 Task: Explor Airbnb listing  in Sonoma County, California, with a focus on Airbnb accommodations.
Action: Mouse pressed left at (586, 84)
Screenshot: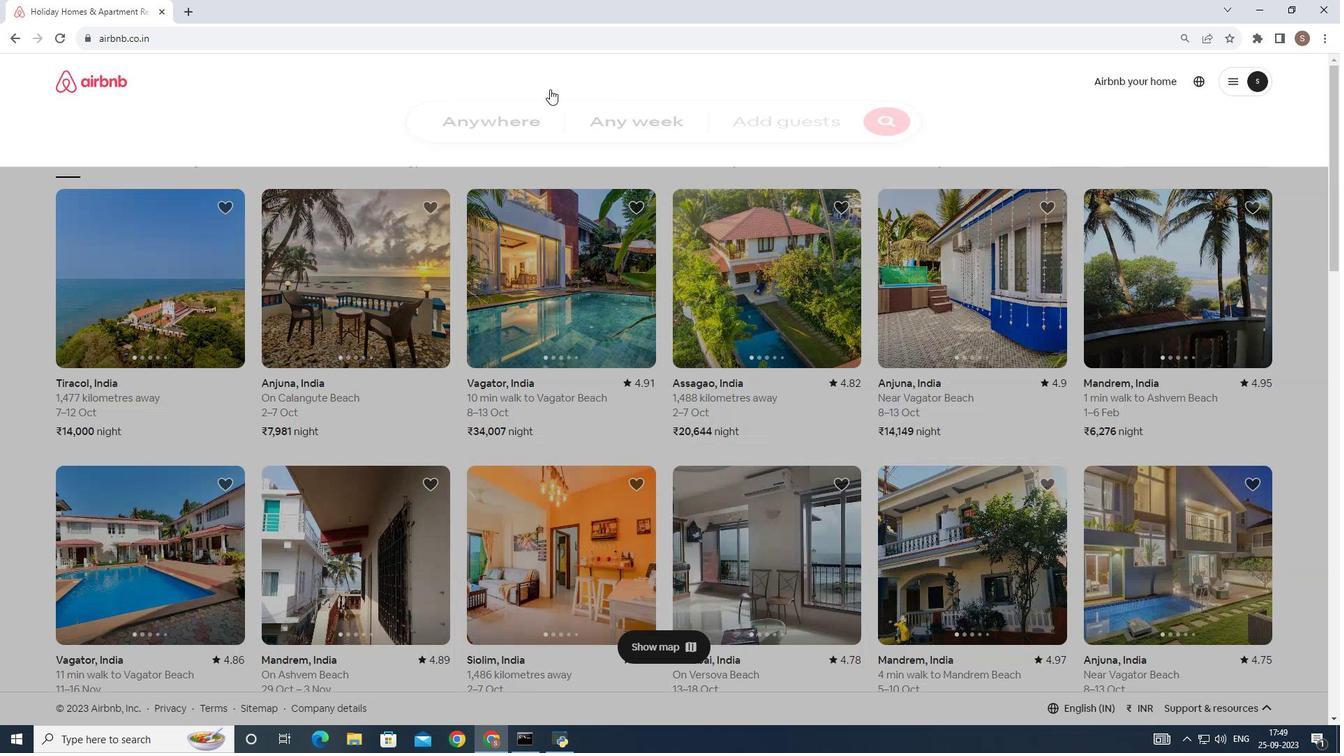 
Action: Mouse moved to (415, 128)
Screenshot: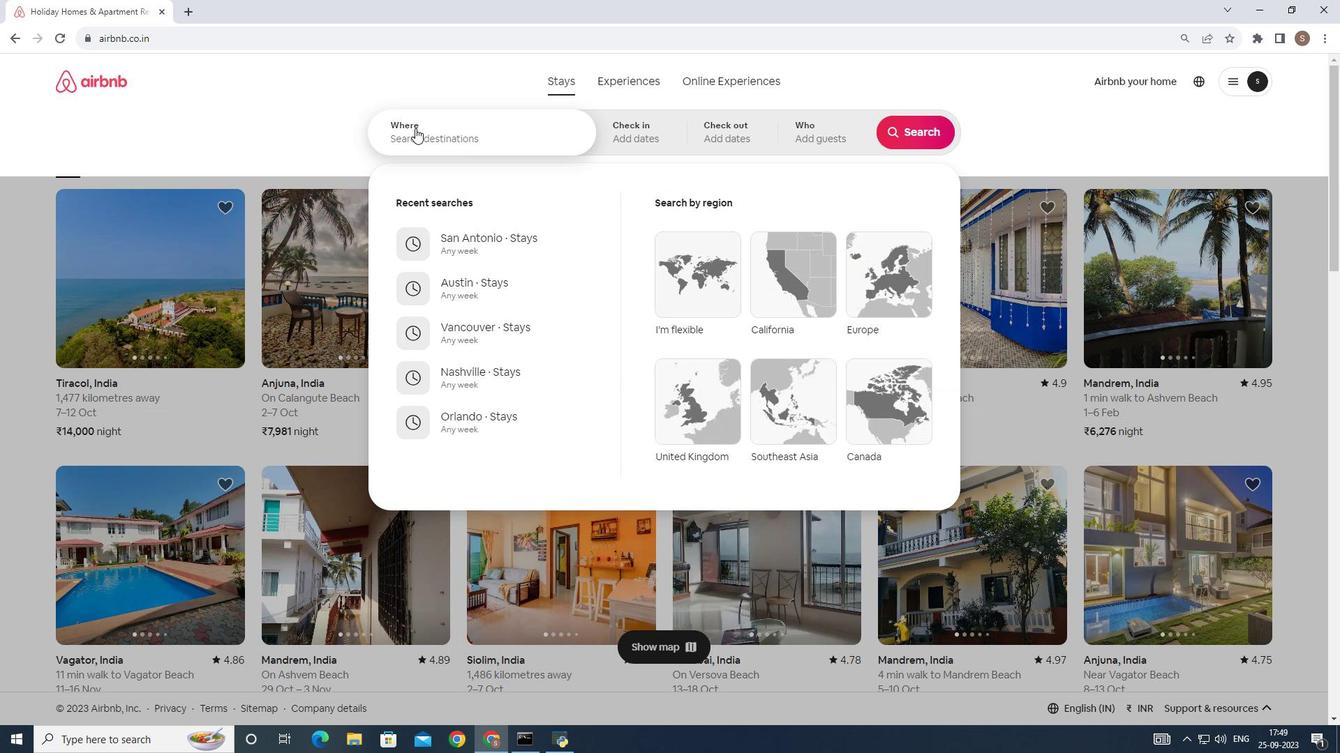 
Action: Mouse pressed left at (415, 128)
Screenshot: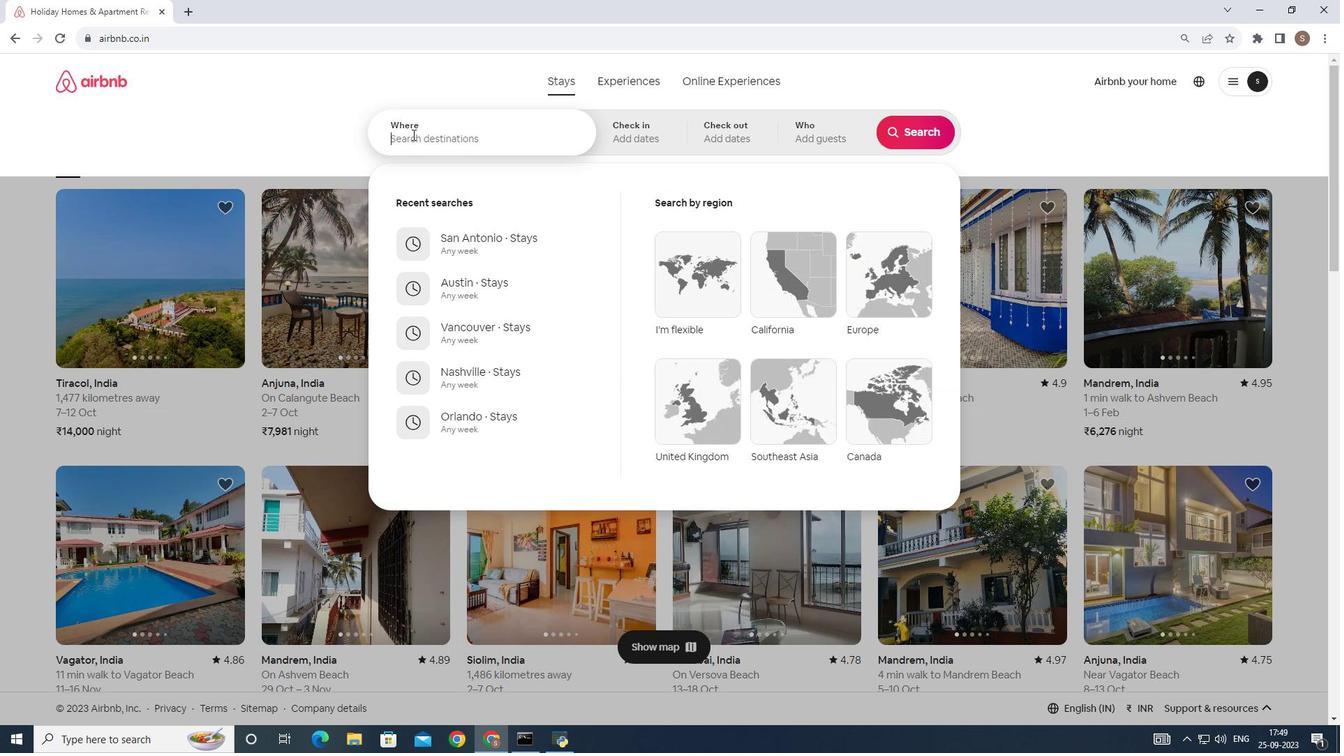 
Action: Mouse moved to (411, 136)
Screenshot: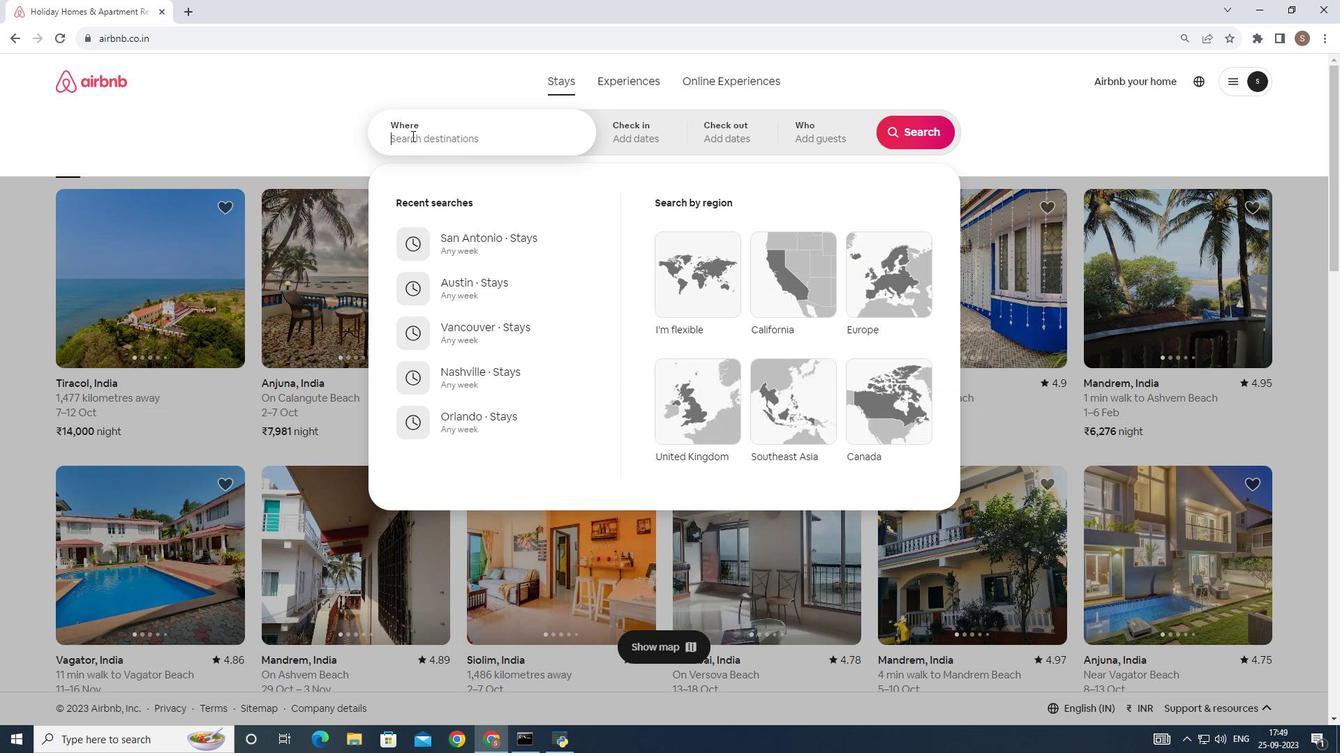 
Action: Mouse pressed left at (411, 136)
Screenshot: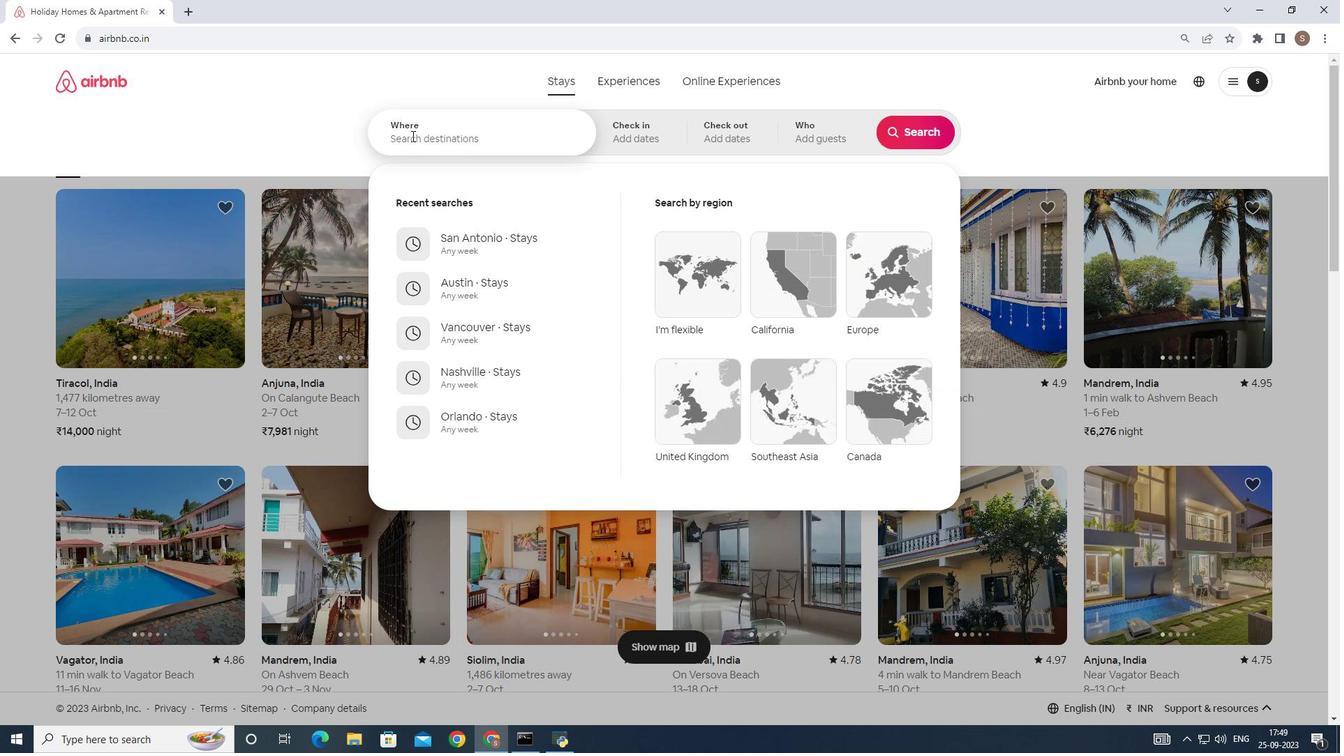 
Action: Key pressed sonoma<Key.space>county
Screenshot: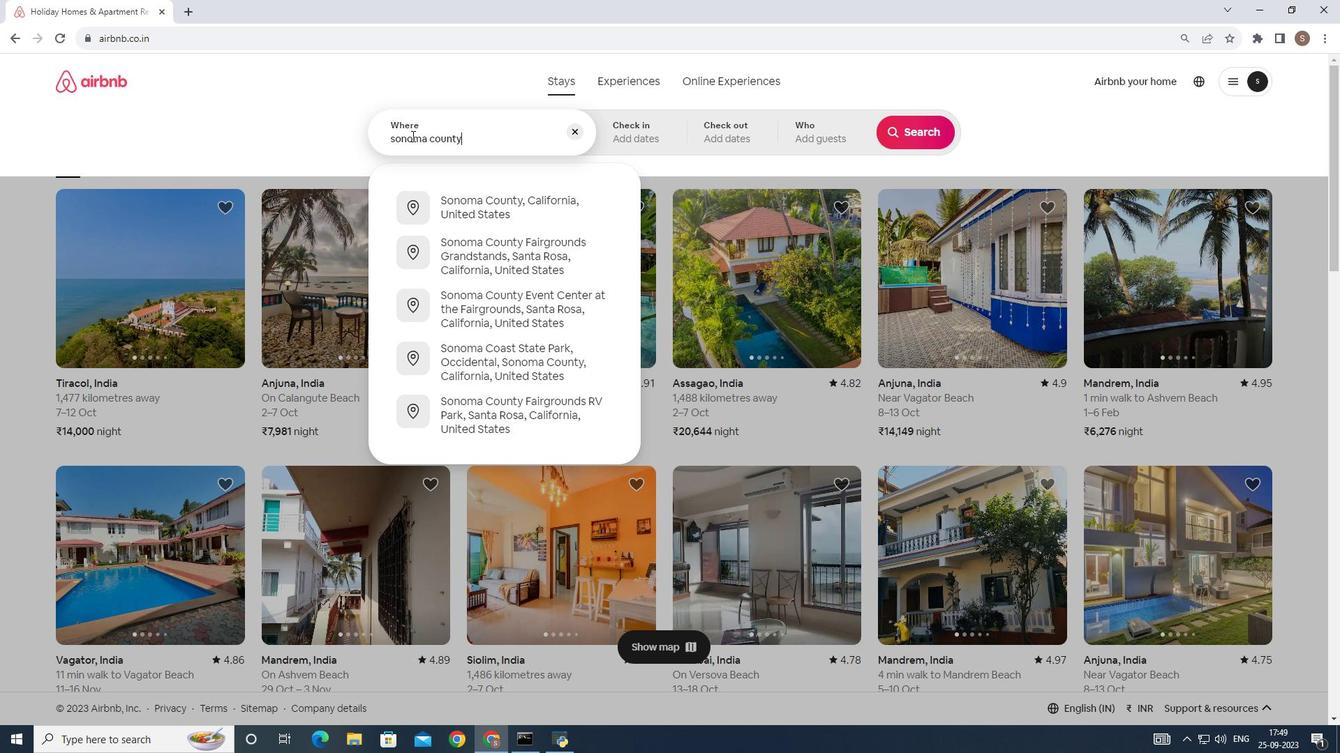 
Action: Mouse moved to (494, 220)
Screenshot: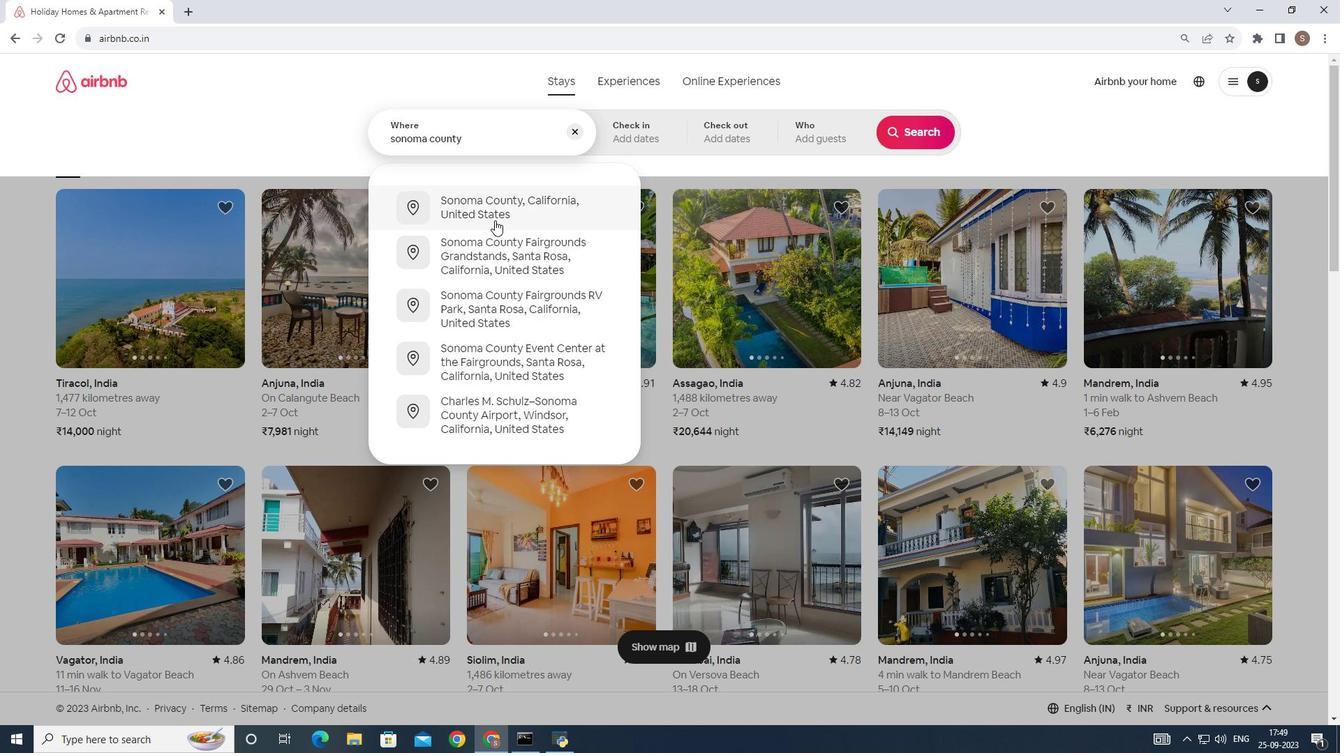 
Action: Mouse pressed left at (494, 220)
Screenshot: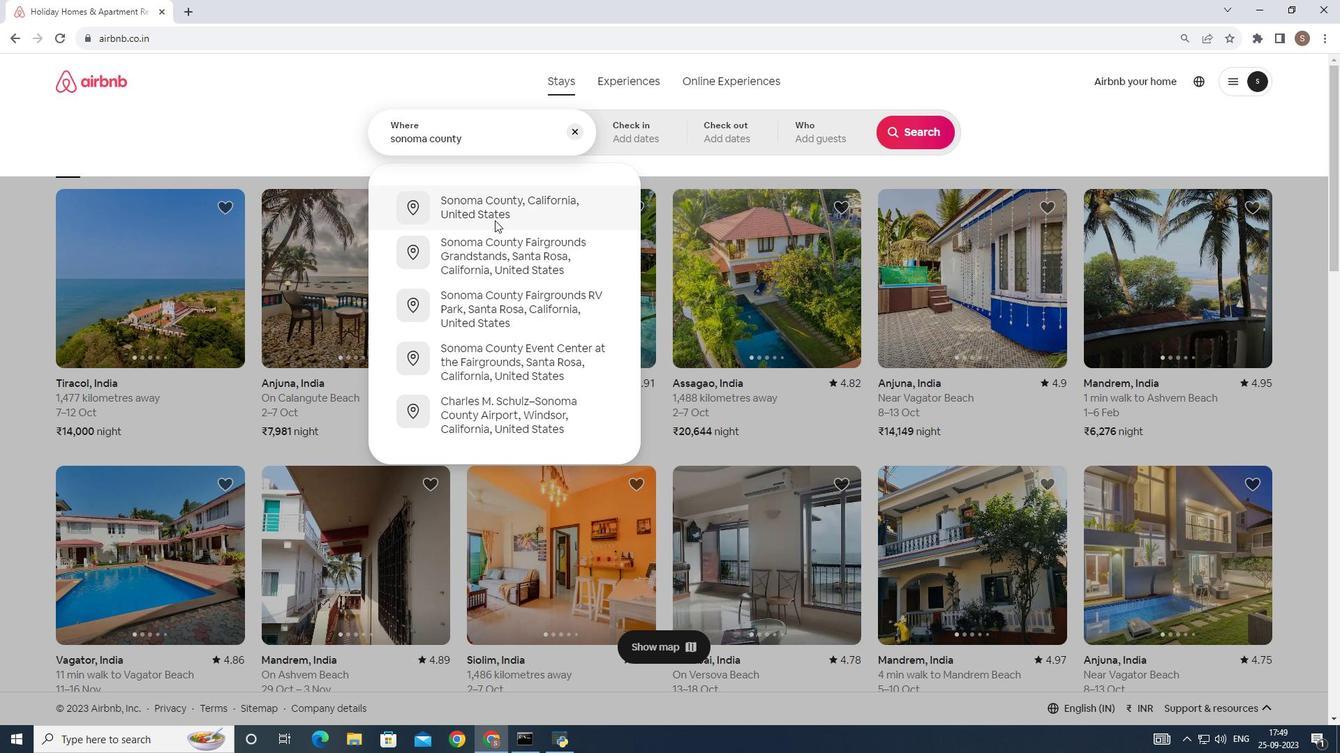 
Action: Mouse moved to (920, 131)
Screenshot: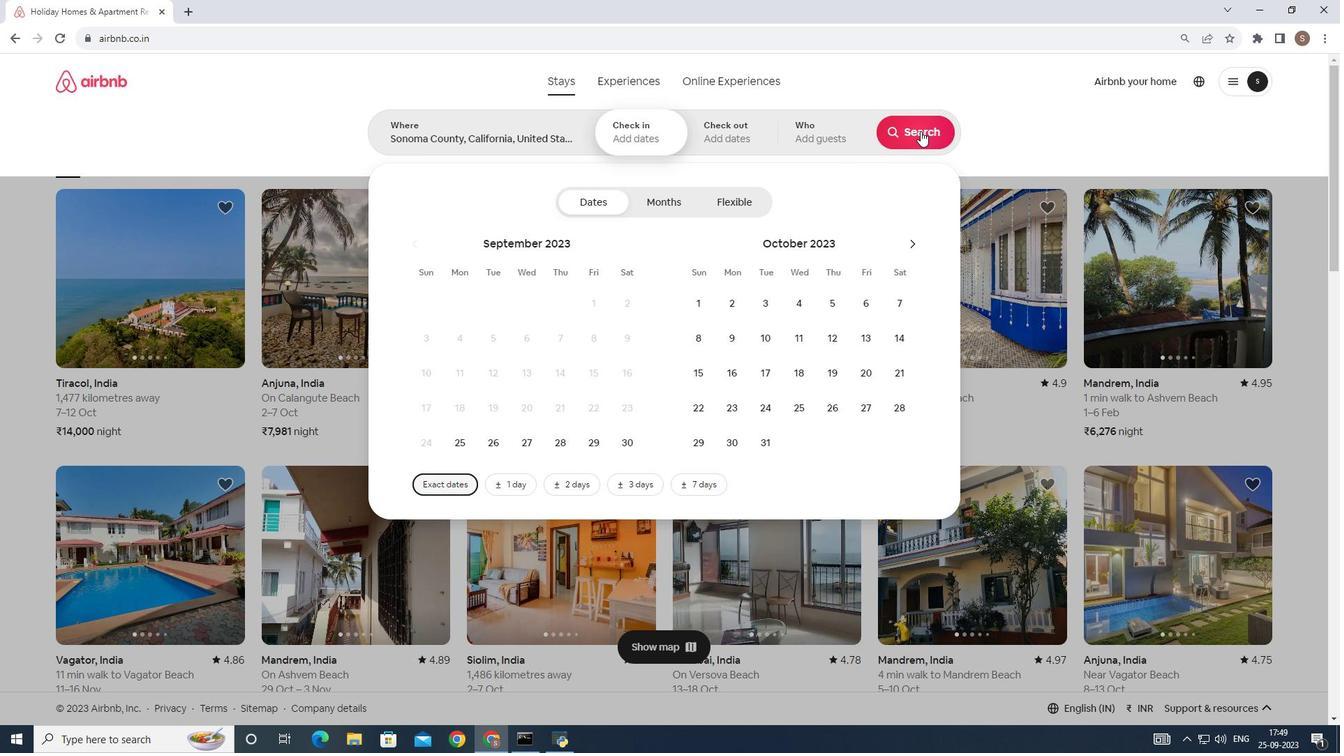 
Action: Mouse pressed left at (920, 131)
Screenshot: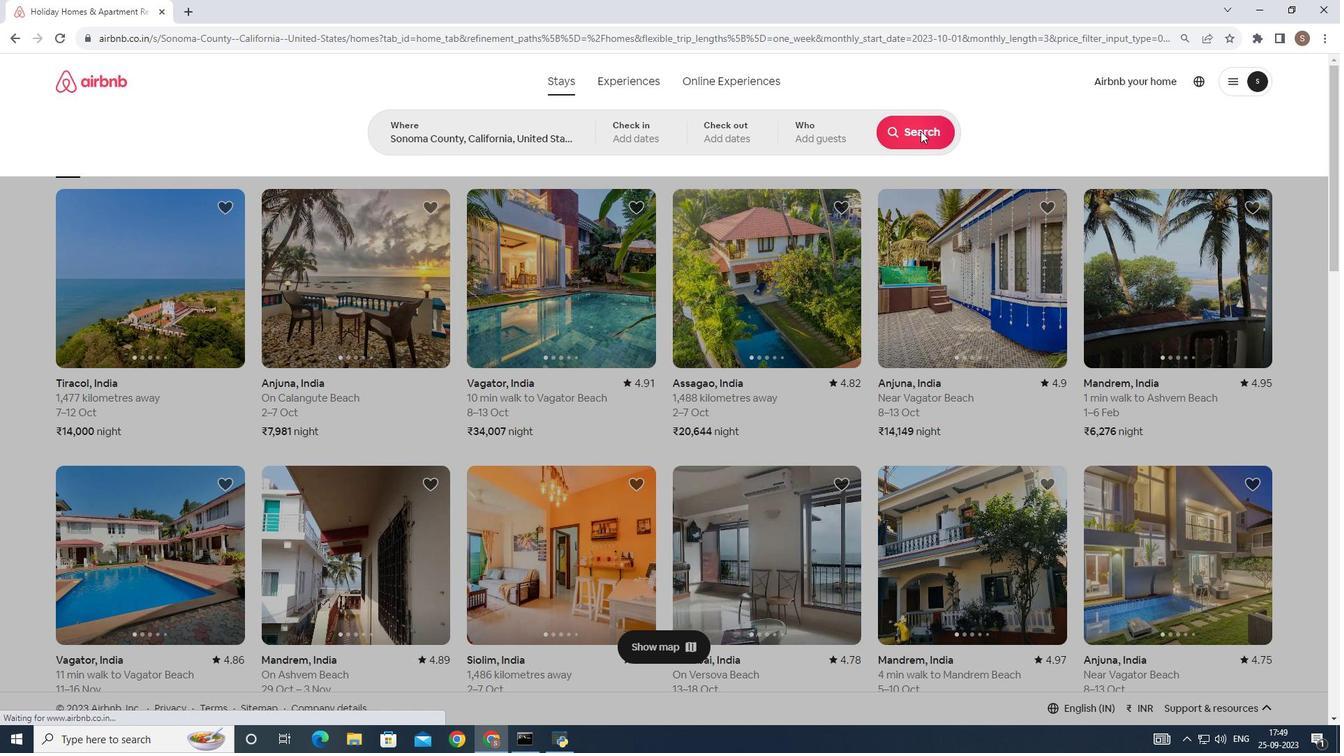 
Action: Mouse moved to (1132, 145)
Screenshot: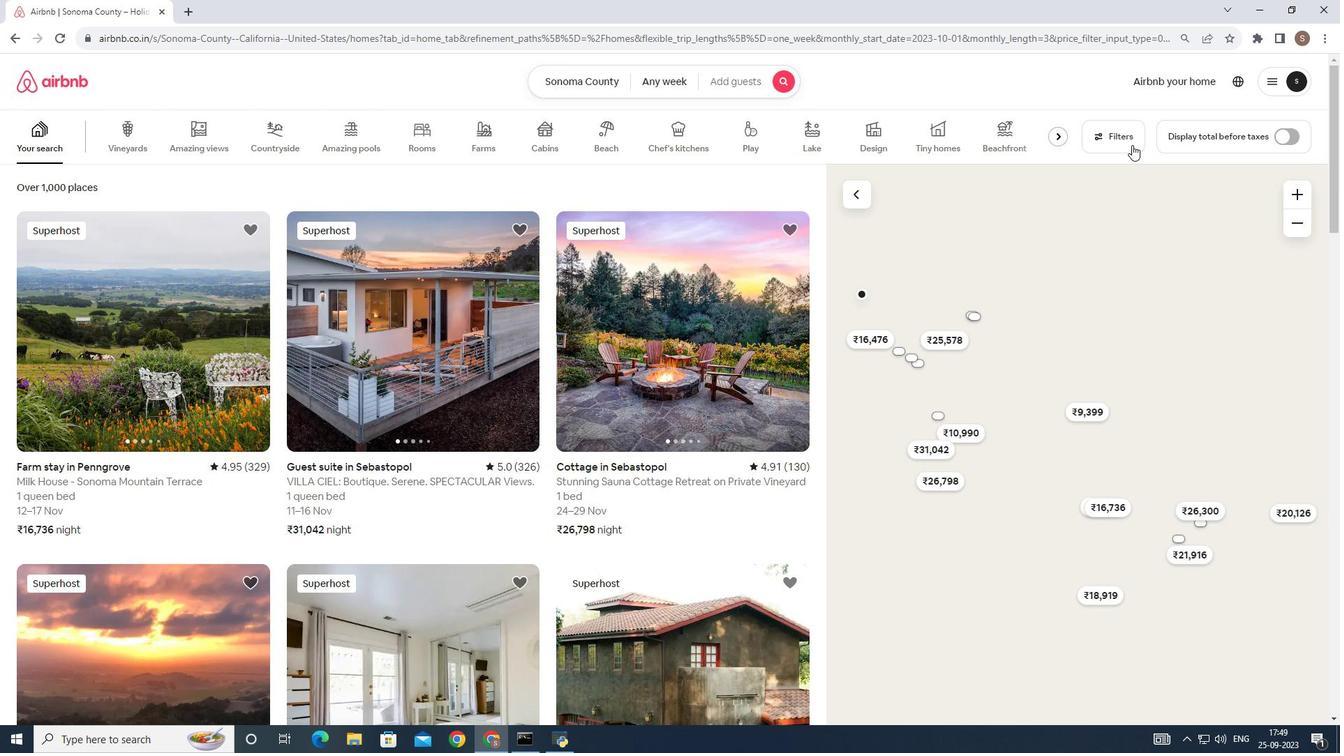 
Action: Mouse pressed left at (1132, 145)
Screenshot: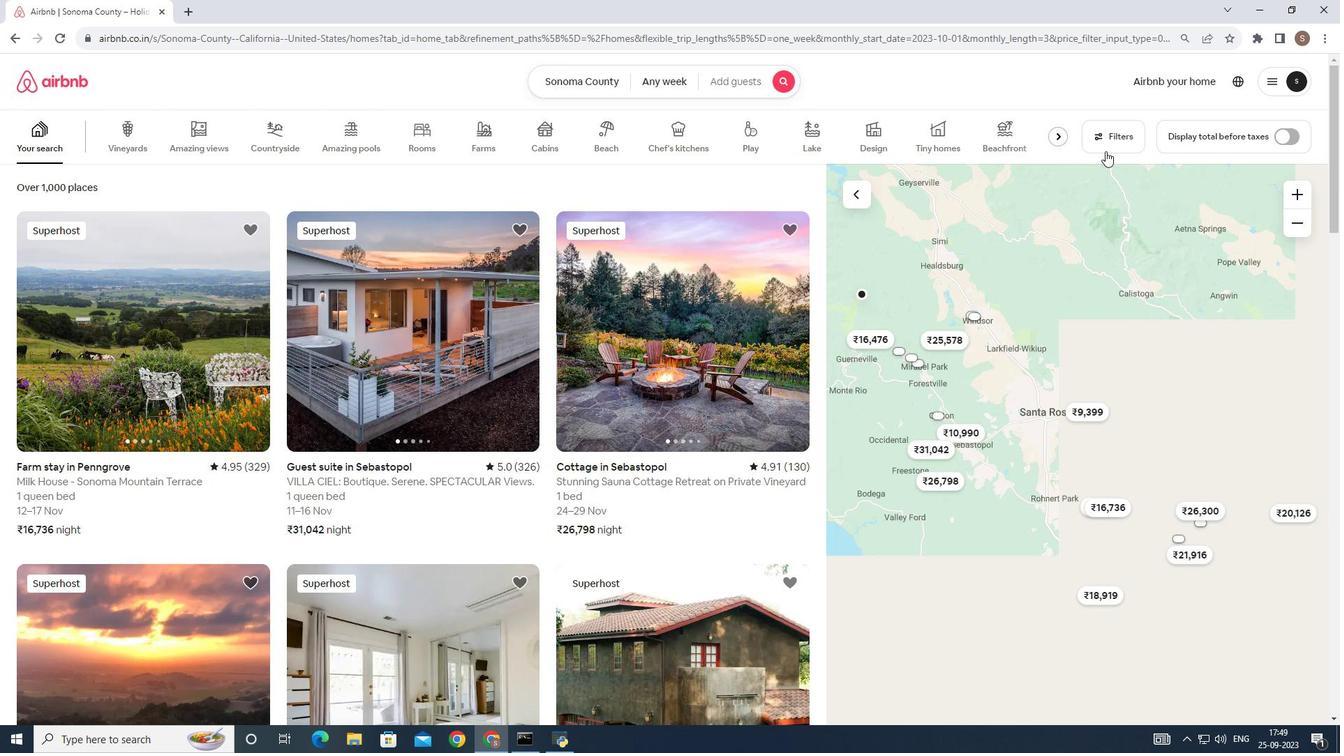 
Action: Mouse moved to (521, 372)
Screenshot: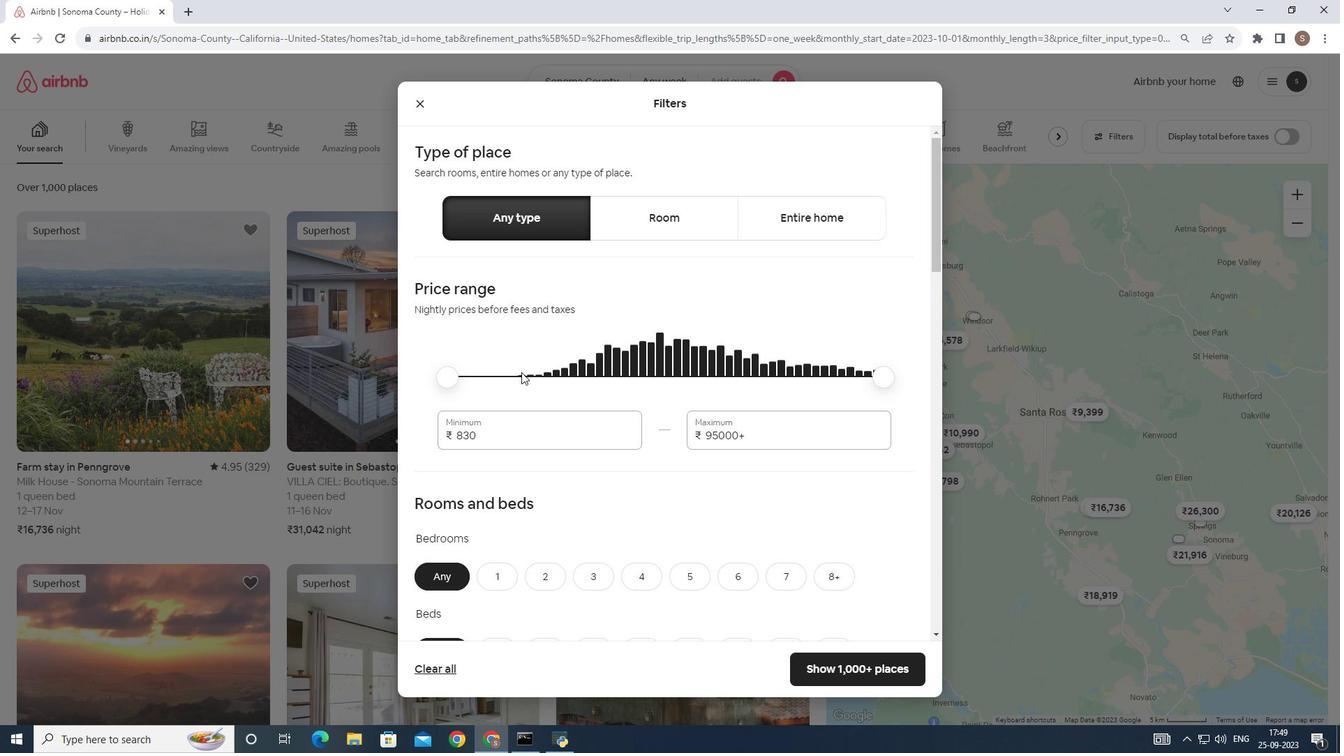 
Action: Mouse pressed left at (521, 372)
Screenshot: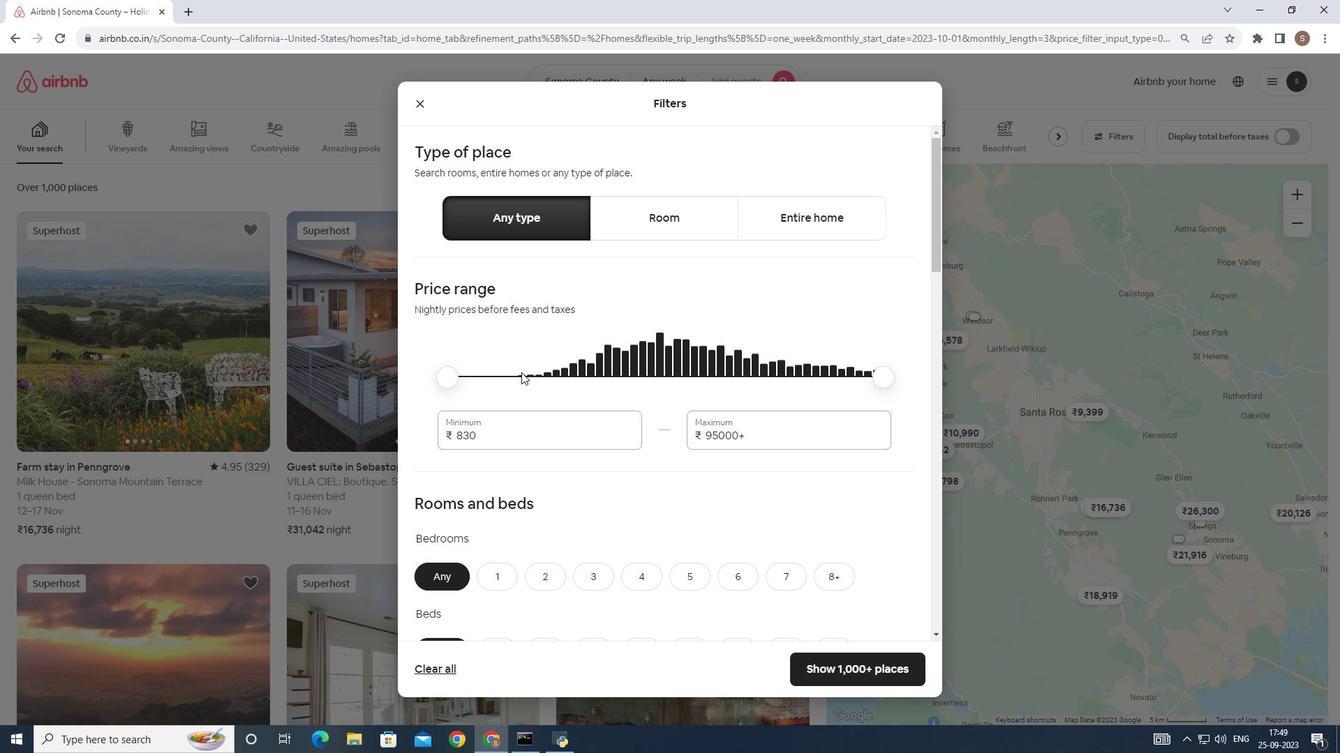 
Action: Mouse pressed left at (521, 372)
Screenshot: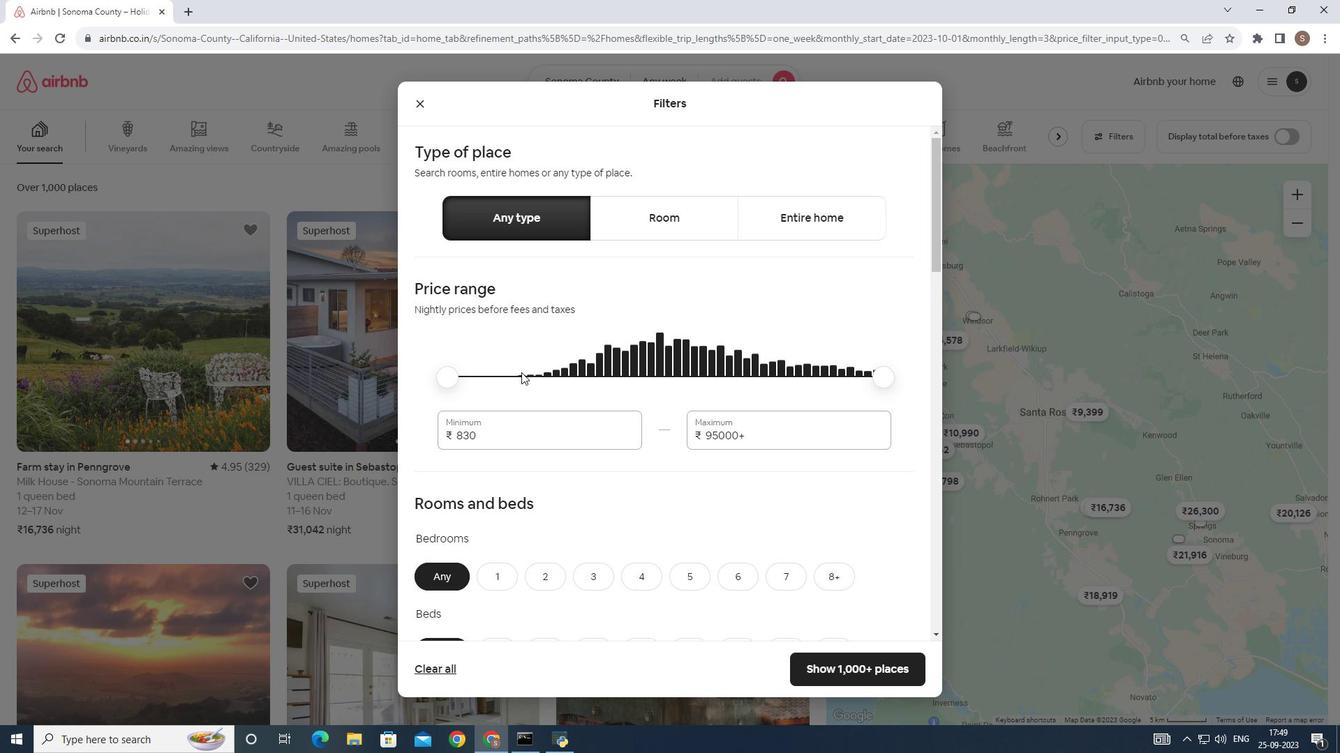 
Action: Mouse moved to (521, 378)
Screenshot: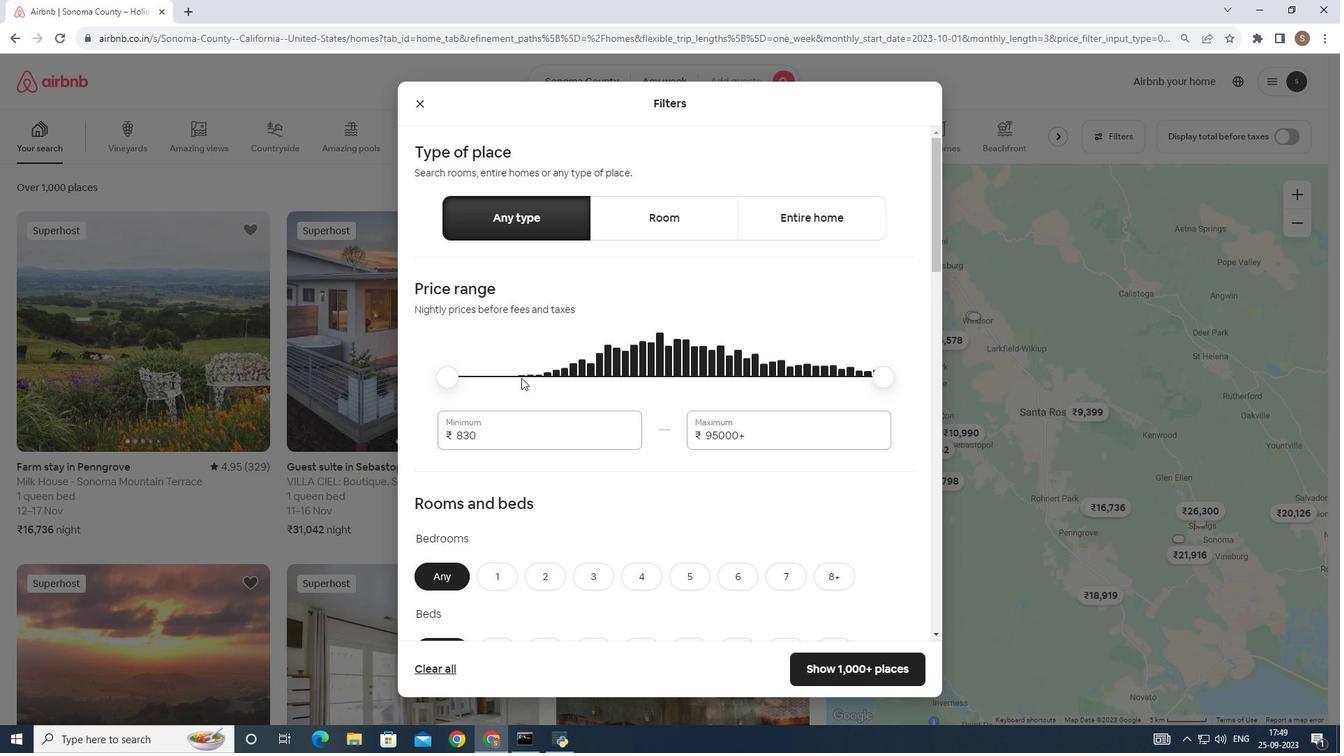 
Action: Mouse pressed left at (521, 378)
Screenshot: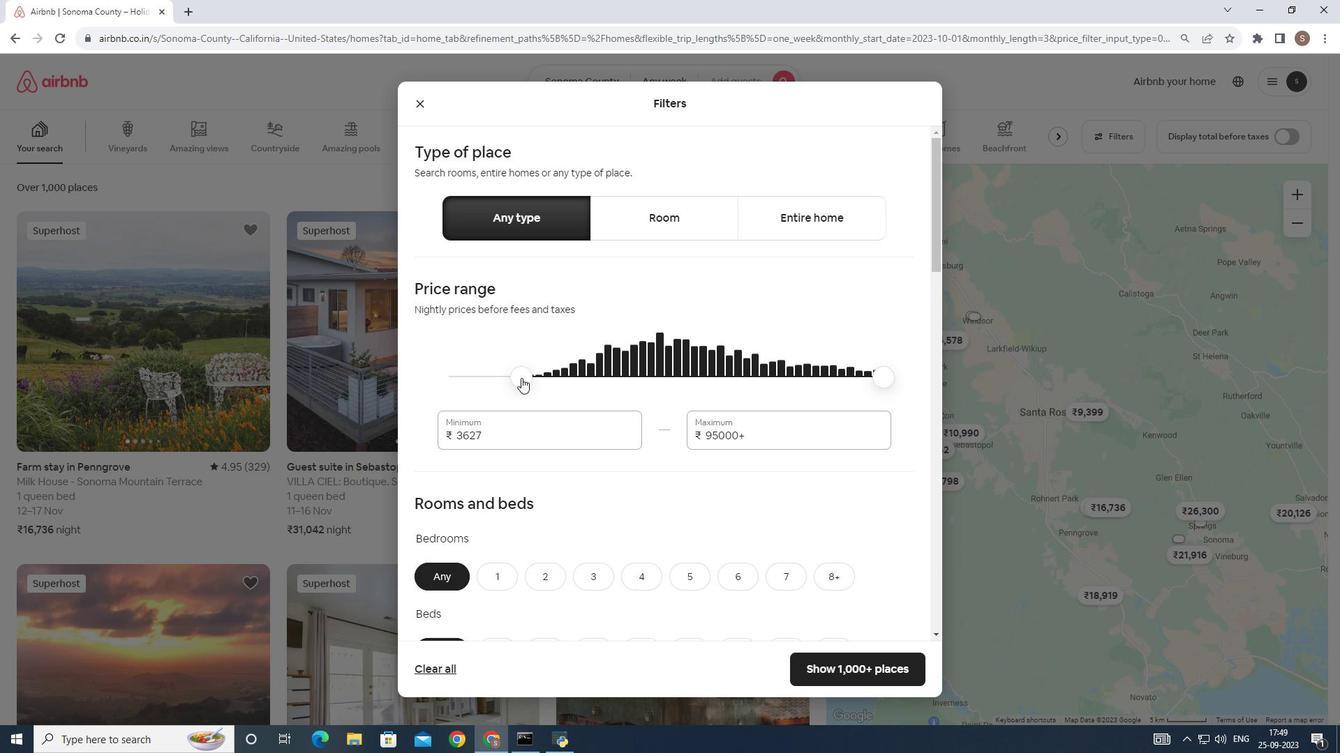 
Action: Mouse moved to (841, 370)
Screenshot: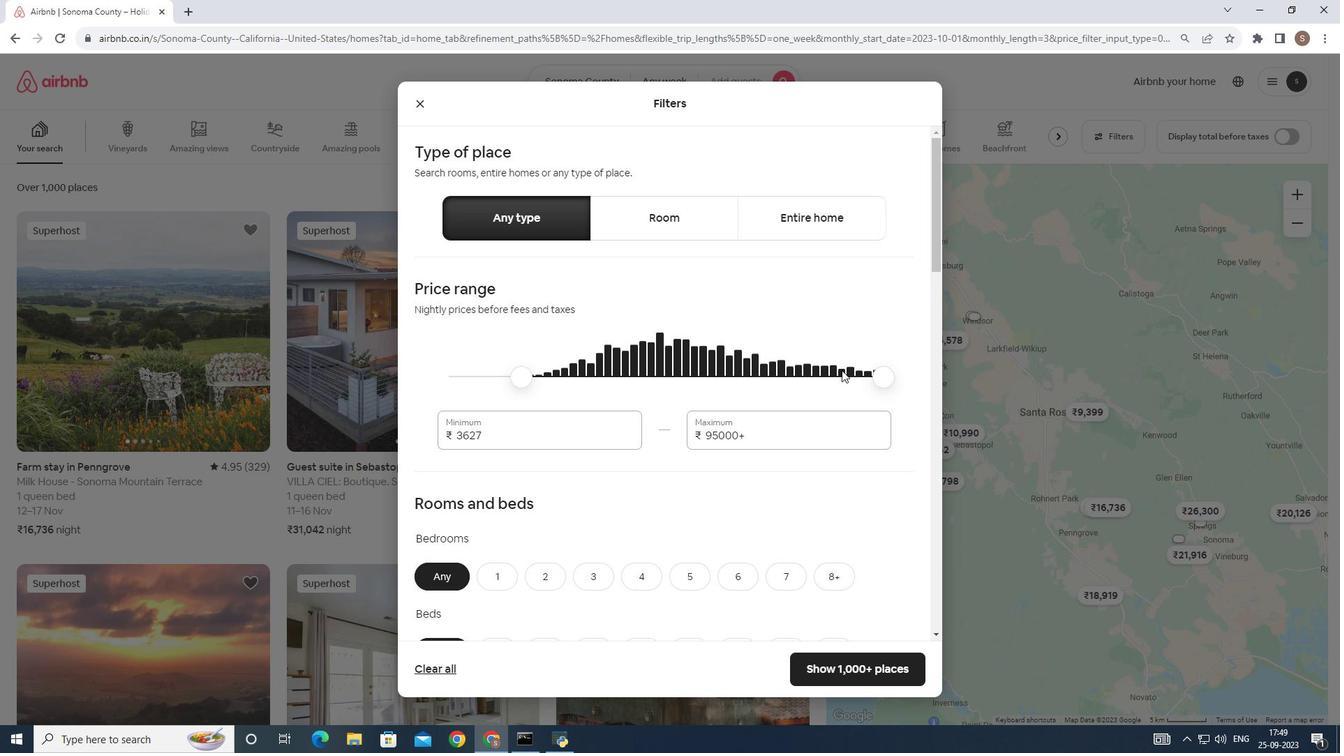 
Action: Mouse pressed left at (841, 370)
Screenshot: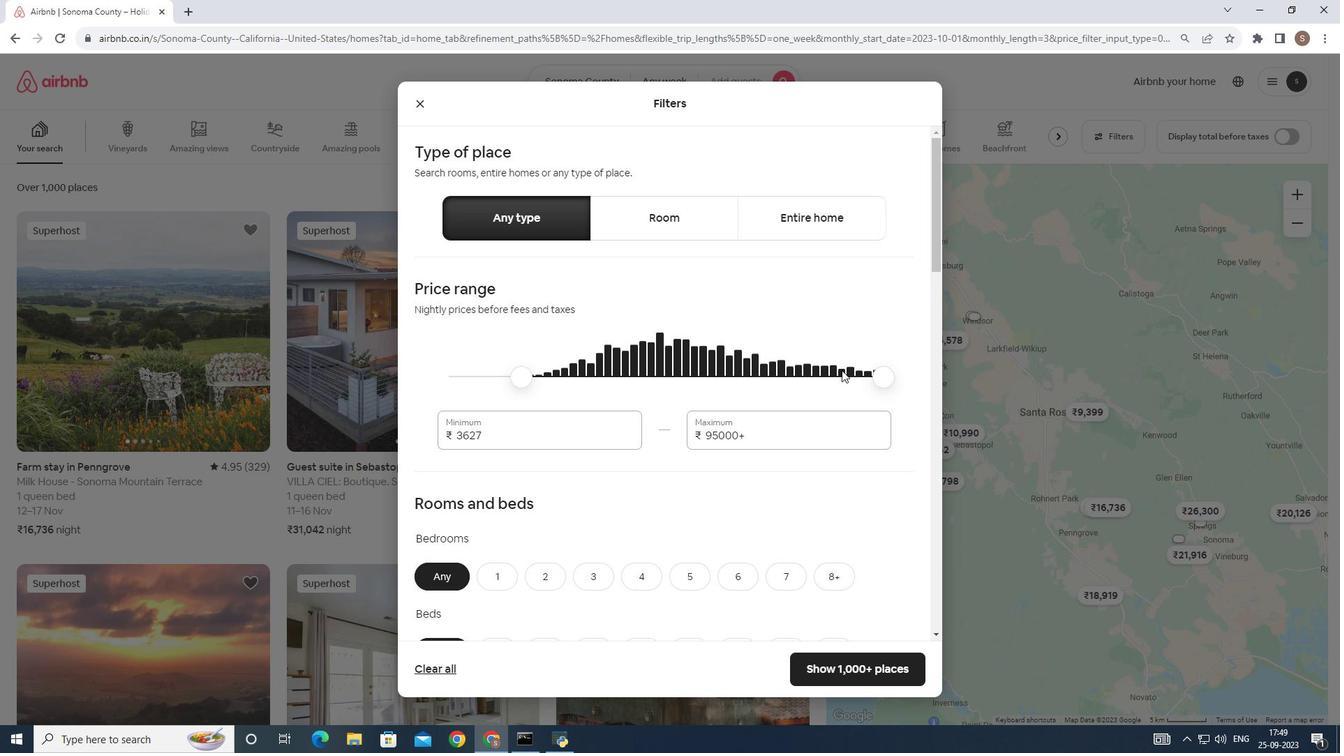 
Action: Mouse moved to (822, 378)
Screenshot: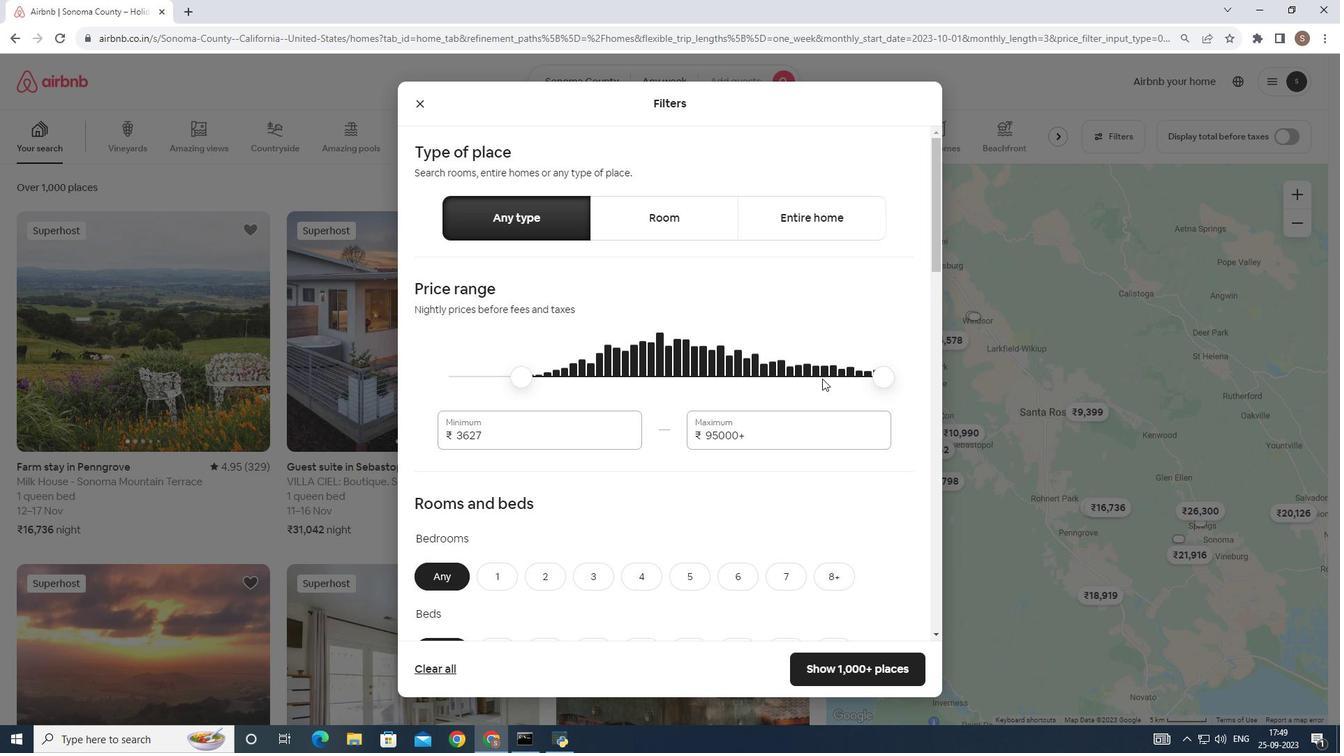 
Action: Mouse pressed left at (822, 378)
Screenshot: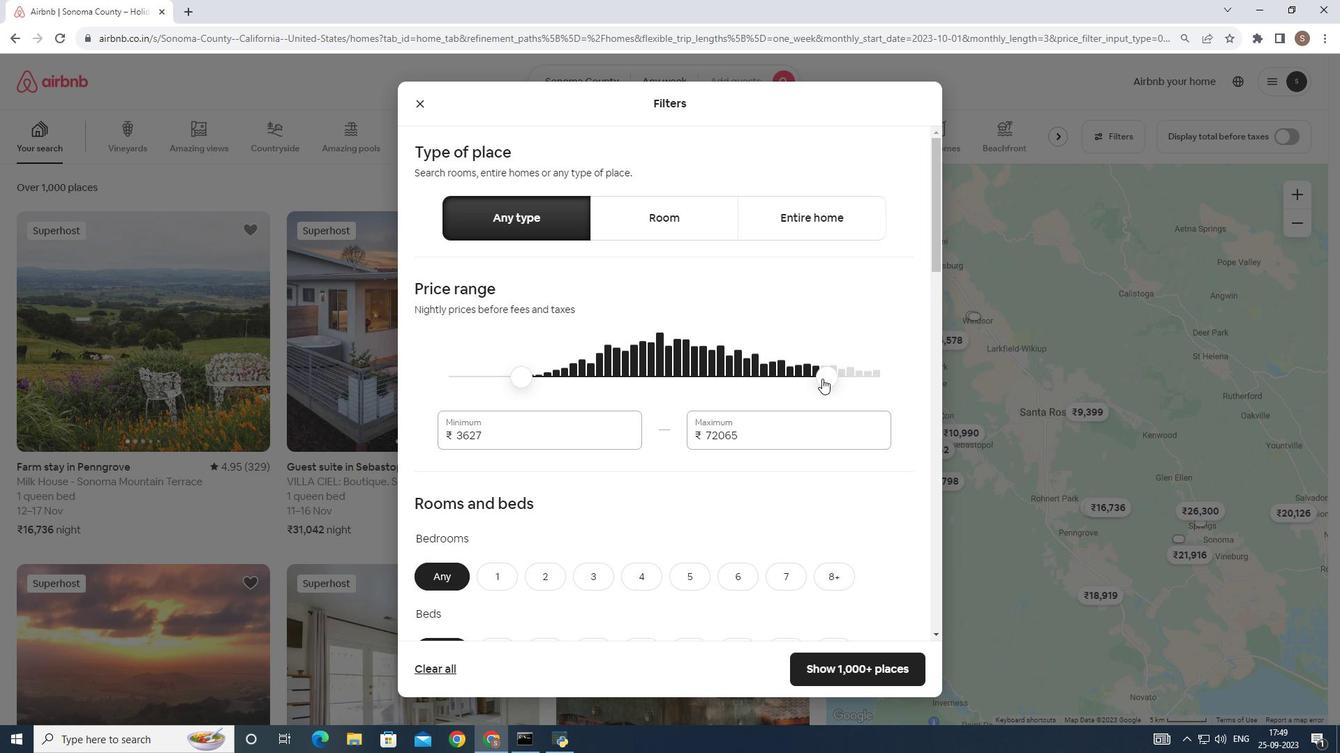
Action: Mouse moved to (794, 375)
Screenshot: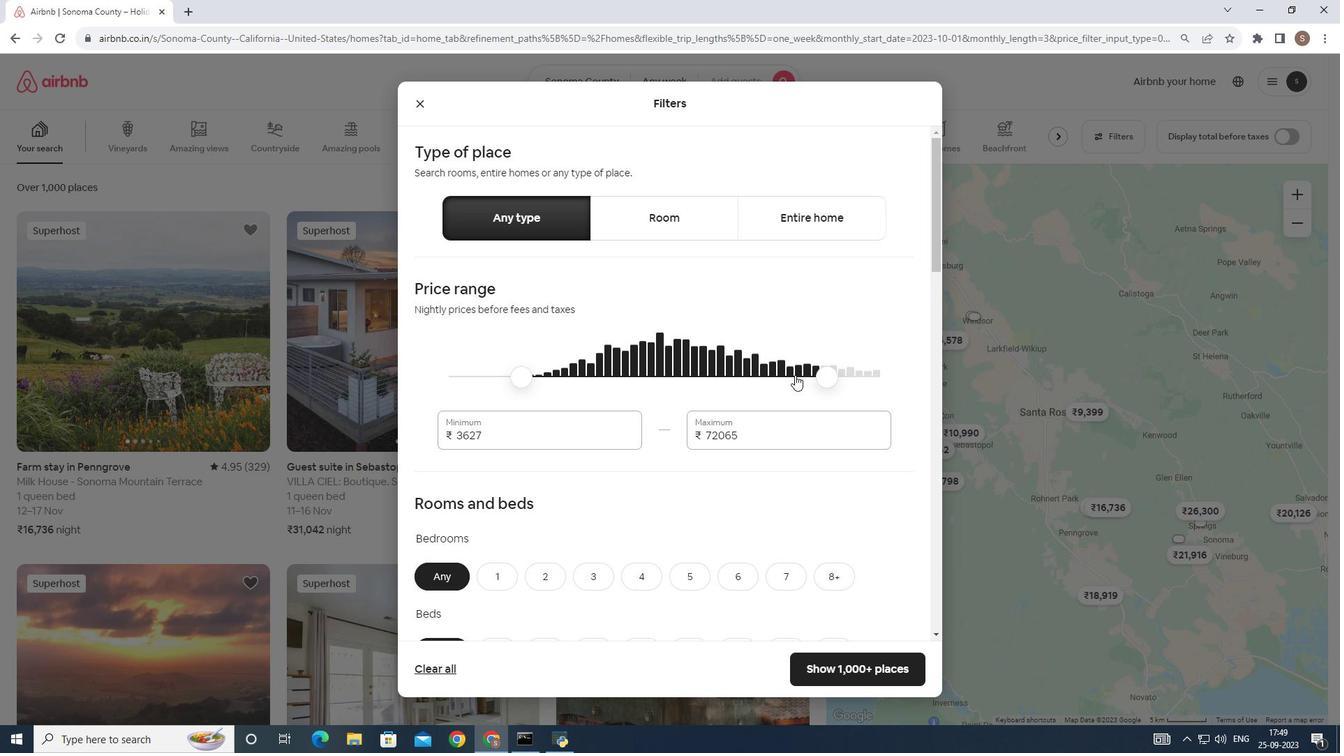 
Action: Mouse pressed left at (794, 375)
Screenshot: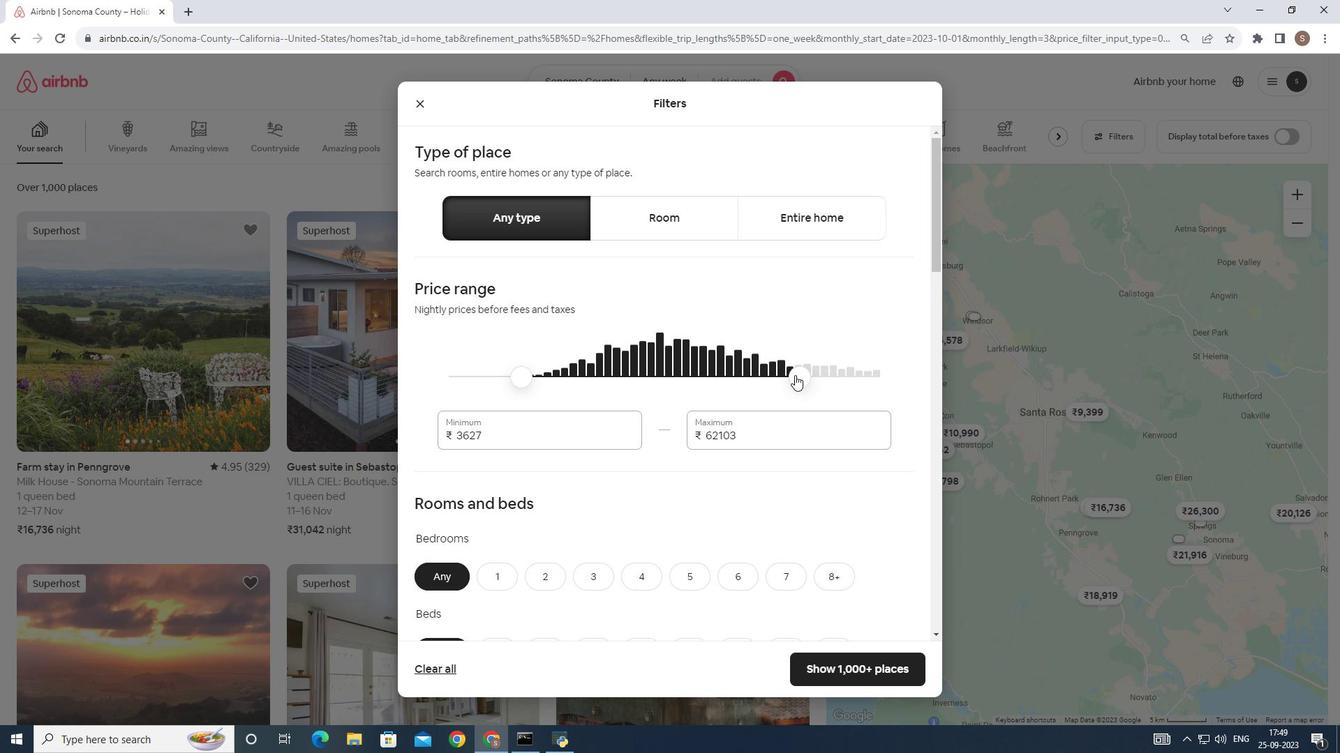 
Action: Mouse moved to (762, 378)
Screenshot: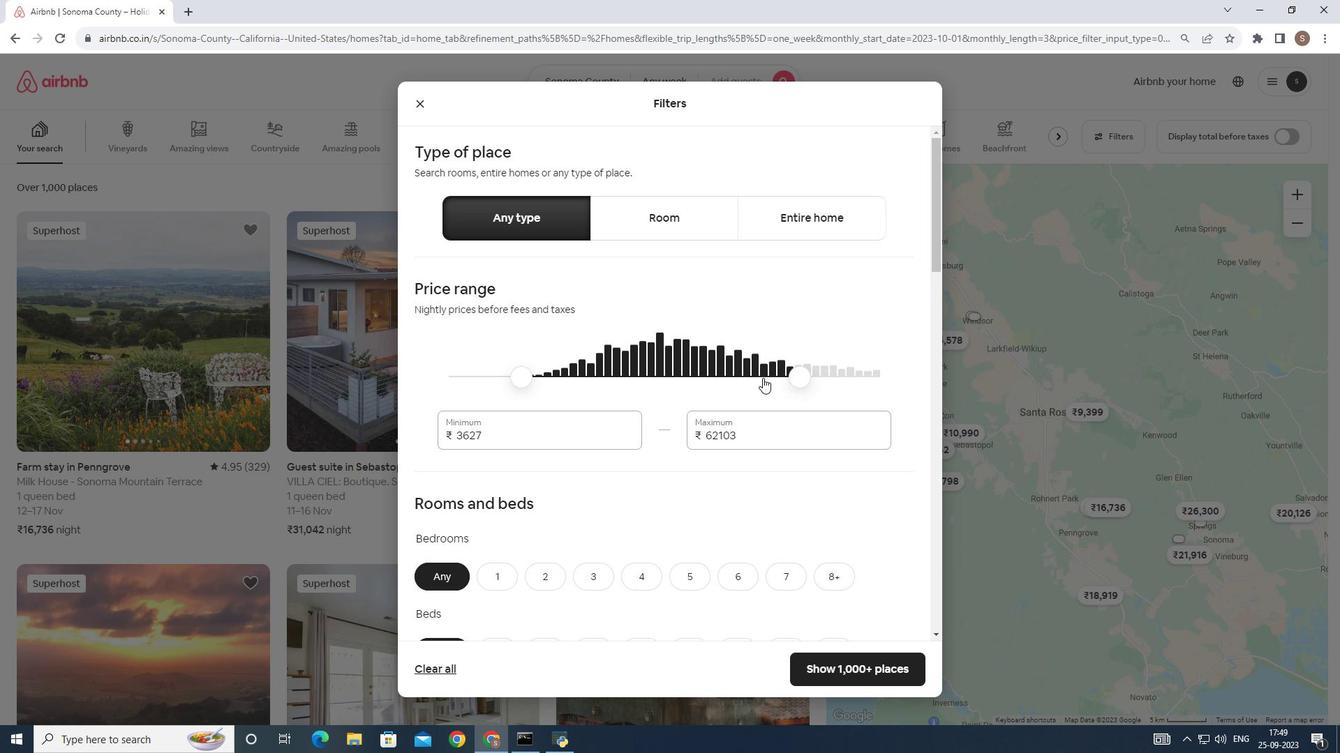 
Action: Mouse pressed left at (762, 378)
Screenshot: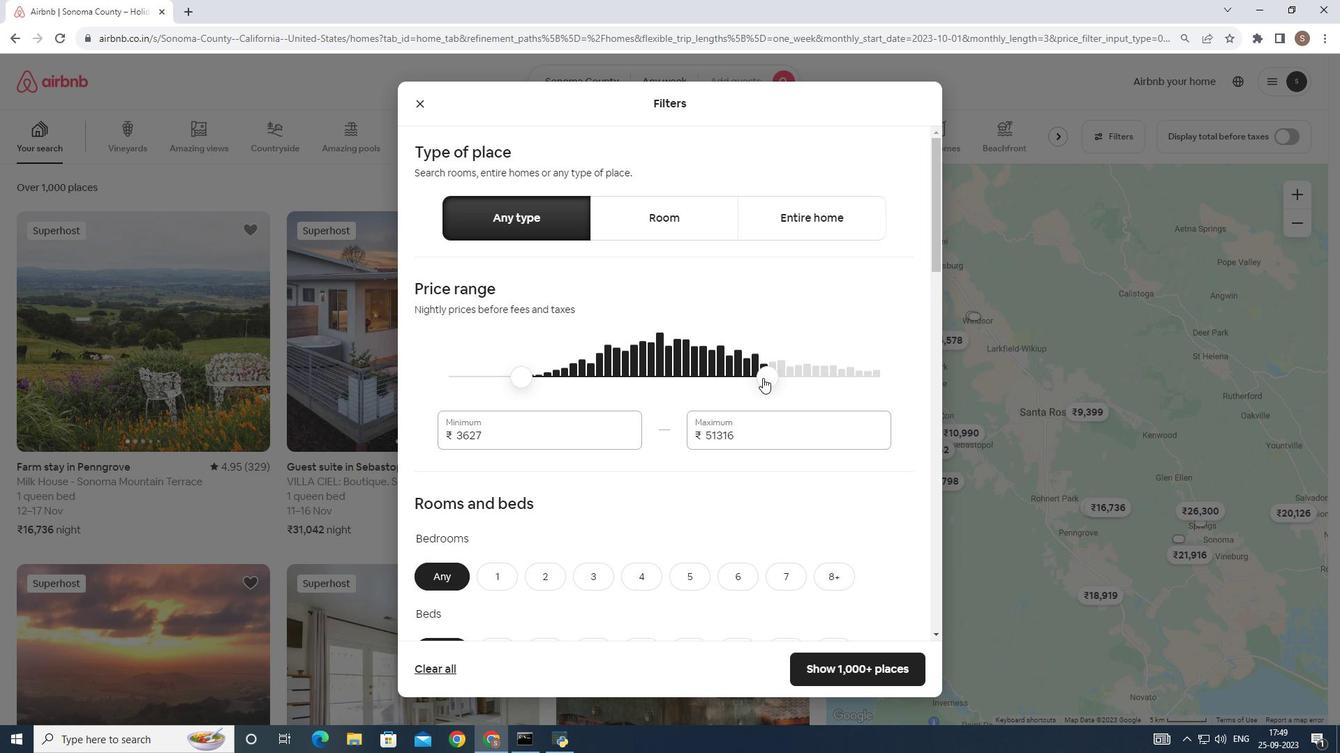 
Action: Mouse moved to (759, 371)
Screenshot: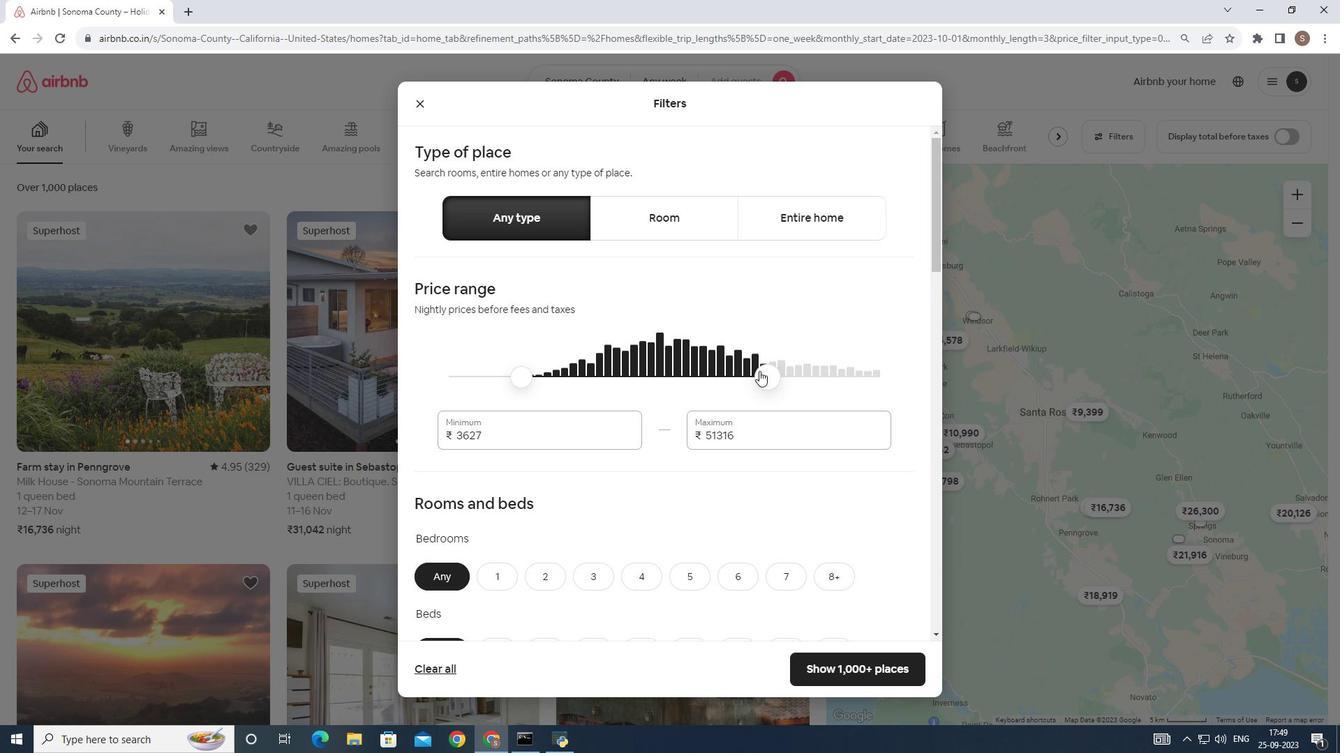 
Action: Mouse pressed left at (759, 371)
Screenshot: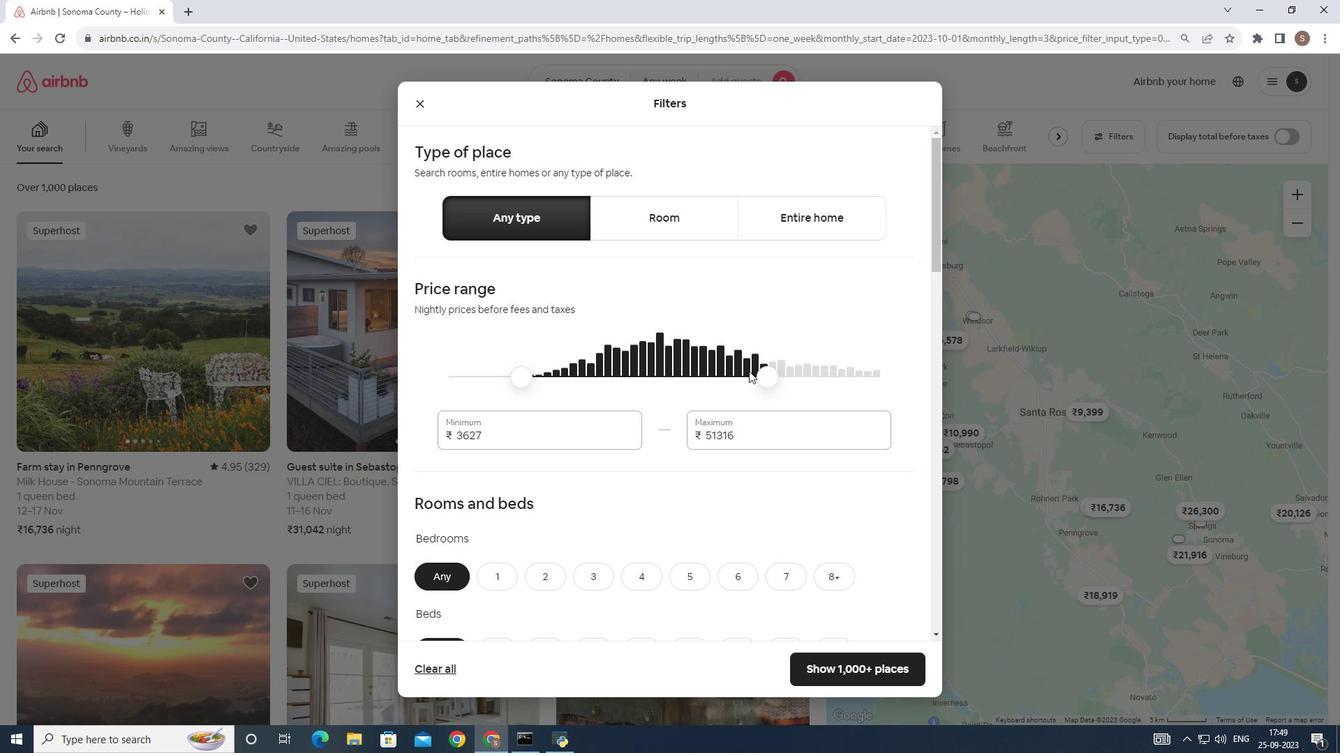 
Action: Mouse moved to (709, 366)
Screenshot: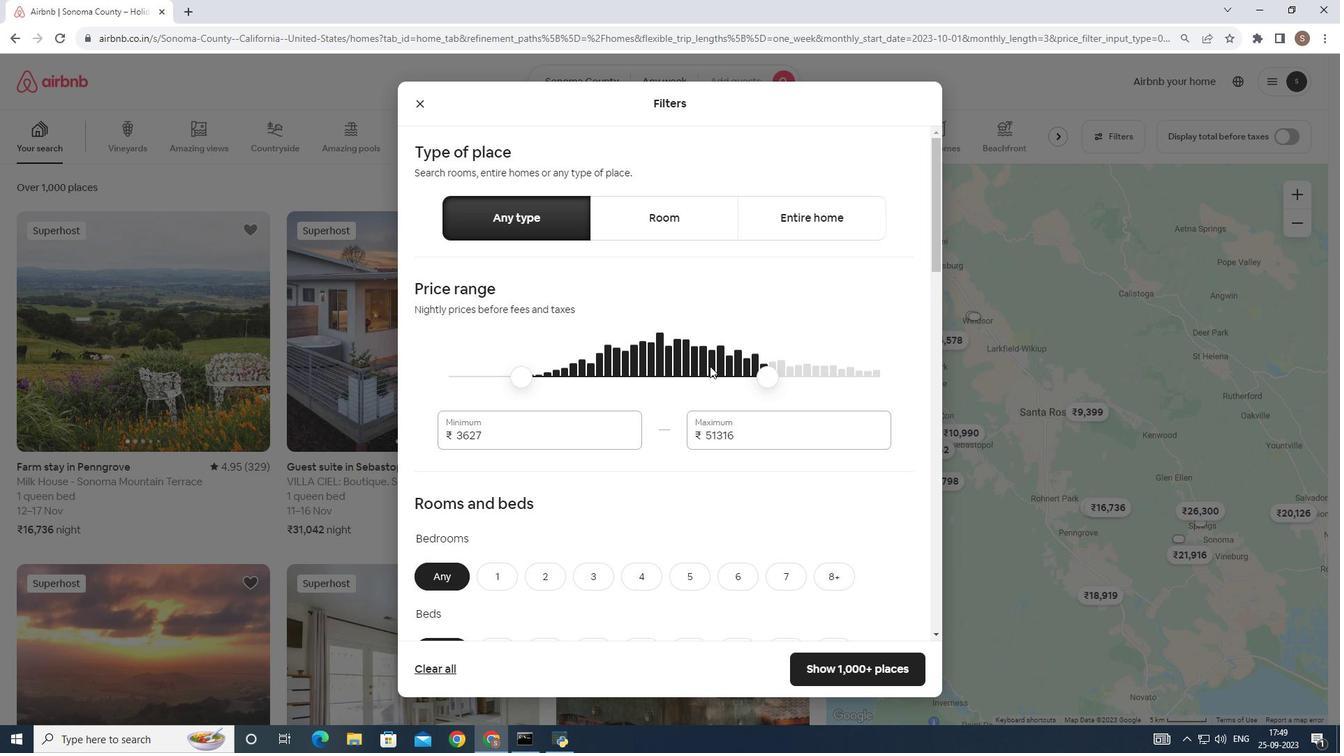 
Action: Mouse pressed left at (709, 366)
Screenshot: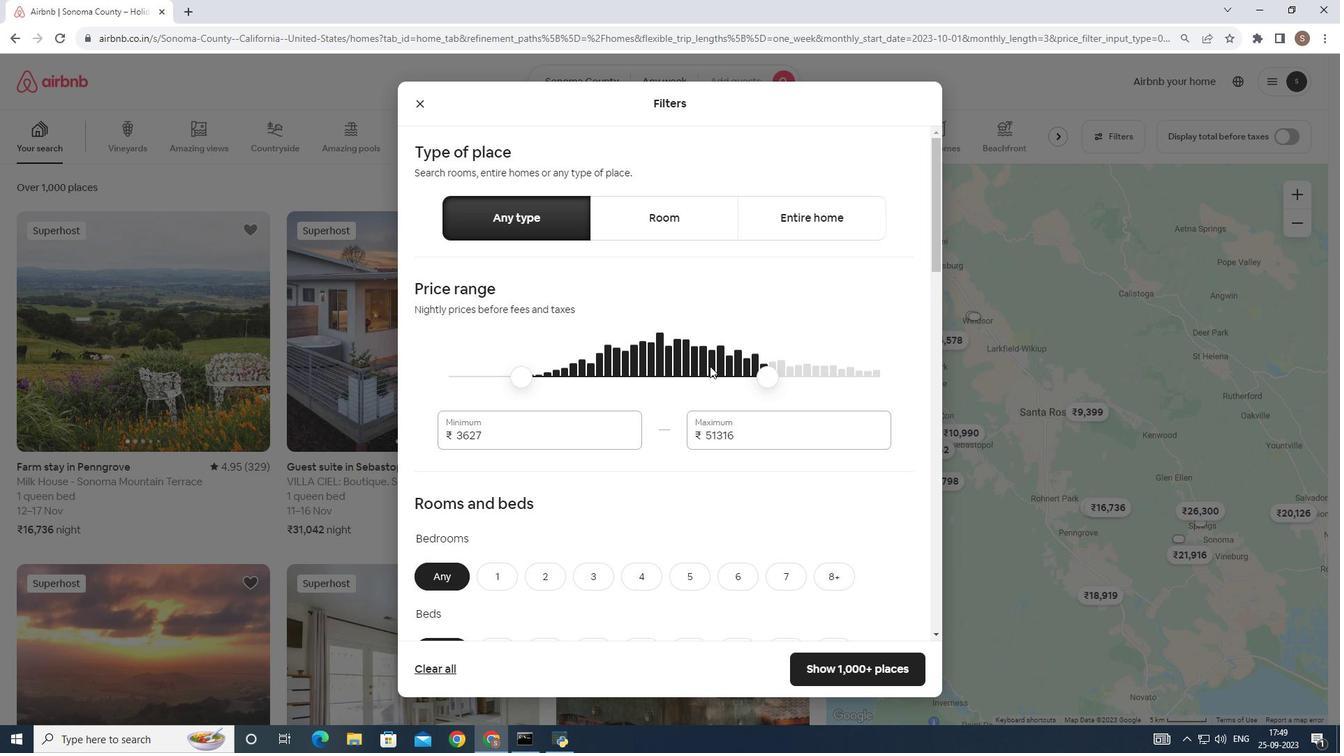 
Action: Mouse moved to (748, 354)
Screenshot: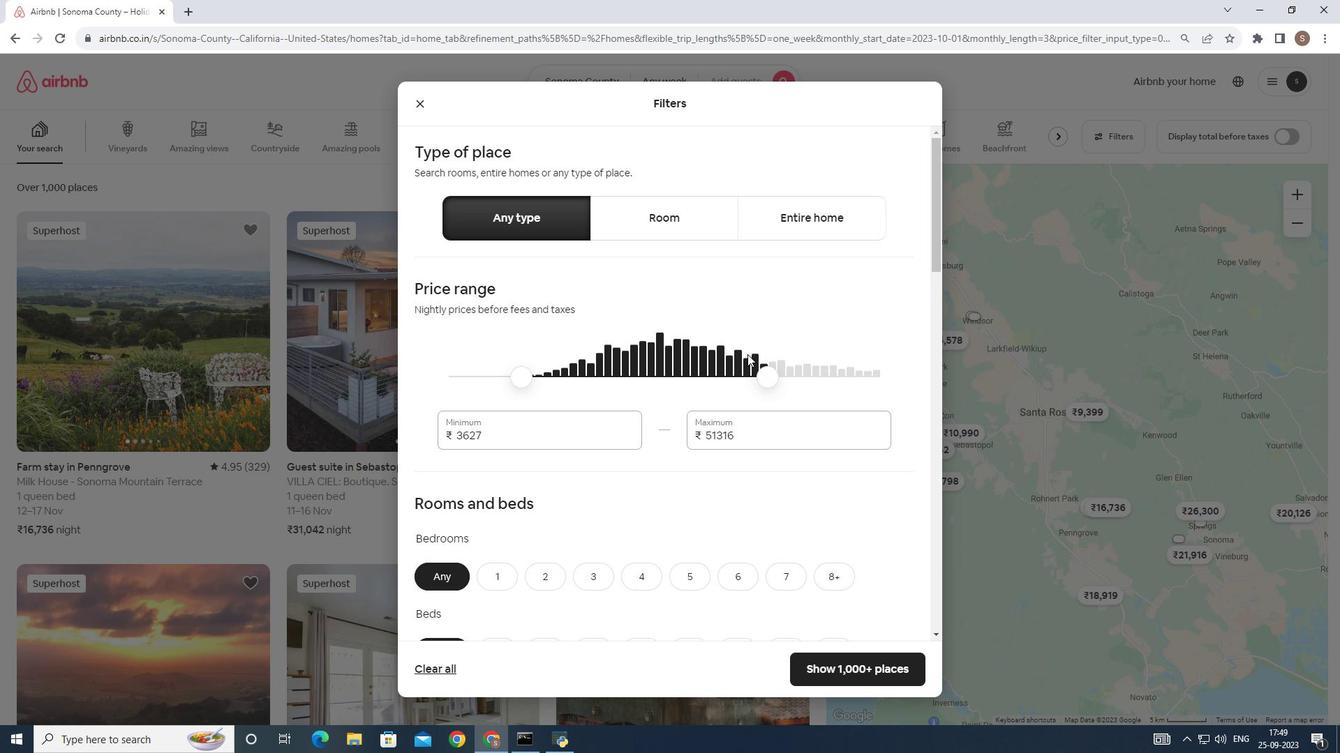
Action: Mouse pressed left at (748, 354)
Screenshot: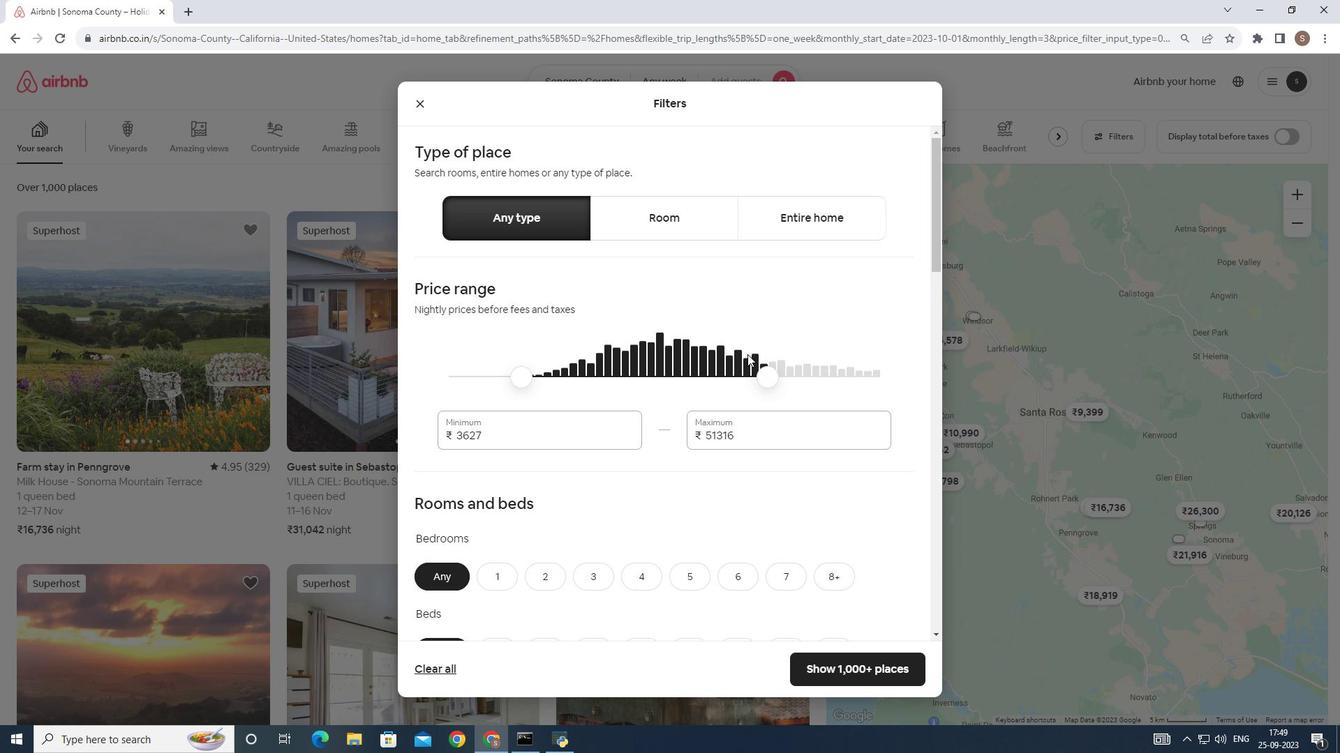 
Action: Mouse moved to (741, 364)
Screenshot: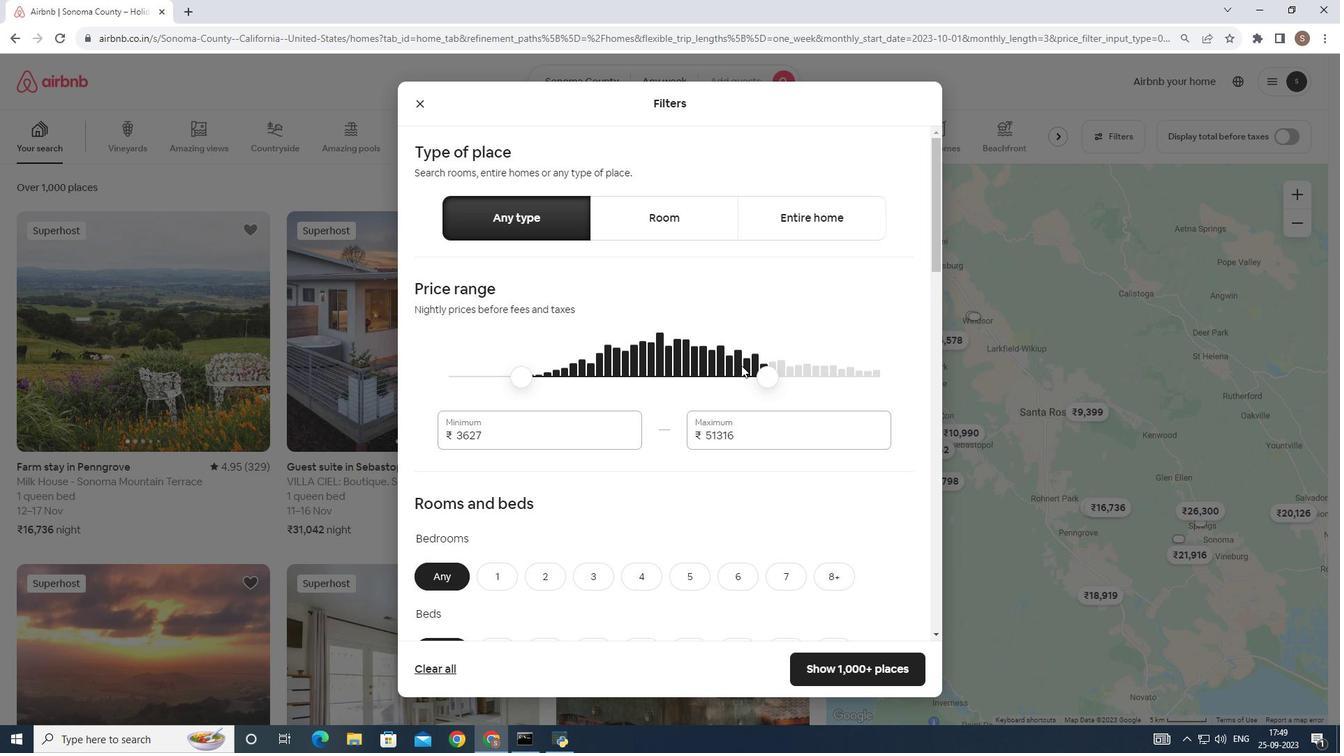 
Action: Mouse pressed left at (741, 364)
Screenshot: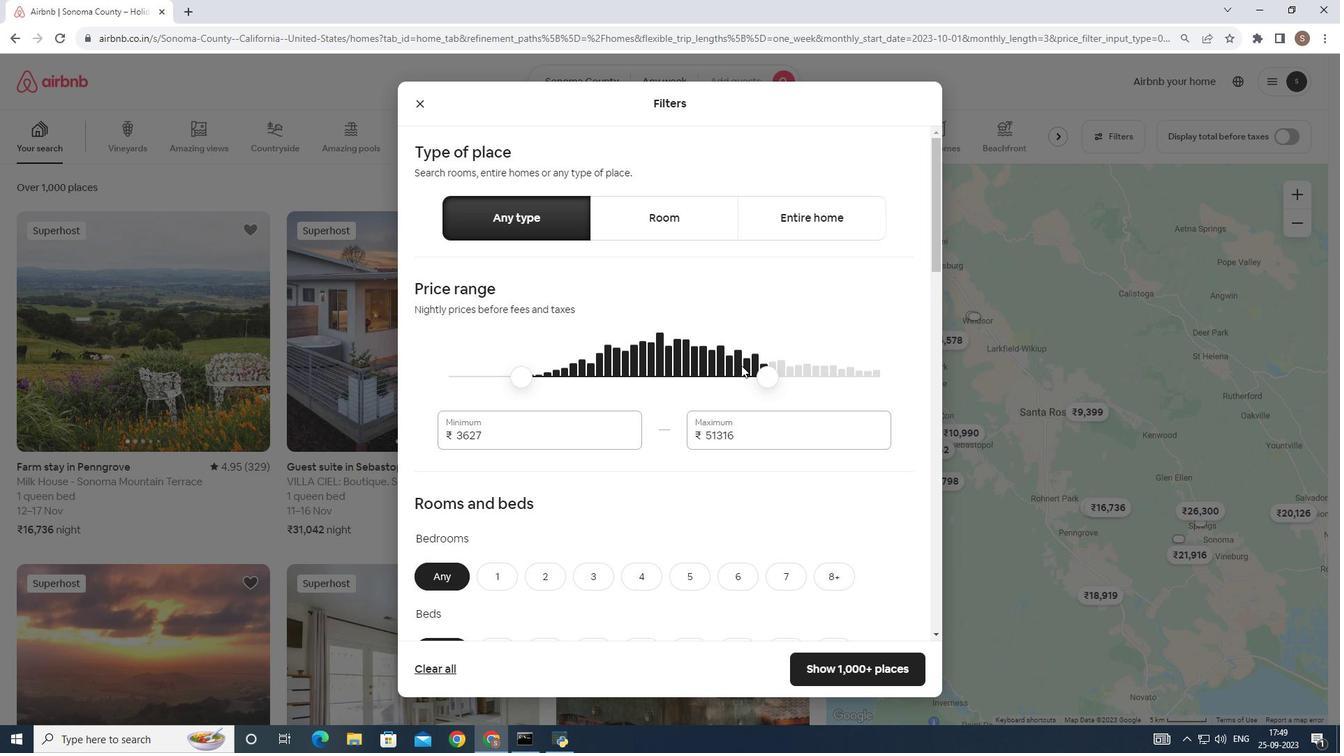 
Action: Mouse moved to (770, 380)
Screenshot: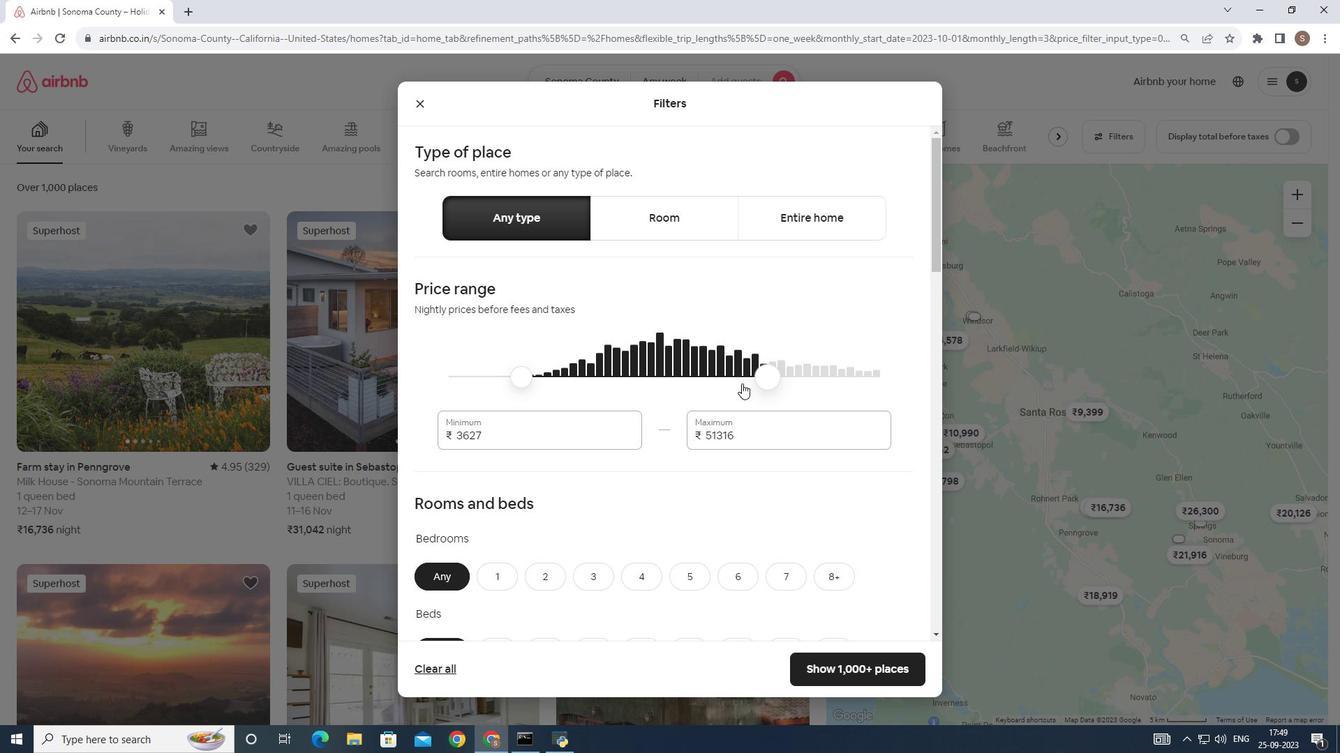 
Action: Mouse pressed left at (770, 380)
Screenshot: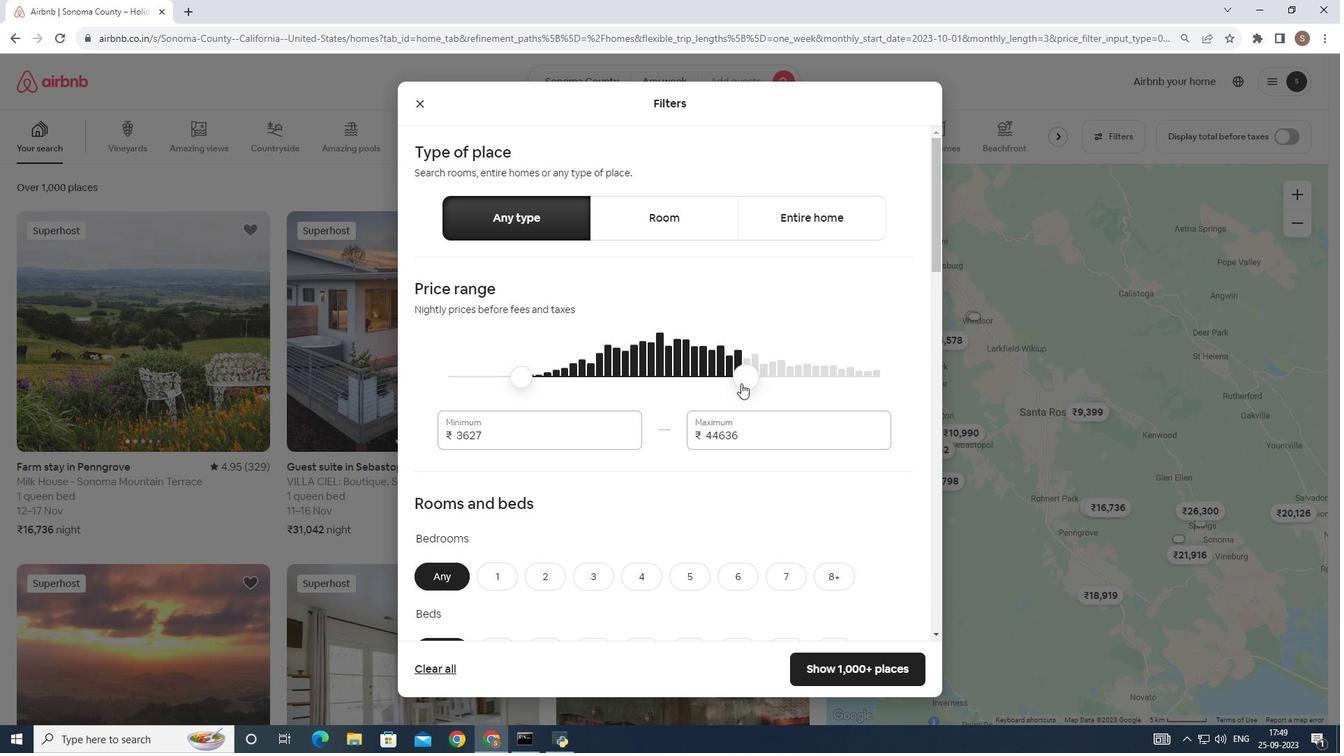 
Action: Mouse moved to (739, 370)
Screenshot: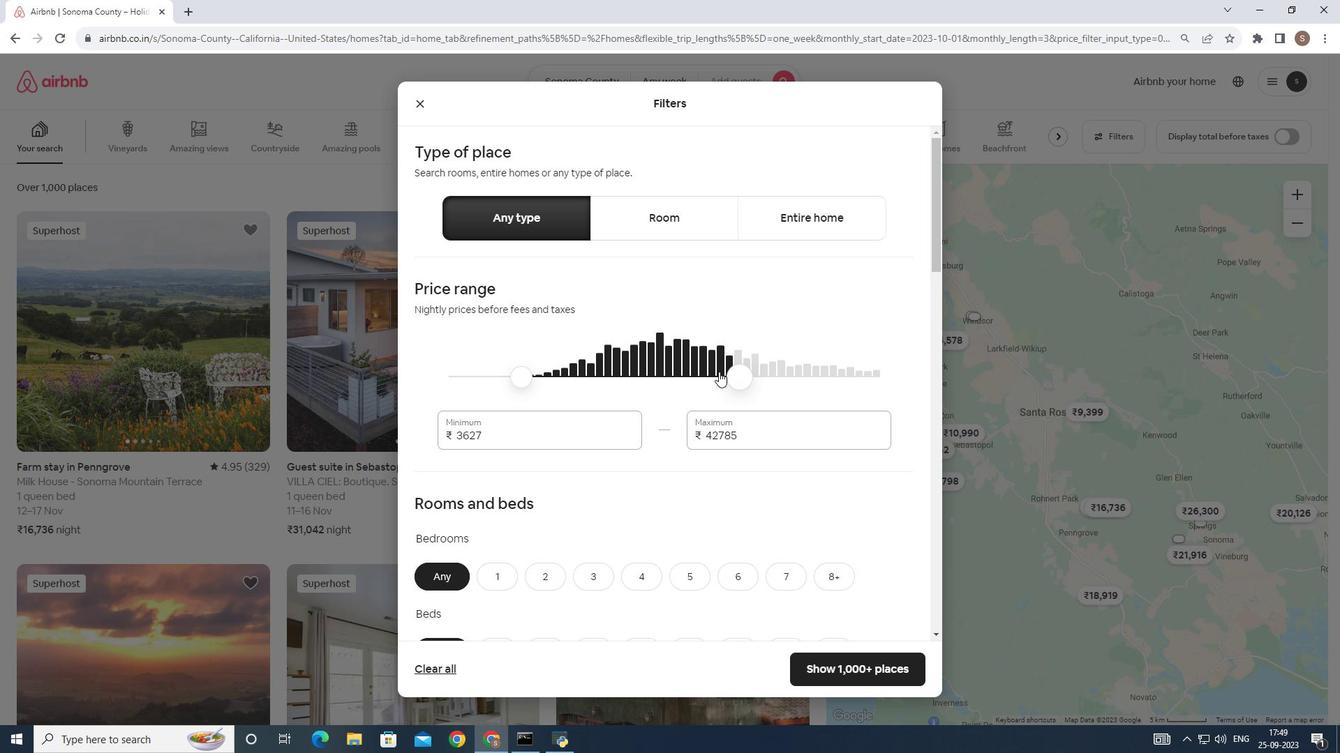 
Action: Mouse pressed left at (739, 370)
Screenshot: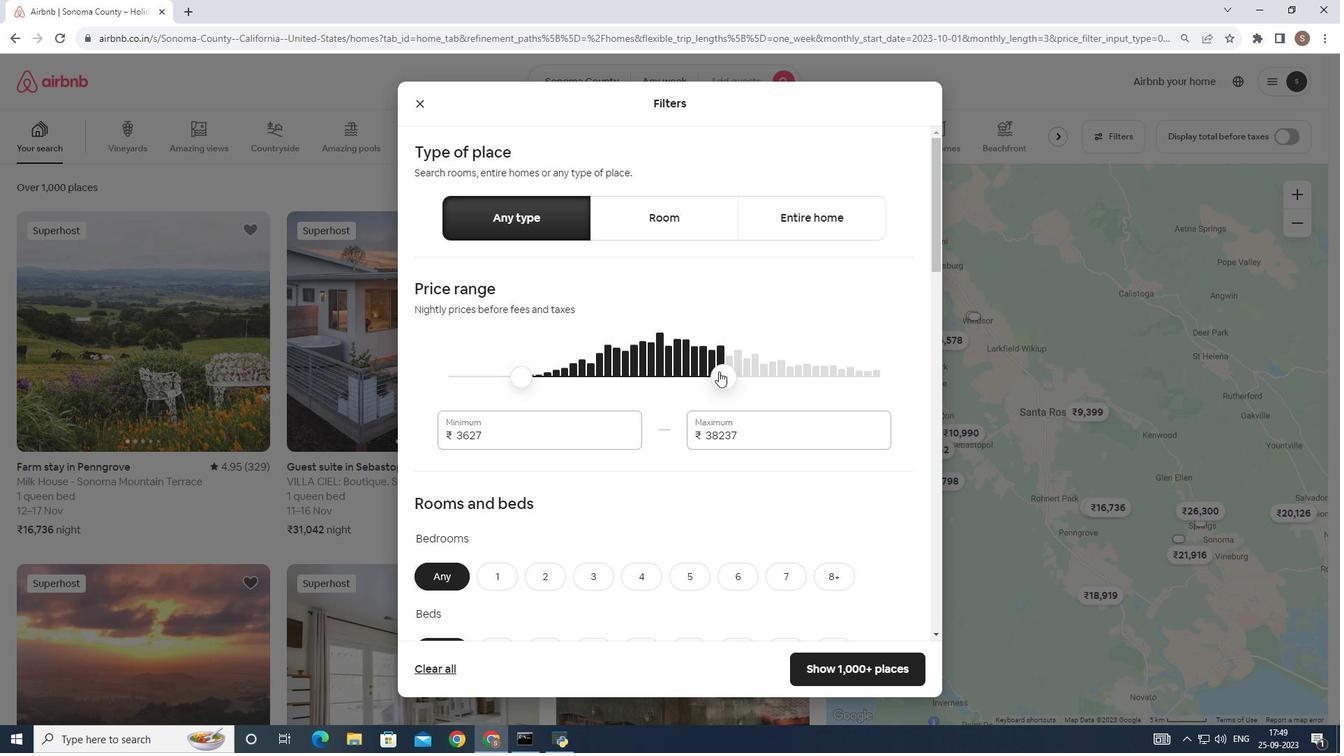 
Action: Mouse moved to (718, 372)
Screenshot: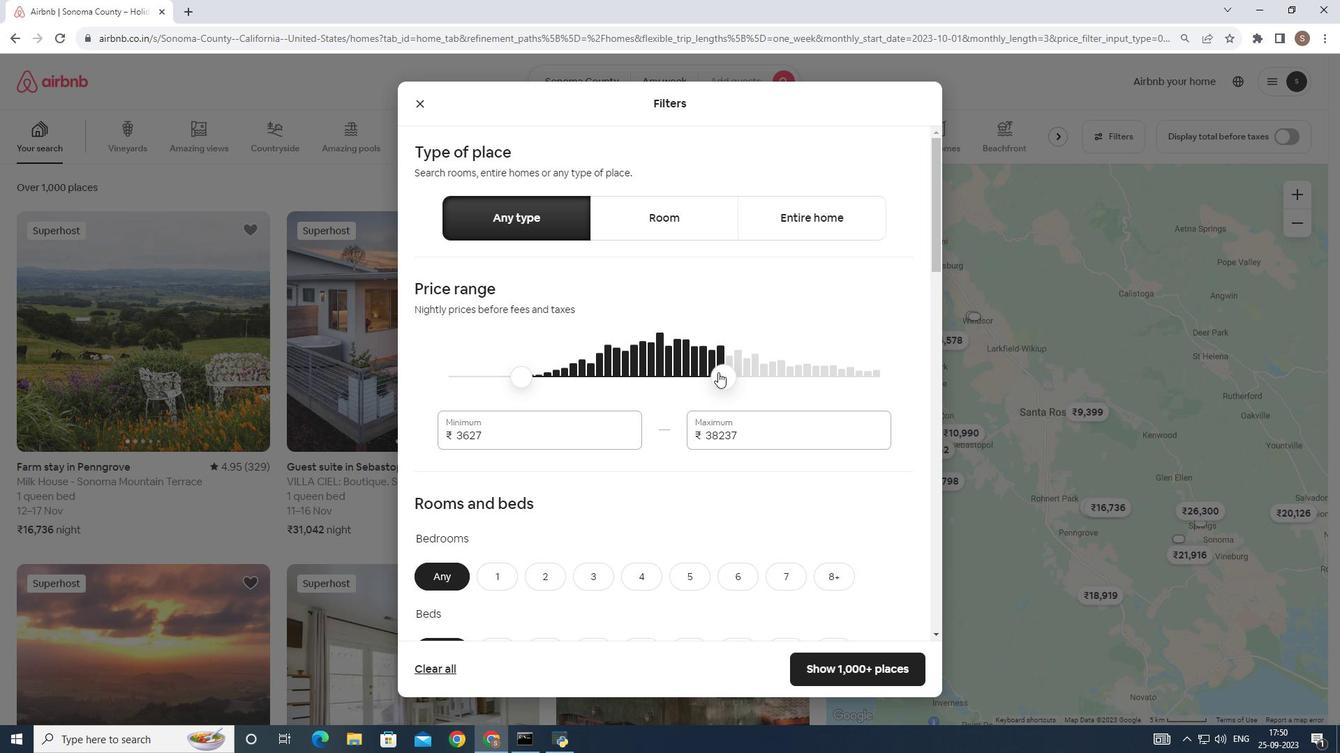 
Action: Mouse pressed left at (718, 372)
Screenshot: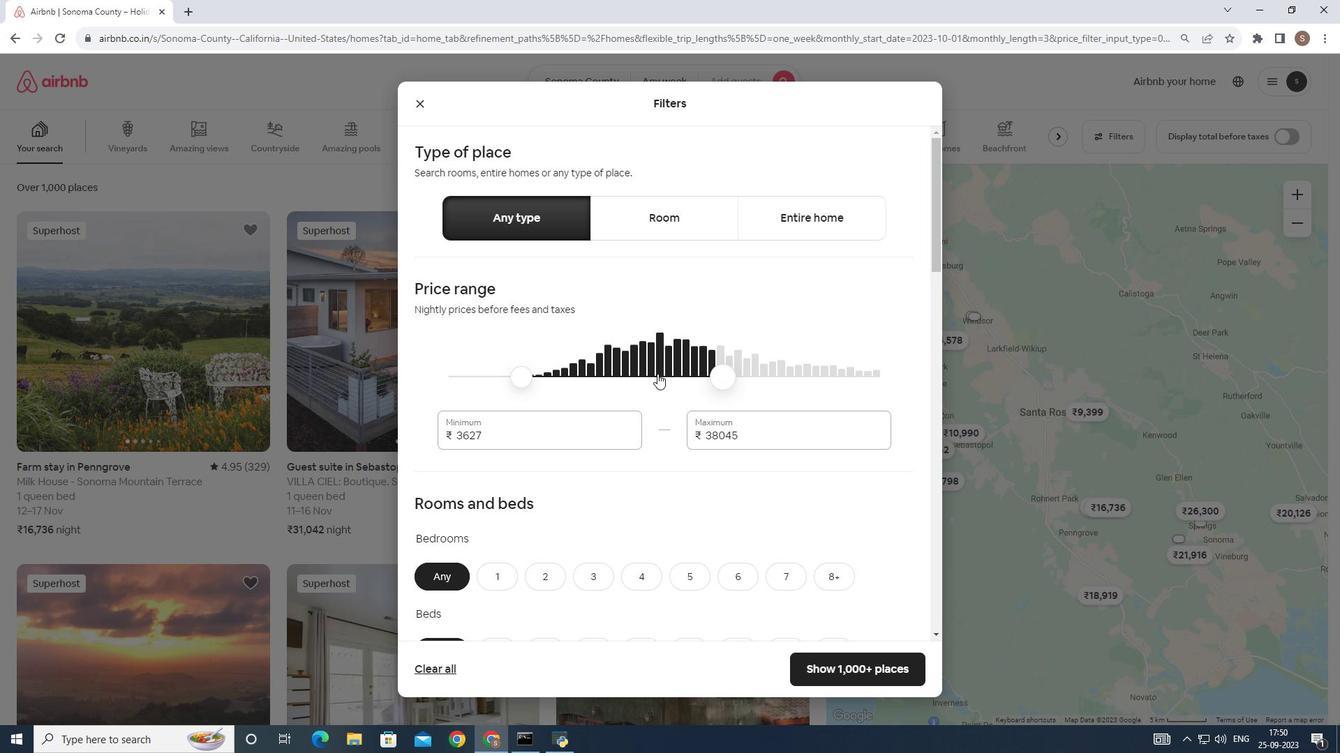 
Action: Mouse moved to (655, 382)
Screenshot: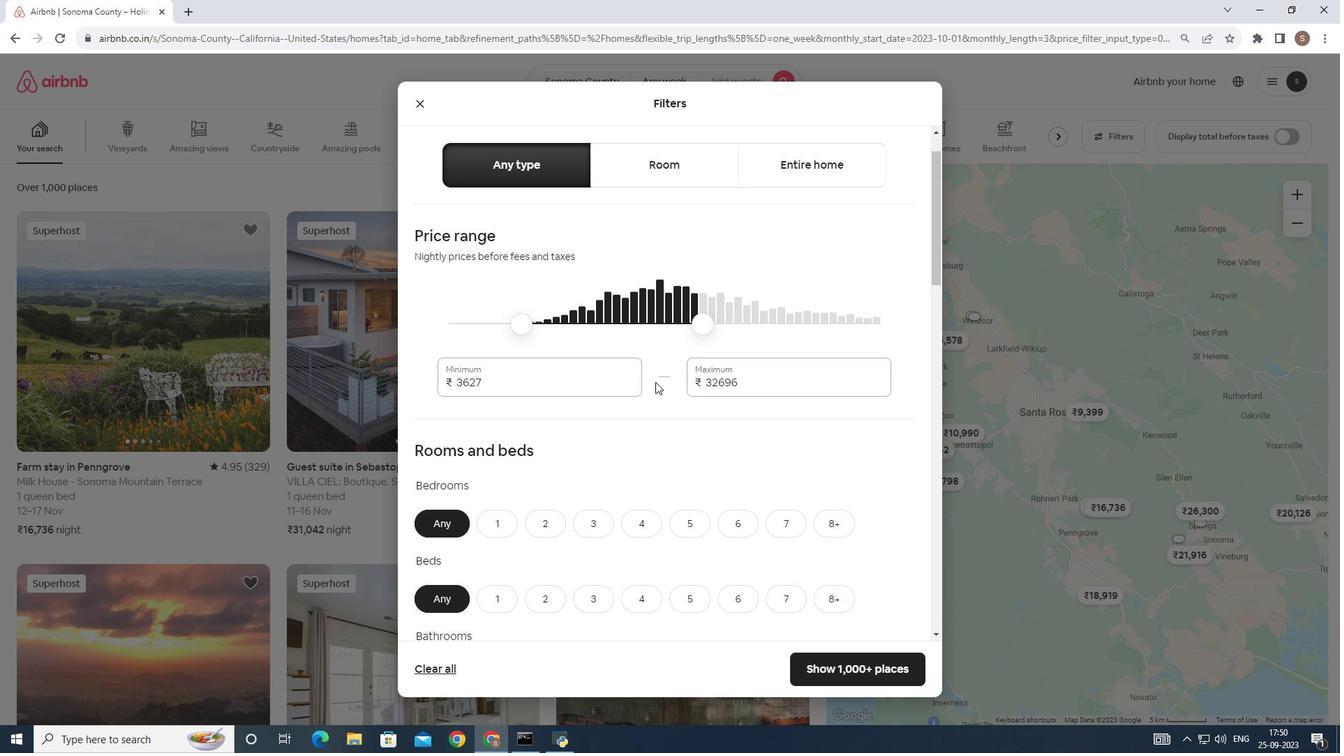 
Action: Mouse scrolled (655, 381) with delta (0, 0)
Screenshot: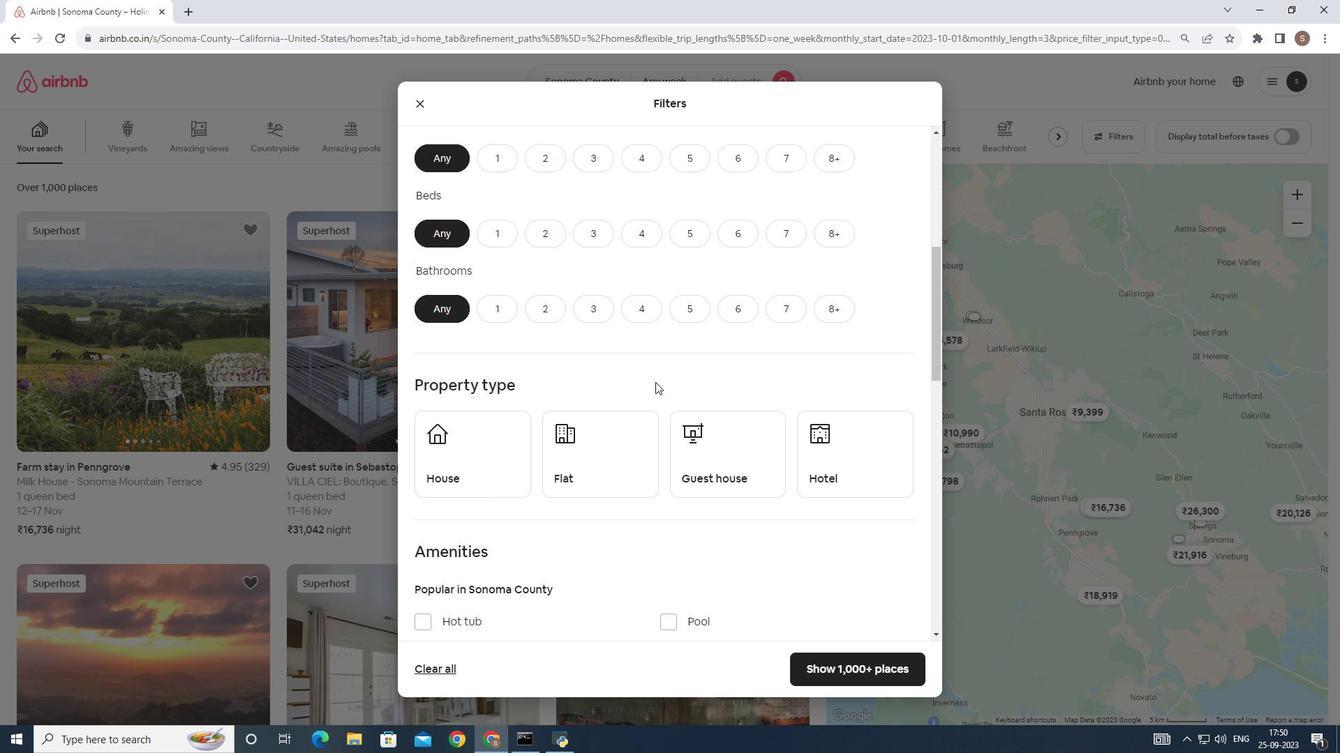 
Action: Mouse scrolled (655, 381) with delta (0, 0)
Screenshot: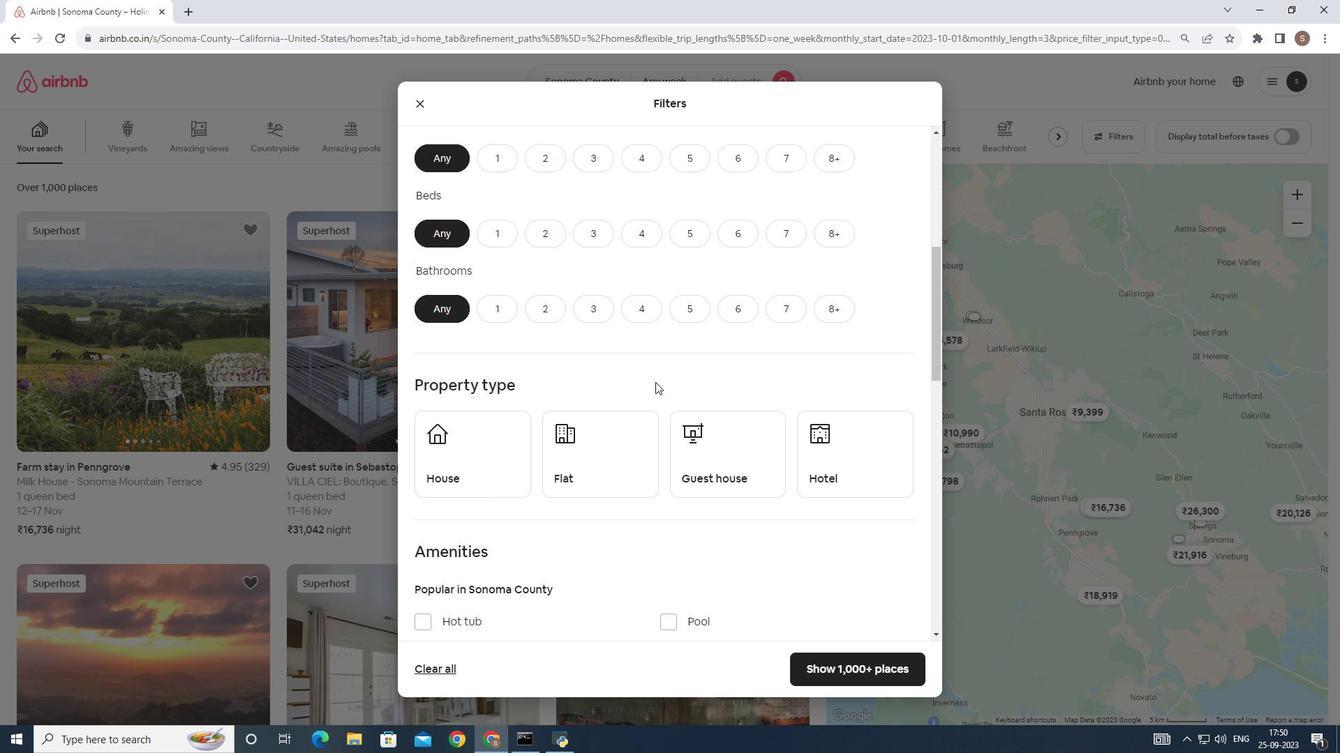 
Action: Mouse scrolled (655, 381) with delta (0, 0)
Screenshot: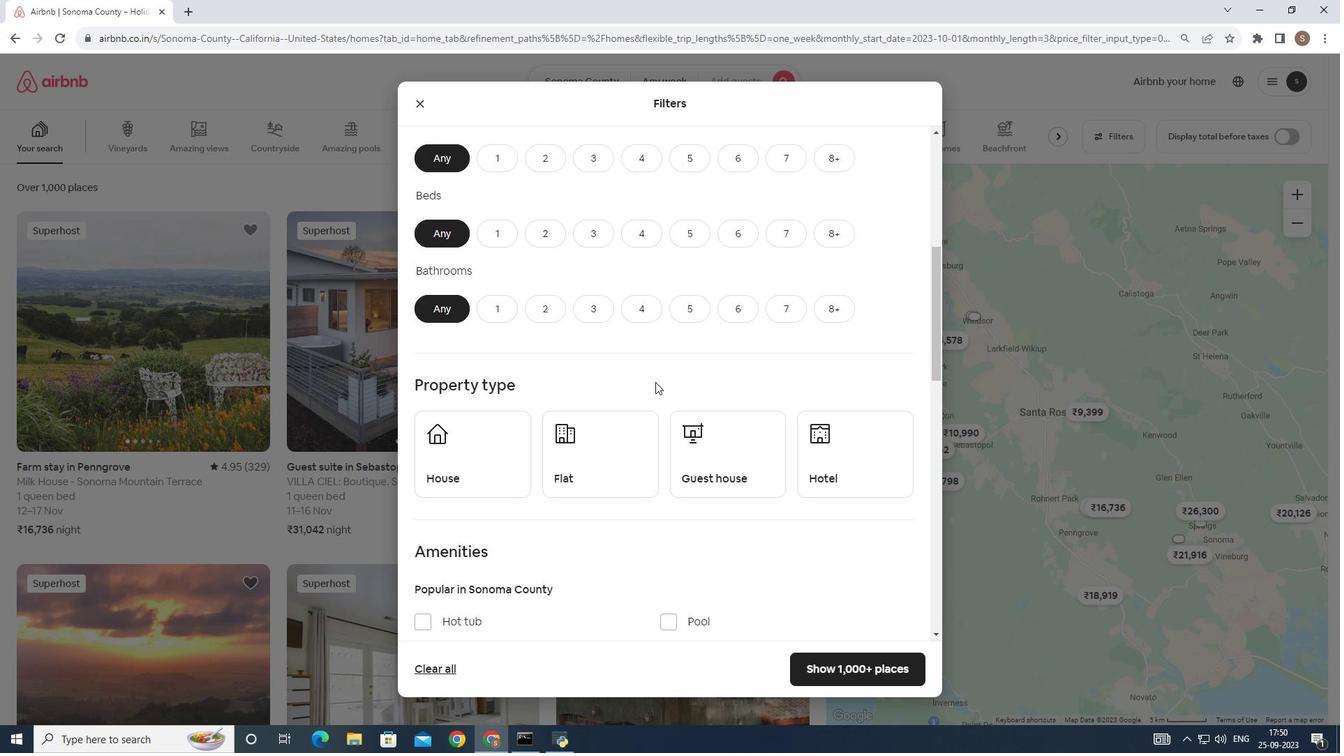 
Action: Mouse scrolled (655, 381) with delta (0, 0)
Screenshot: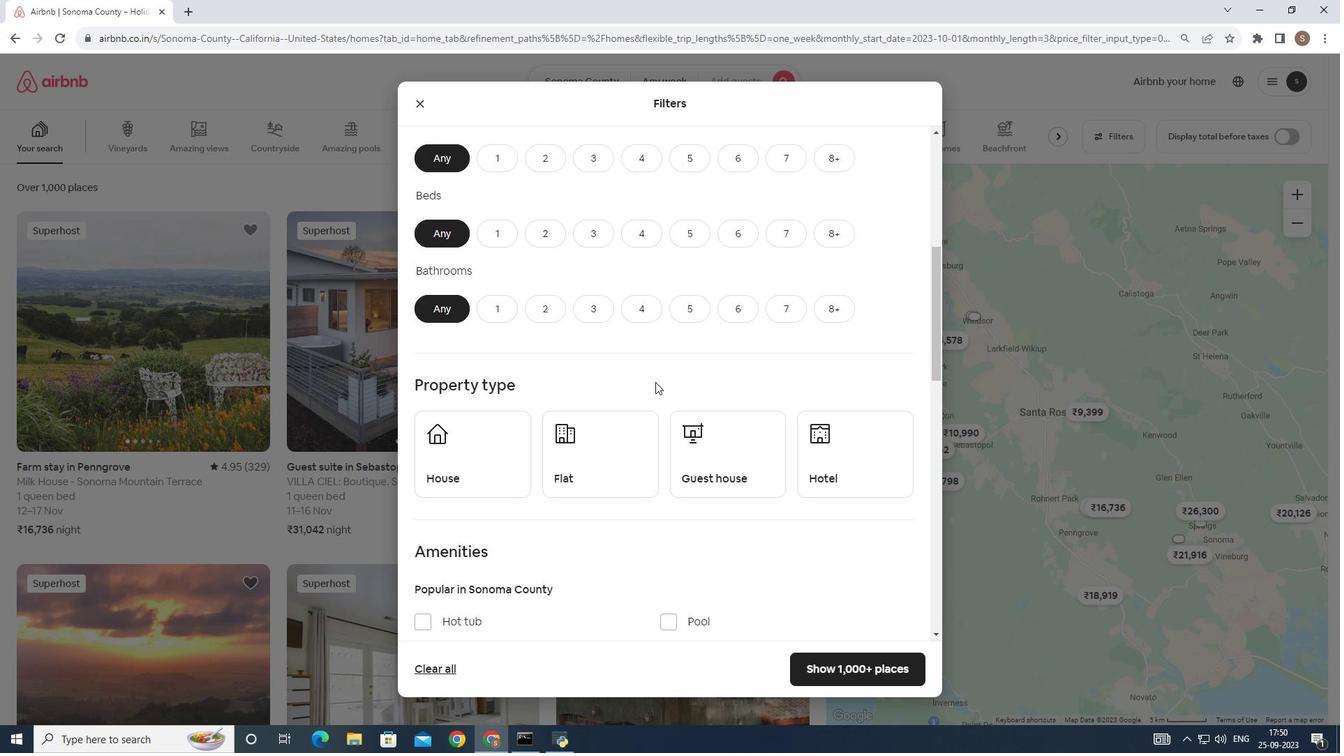 
Action: Mouse scrolled (655, 381) with delta (0, 0)
Screenshot: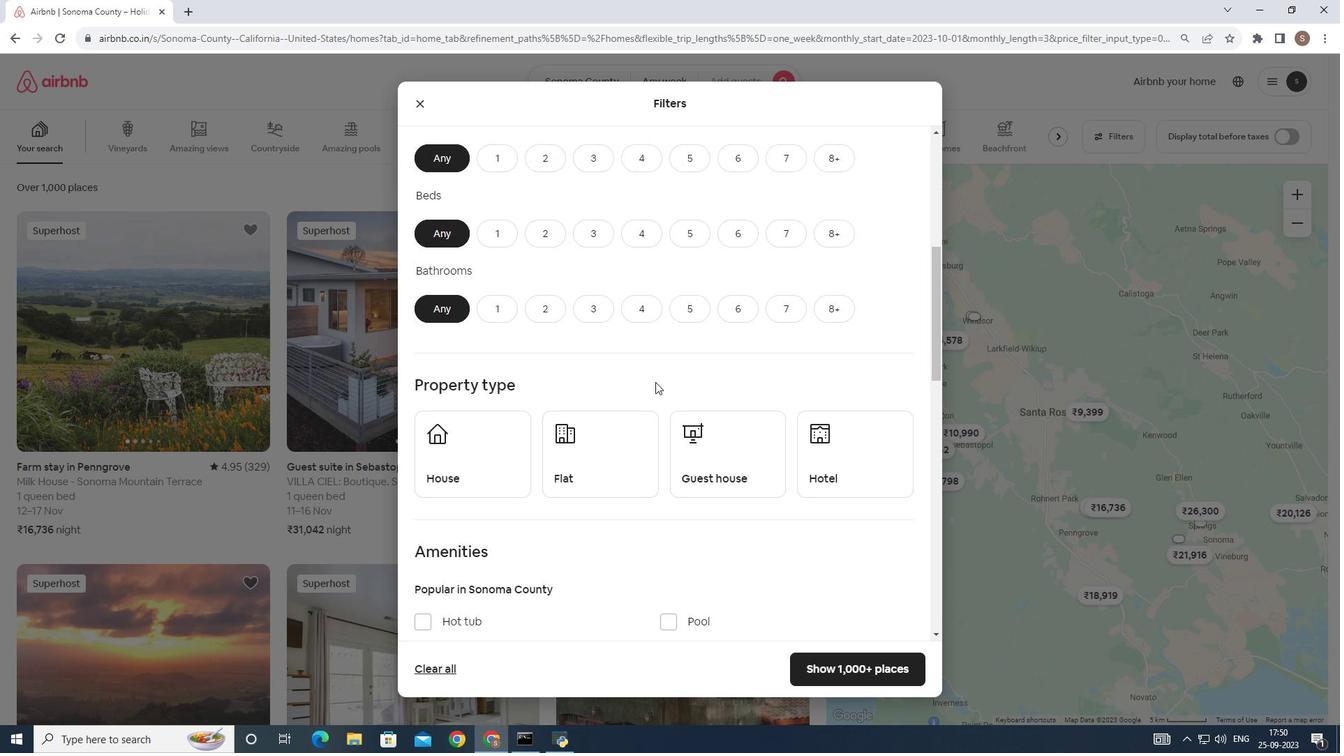 
Action: Mouse scrolled (655, 381) with delta (0, 0)
Screenshot: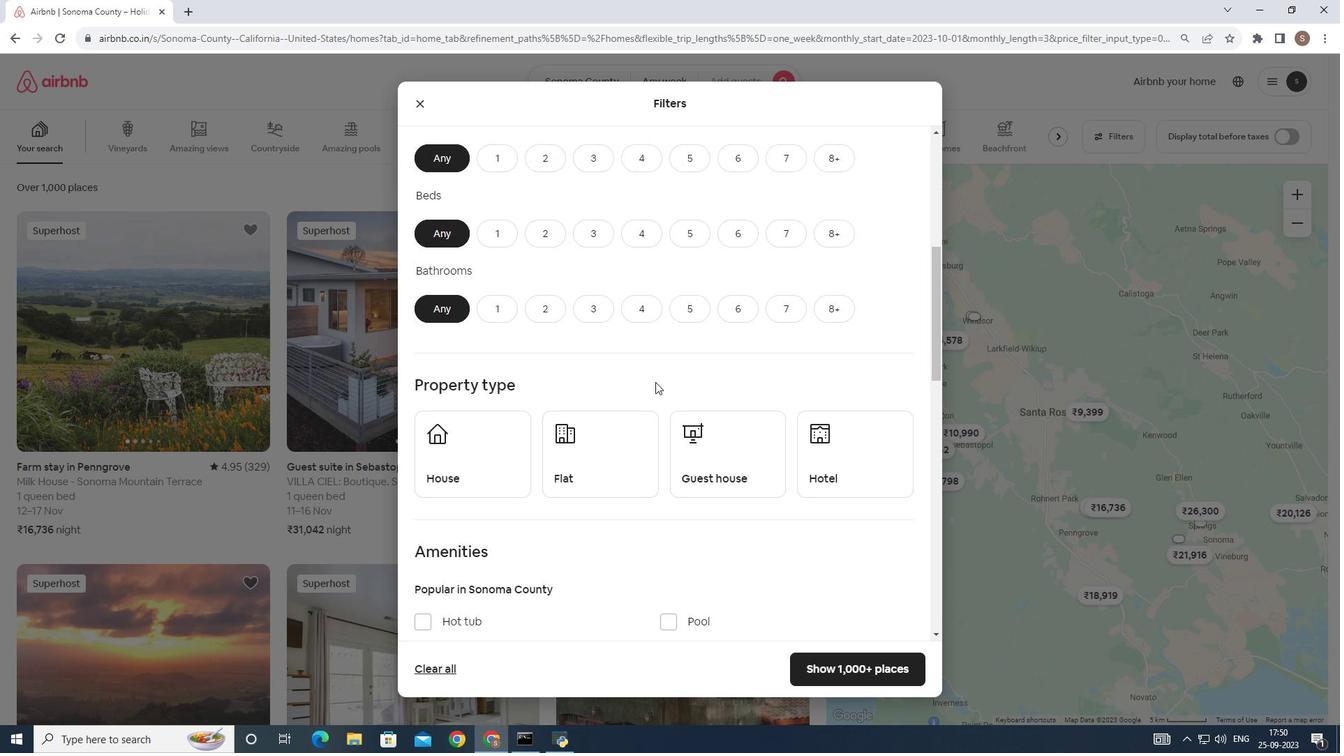 
Action: Mouse moved to (744, 443)
Screenshot: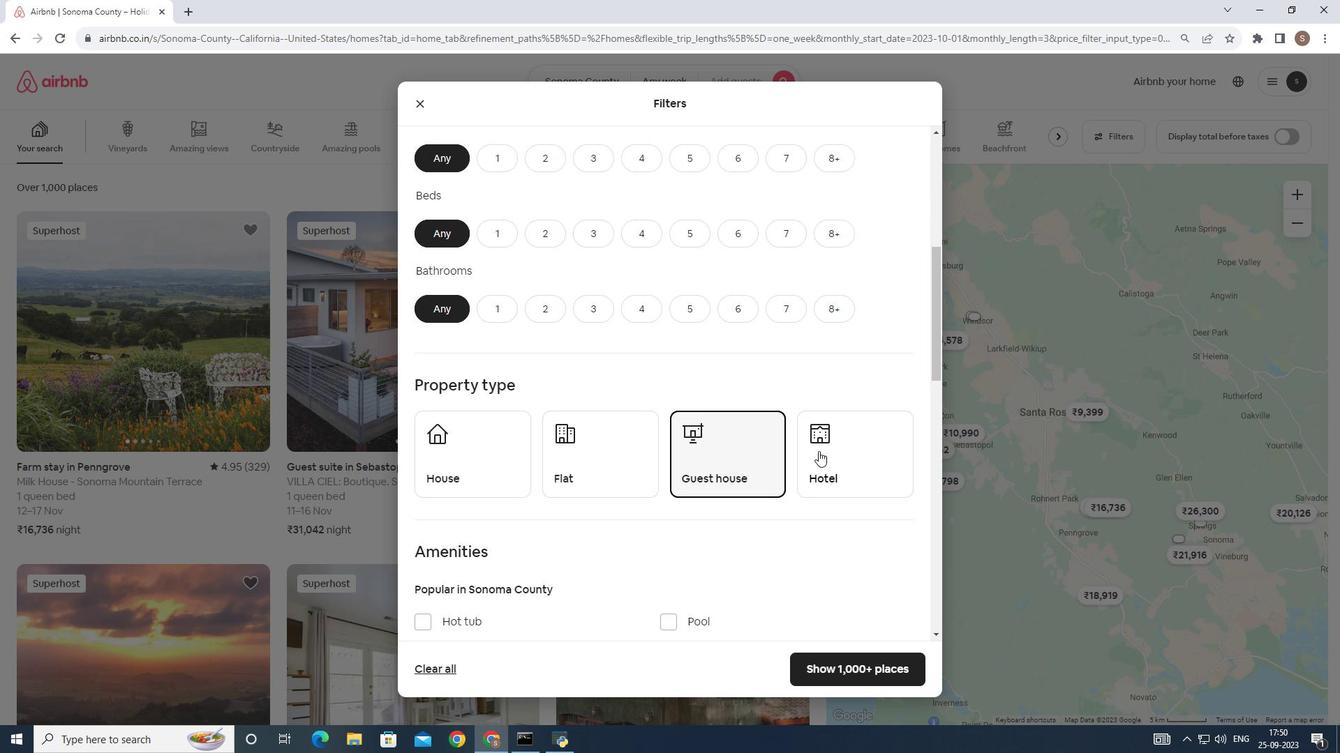 
Action: Mouse pressed left at (744, 443)
Screenshot: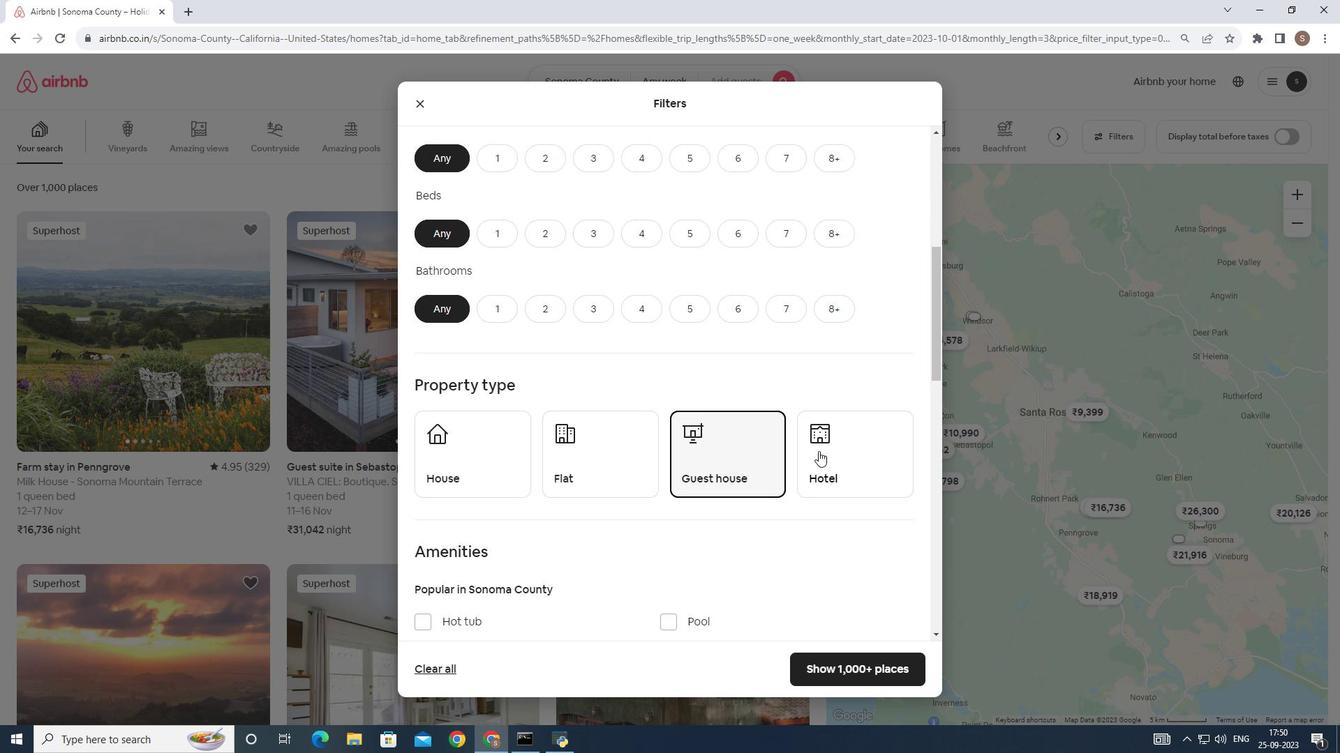 
Action: Mouse moved to (818, 451)
Screenshot: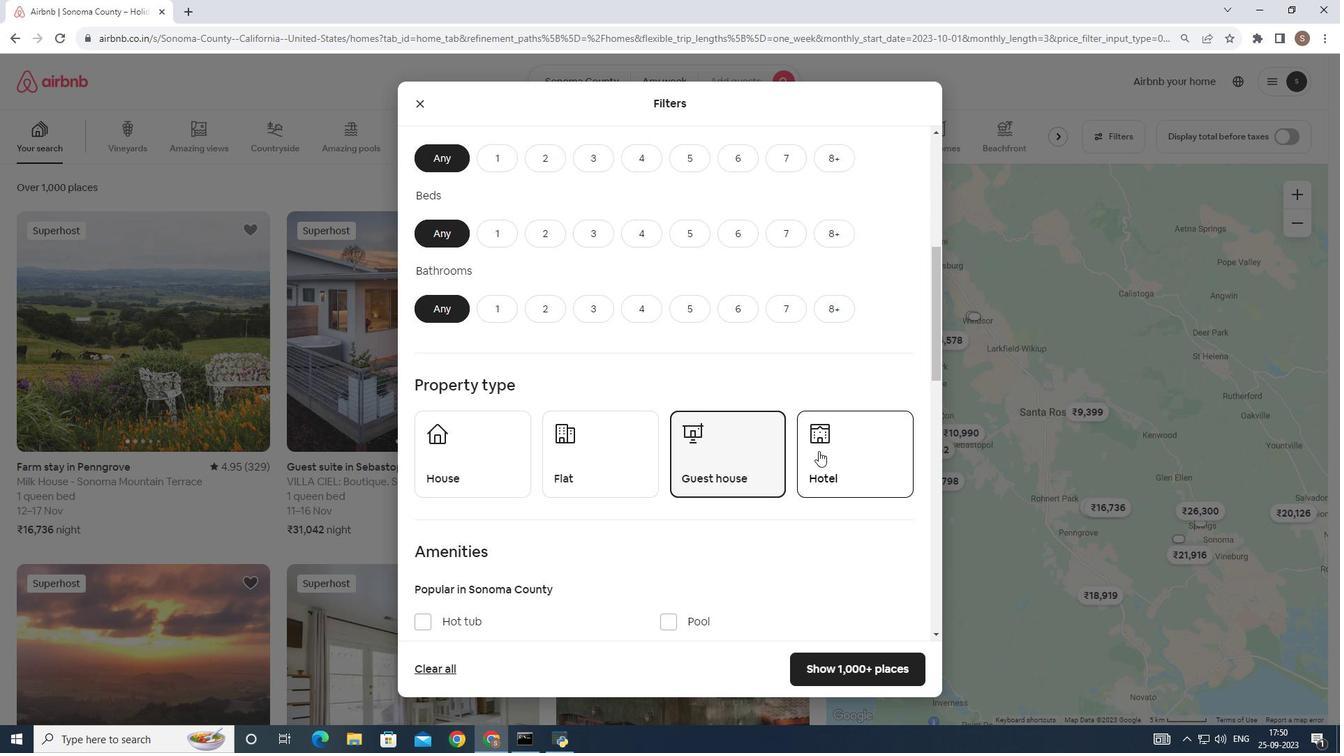 
Action: Mouse pressed left at (818, 451)
Screenshot: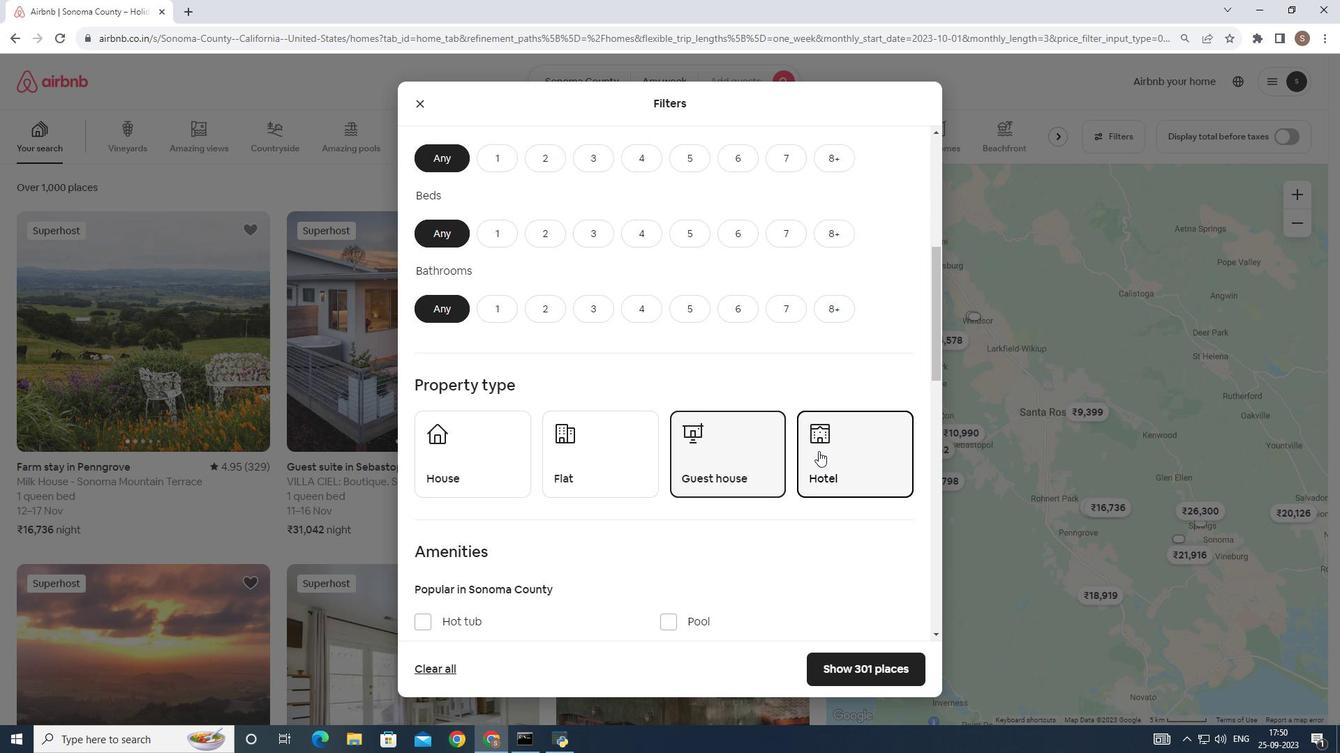 
Action: Mouse moved to (647, 480)
Screenshot: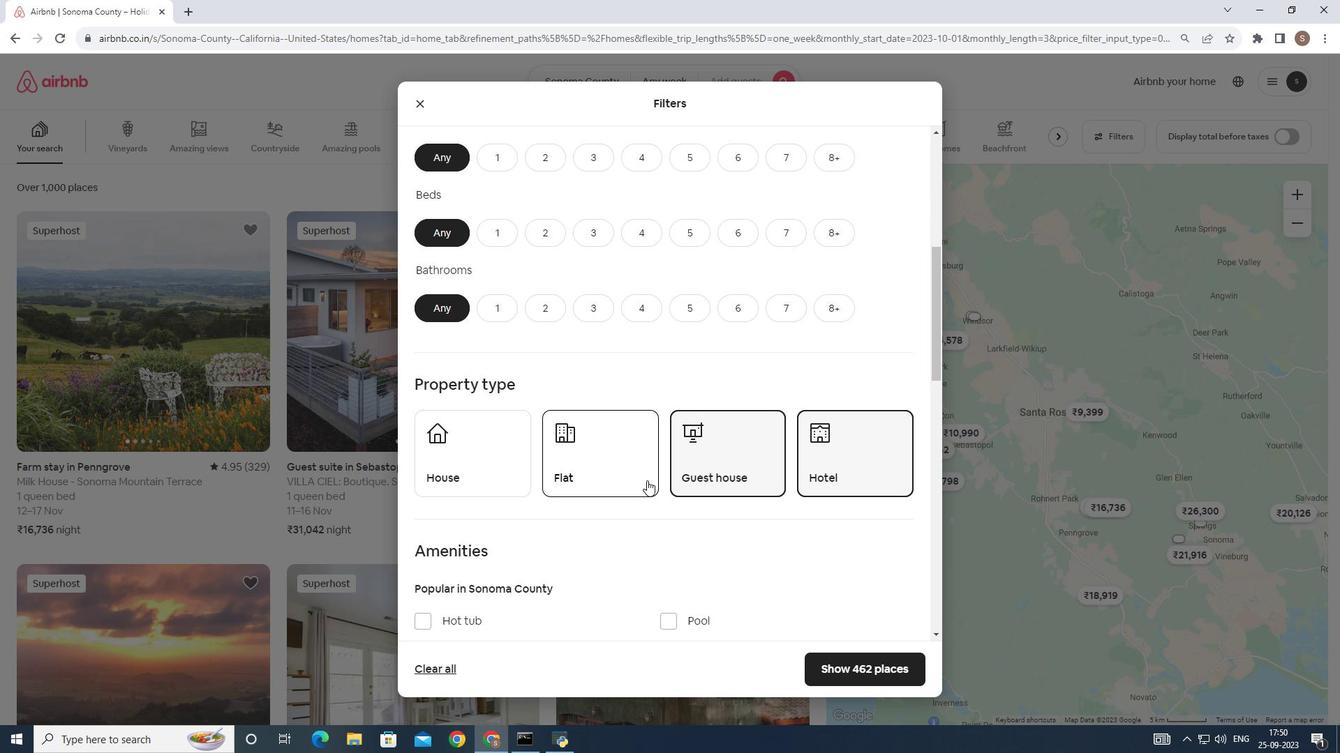 
Action: Mouse scrolled (647, 480) with delta (0, 0)
Screenshot: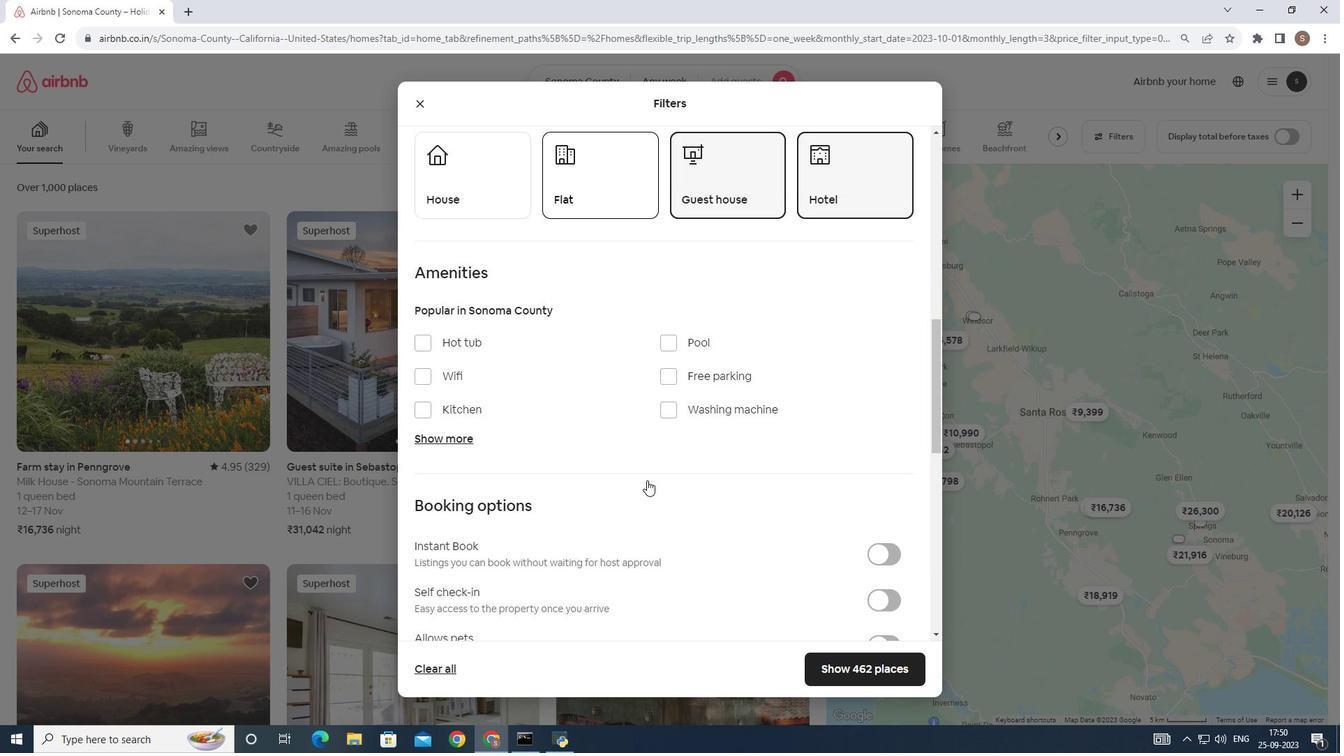 
Action: Mouse scrolled (647, 480) with delta (0, 0)
Screenshot: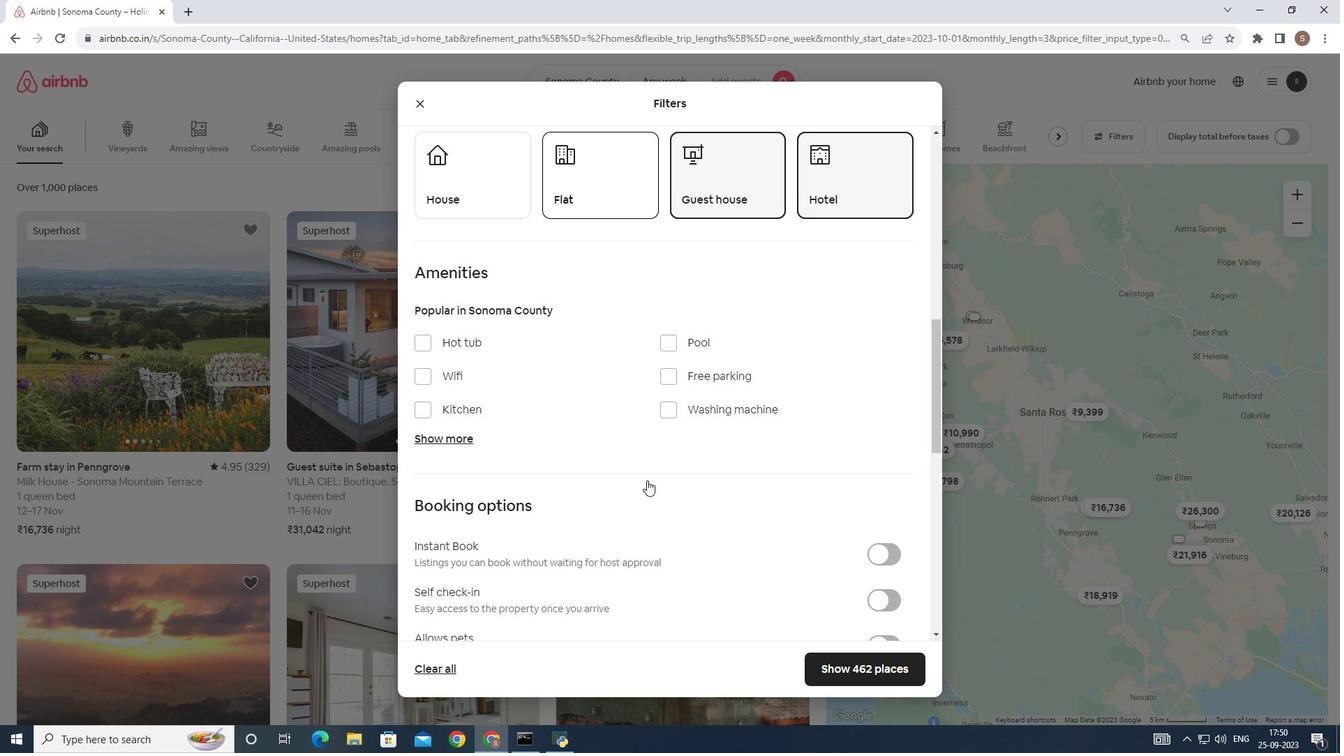 
Action: Mouse scrolled (647, 480) with delta (0, 0)
Screenshot: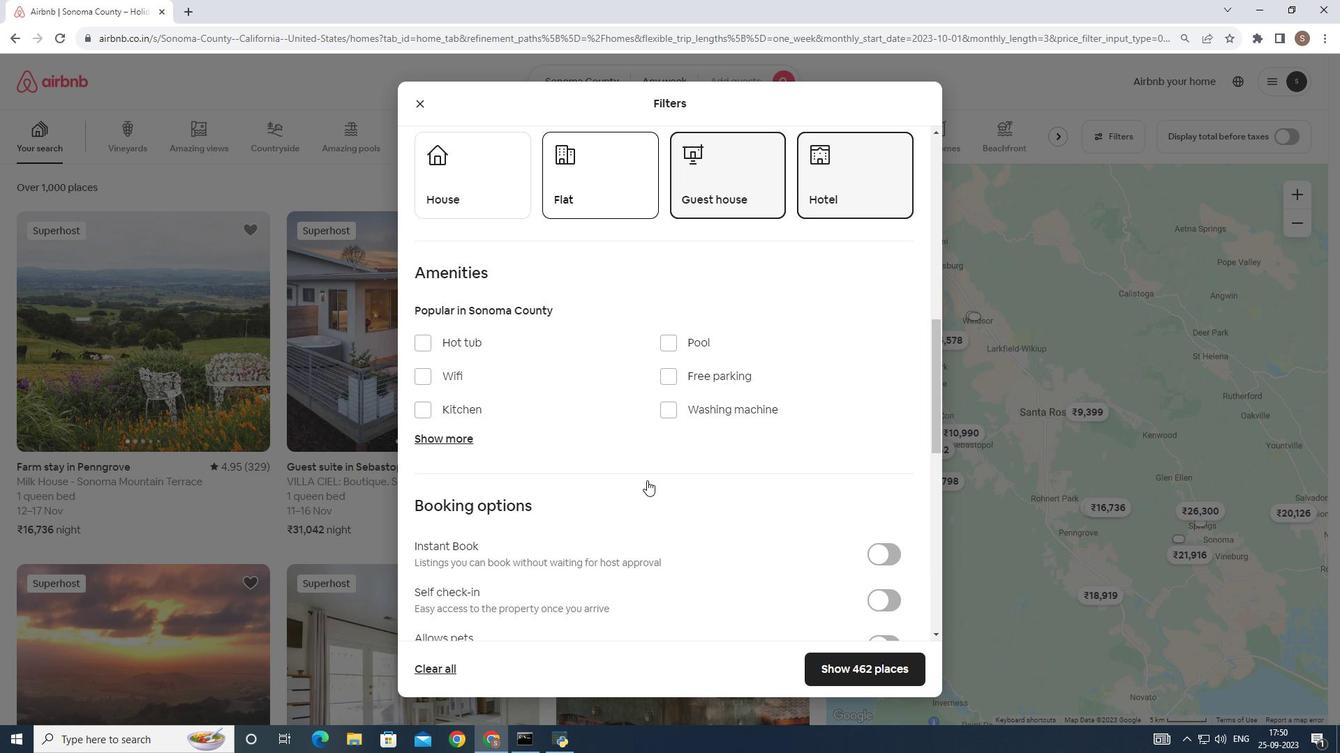 
Action: Mouse scrolled (647, 480) with delta (0, 0)
Screenshot: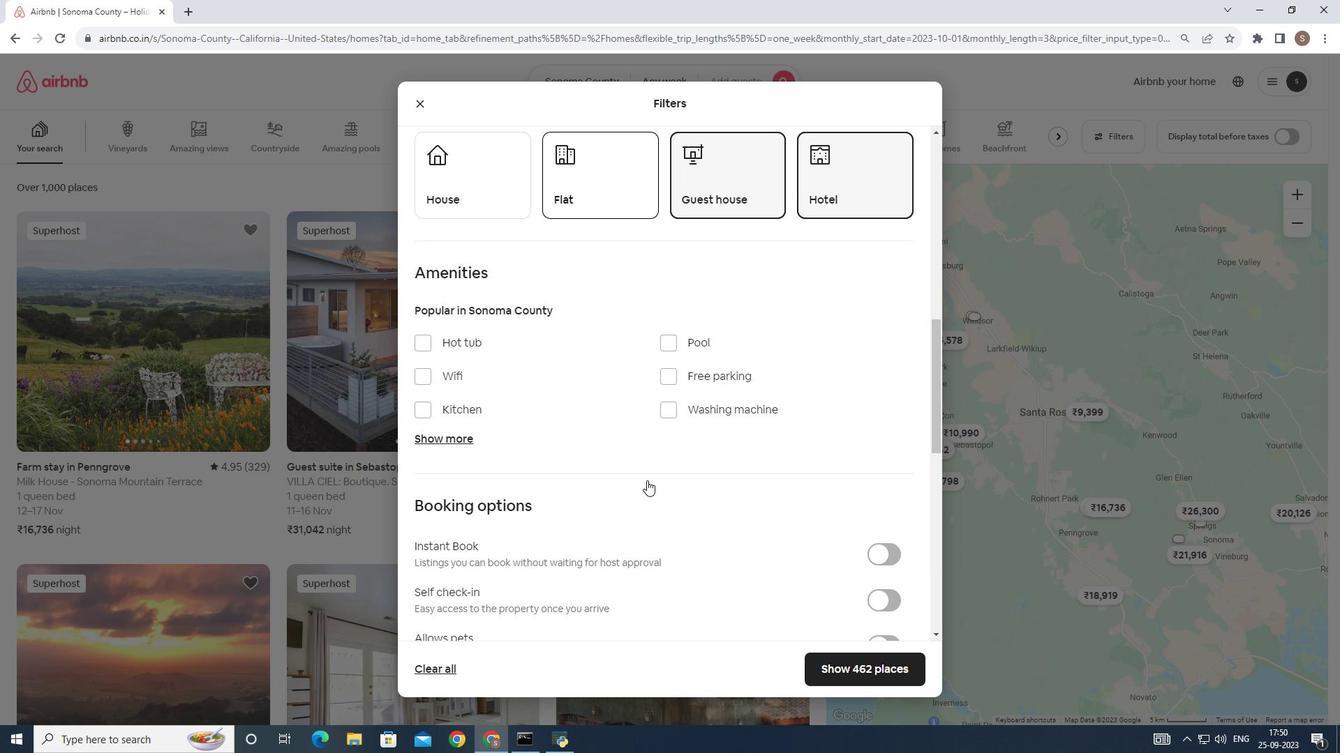 
Action: Mouse moved to (459, 436)
Screenshot: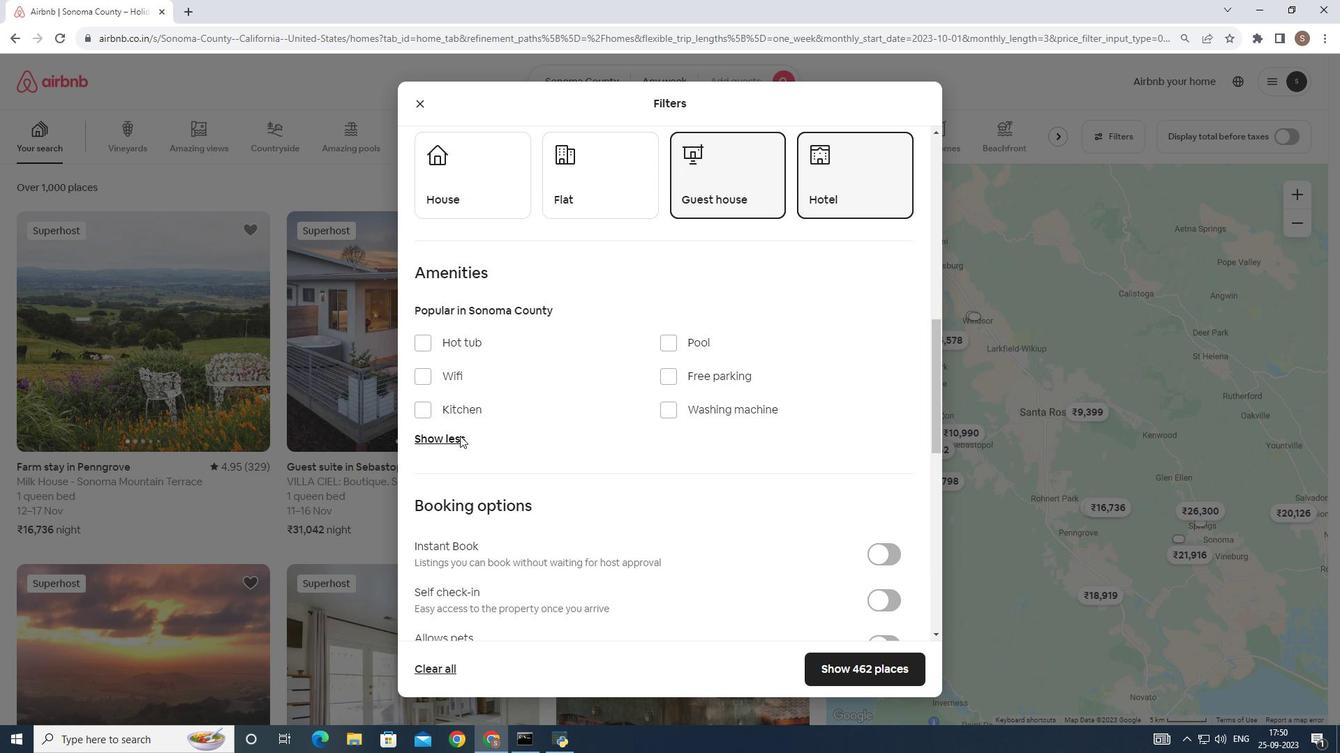 
Action: Mouse pressed left at (459, 436)
Screenshot: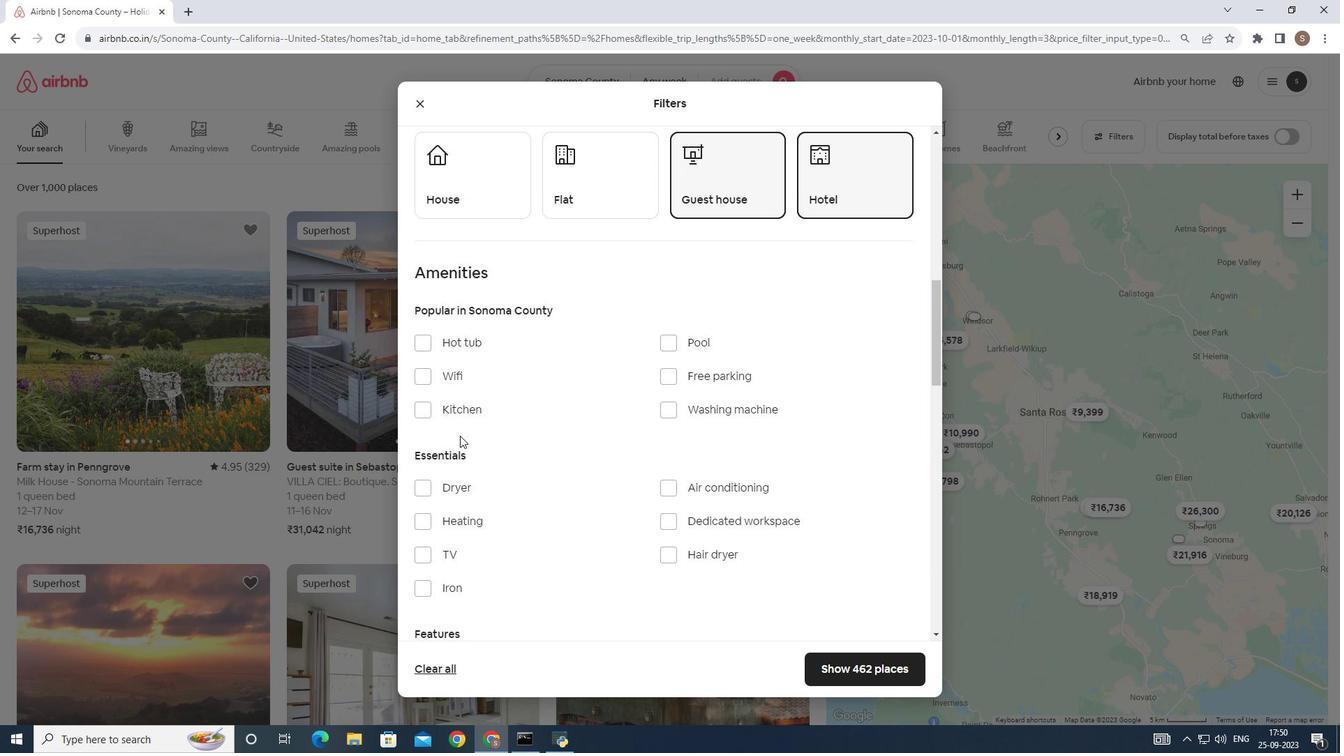 
Action: Mouse moved to (482, 381)
Screenshot: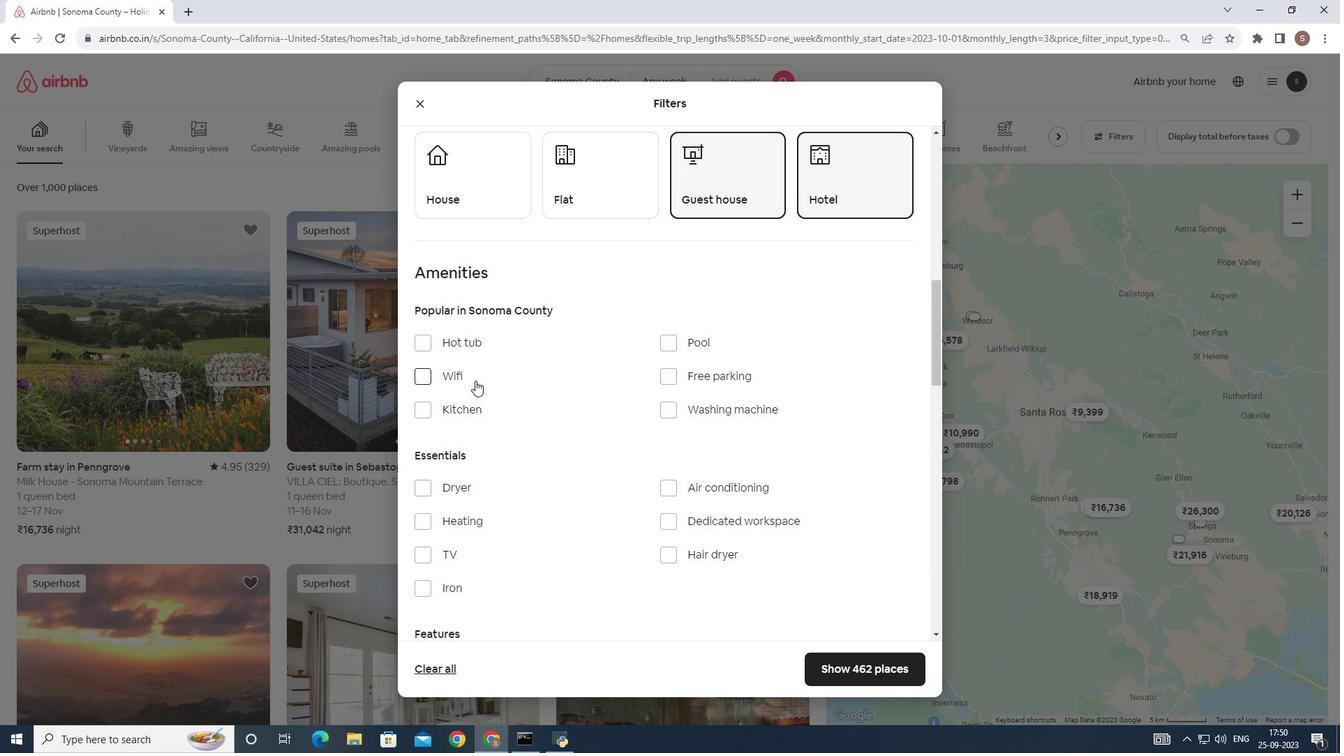 
Action: Mouse pressed left at (482, 381)
Screenshot: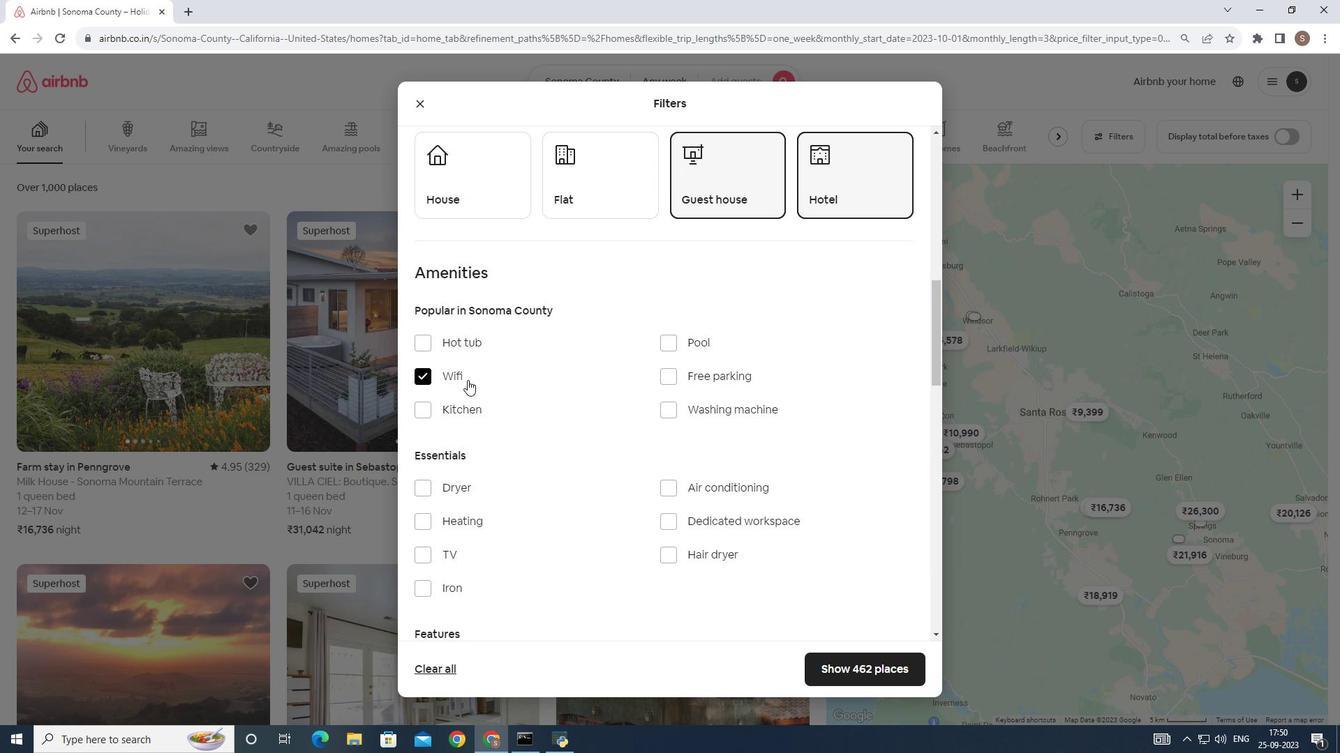 
Action: Mouse moved to (683, 519)
Screenshot: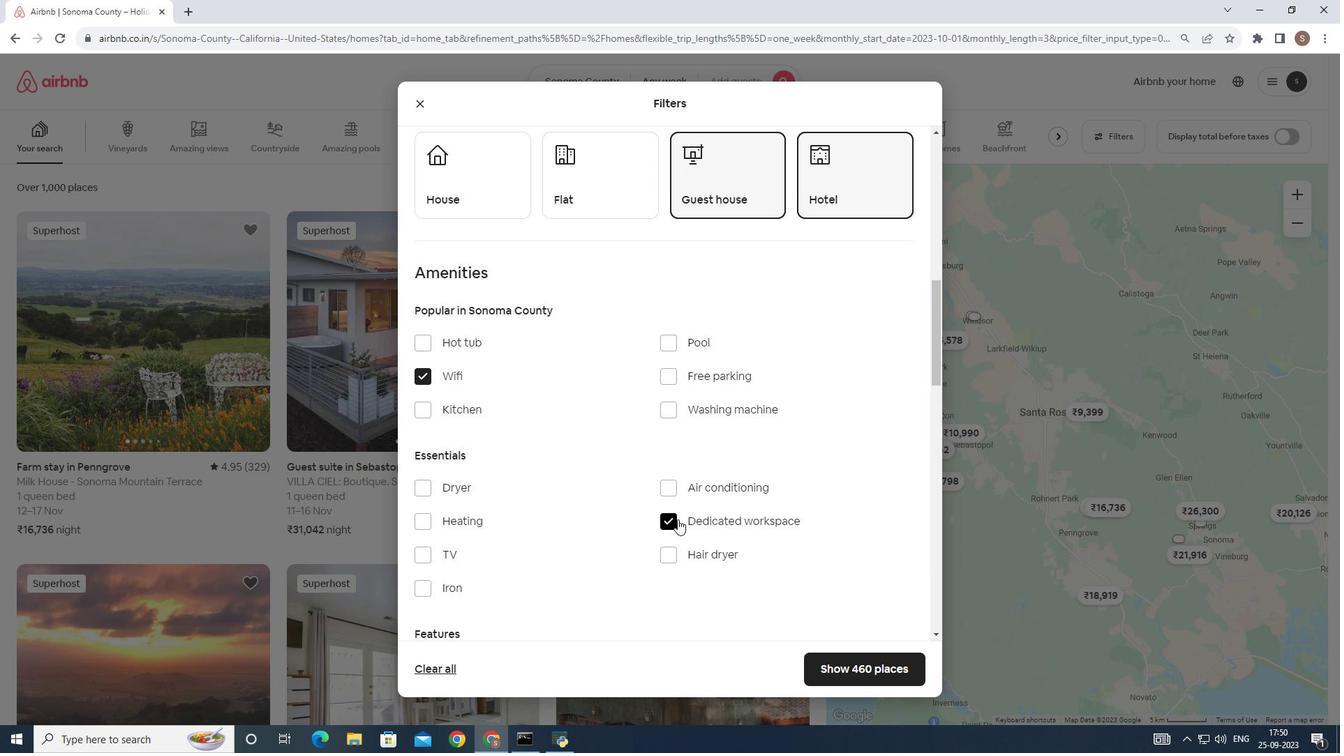 
Action: Mouse pressed left at (683, 519)
Screenshot: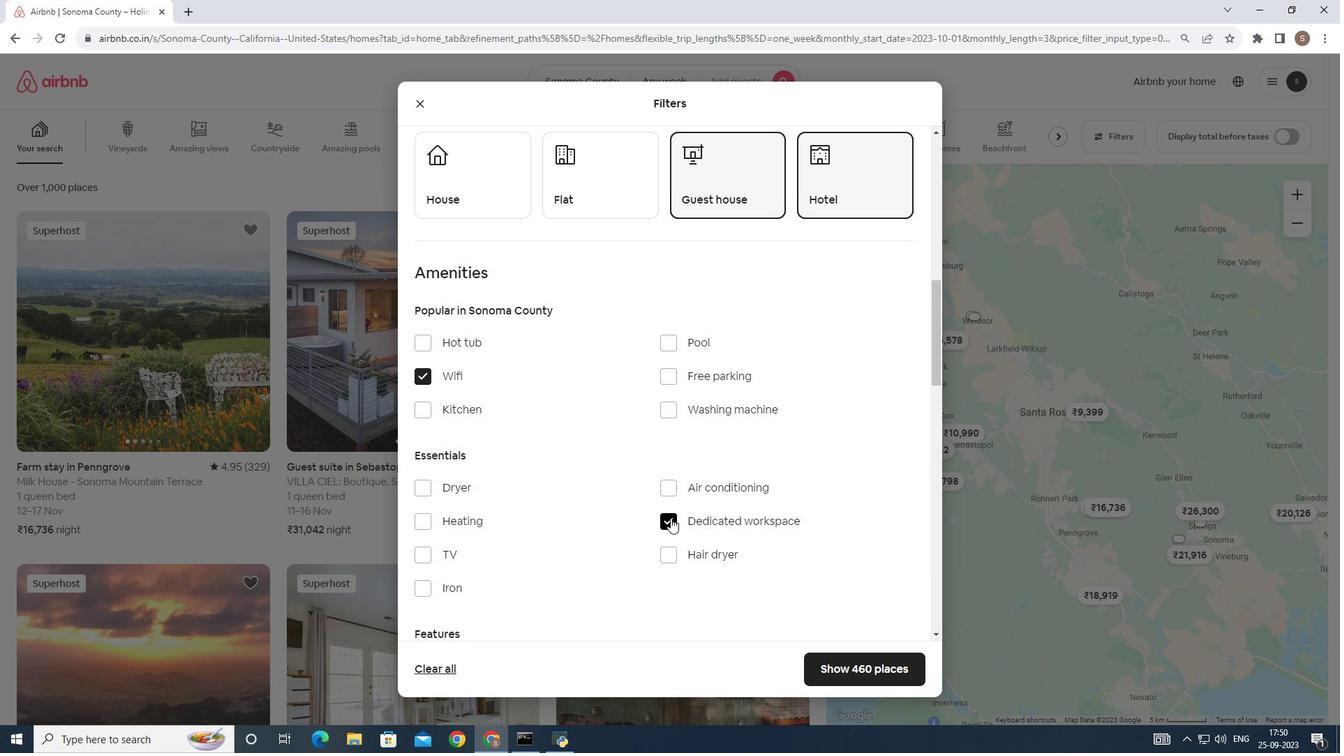 
Action: Mouse moved to (825, 671)
Screenshot: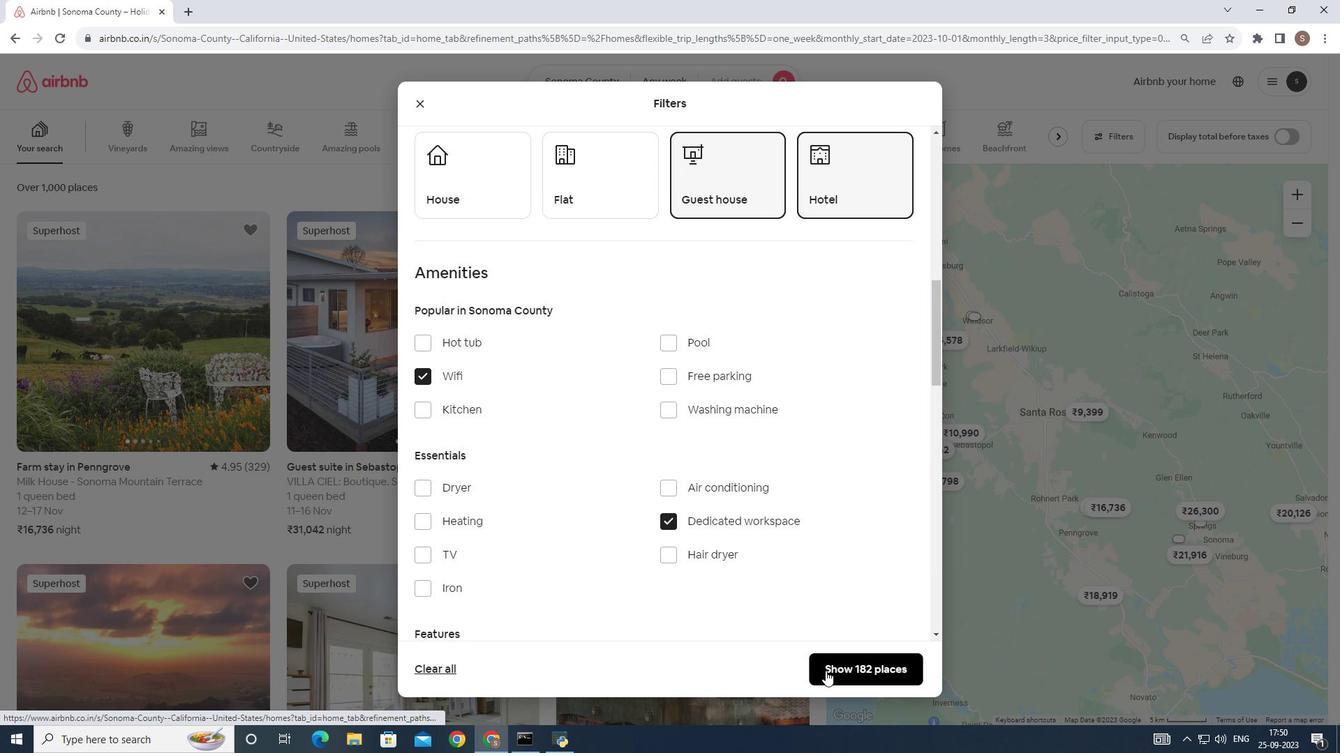 
Action: Mouse pressed left at (825, 671)
Screenshot: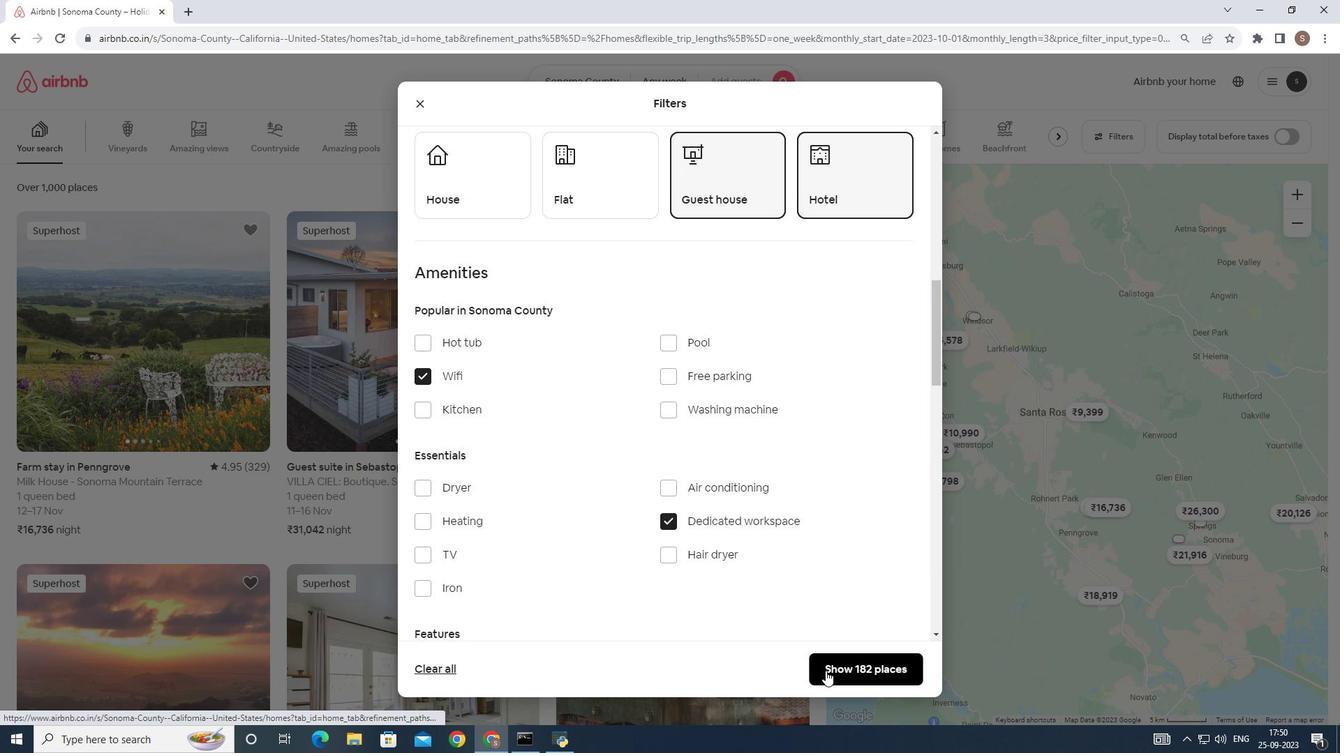 
Action: Mouse moved to (413, 367)
Screenshot: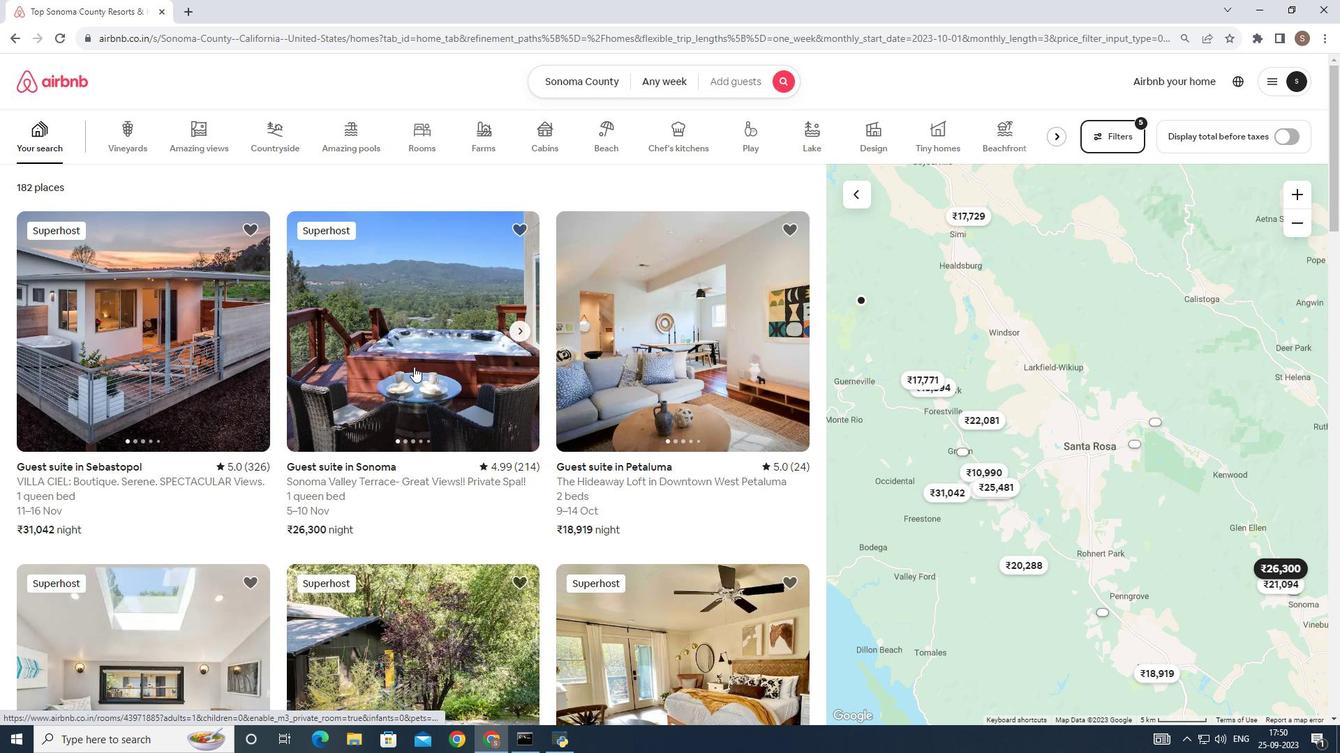 
Action: Mouse pressed left at (413, 367)
Screenshot: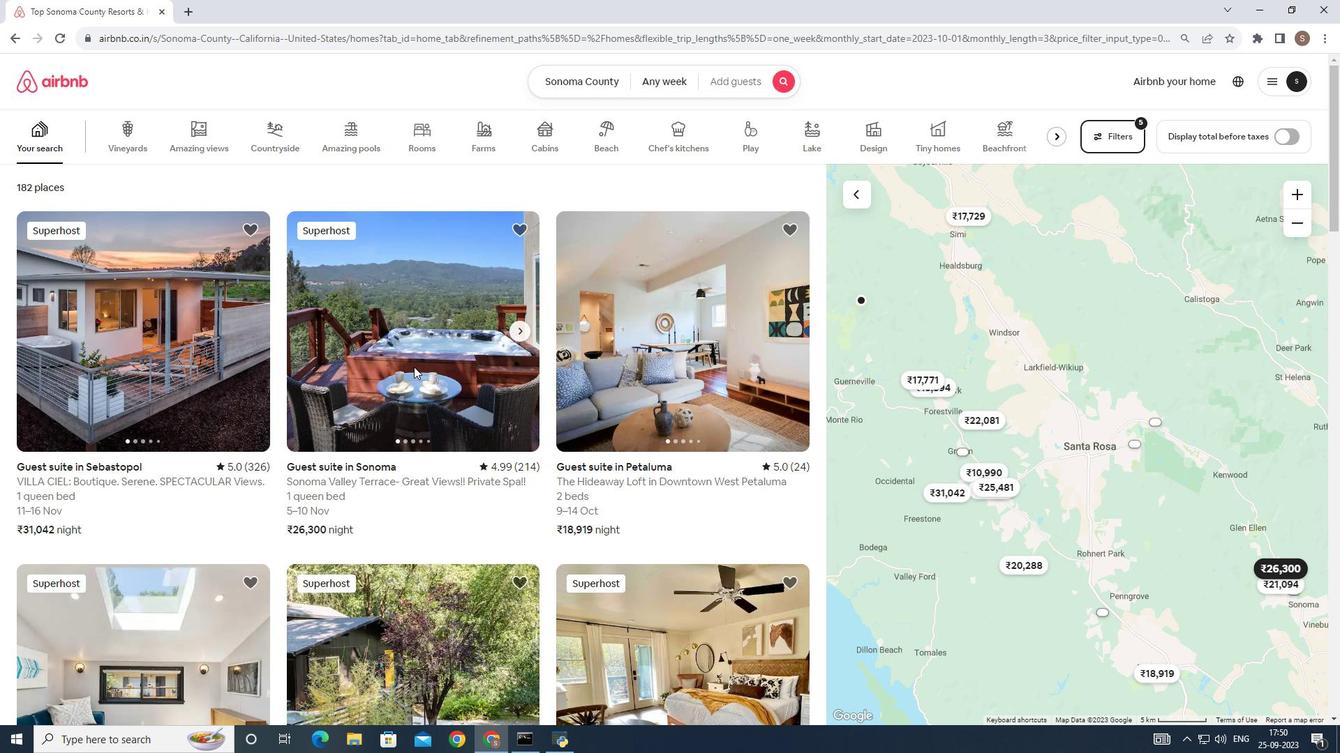
Action: Mouse scrolled (413, 366) with delta (0, 0)
Screenshot: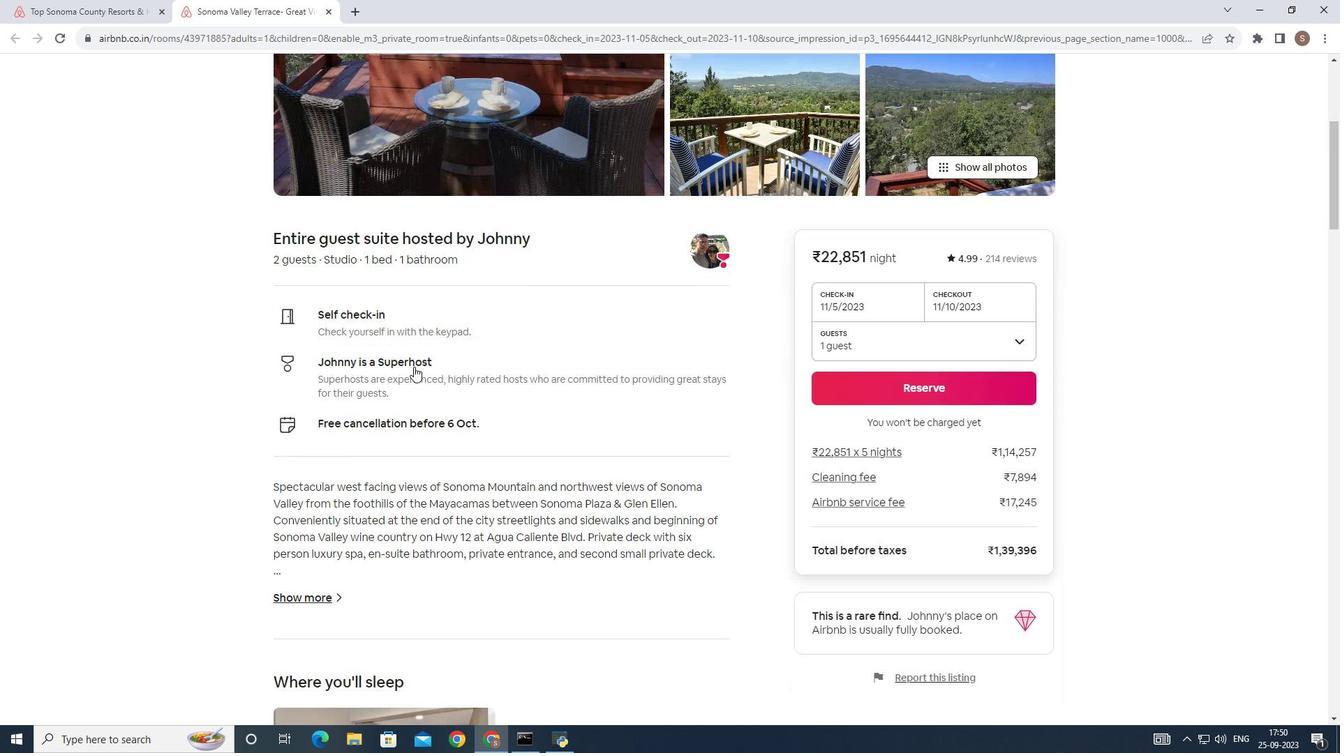 
Action: Mouse scrolled (413, 366) with delta (0, 0)
Screenshot: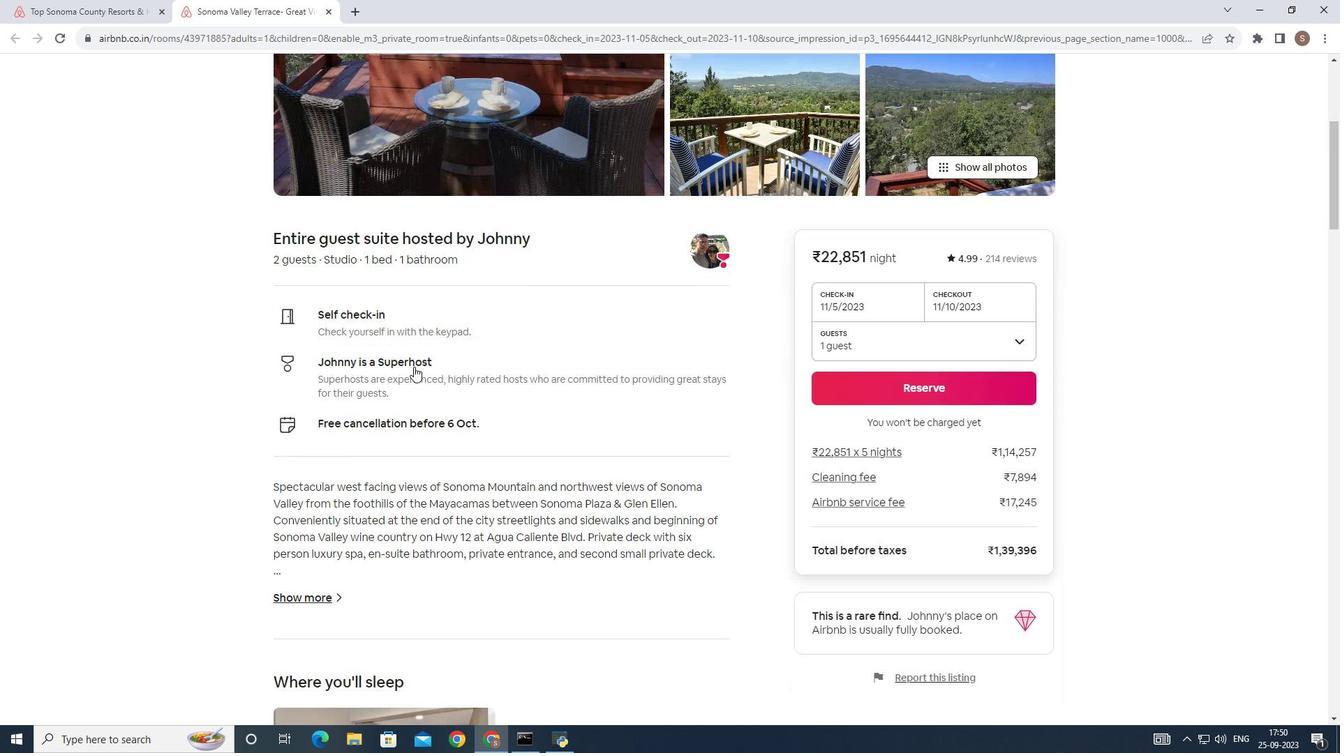 
Action: Mouse scrolled (413, 366) with delta (0, 0)
Screenshot: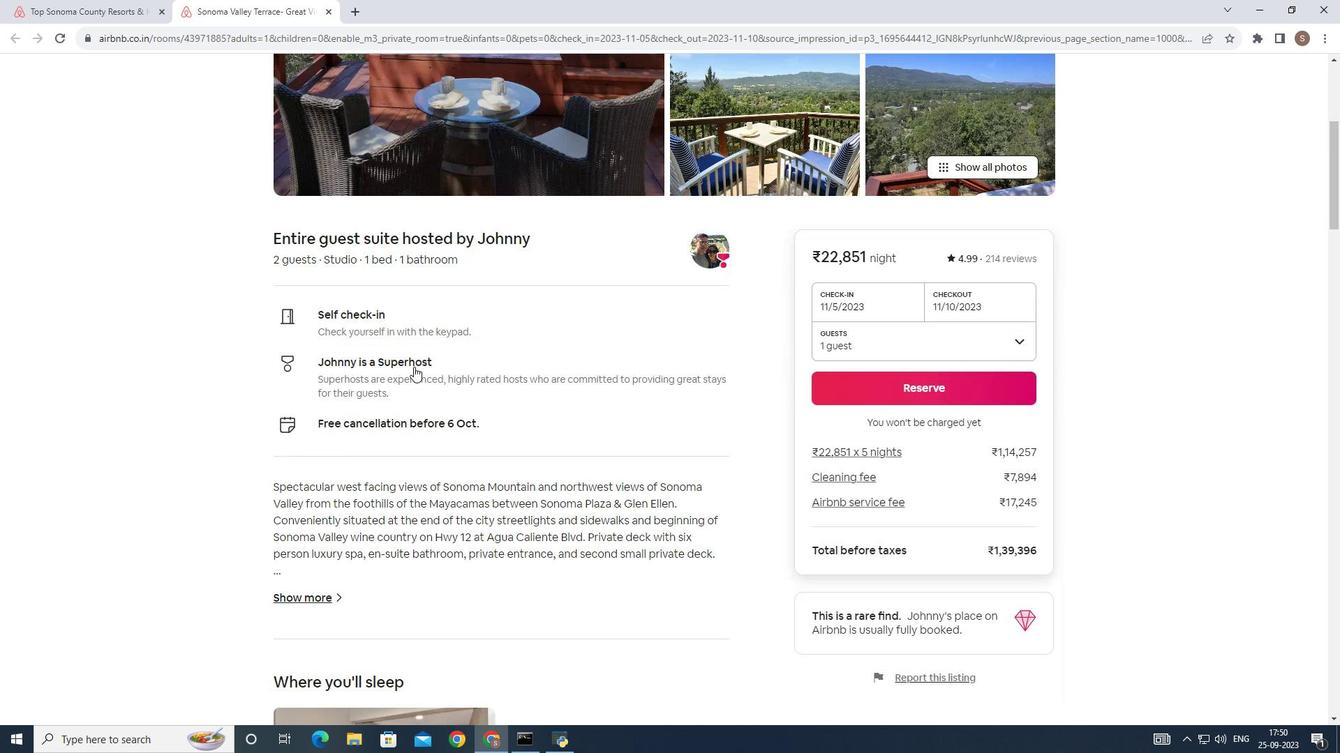 
Action: Mouse scrolled (413, 366) with delta (0, 0)
Screenshot: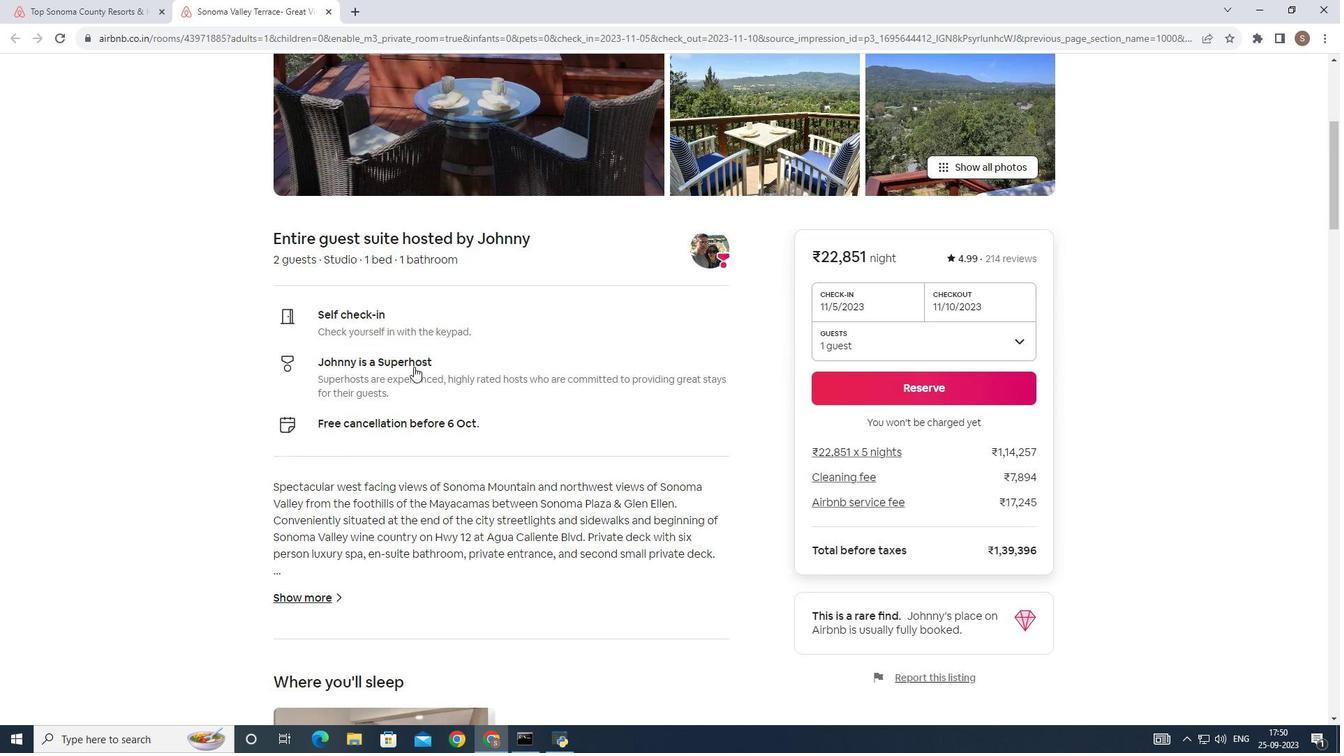 
Action: Mouse scrolled (413, 366) with delta (0, 0)
Screenshot: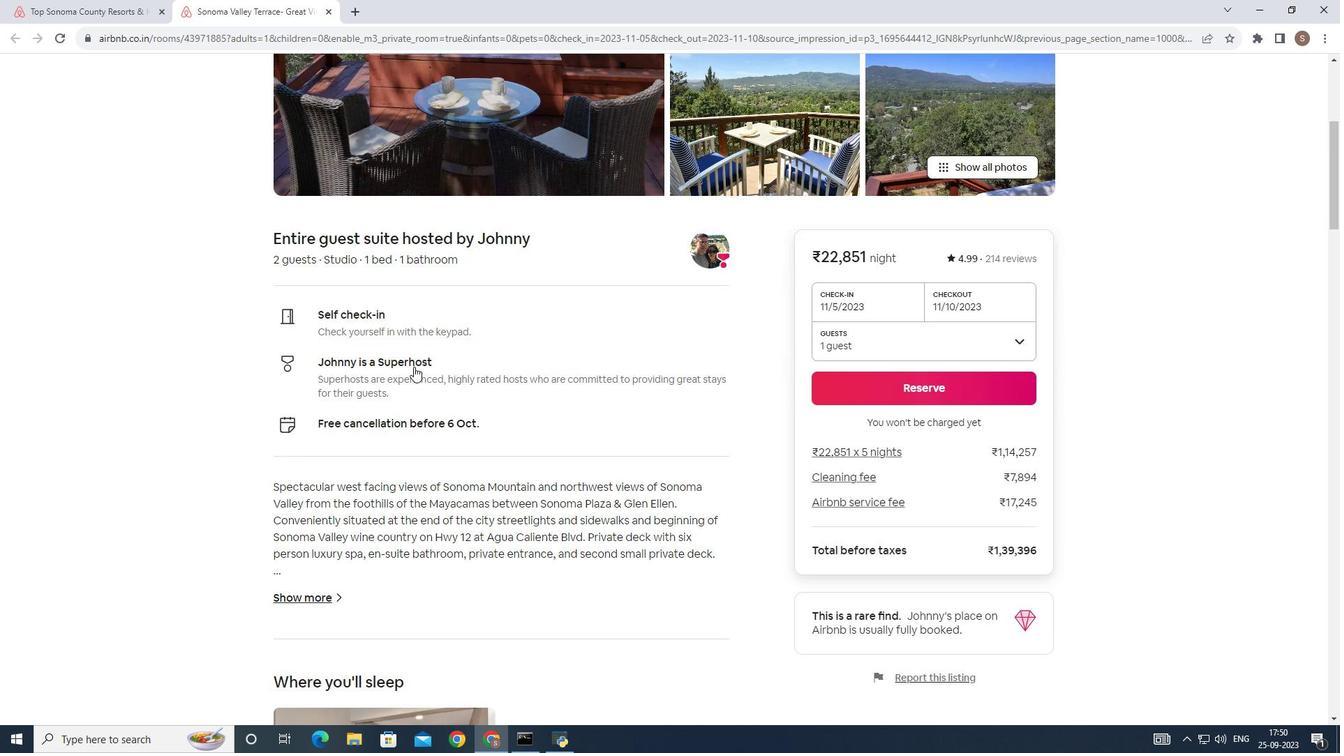 
Action: Mouse moved to (312, 591)
Screenshot: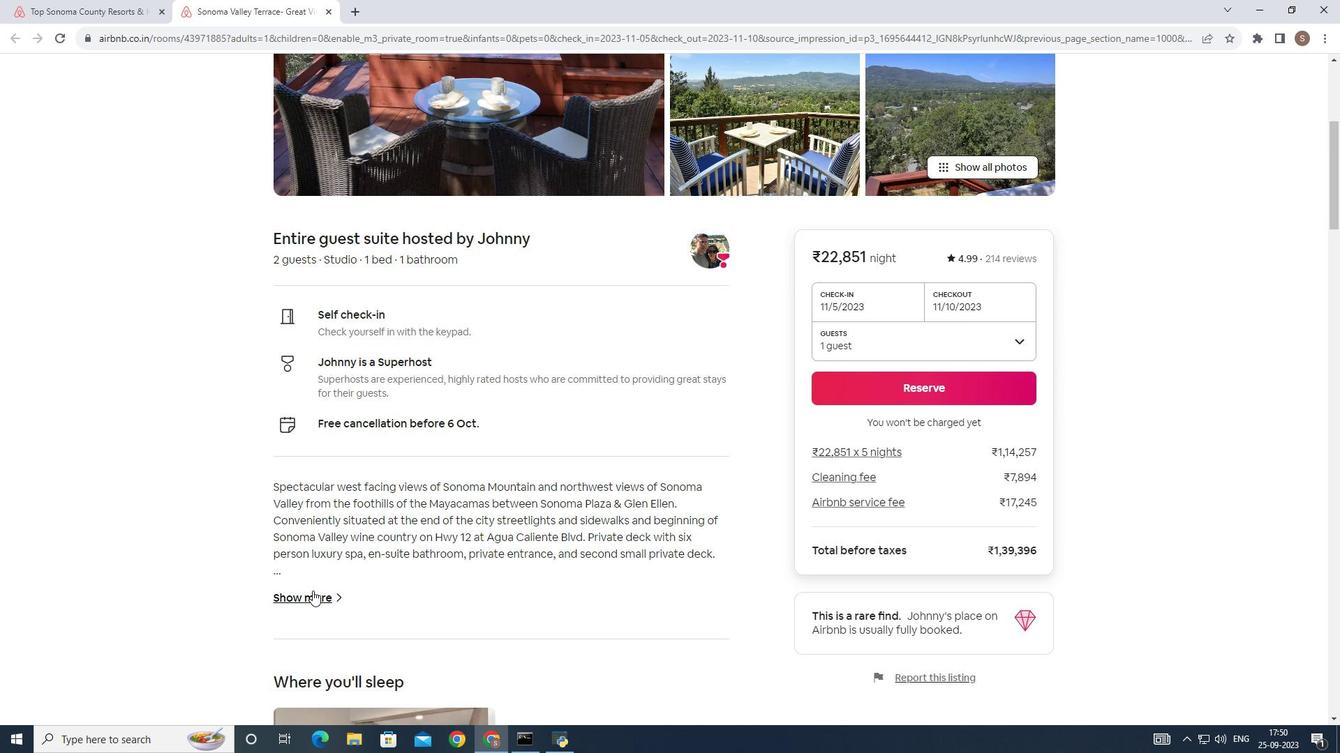 
Action: Mouse pressed left at (312, 591)
Screenshot: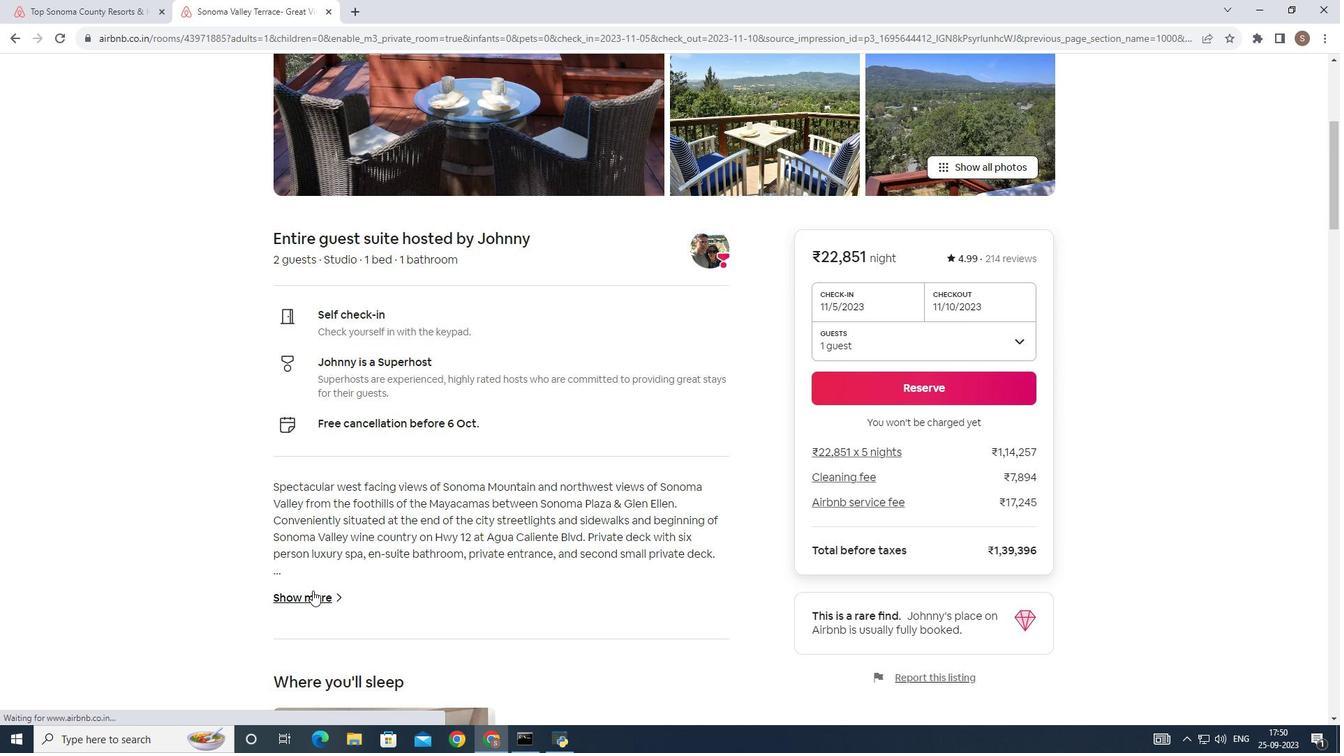 
Action: Mouse moved to (459, 391)
Screenshot: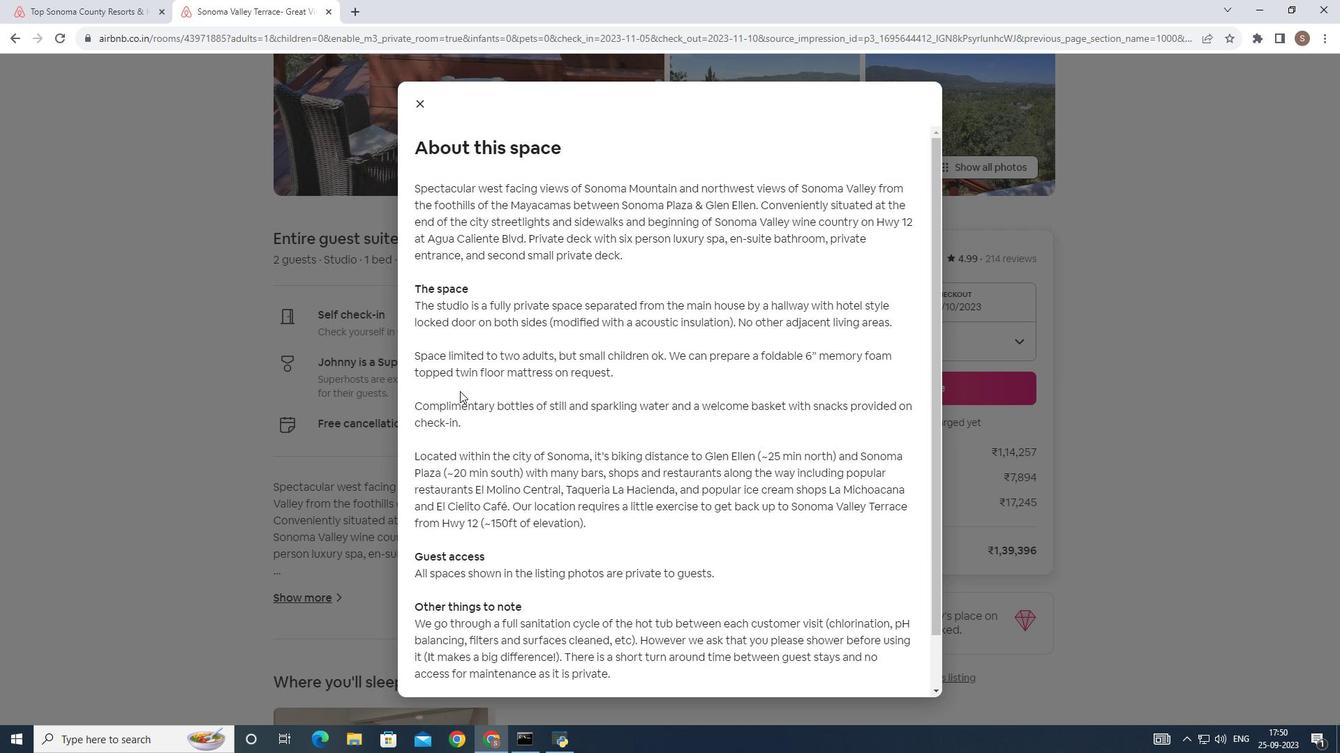 
Action: Mouse scrolled (459, 390) with delta (0, 0)
Screenshot: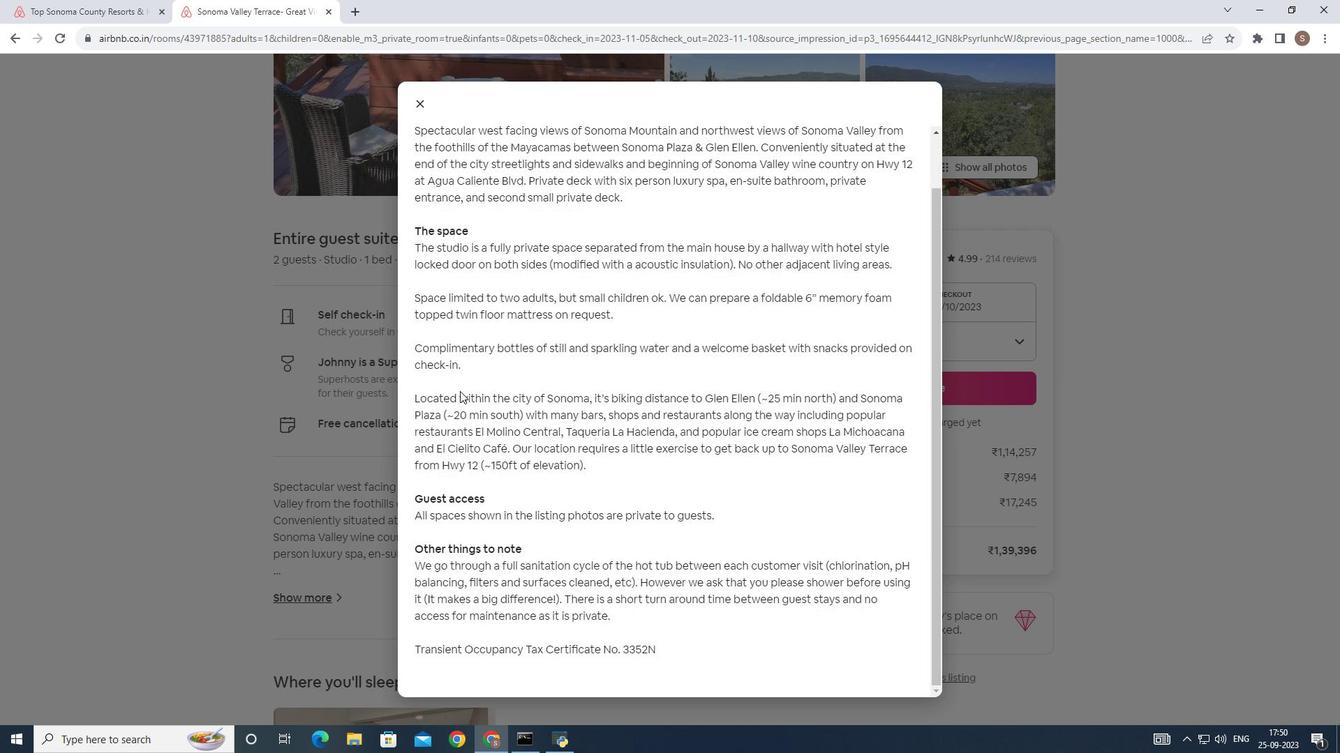
Action: Mouse scrolled (459, 390) with delta (0, 0)
Screenshot: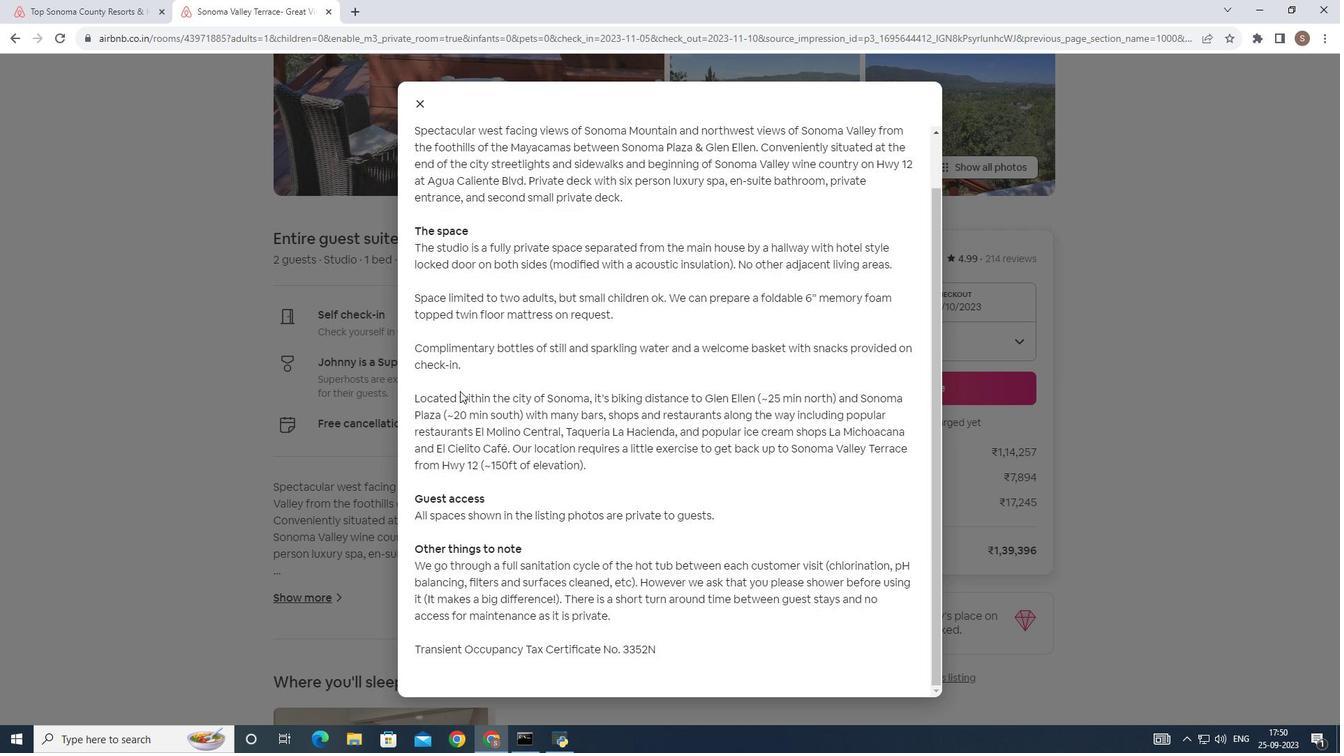 
Action: Mouse scrolled (459, 390) with delta (0, 0)
Screenshot: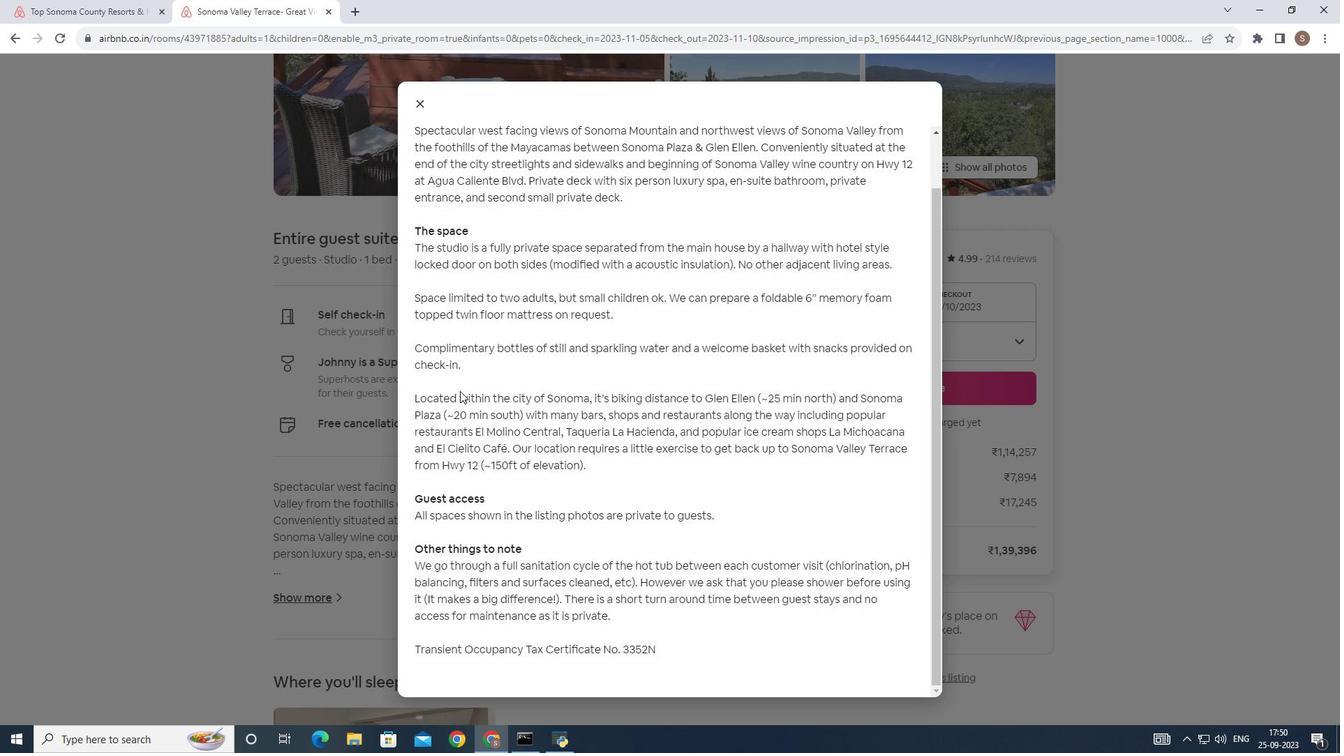 
Action: Mouse scrolled (459, 390) with delta (0, 0)
Screenshot: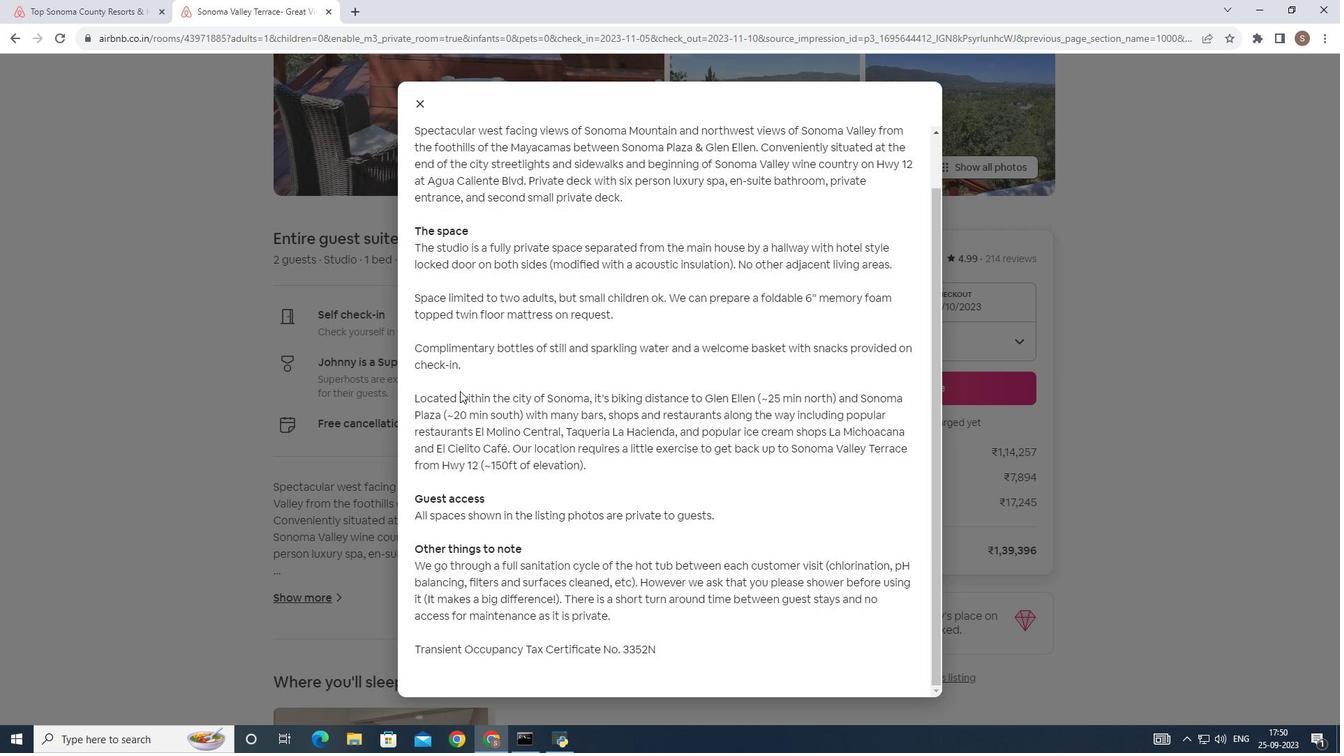 
Action: Mouse moved to (420, 103)
Screenshot: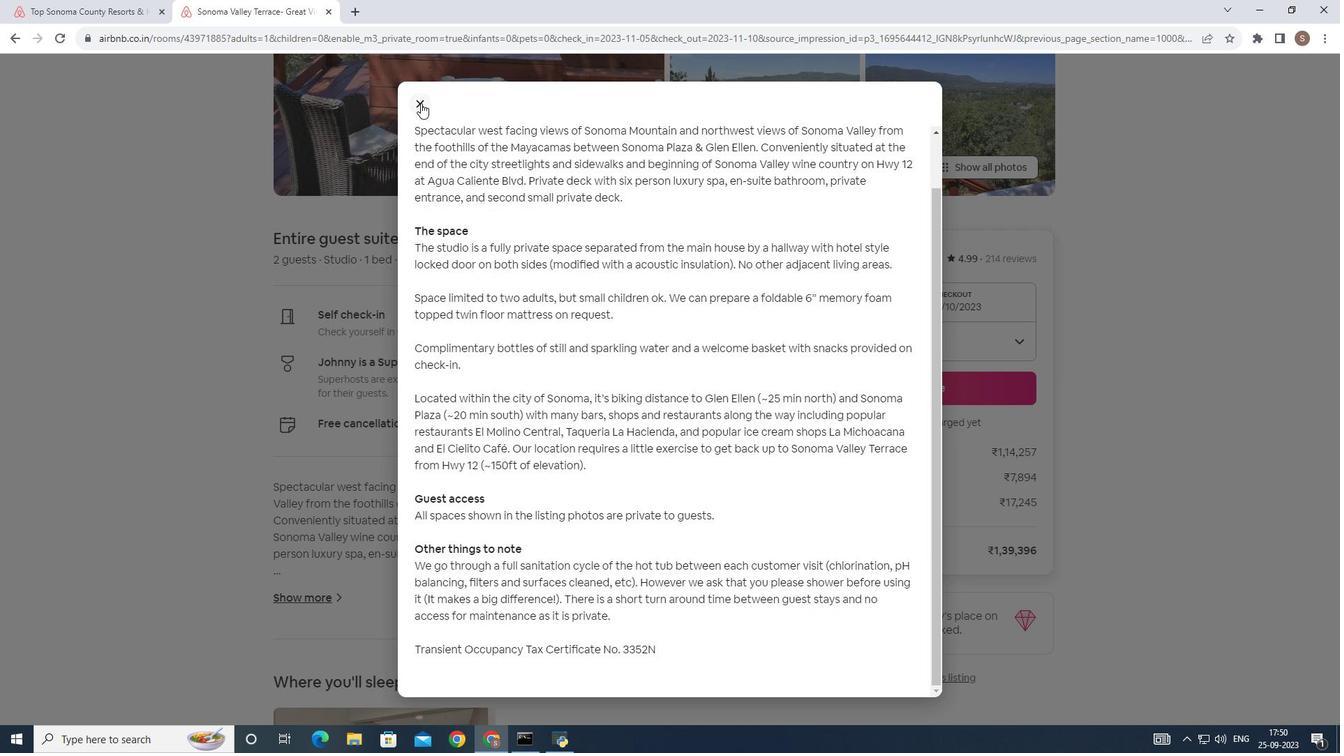 
Action: Mouse pressed left at (420, 103)
Screenshot: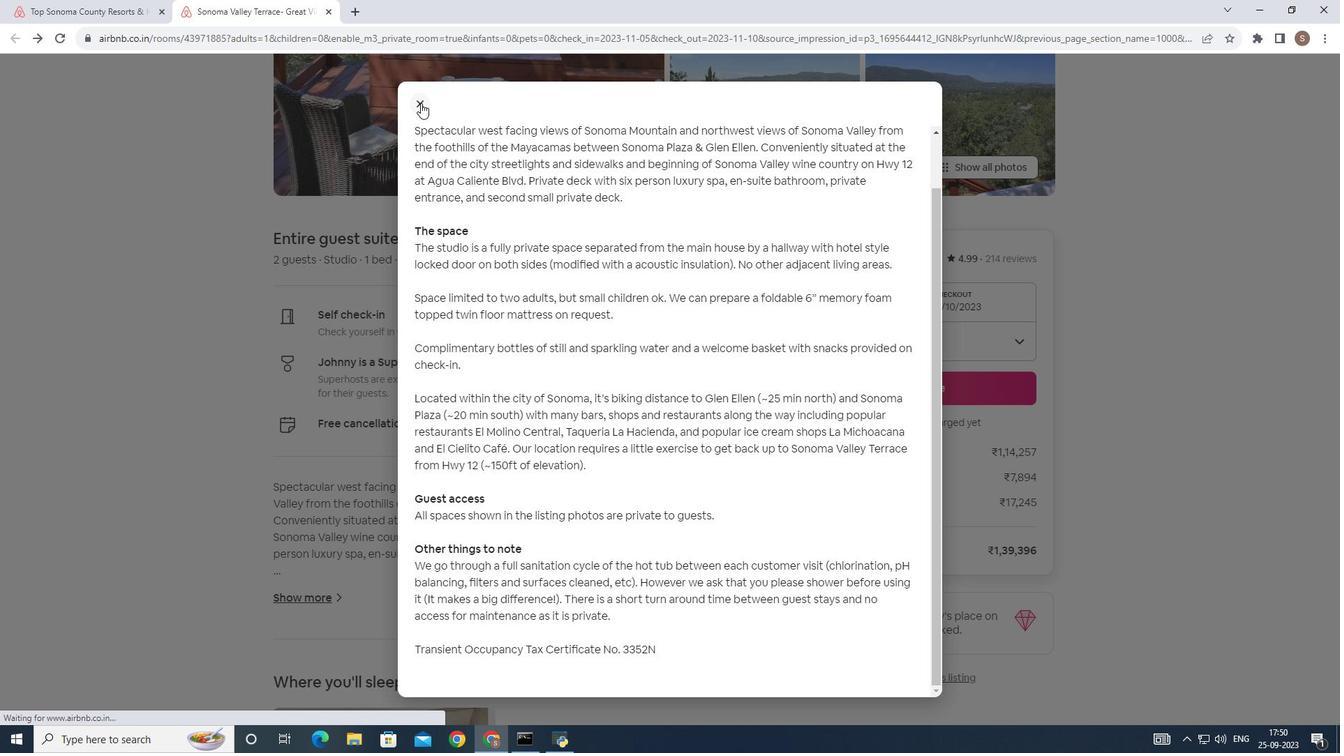 
Action: Mouse moved to (318, 434)
Screenshot: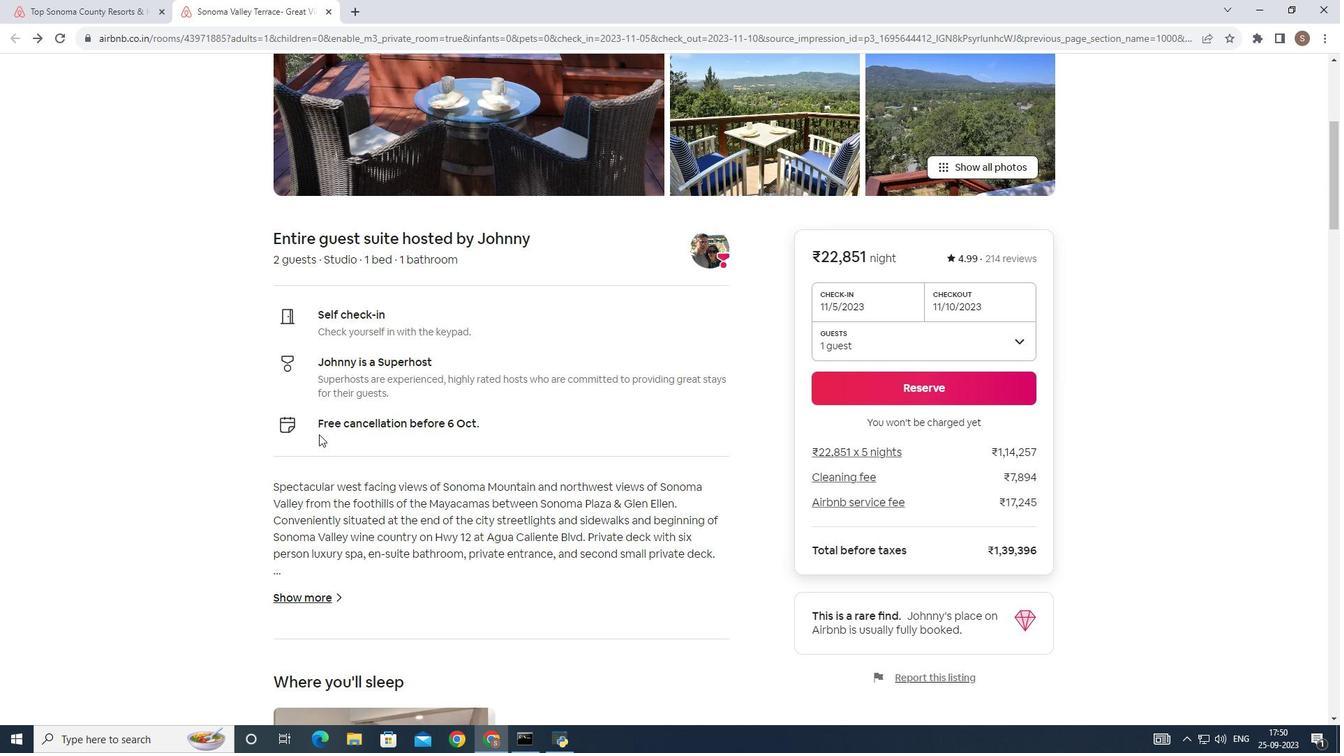 
Action: Mouse scrolled (318, 434) with delta (0, 0)
Screenshot: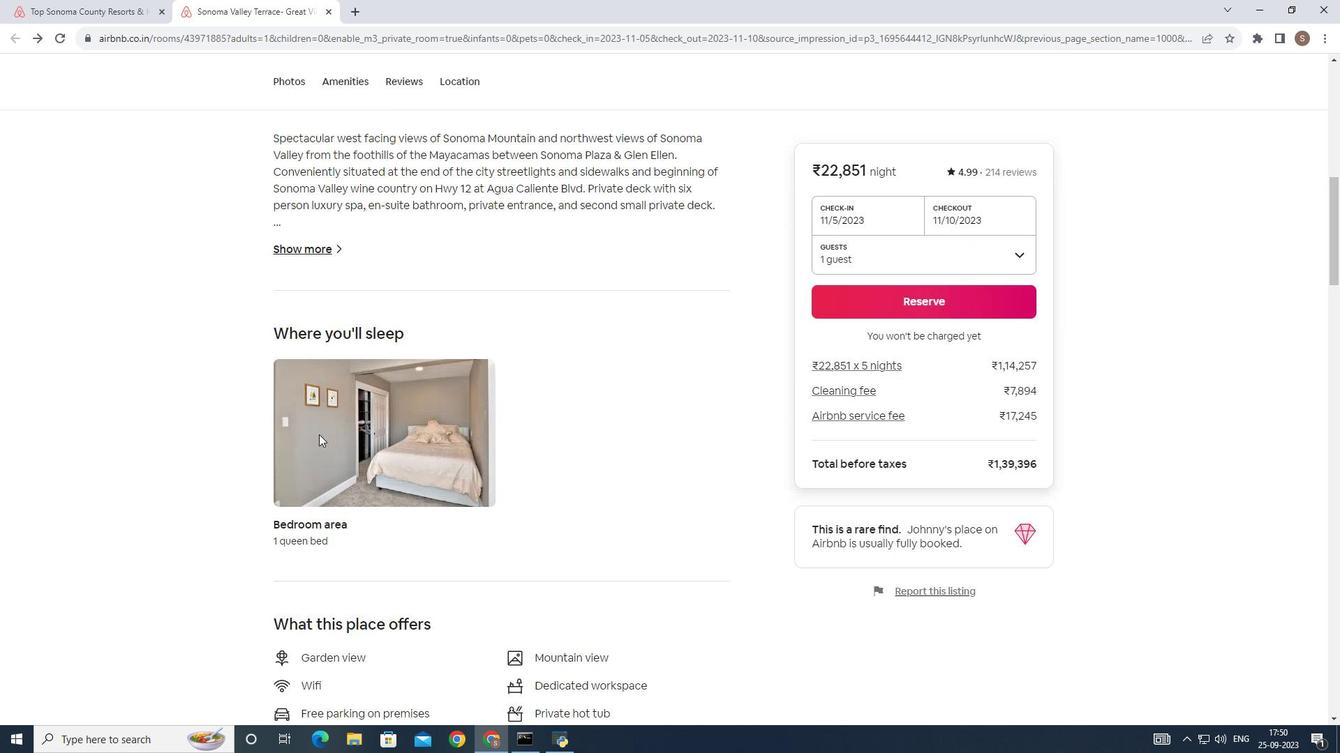 
Action: Mouse scrolled (318, 434) with delta (0, 0)
Screenshot: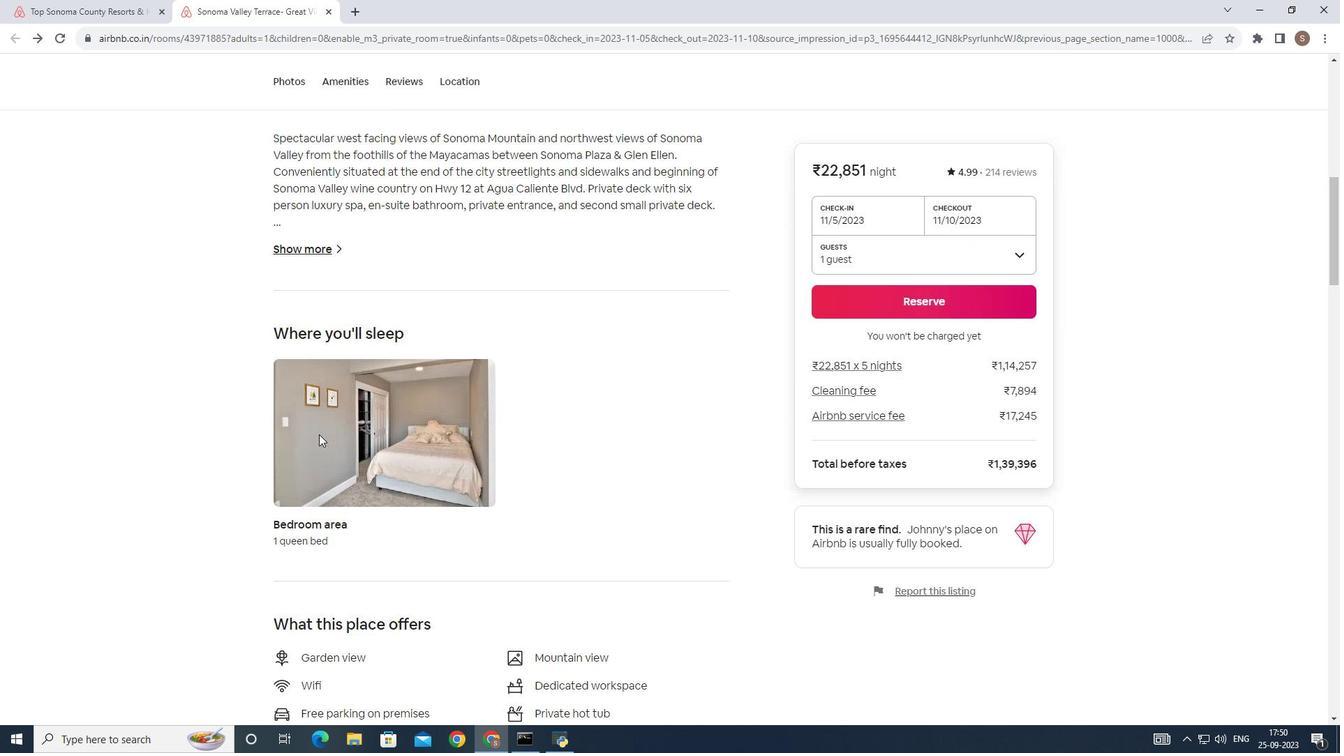 
Action: Mouse scrolled (318, 434) with delta (0, 0)
Screenshot: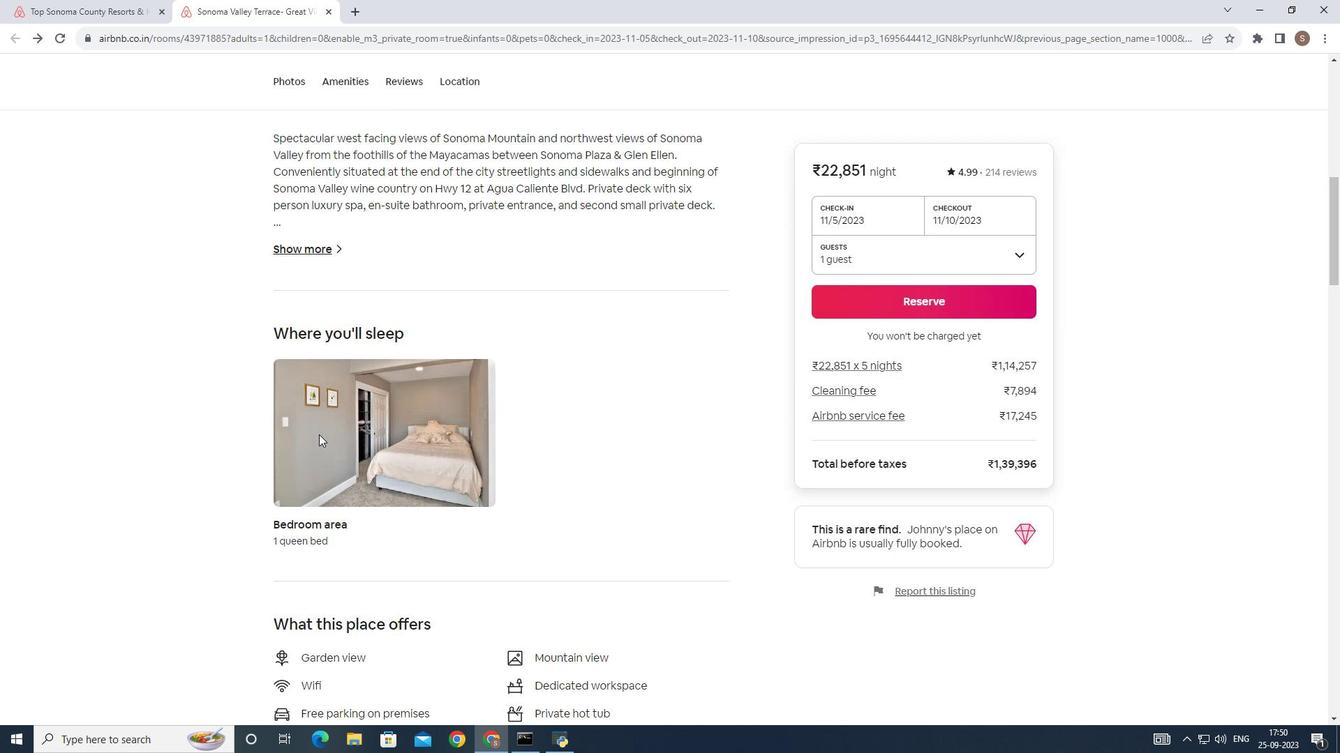 
Action: Mouse scrolled (318, 434) with delta (0, 0)
Screenshot: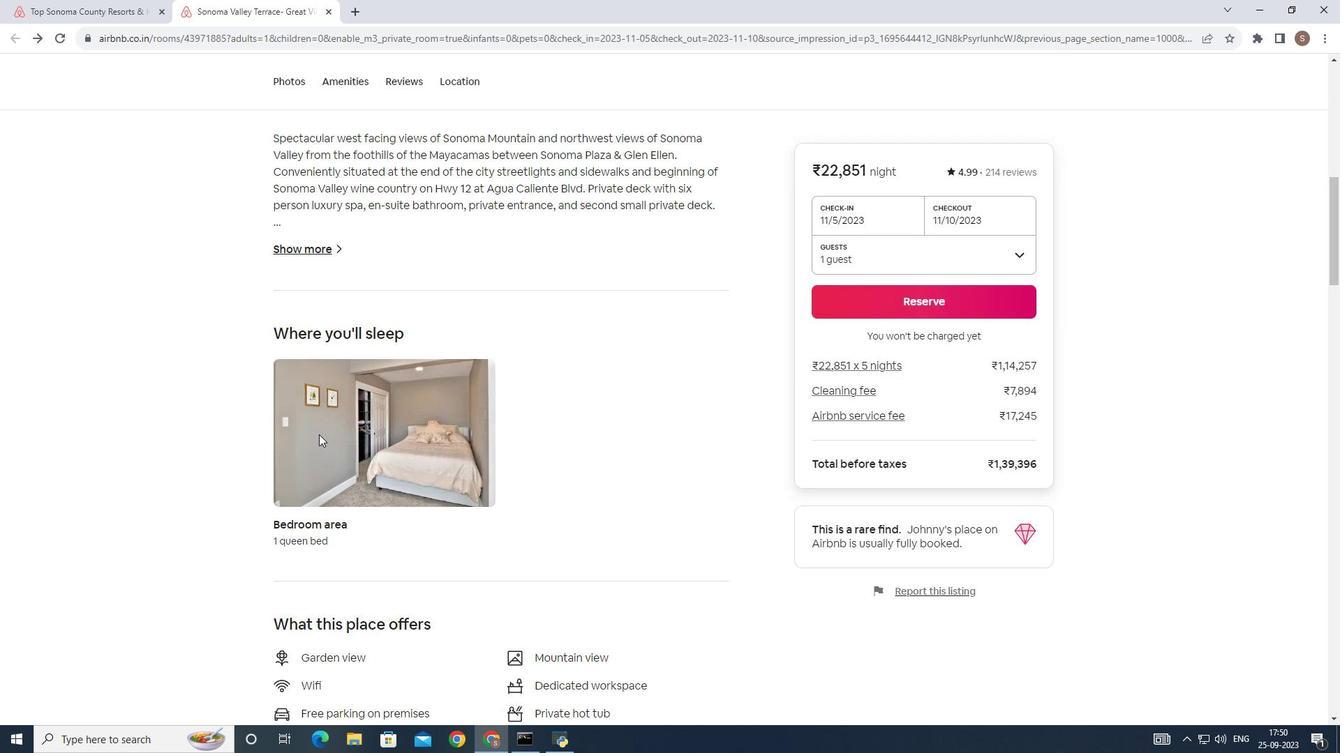 
Action: Mouse scrolled (318, 434) with delta (0, 0)
Screenshot: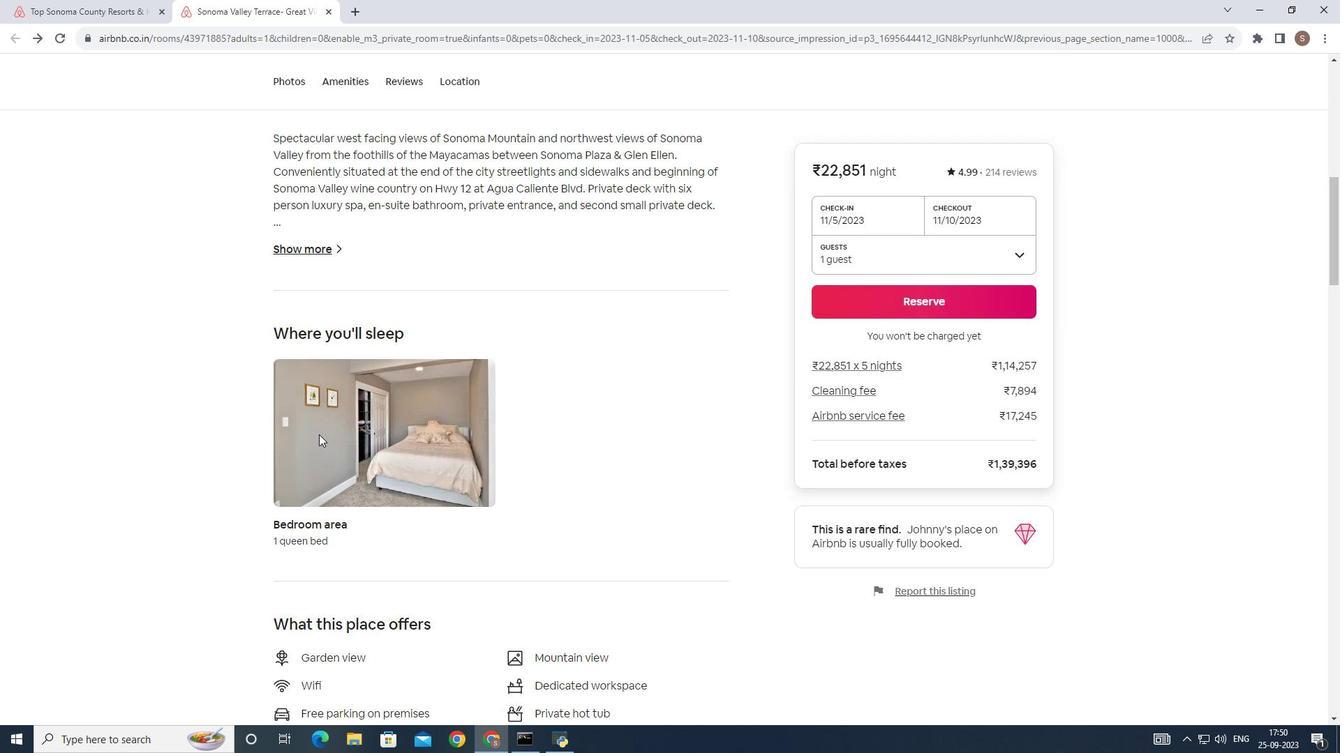 
Action: Mouse scrolled (318, 434) with delta (0, 0)
Screenshot: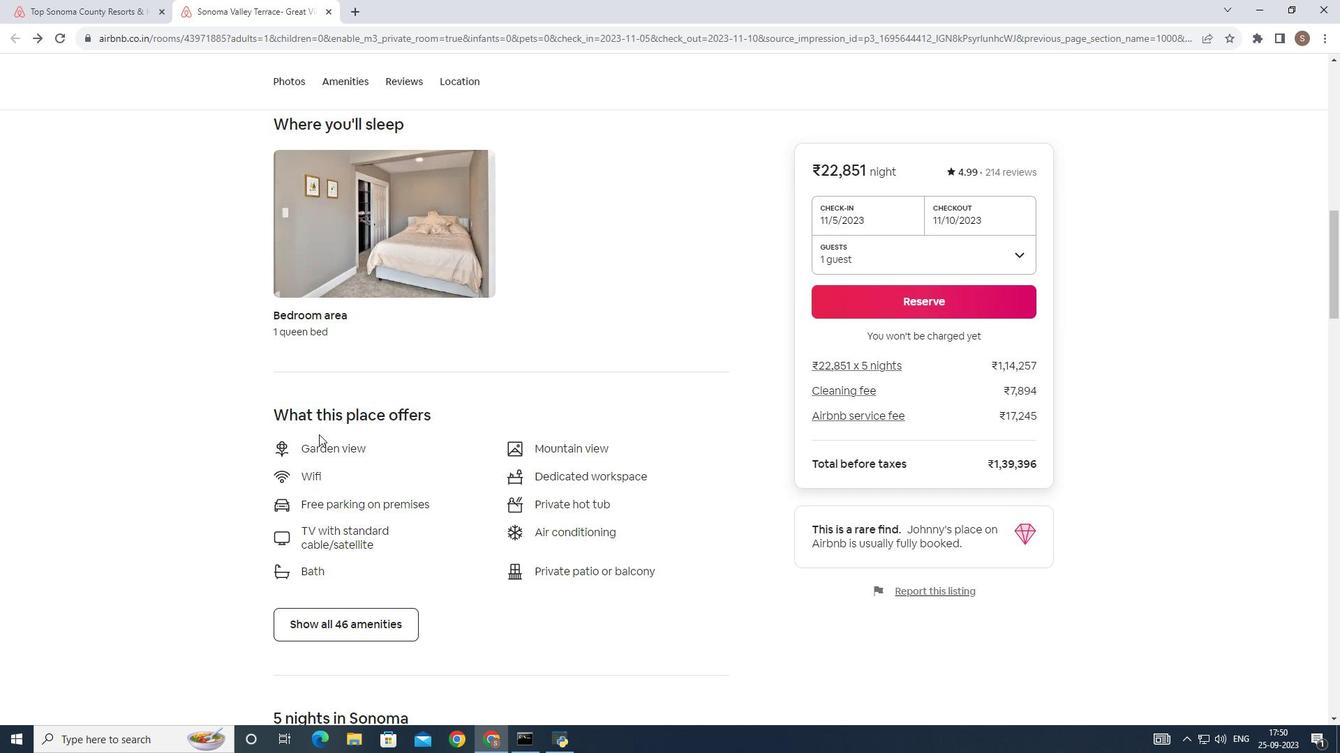 
Action: Mouse scrolled (318, 434) with delta (0, 0)
Screenshot: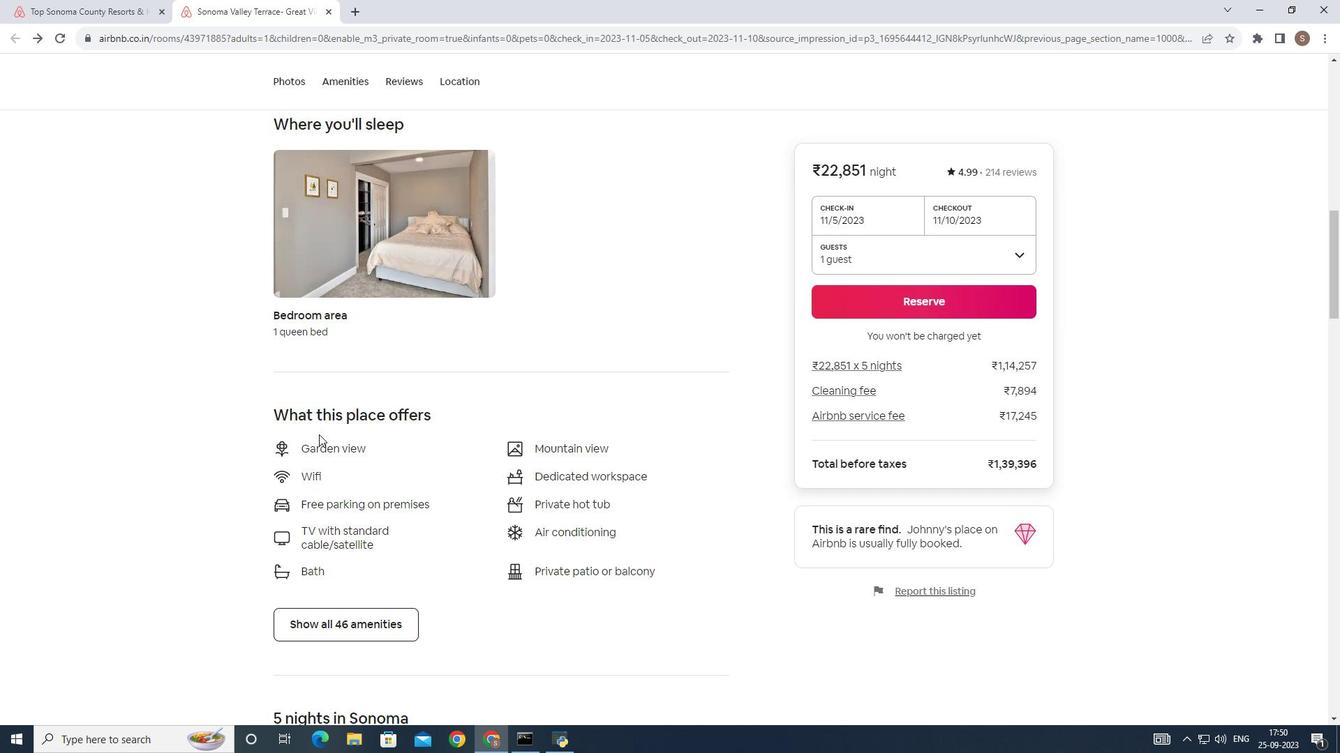 
Action: Mouse scrolled (318, 434) with delta (0, 0)
Screenshot: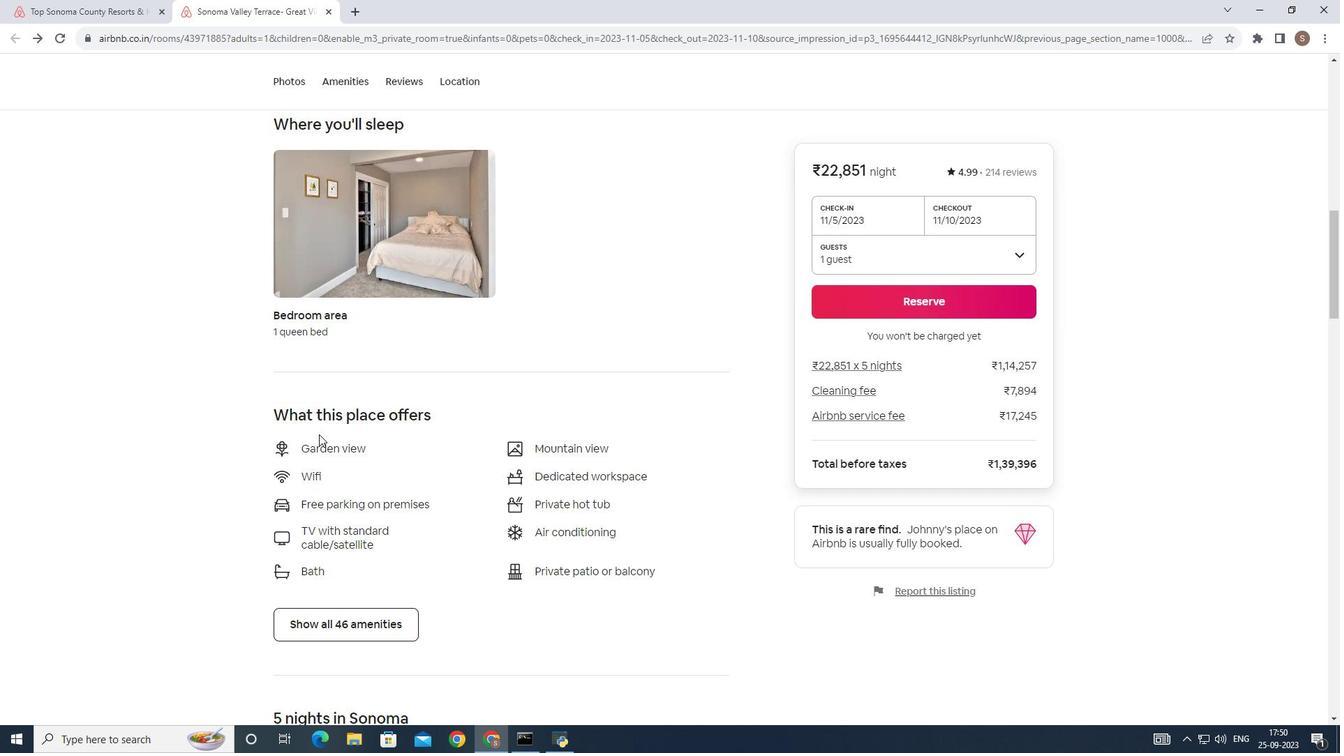 
Action: Mouse scrolled (318, 434) with delta (0, 0)
Screenshot: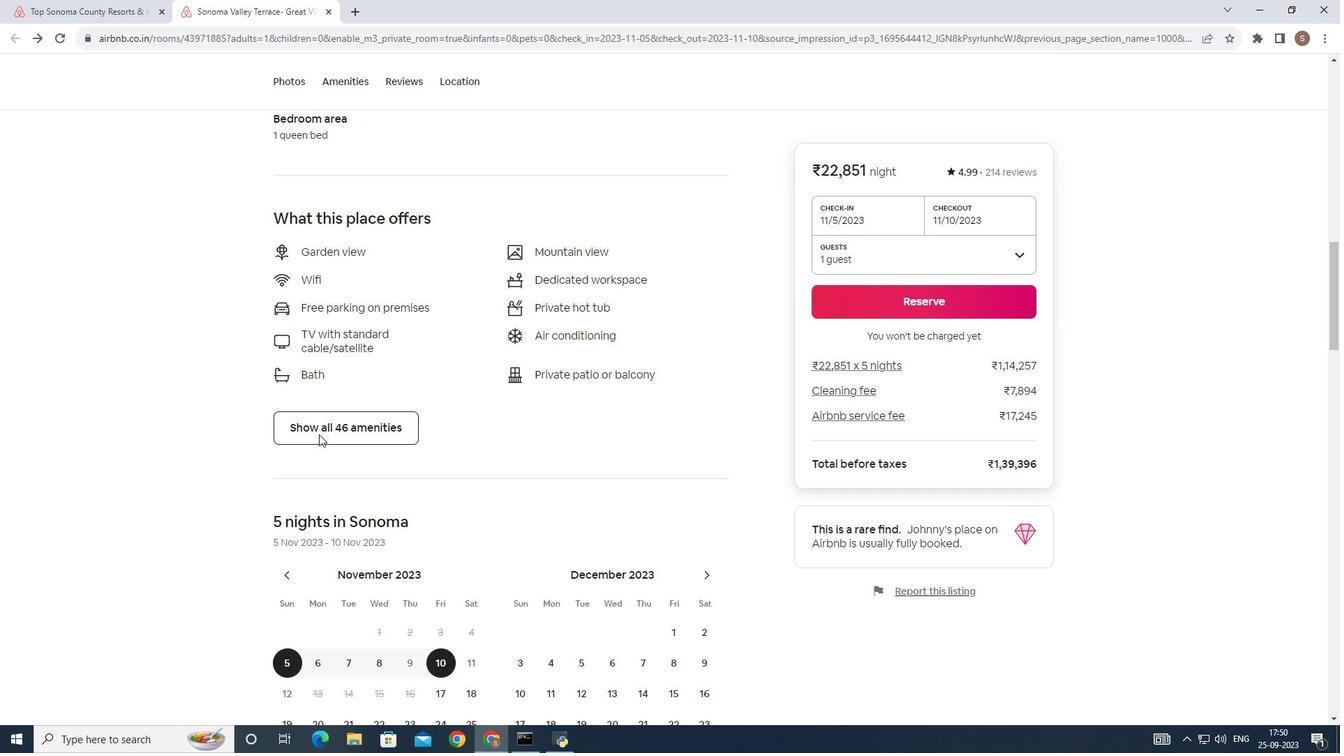 
Action: Mouse scrolled (318, 434) with delta (0, 0)
Screenshot: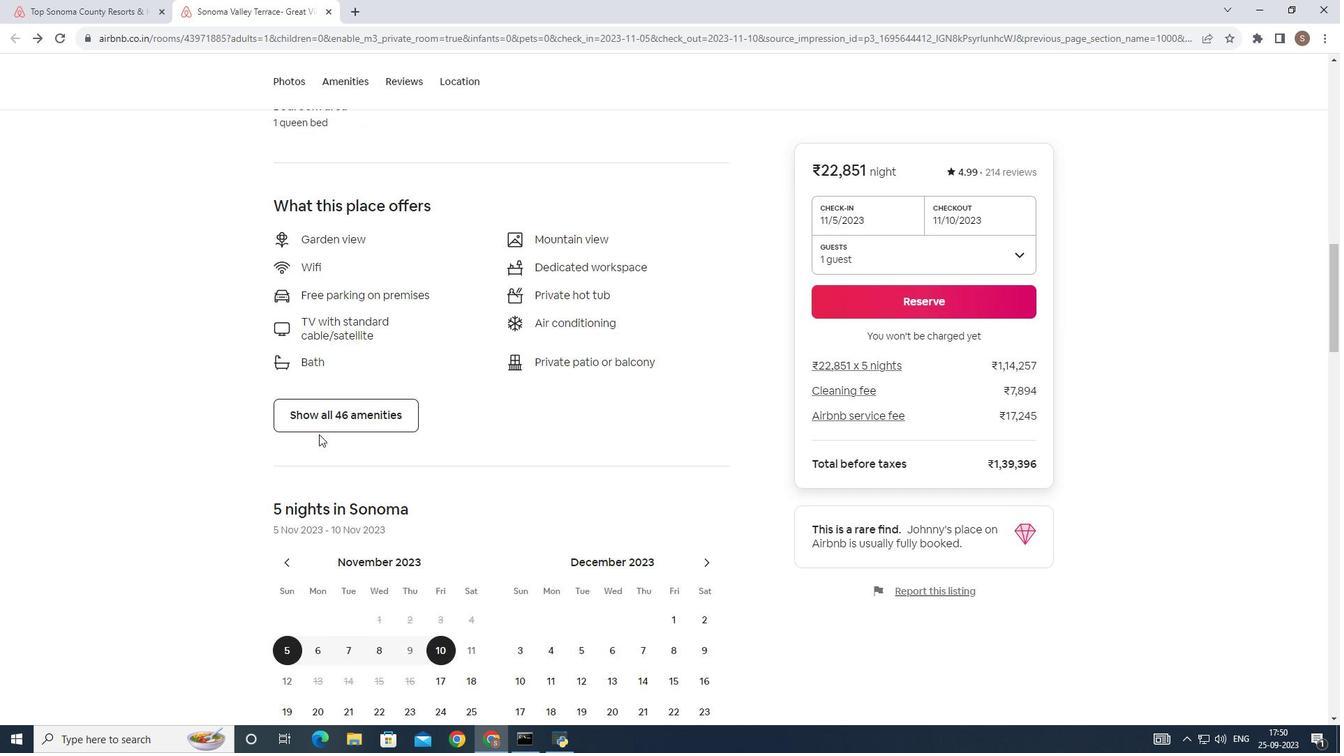 
Action: Mouse scrolled (318, 434) with delta (0, 0)
Screenshot: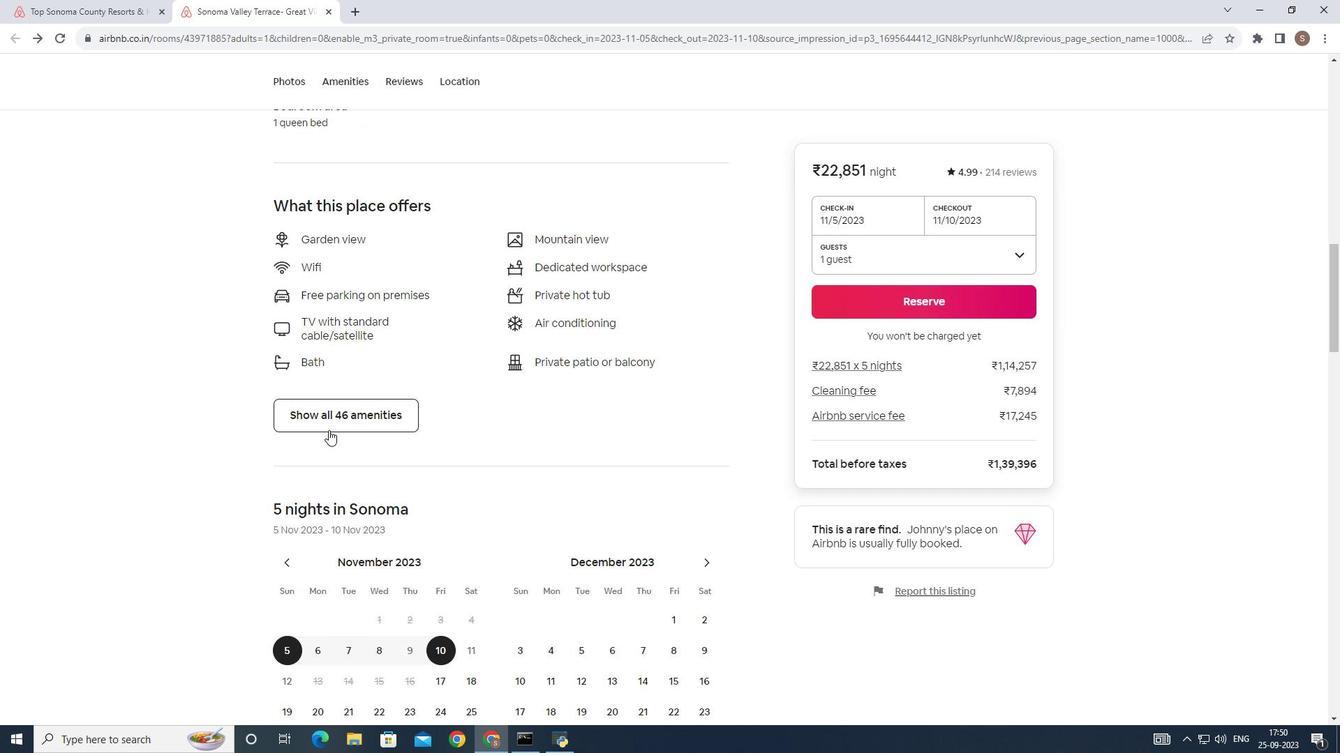 
Action: Mouse moved to (339, 420)
Screenshot: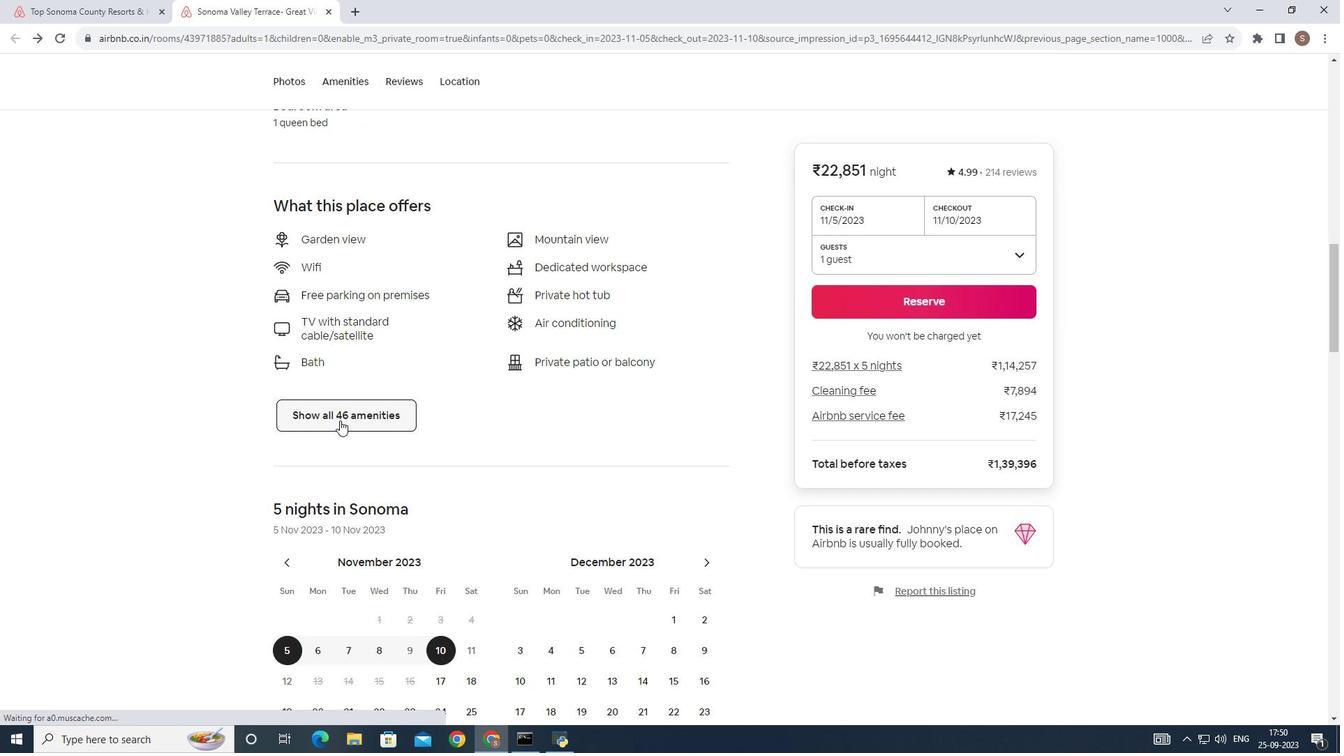 
Action: Mouse pressed left at (339, 420)
Screenshot: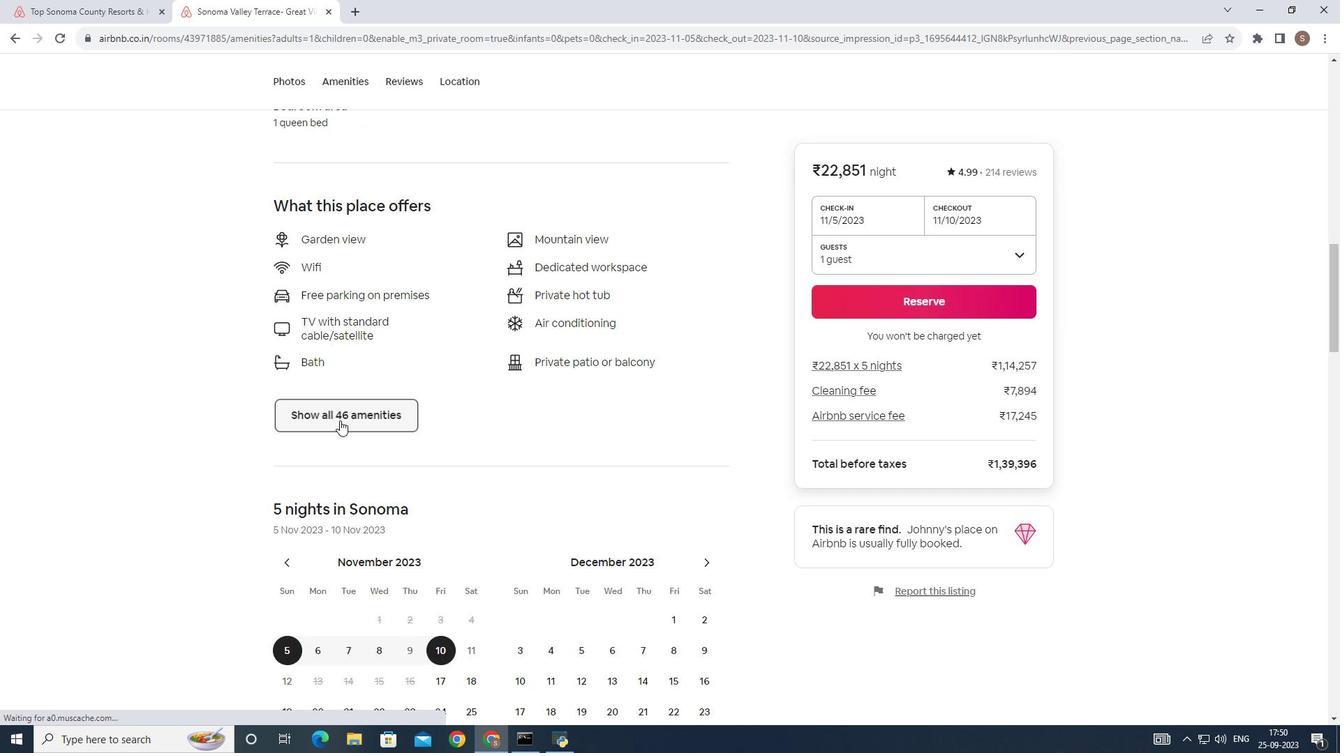 
Action: Mouse moved to (397, 406)
Screenshot: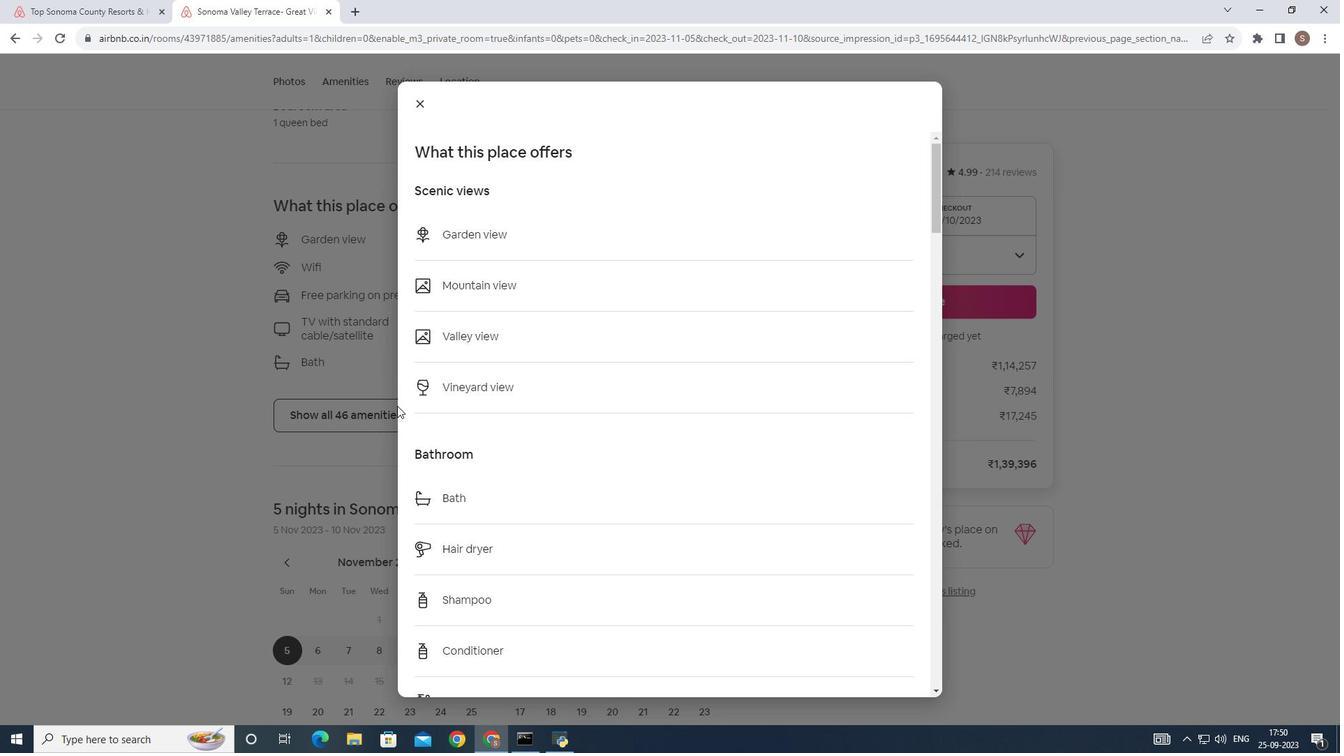 
Action: Mouse scrolled (397, 405) with delta (0, 0)
Screenshot: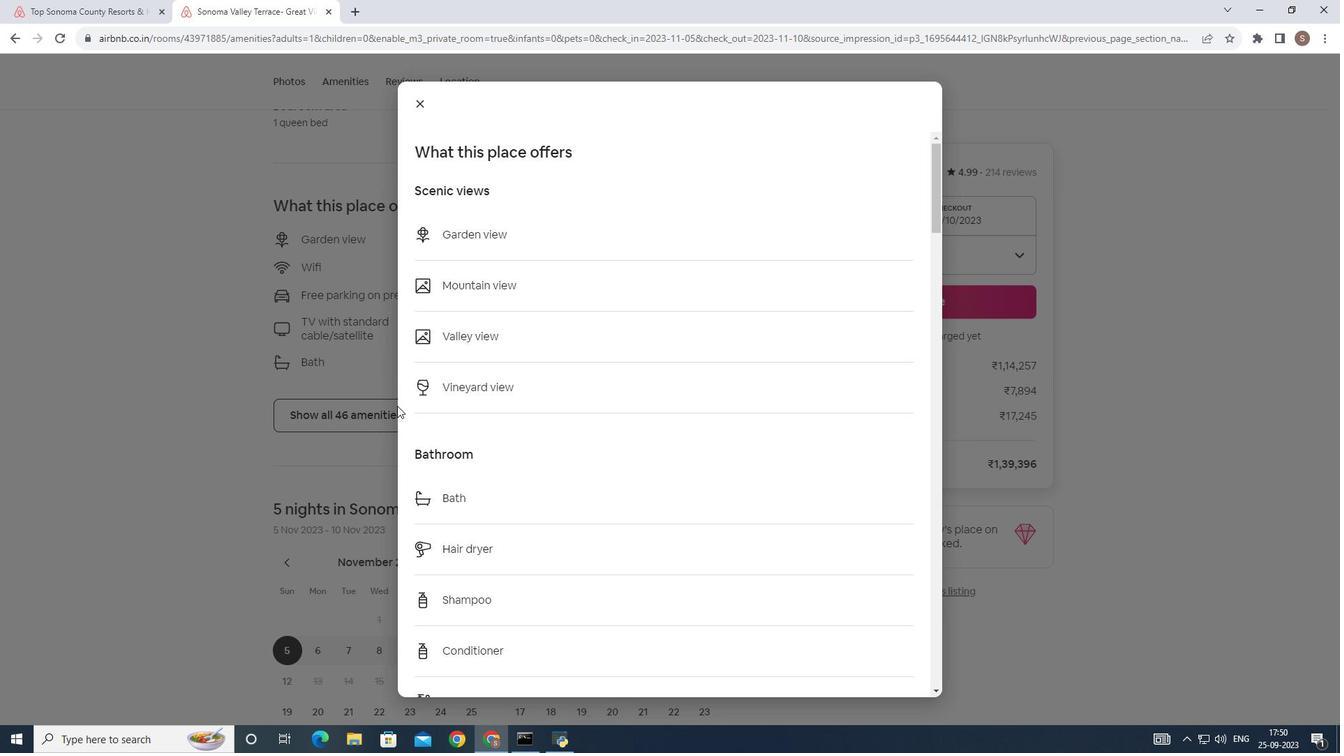 
Action: Mouse scrolled (397, 405) with delta (0, 0)
Screenshot: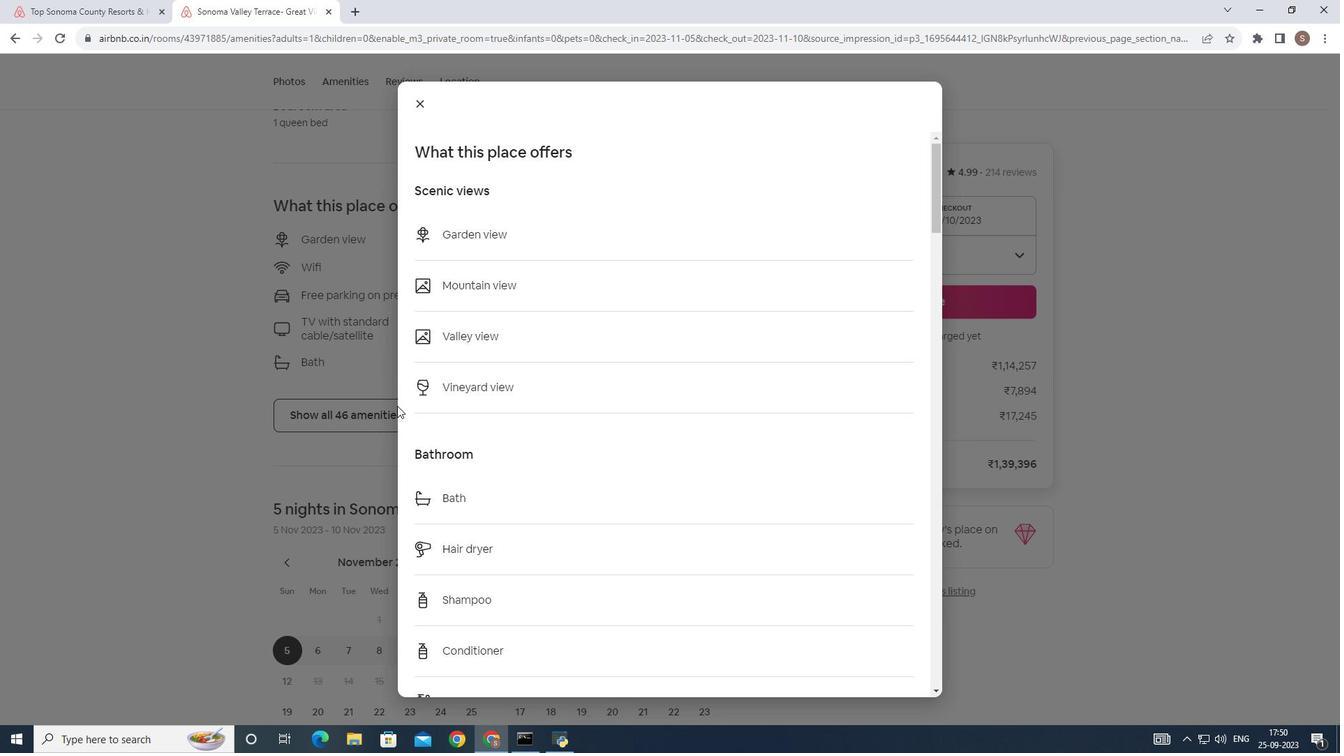 
Action: Mouse scrolled (397, 405) with delta (0, 0)
Screenshot: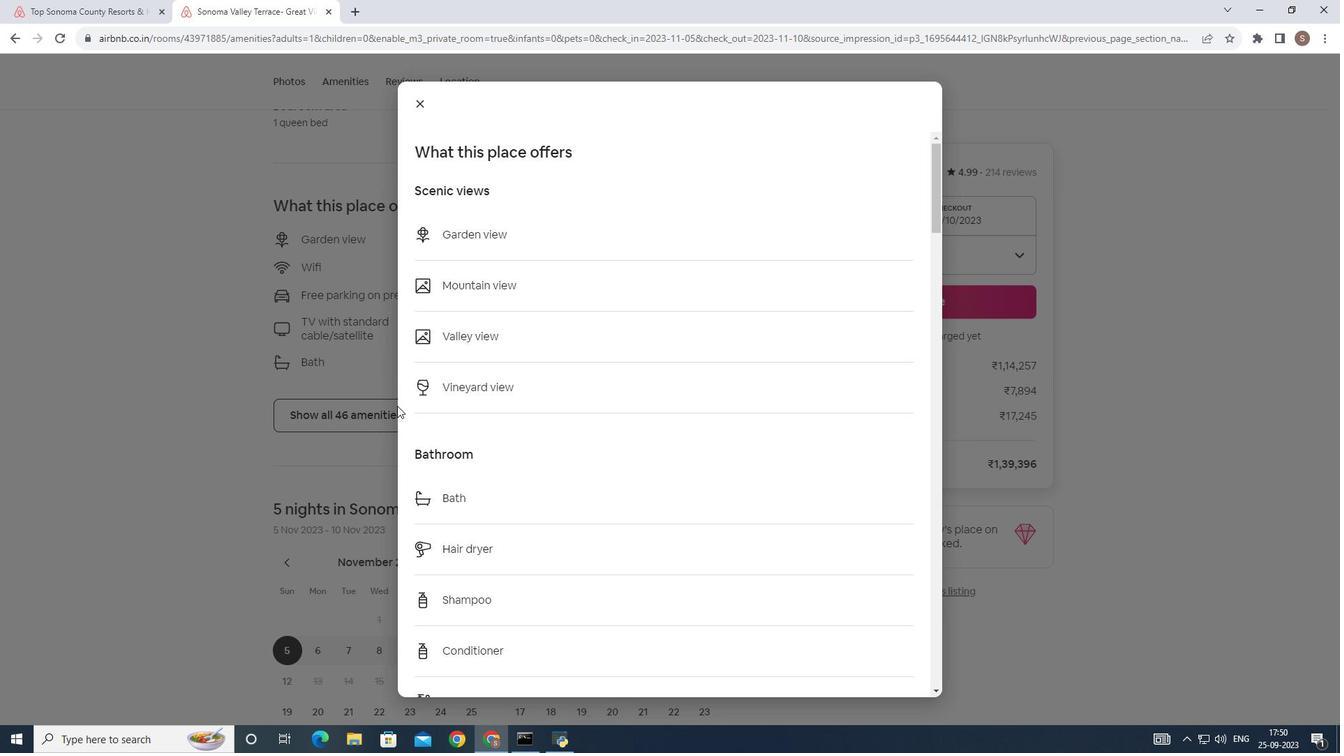 
Action: Mouse scrolled (397, 405) with delta (0, 0)
Screenshot: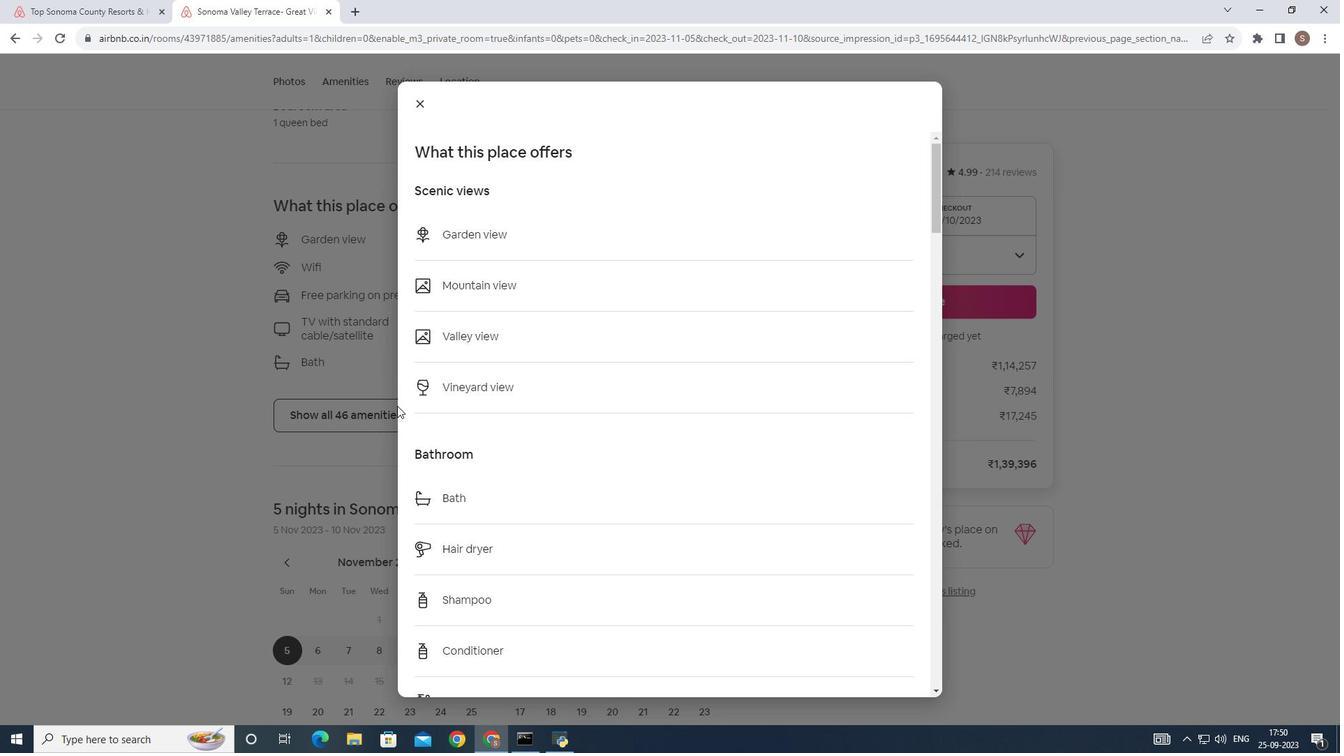 
Action: Mouse moved to (402, 404)
Screenshot: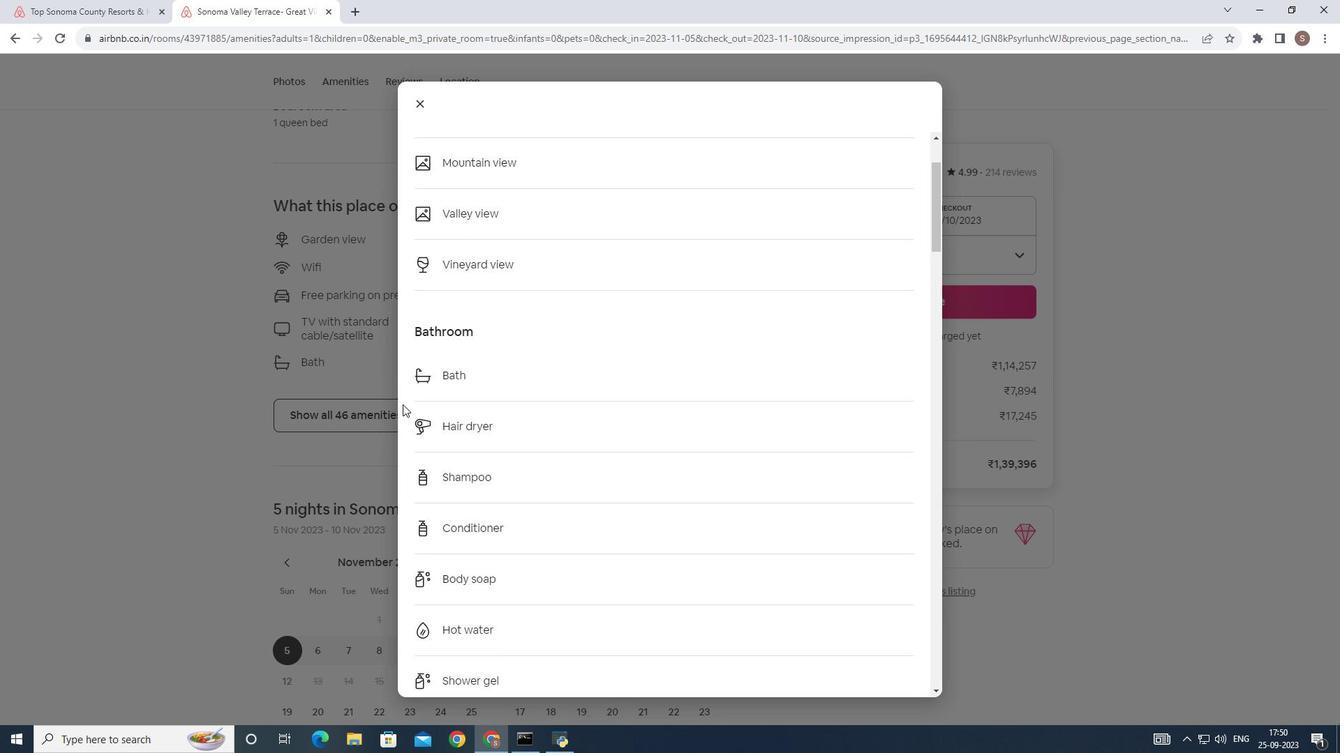 
Action: Mouse scrolled (402, 404) with delta (0, 0)
Screenshot: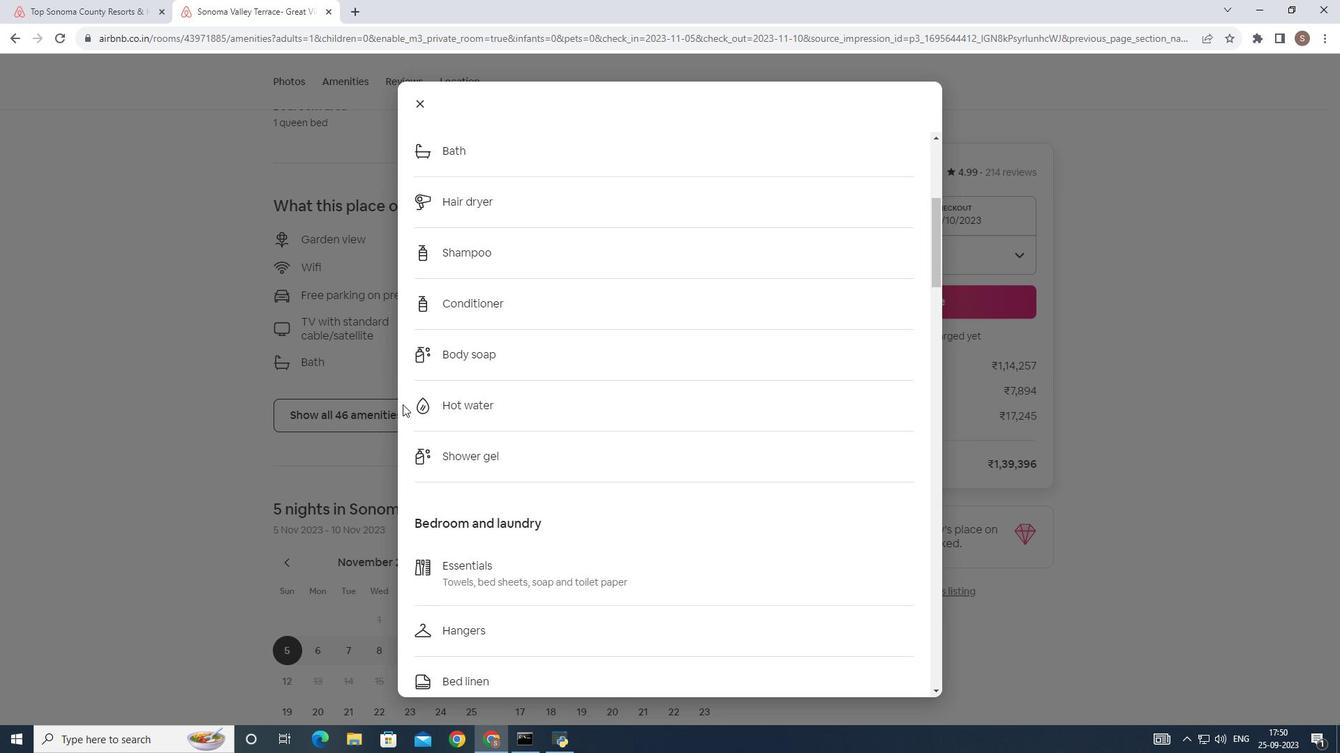 
Action: Mouse scrolled (402, 404) with delta (0, 0)
Screenshot: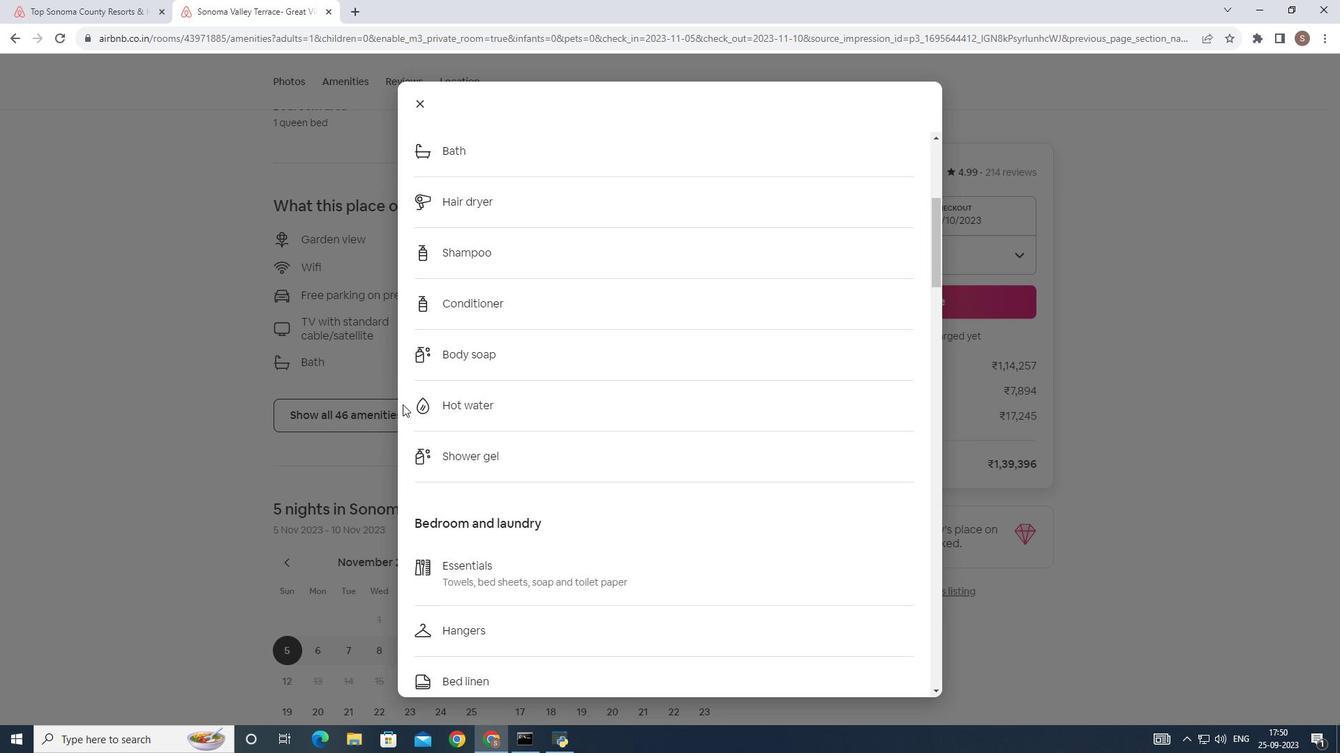 
Action: Mouse scrolled (402, 404) with delta (0, 0)
Screenshot: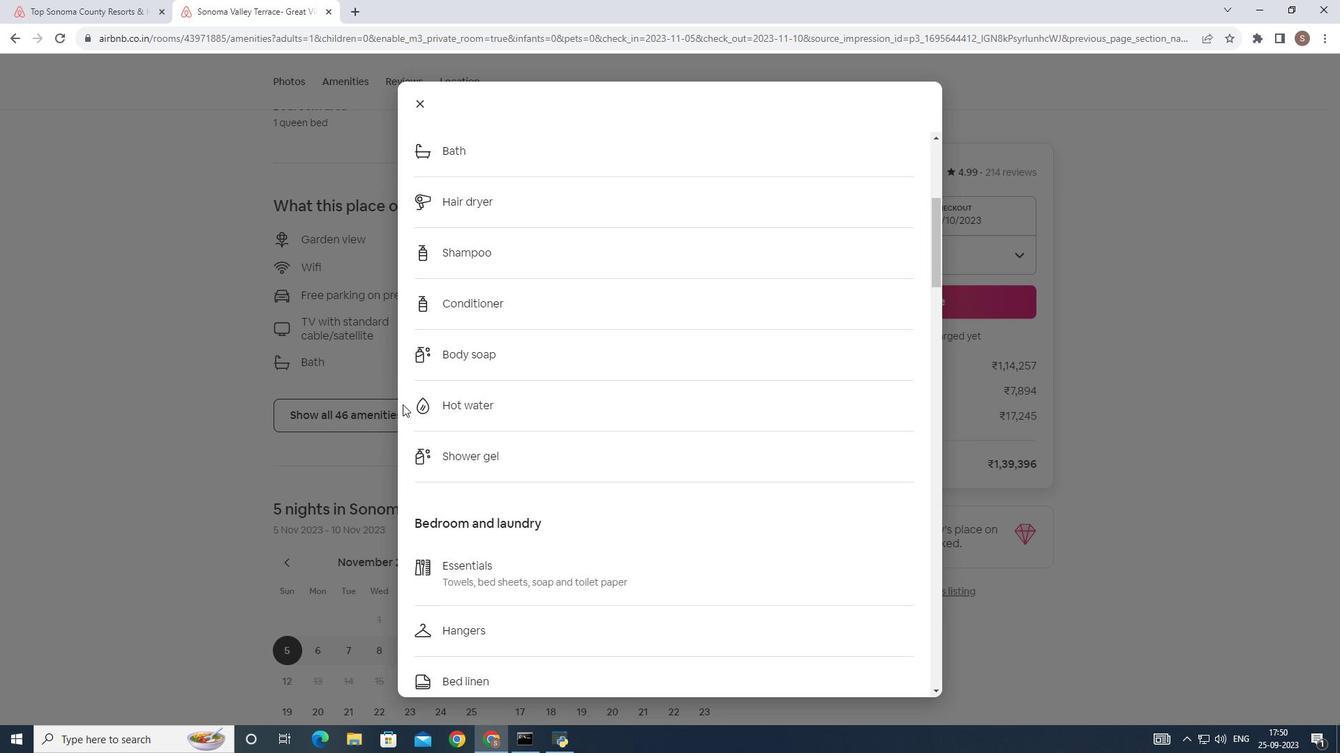 
Action: Mouse scrolled (402, 404) with delta (0, 0)
Screenshot: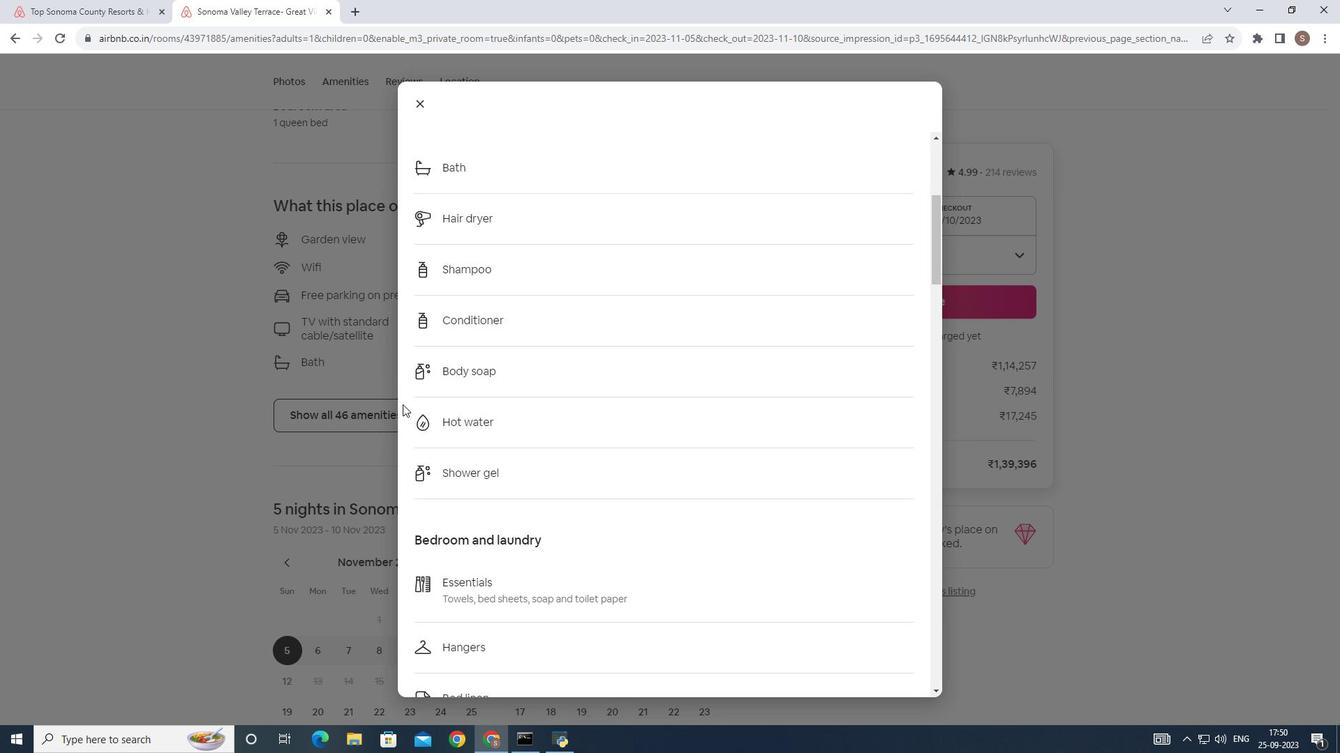 
Action: Mouse scrolled (402, 404) with delta (0, 0)
Screenshot: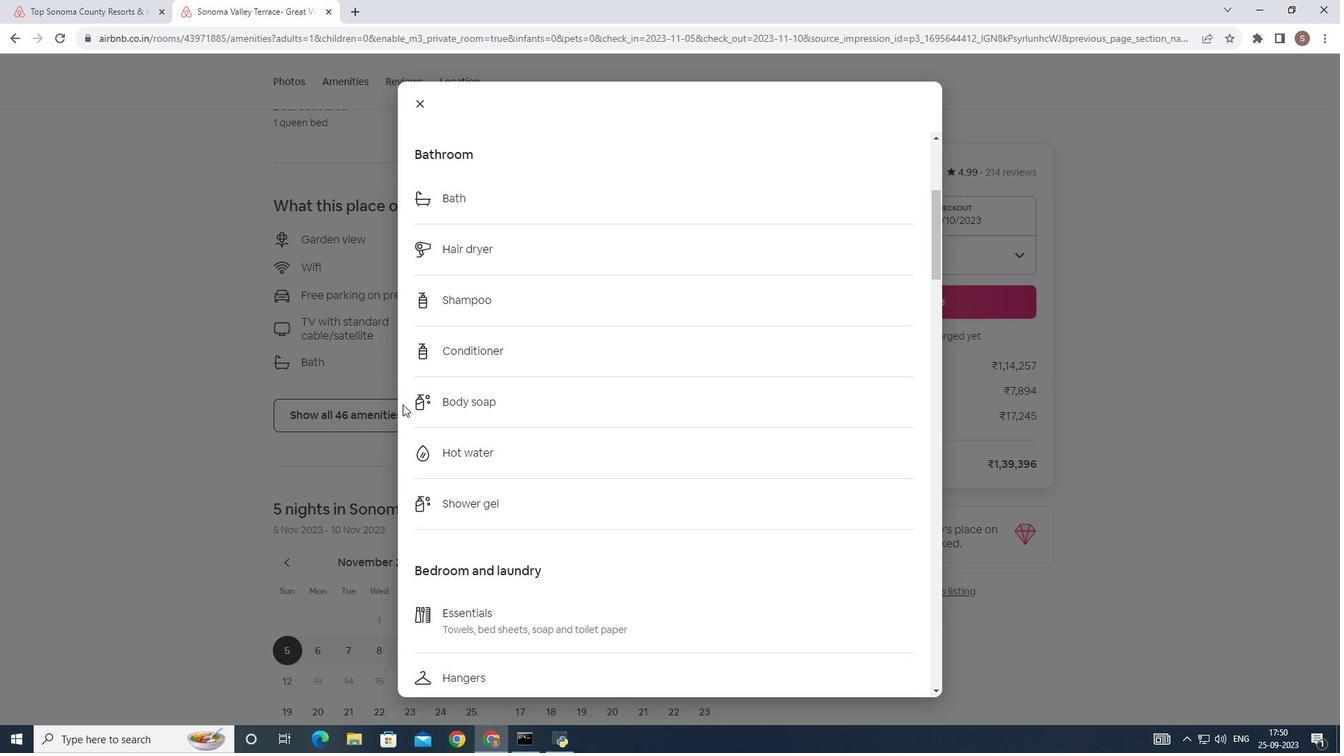 
Action: Mouse scrolled (402, 405) with delta (0, 0)
Screenshot: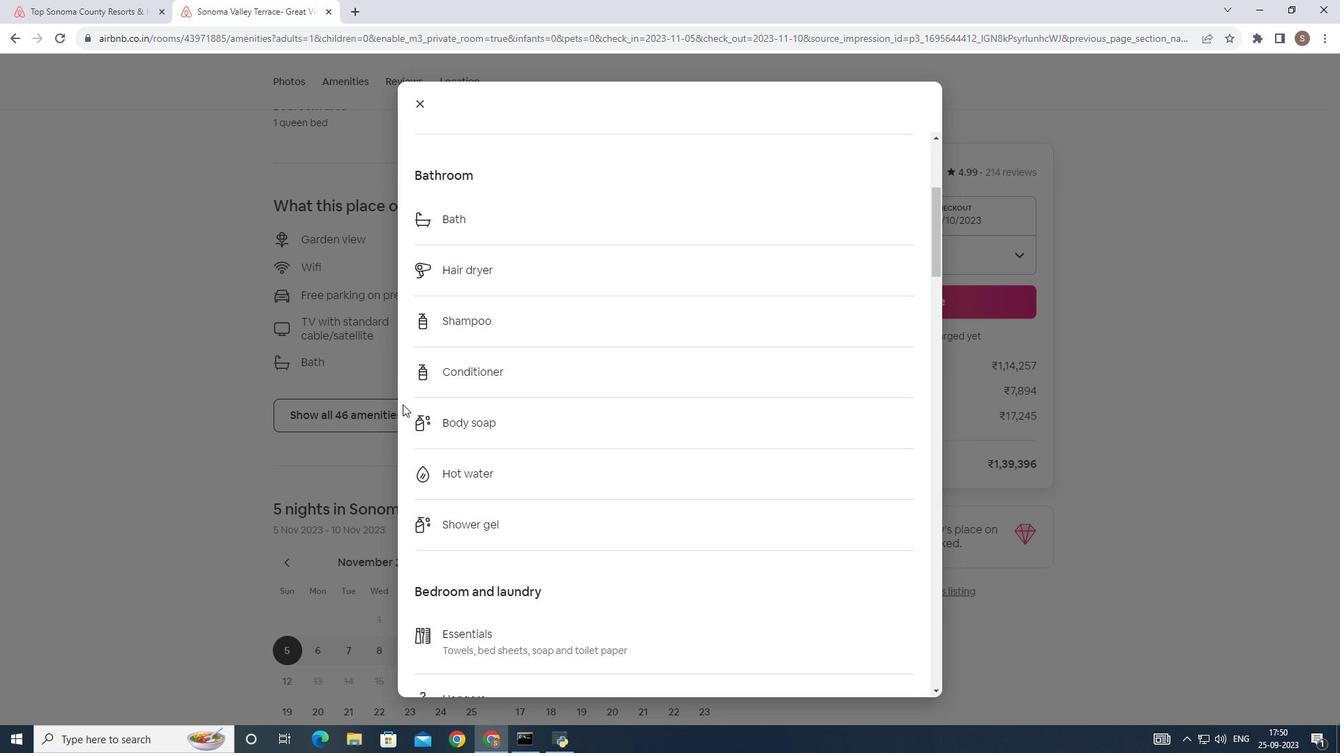
Action: Mouse scrolled (402, 404) with delta (0, 0)
Screenshot: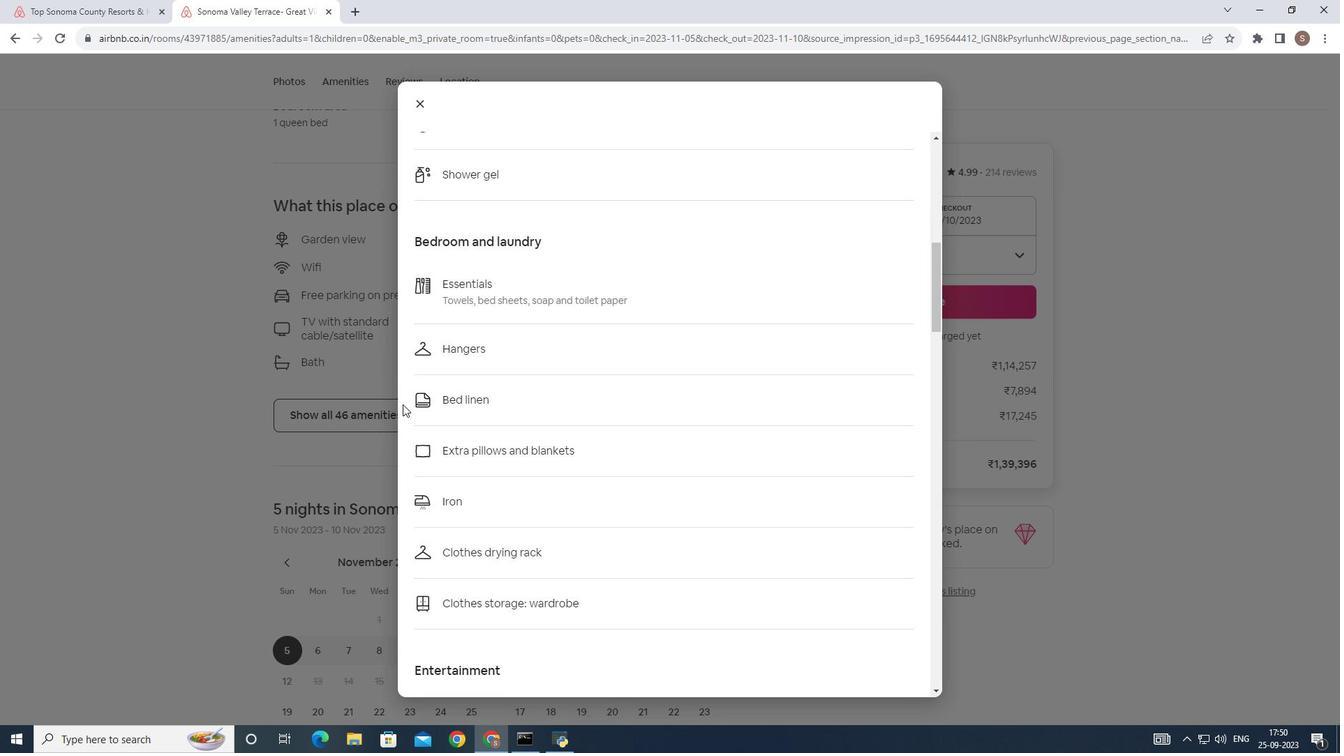 
Action: Mouse scrolled (402, 404) with delta (0, 0)
Screenshot: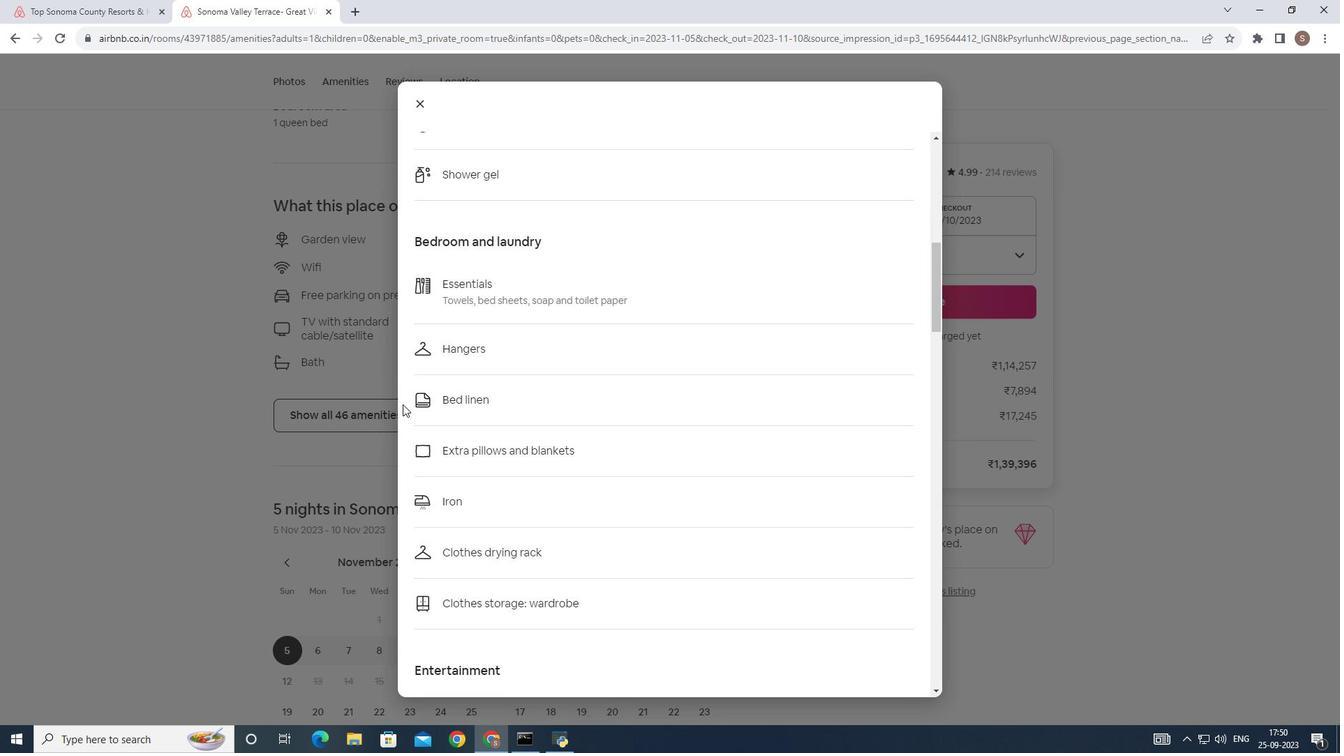 
Action: Mouse scrolled (402, 404) with delta (0, 0)
Screenshot: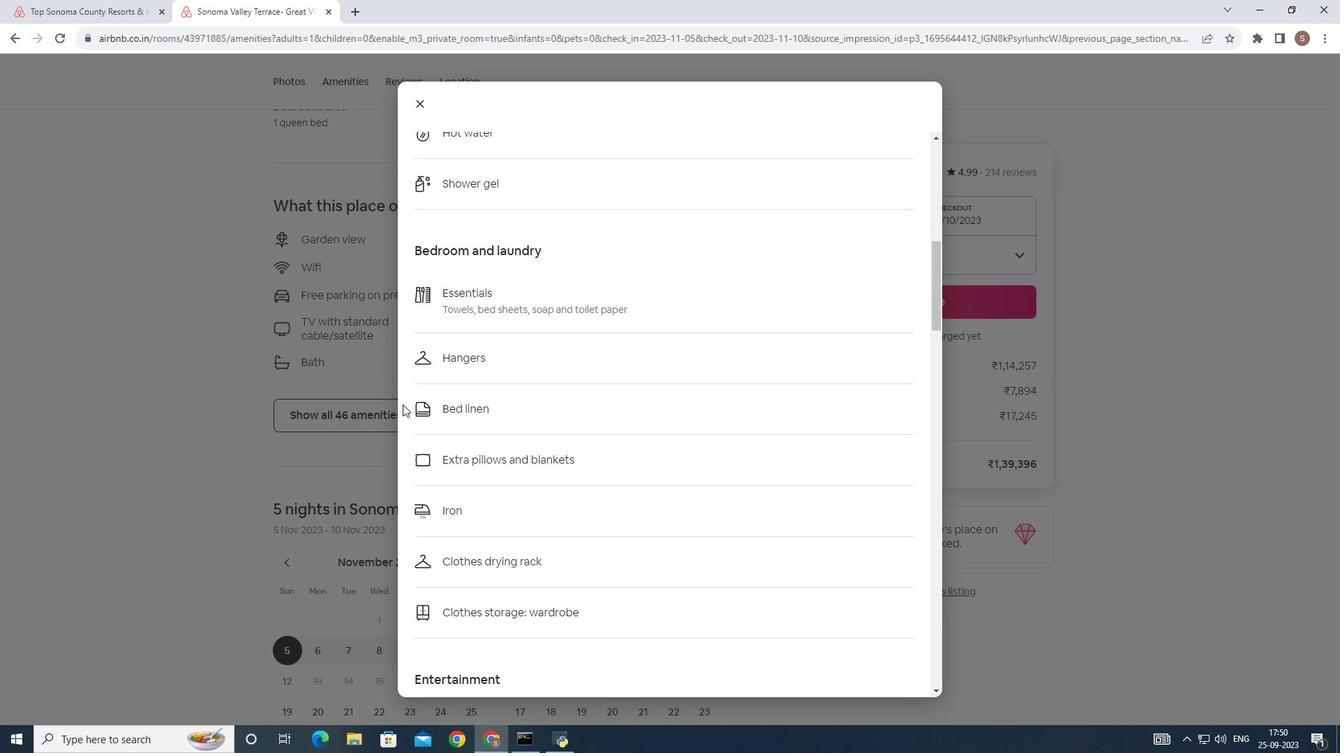 
Action: Mouse scrolled (402, 404) with delta (0, 0)
Screenshot: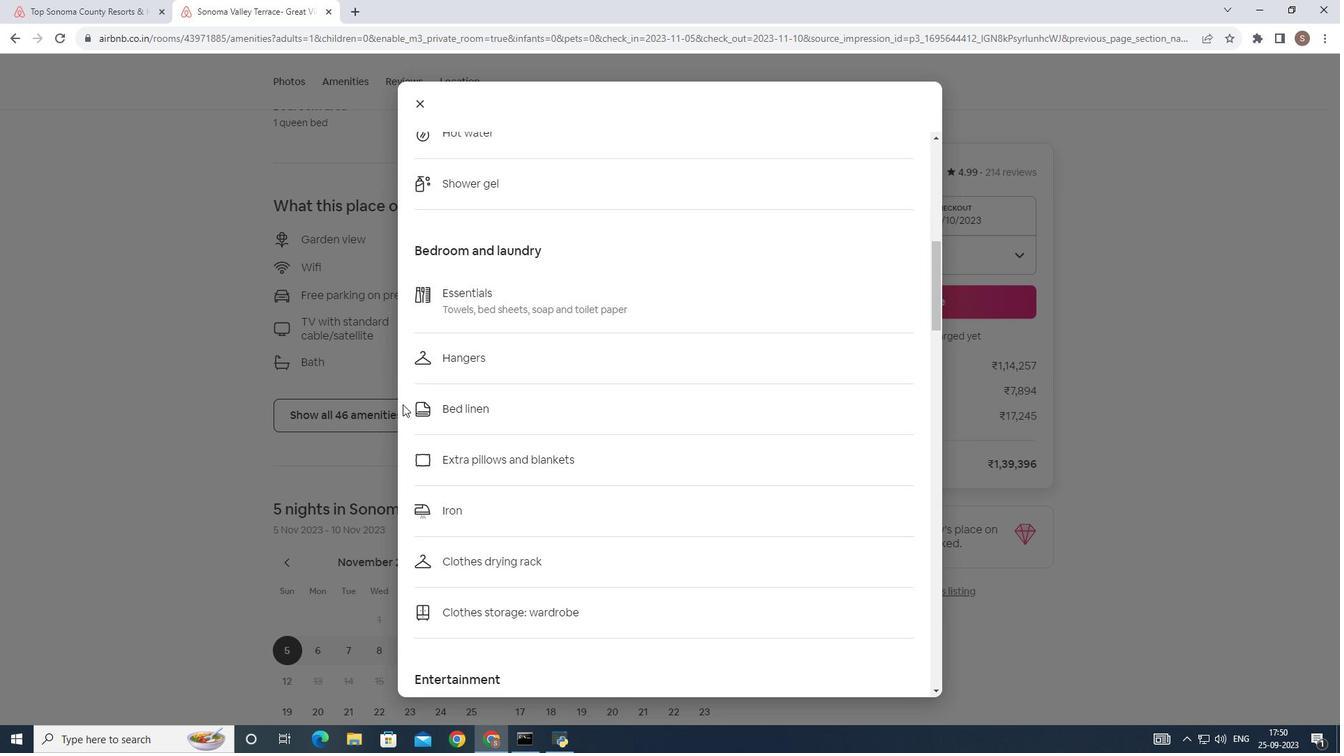 
Action: Mouse scrolled (402, 404) with delta (0, 0)
Screenshot: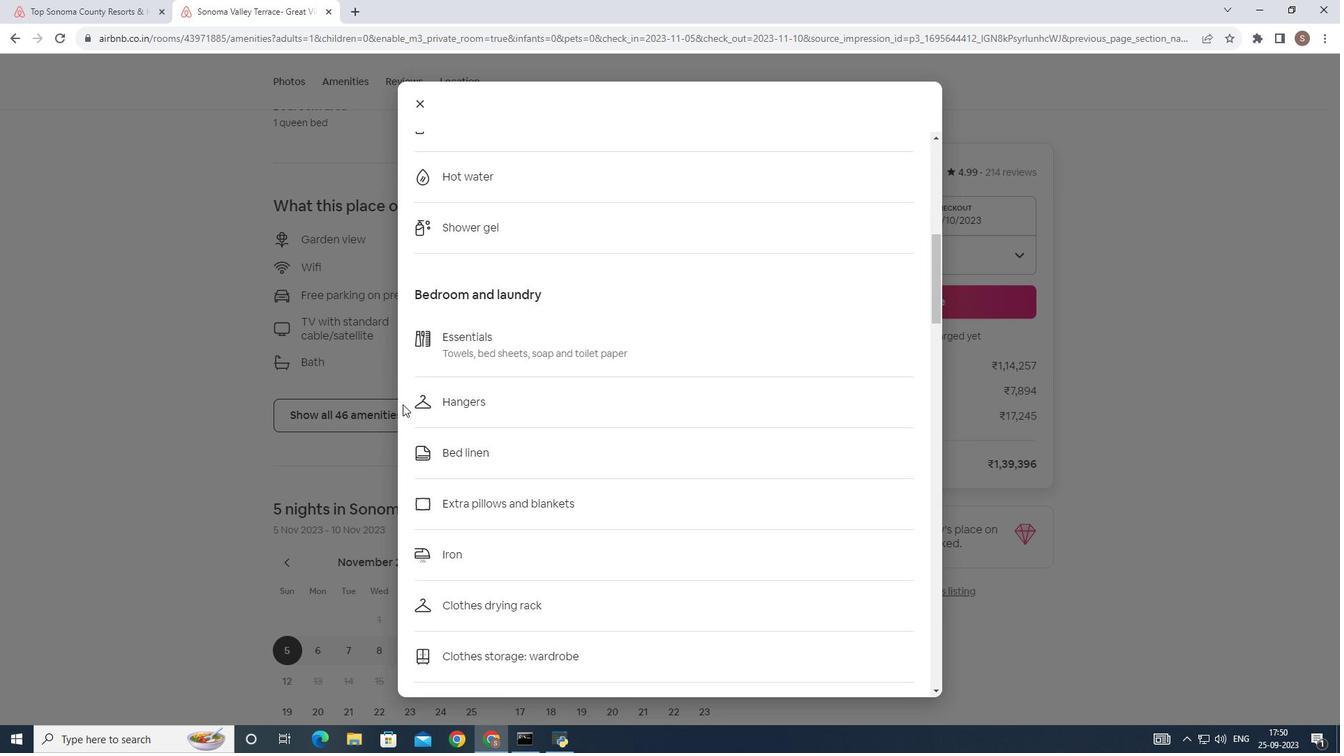 
Action: Mouse scrolled (402, 405) with delta (0, 0)
Screenshot: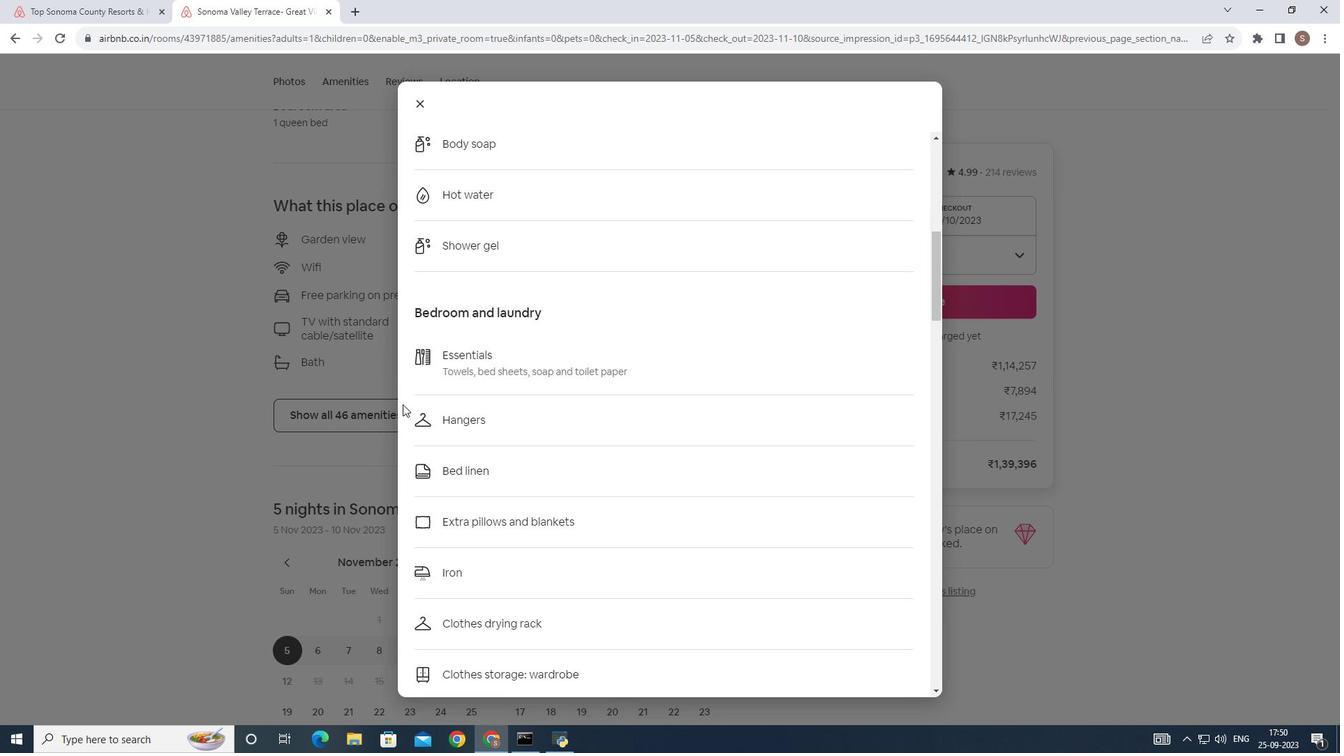 
Action: Mouse scrolled (402, 404) with delta (0, 0)
Screenshot: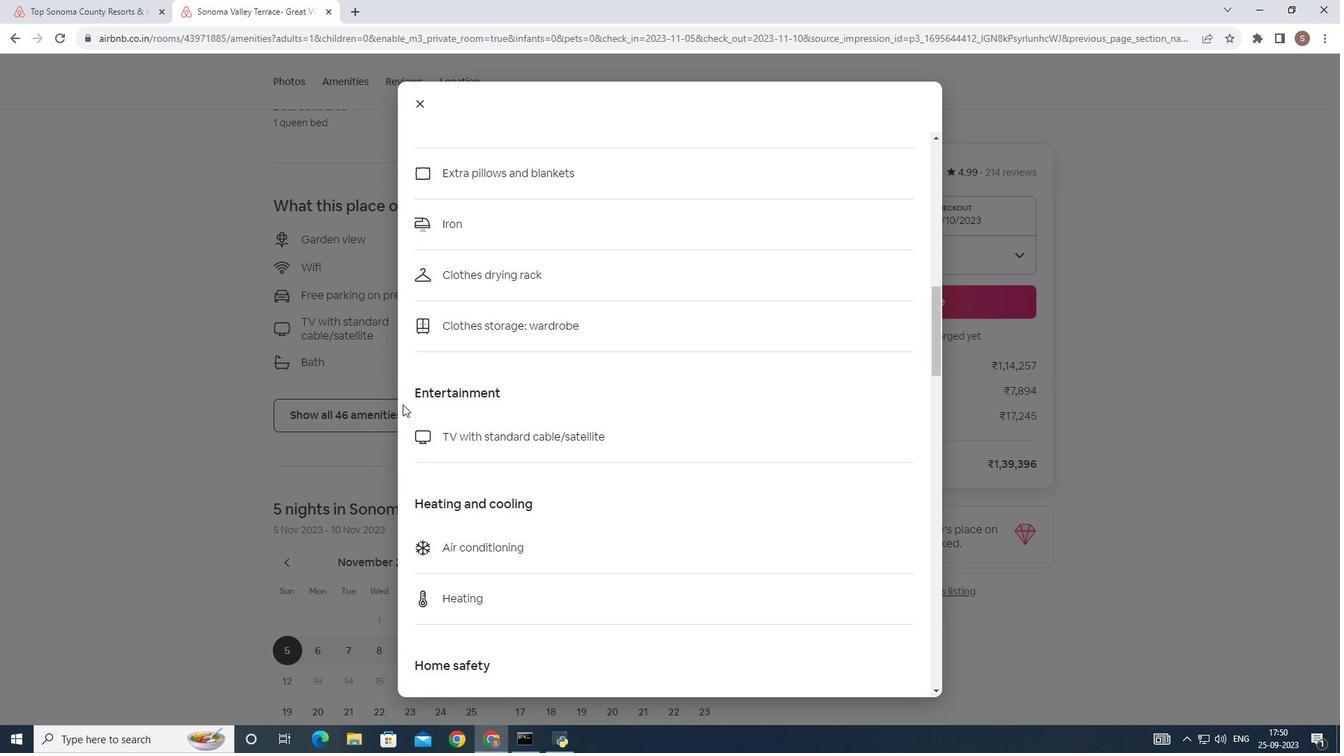
Action: Mouse scrolled (402, 404) with delta (0, 0)
Screenshot: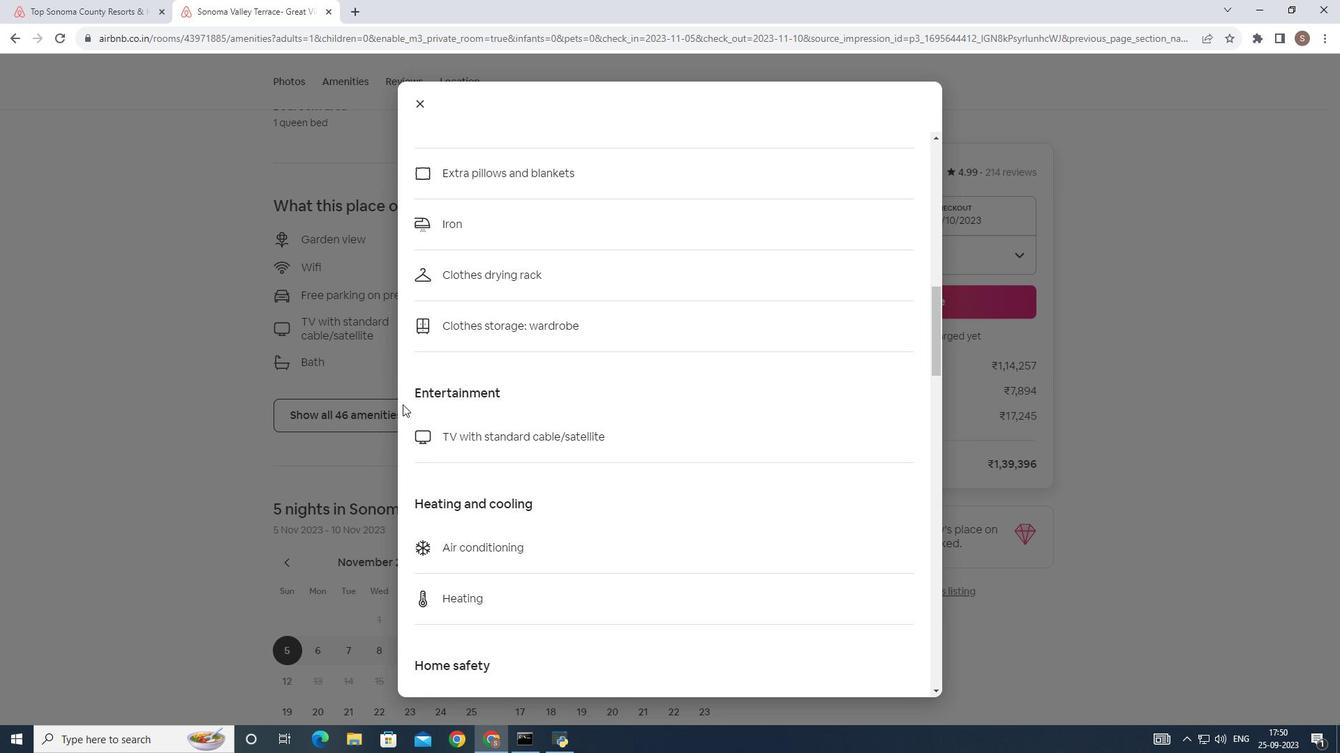
Action: Mouse scrolled (402, 404) with delta (0, 0)
Screenshot: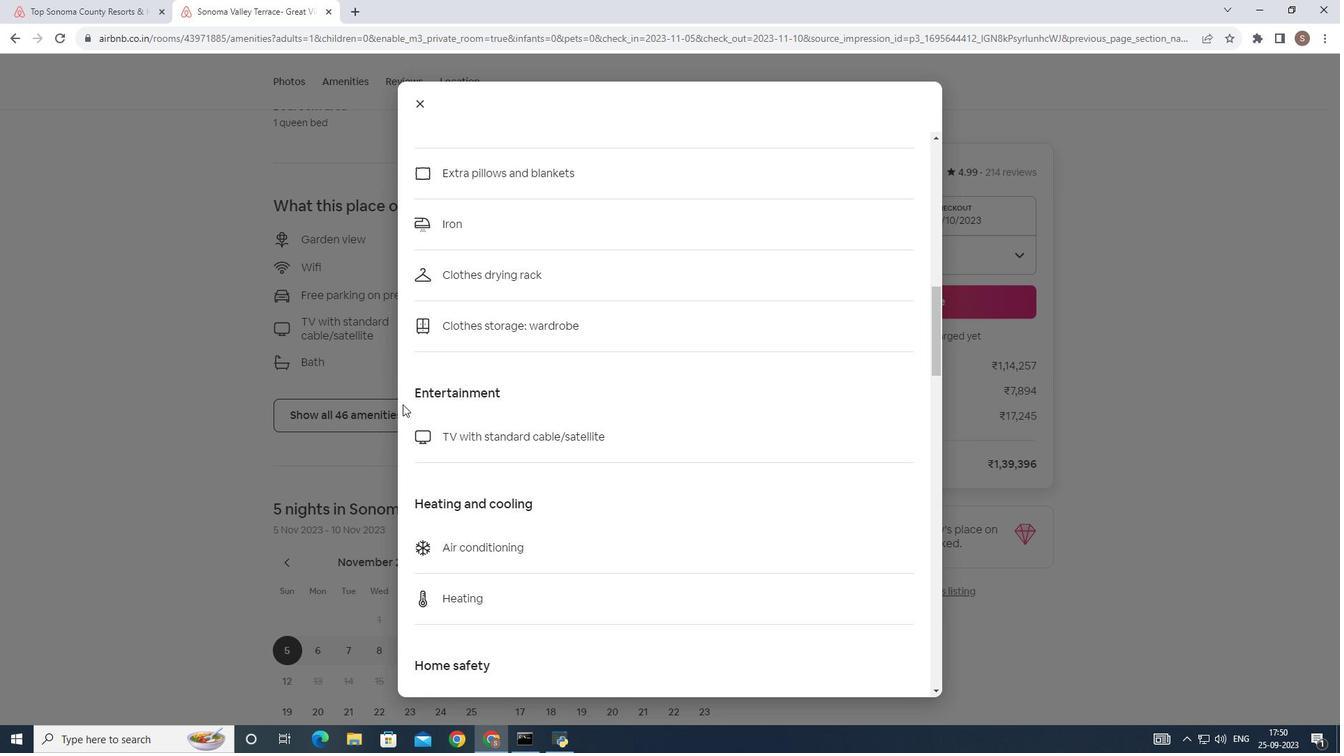 
Action: Mouse scrolled (402, 404) with delta (0, 0)
Screenshot: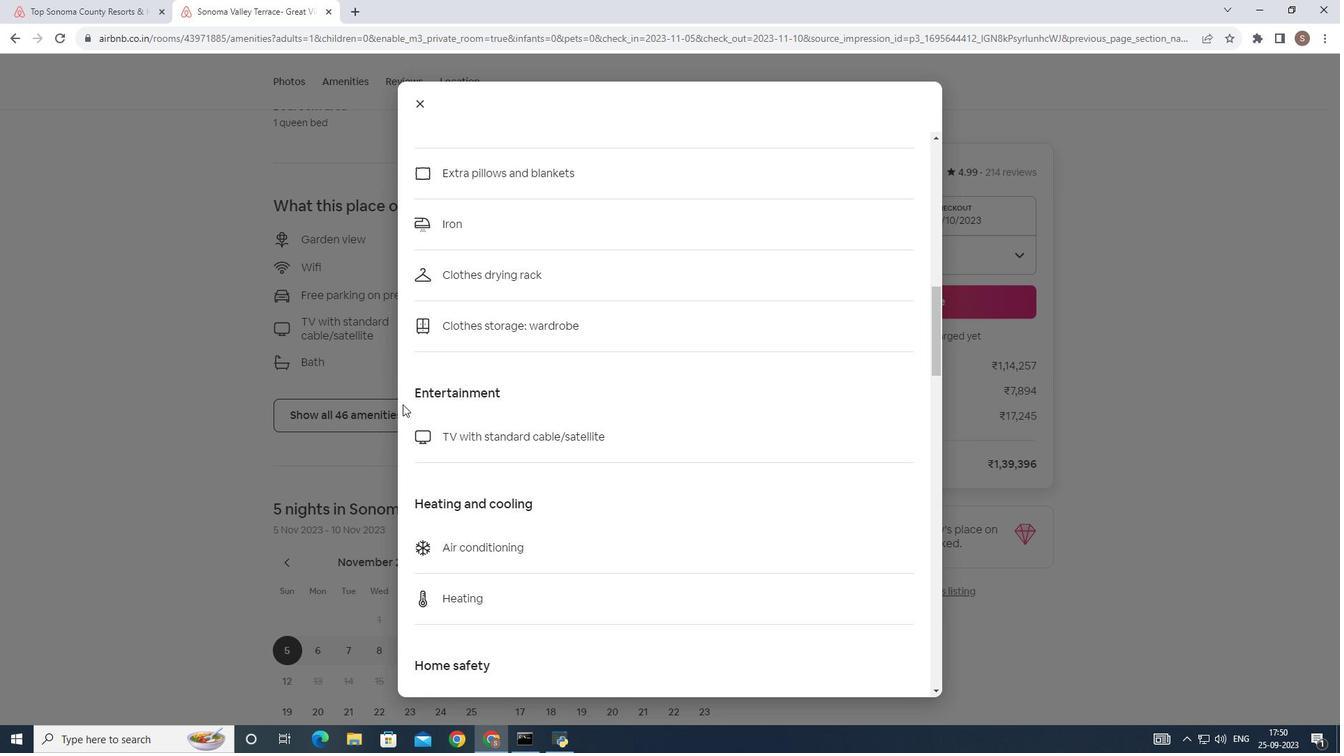 
Action: Mouse scrolled (402, 404) with delta (0, 0)
Screenshot: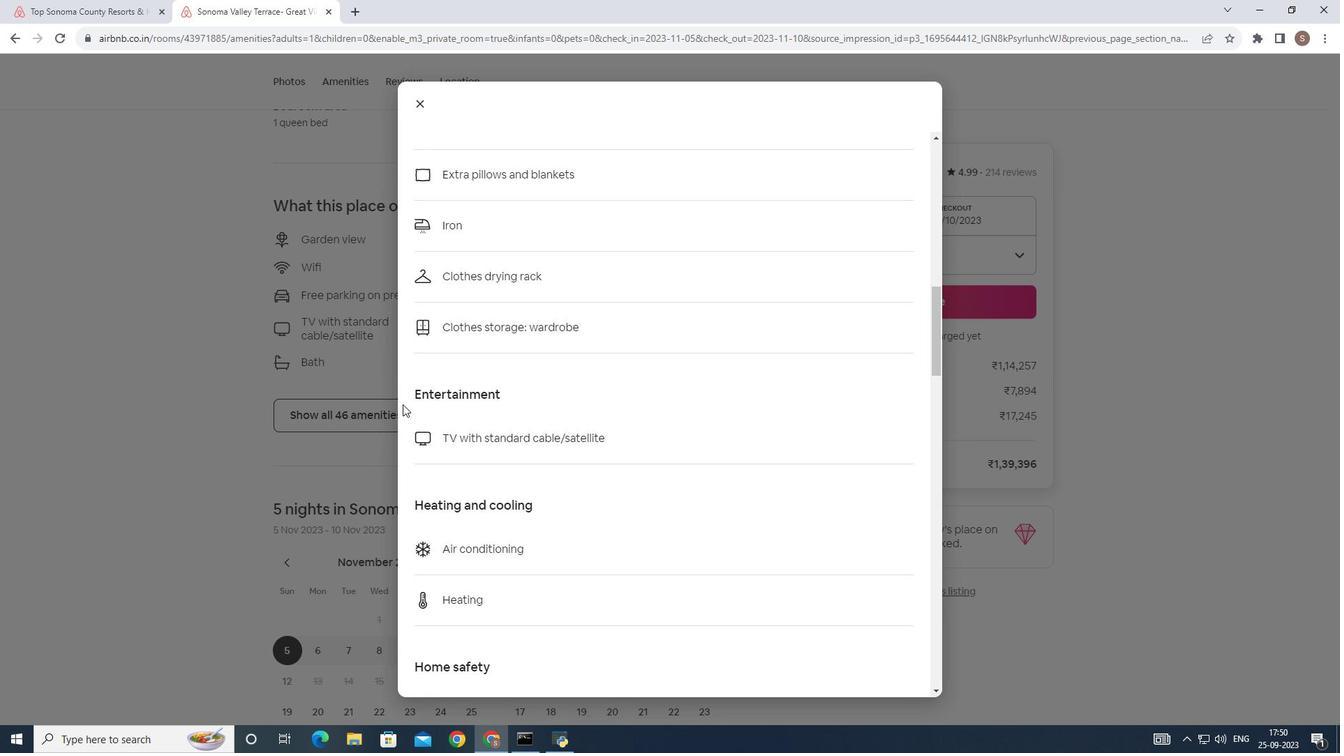 
Action: Mouse scrolled (402, 405) with delta (0, 0)
Screenshot: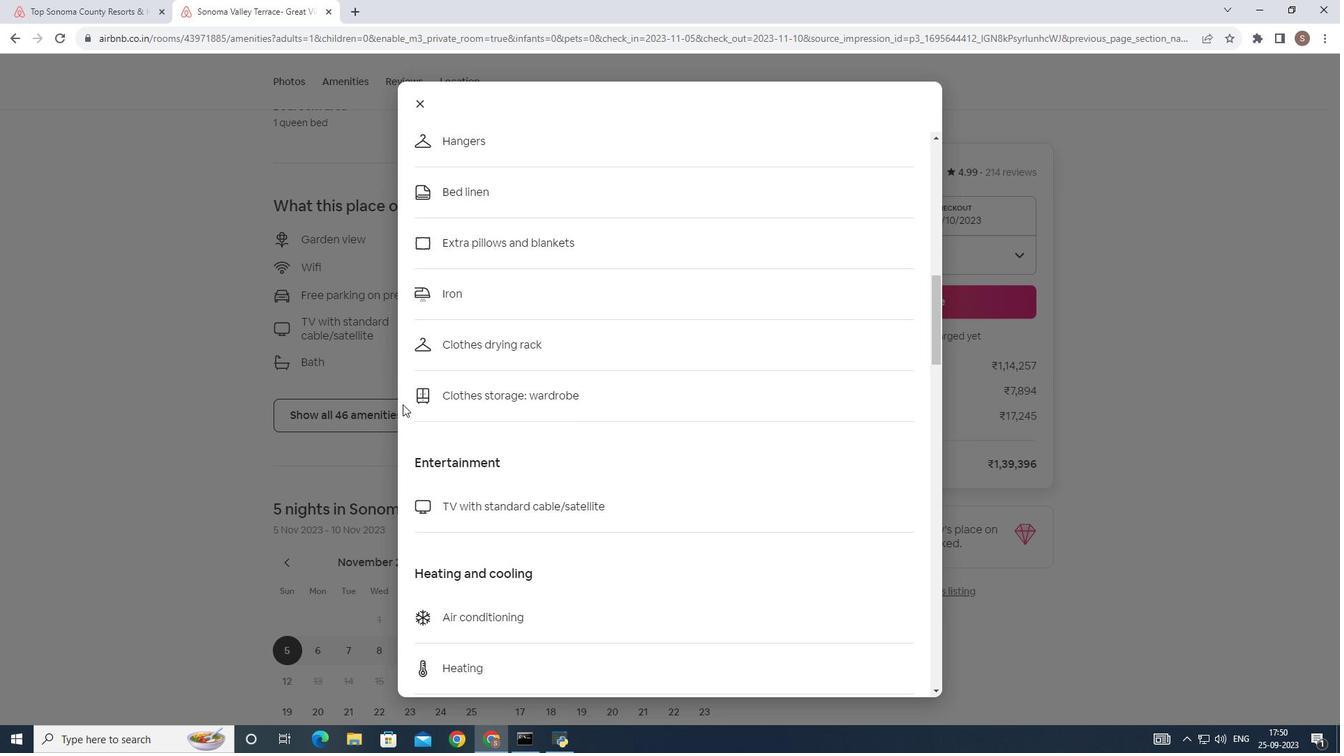 
Action: Mouse scrolled (402, 404) with delta (0, 0)
Screenshot: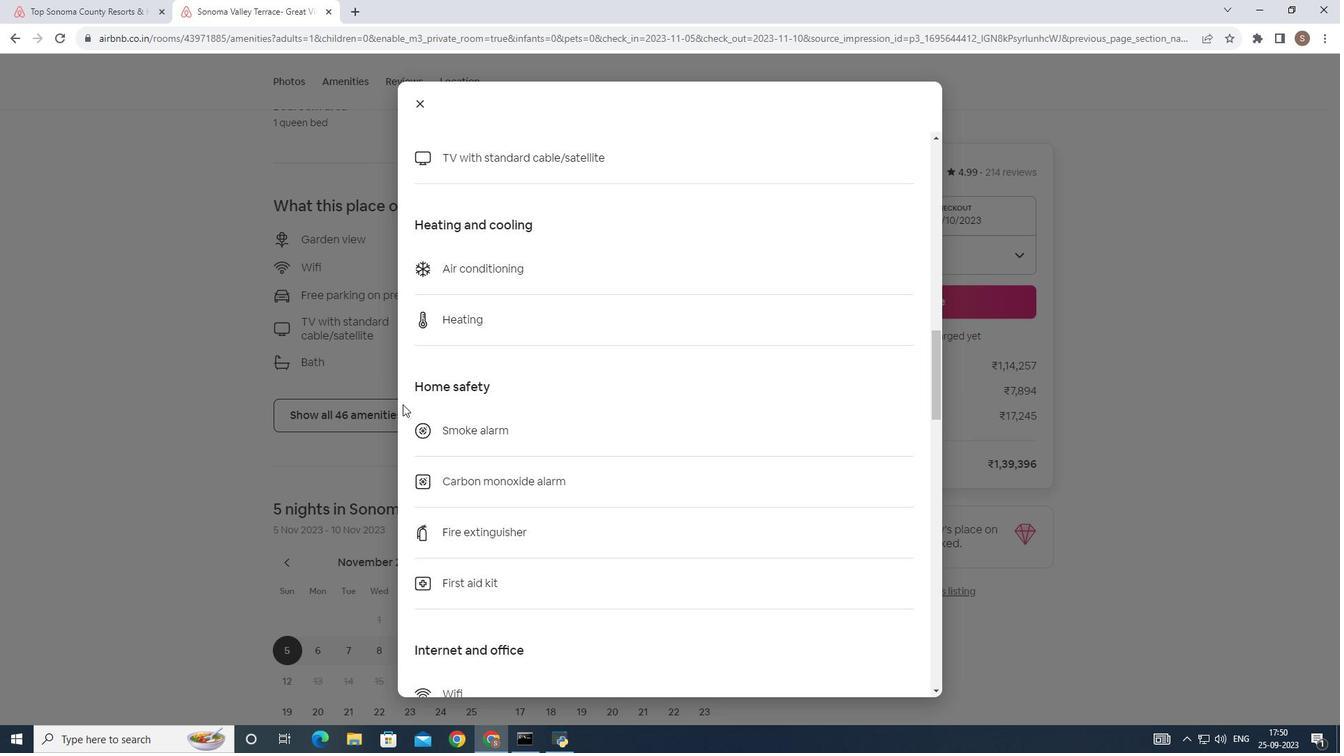 
Action: Mouse scrolled (402, 404) with delta (0, 0)
Screenshot: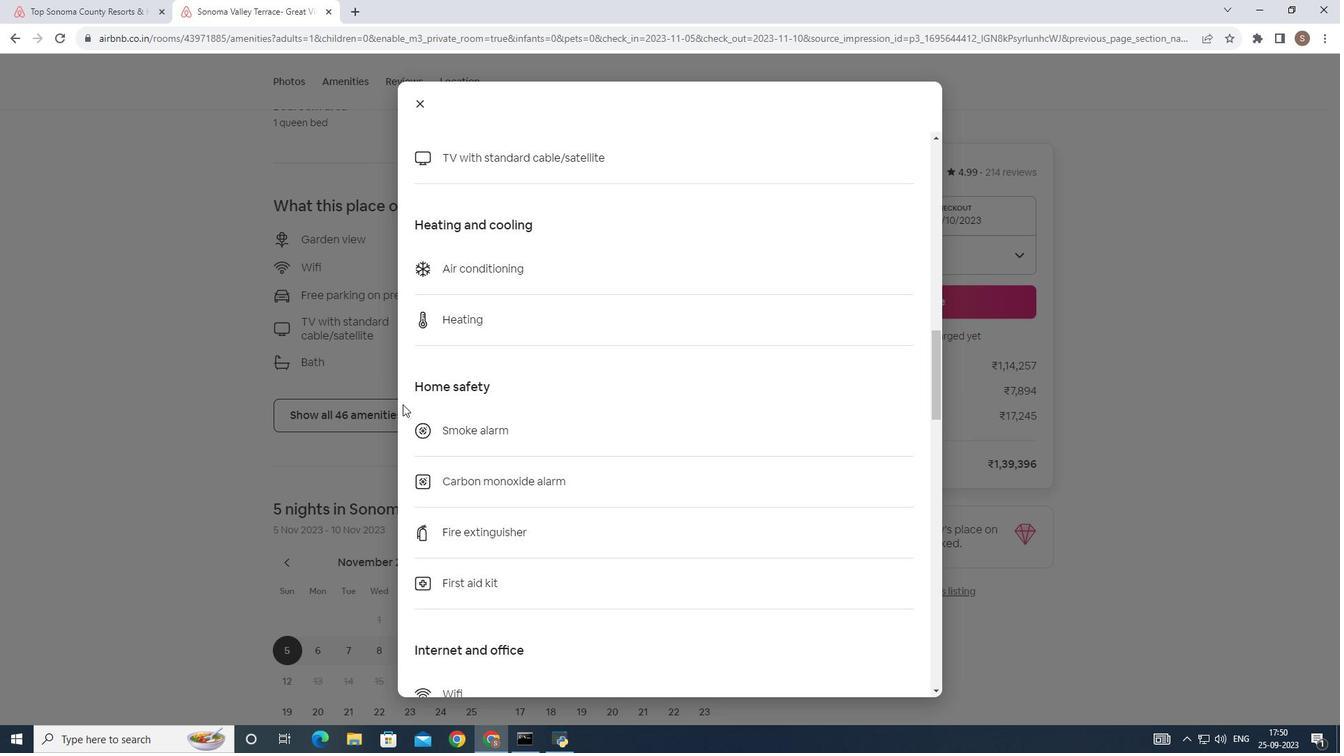 
Action: Mouse scrolled (402, 404) with delta (0, 0)
Screenshot: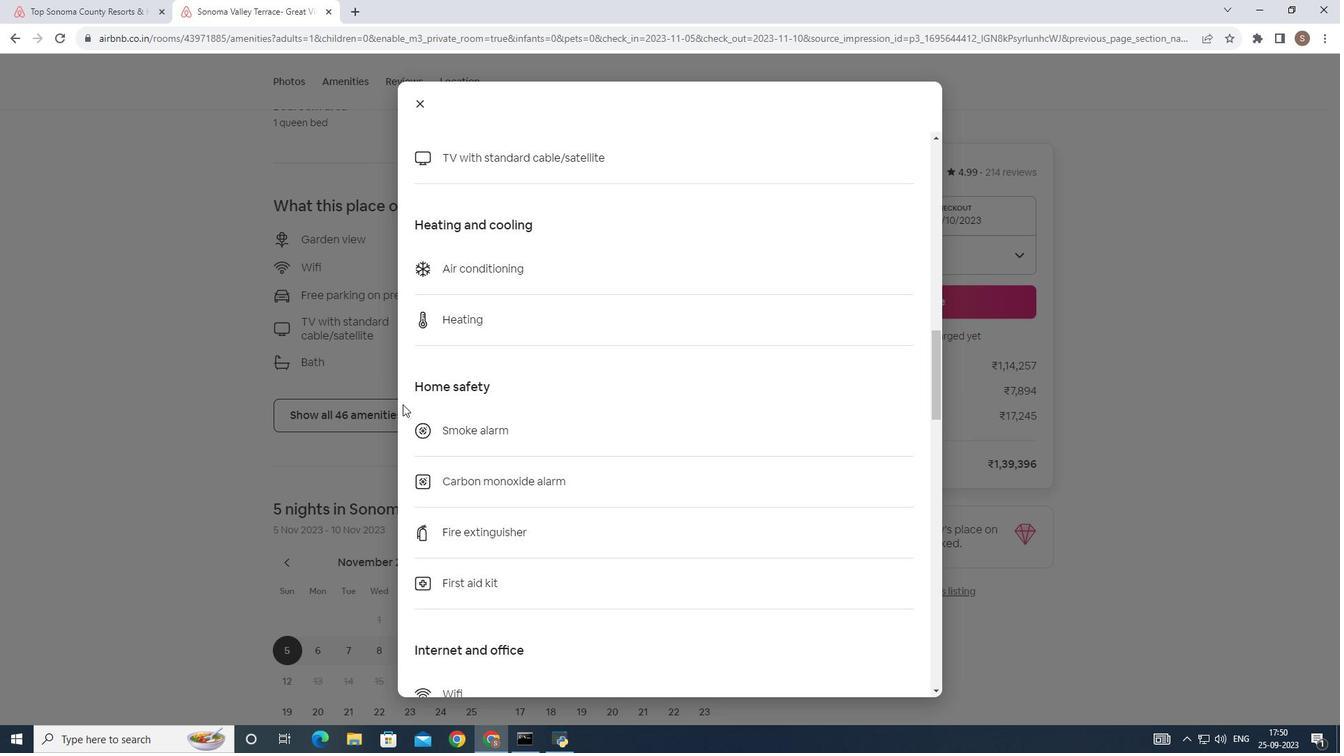 
Action: Mouse scrolled (402, 404) with delta (0, 0)
Screenshot: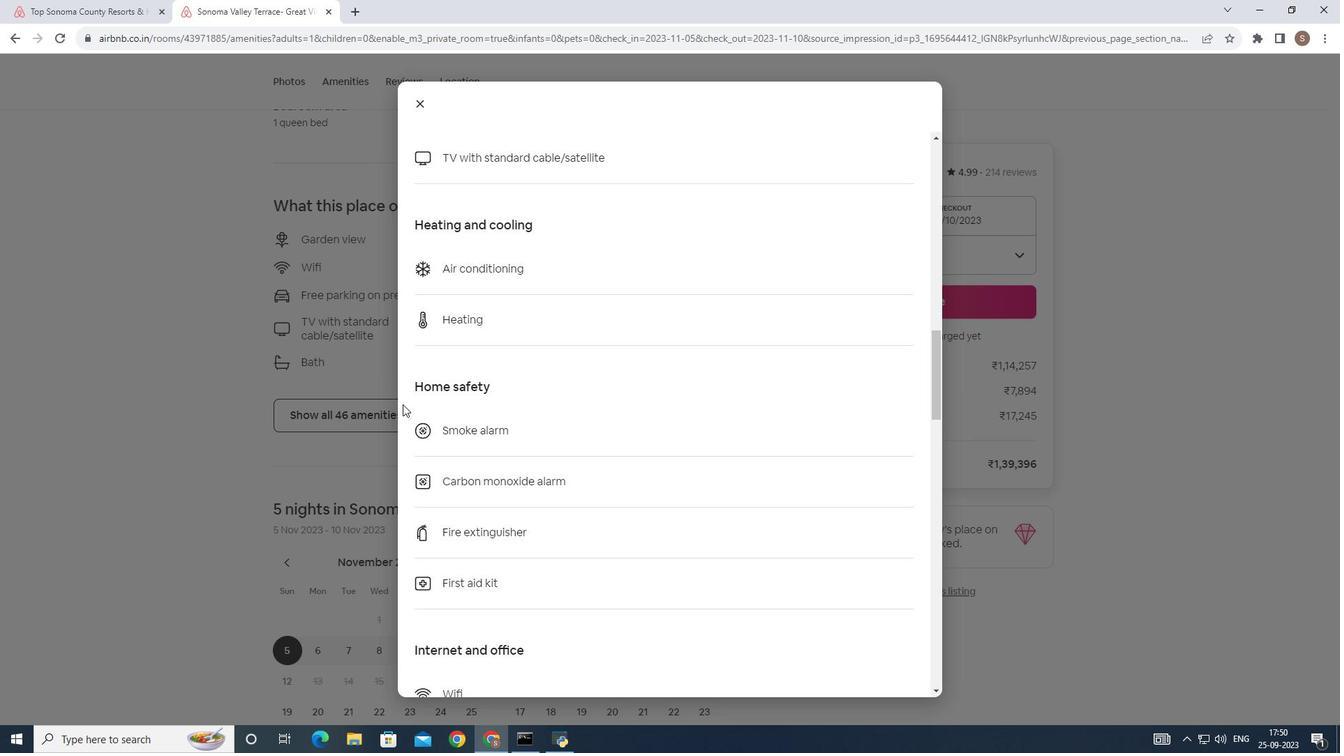 
Action: Mouse scrolled (402, 404) with delta (0, 0)
Screenshot: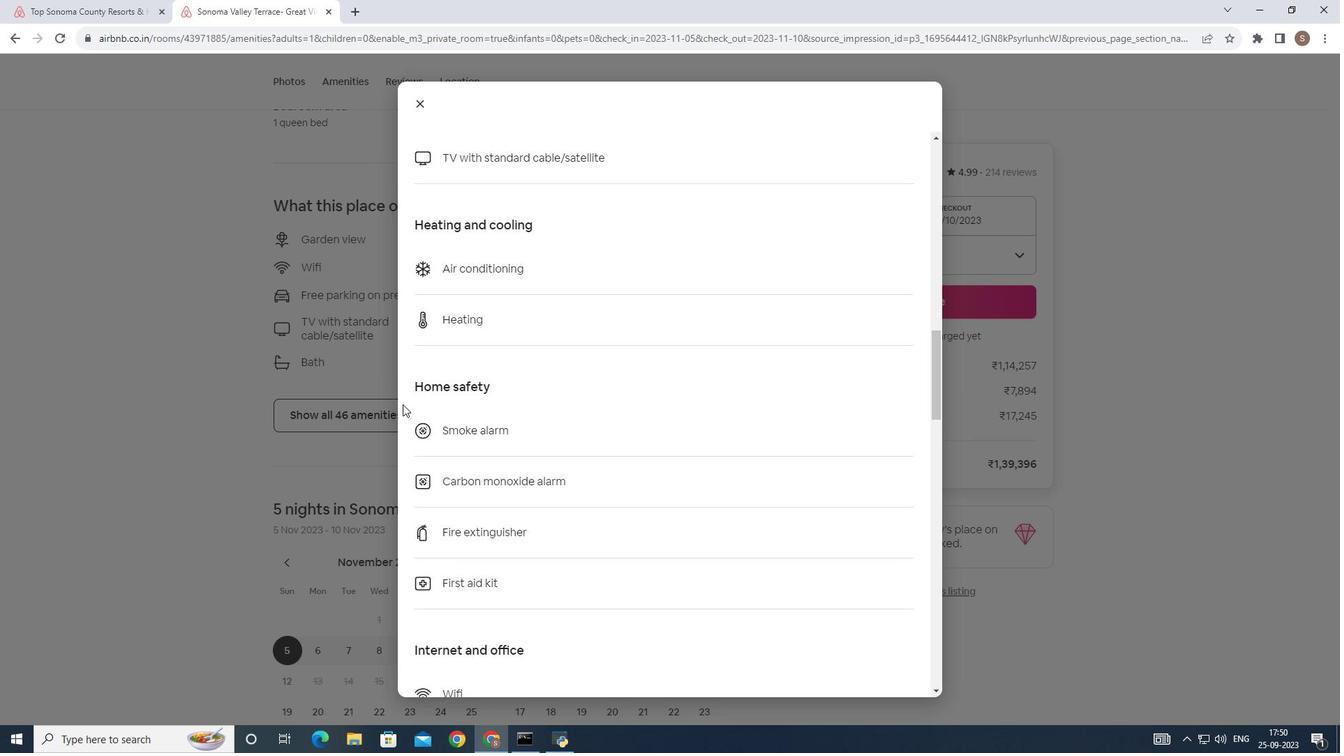 
Action: Mouse scrolled (402, 405) with delta (0, 0)
Screenshot: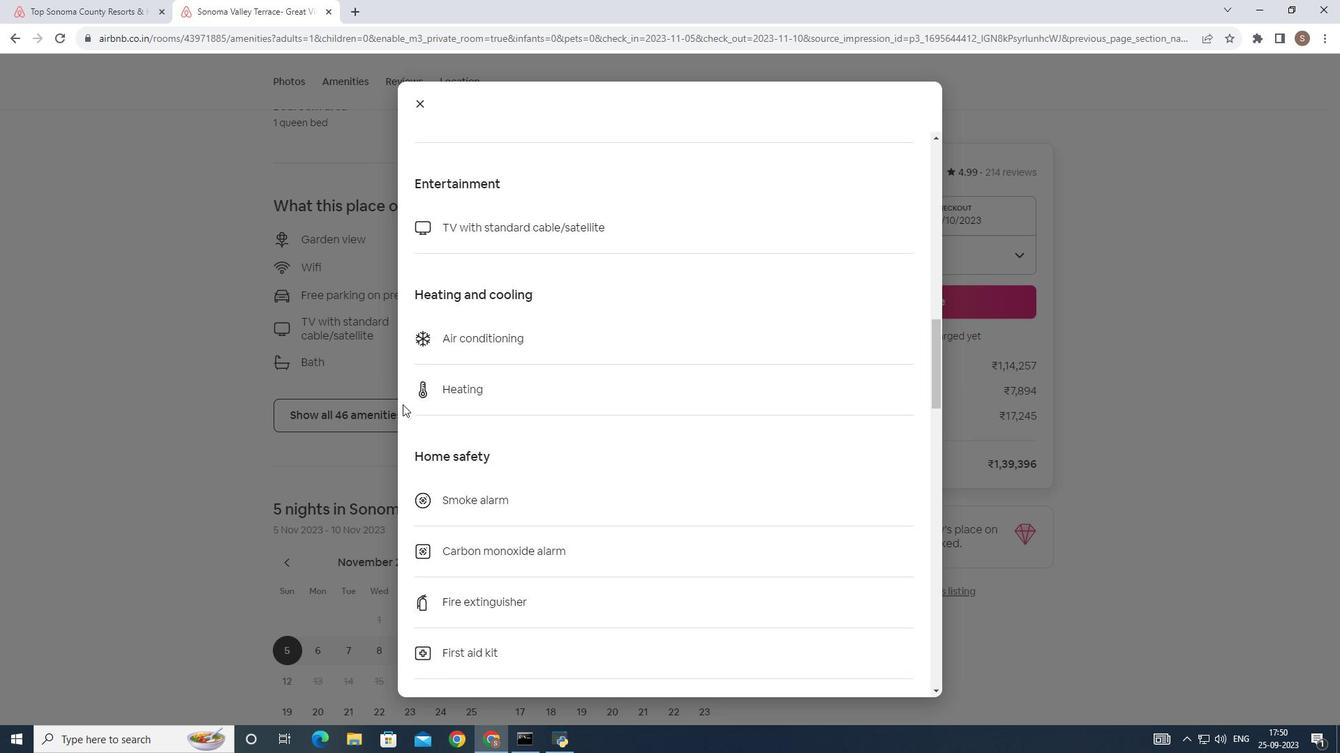 
Action: Mouse scrolled (402, 404) with delta (0, 0)
Screenshot: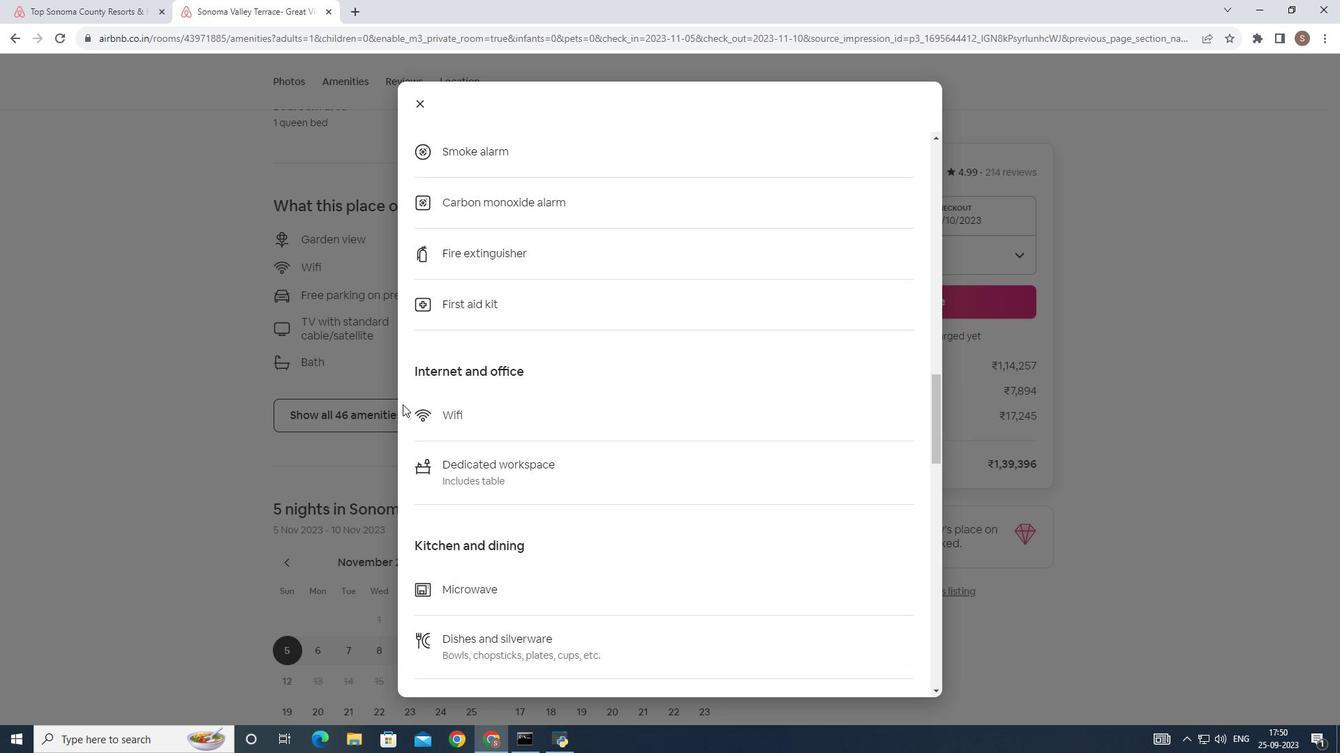 
Action: Mouse scrolled (402, 404) with delta (0, 0)
Screenshot: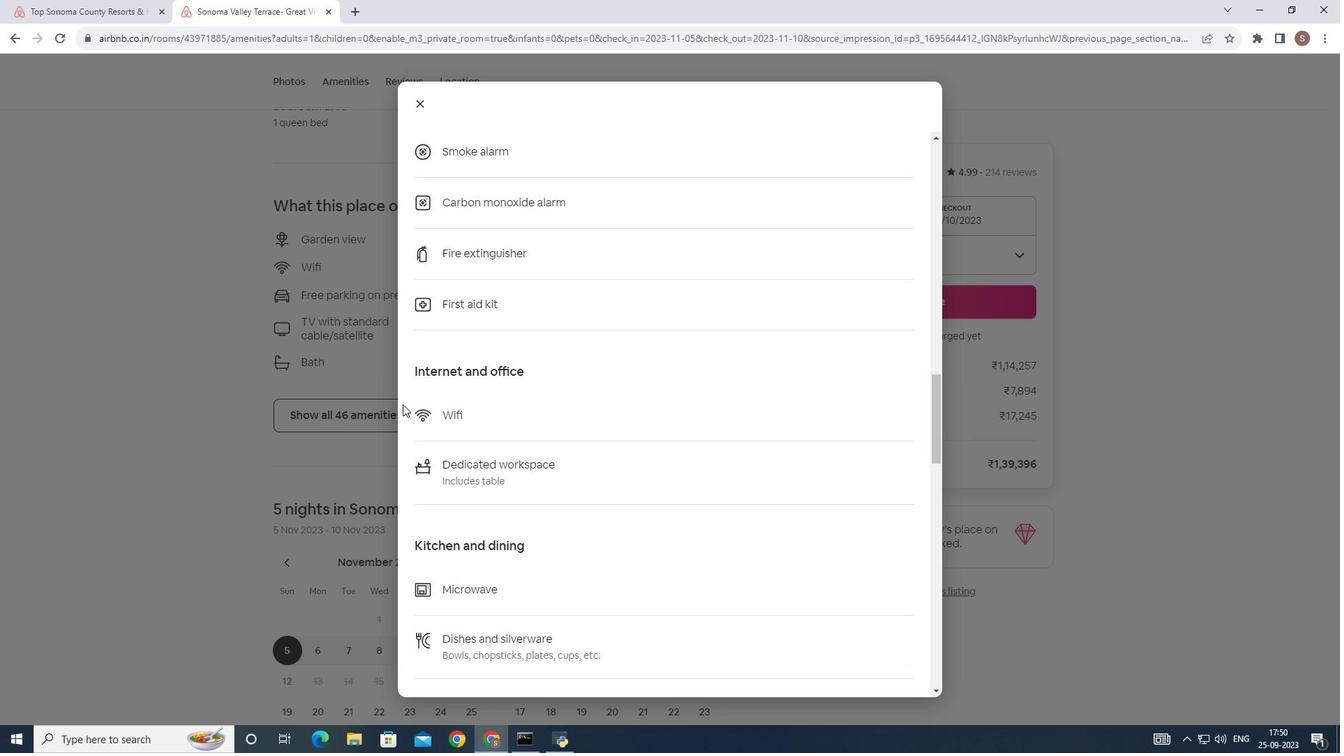
Action: Mouse scrolled (402, 404) with delta (0, 0)
Screenshot: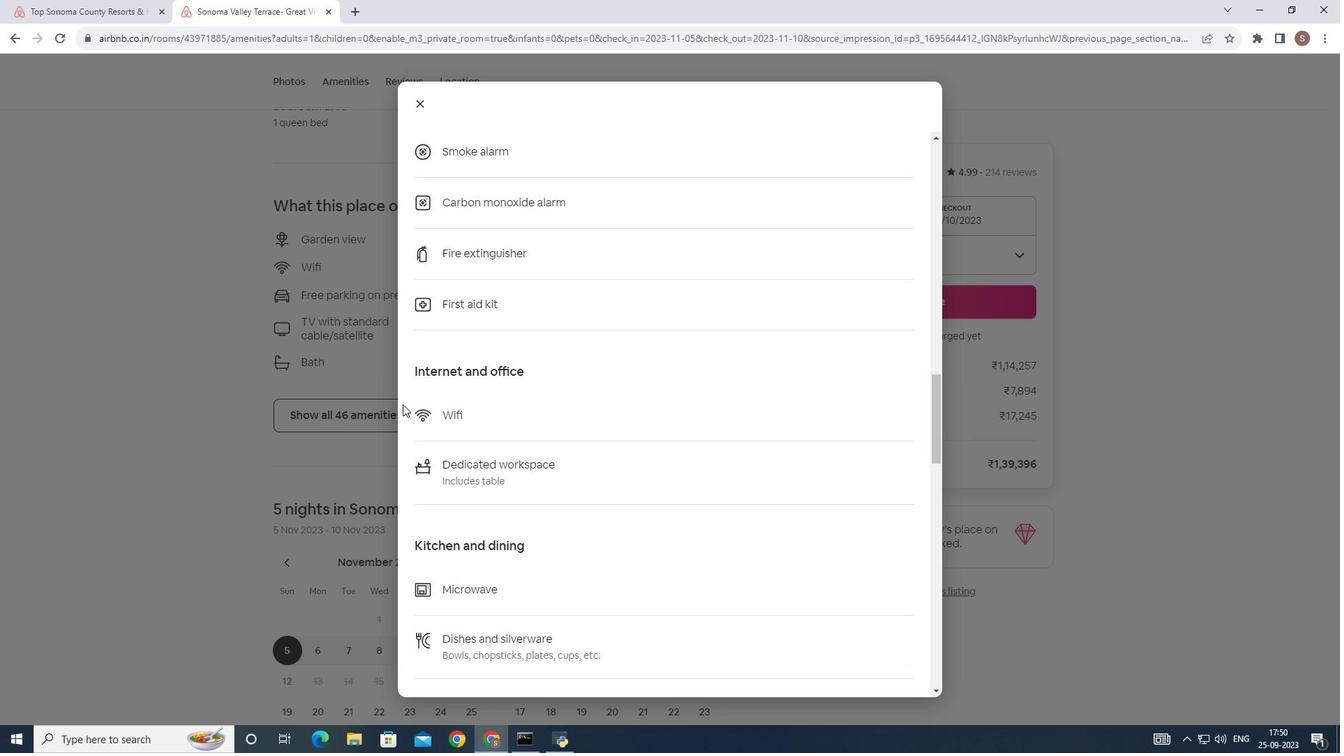 
Action: Mouse scrolled (402, 404) with delta (0, 0)
Screenshot: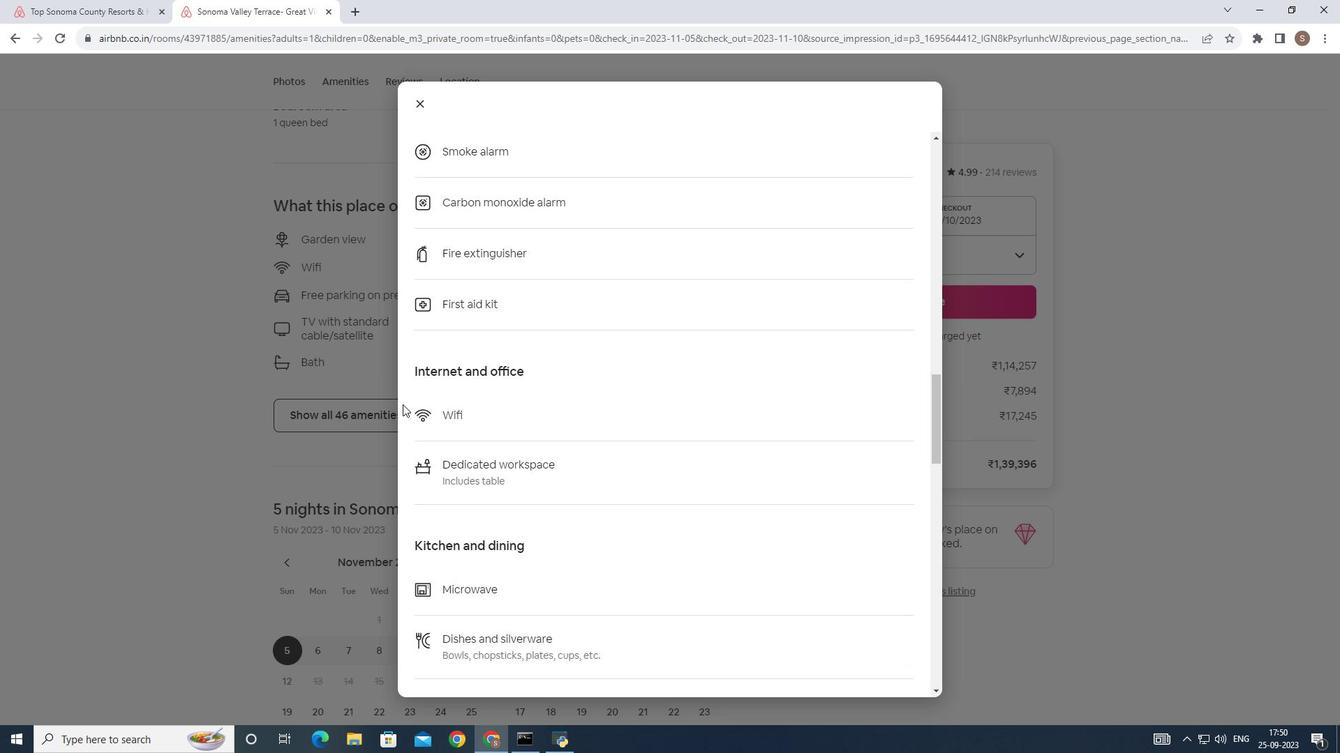 
Action: Mouse scrolled (402, 404) with delta (0, 0)
Screenshot: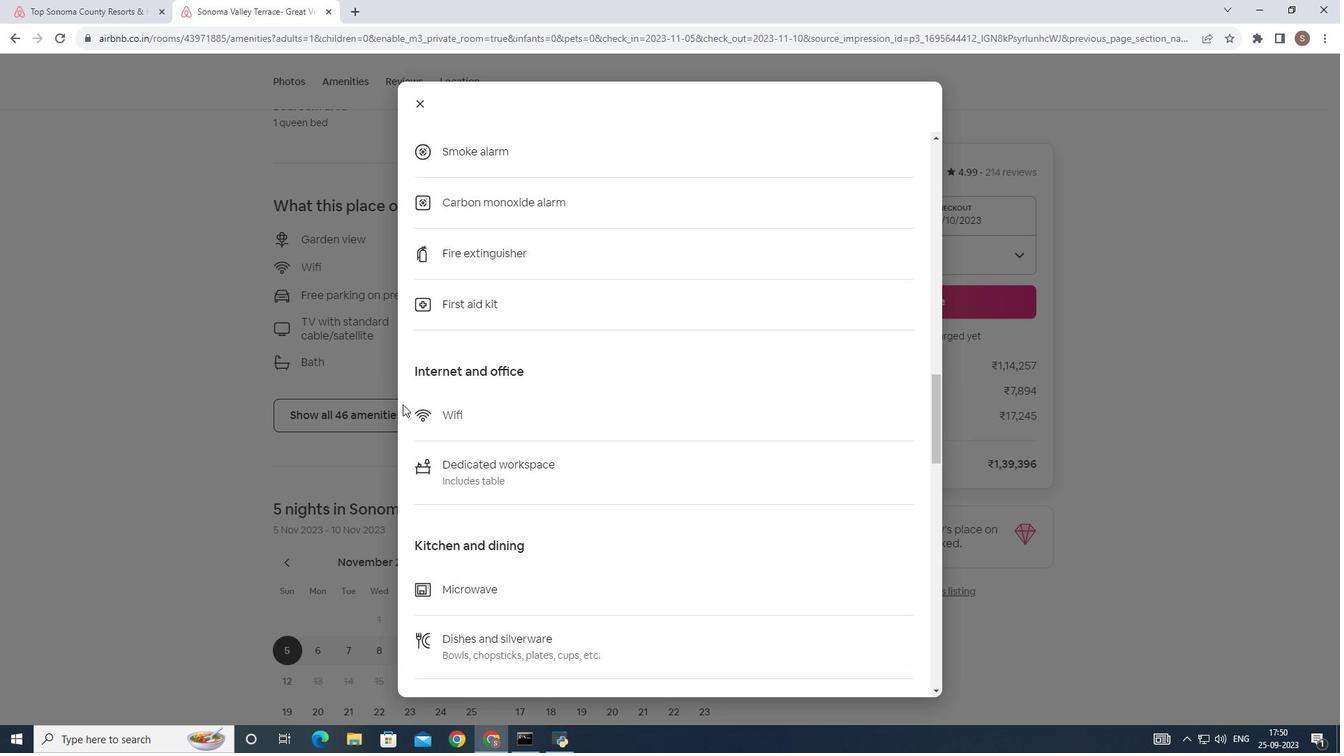 
Action: Mouse scrolled (402, 404) with delta (0, 0)
Screenshot: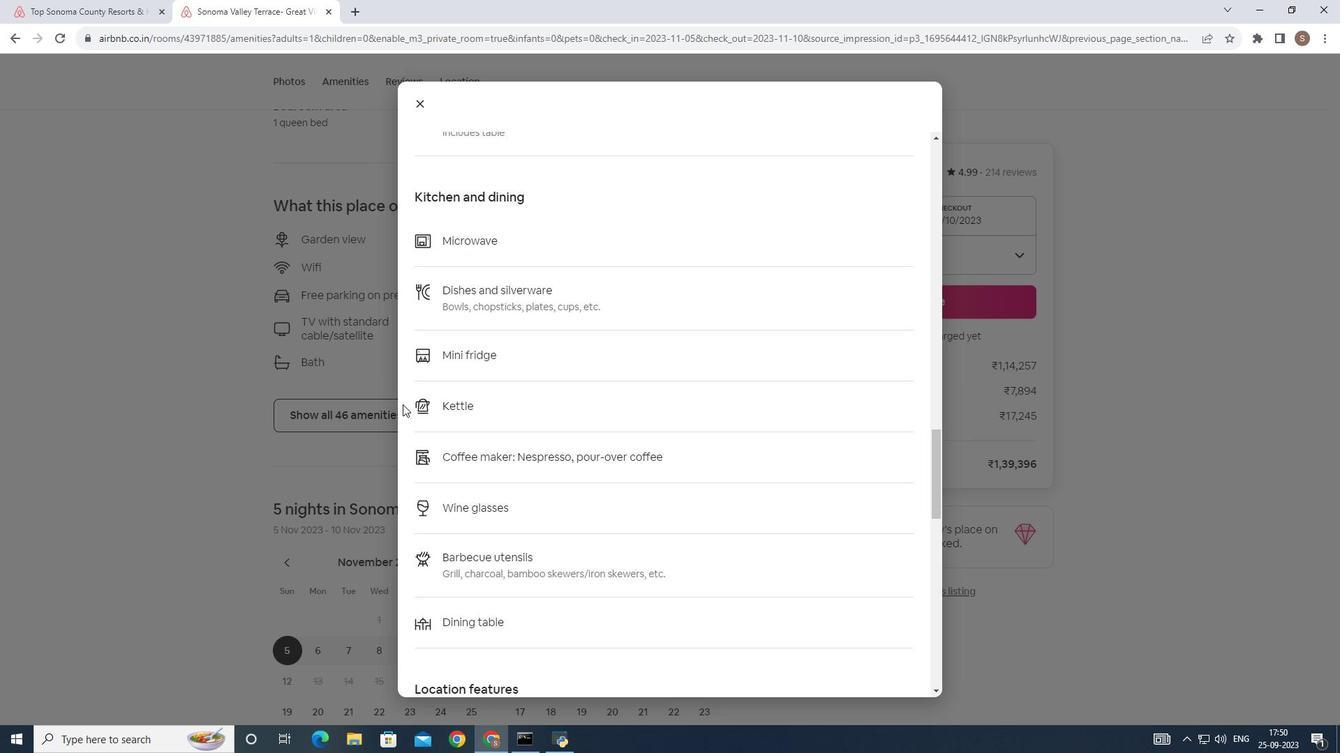 
Action: Mouse scrolled (402, 404) with delta (0, 0)
Screenshot: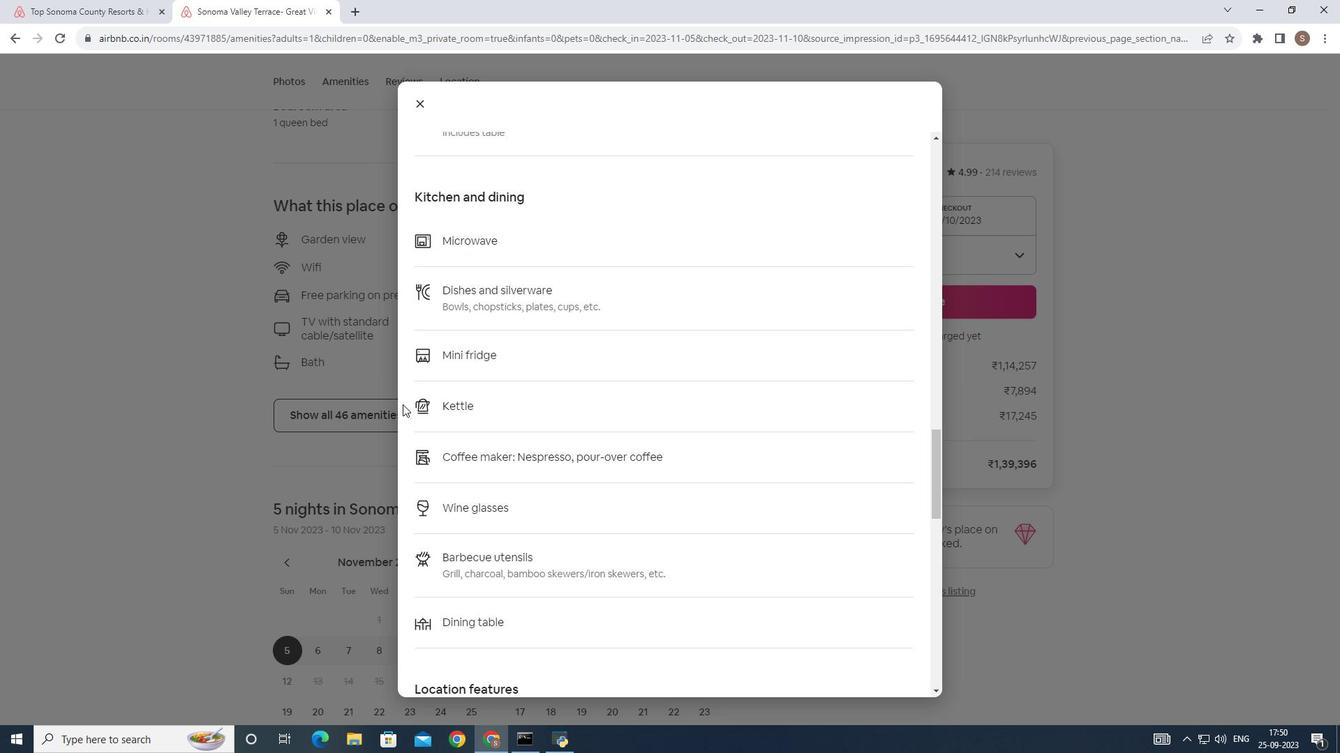
Action: Mouse scrolled (402, 404) with delta (0, 0)
Screenshot: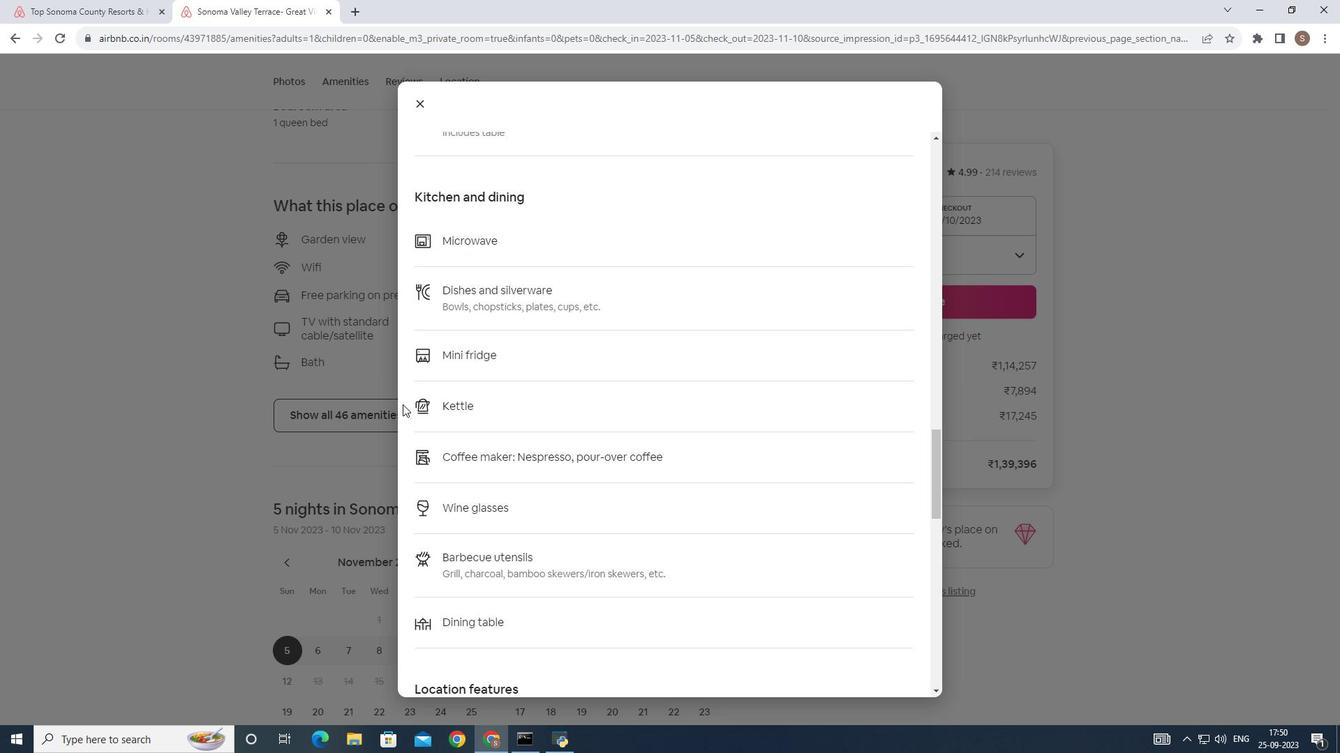 
Action: Mouse scrolled (402, 404) with delta (0, 0)
Screenshot: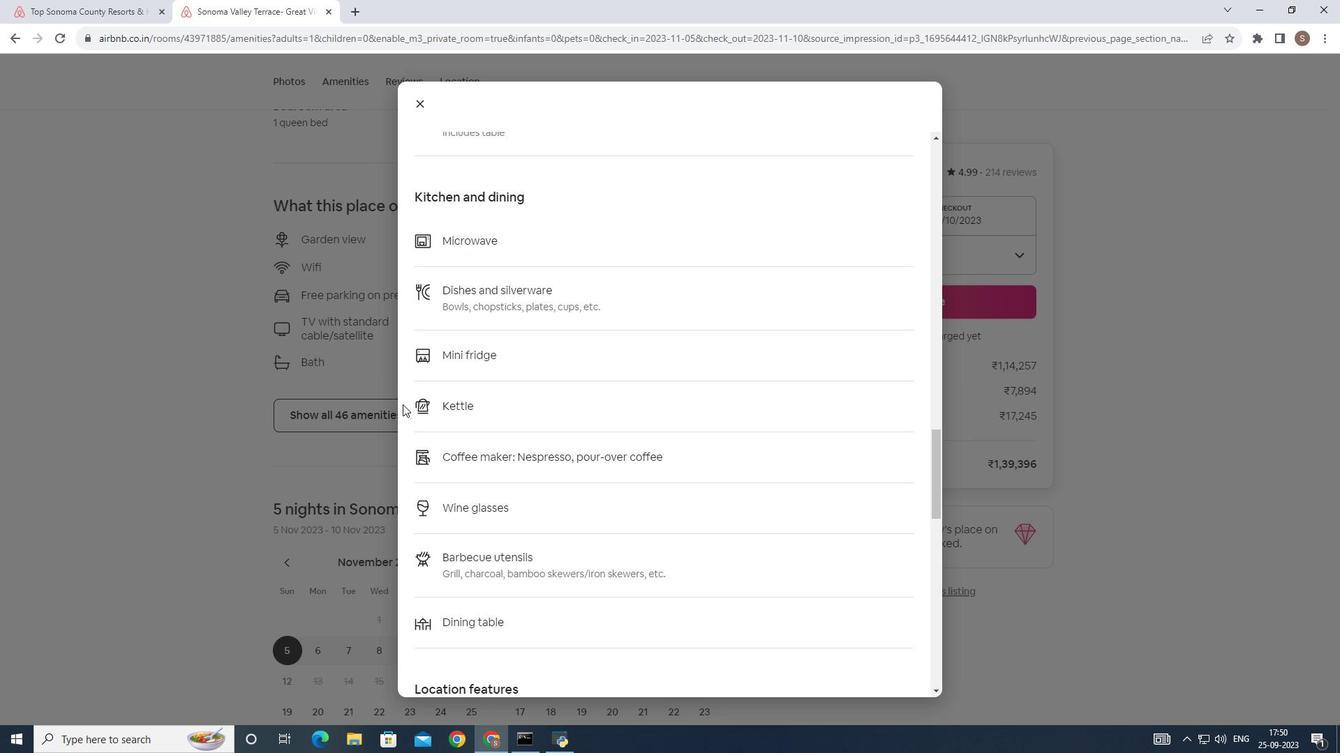 
Action: Mouse scrolled (402, 404) with delta (0, 0)
Screenshot: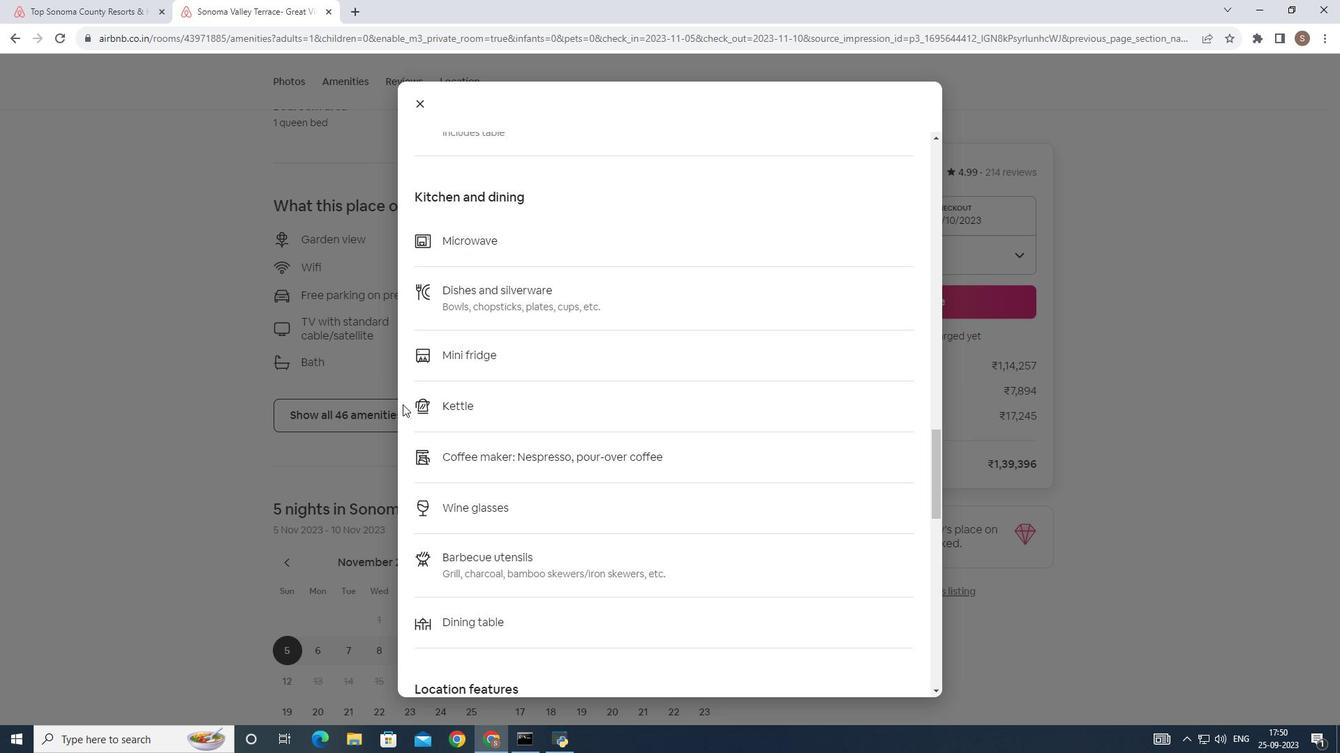 
Action: Mouse scrolled (402, 404) with delta (0, 0)
Screenshot: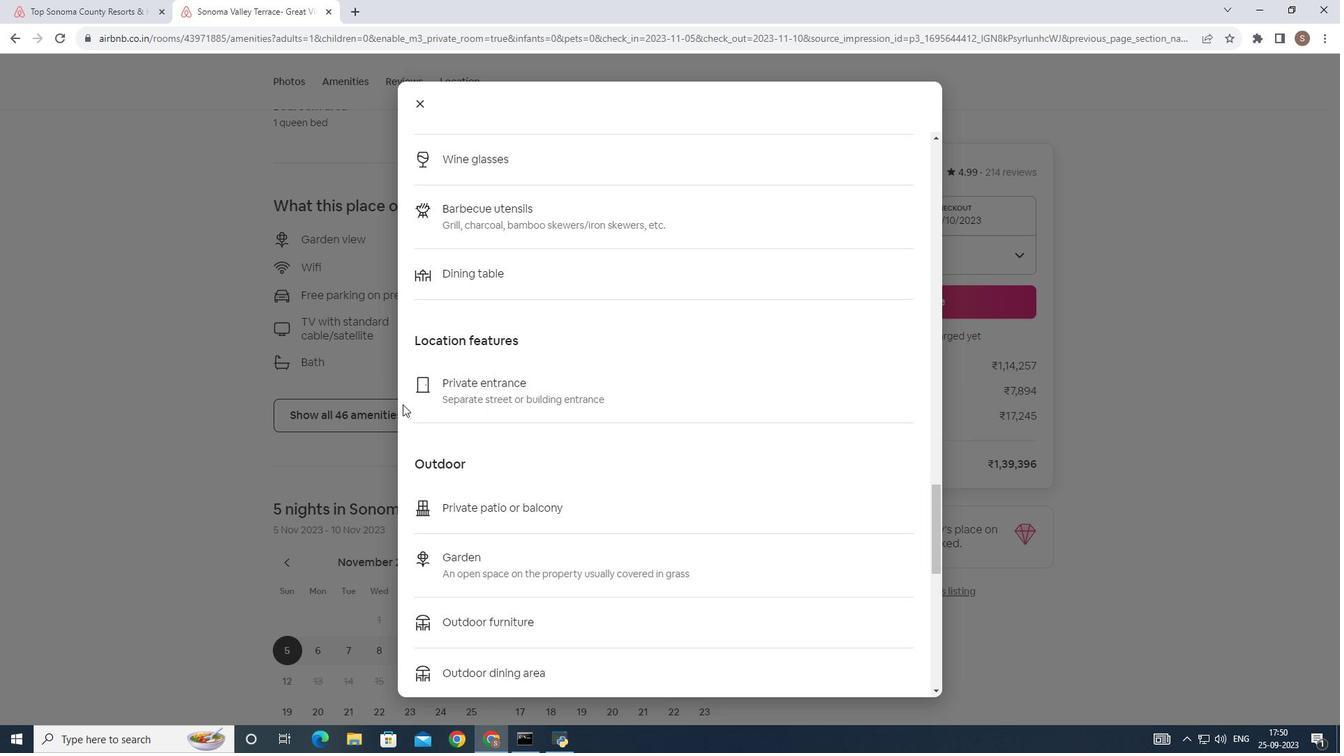
Action: Mouse scrolled (402, 404) with delta (0, 0)
Screenshot: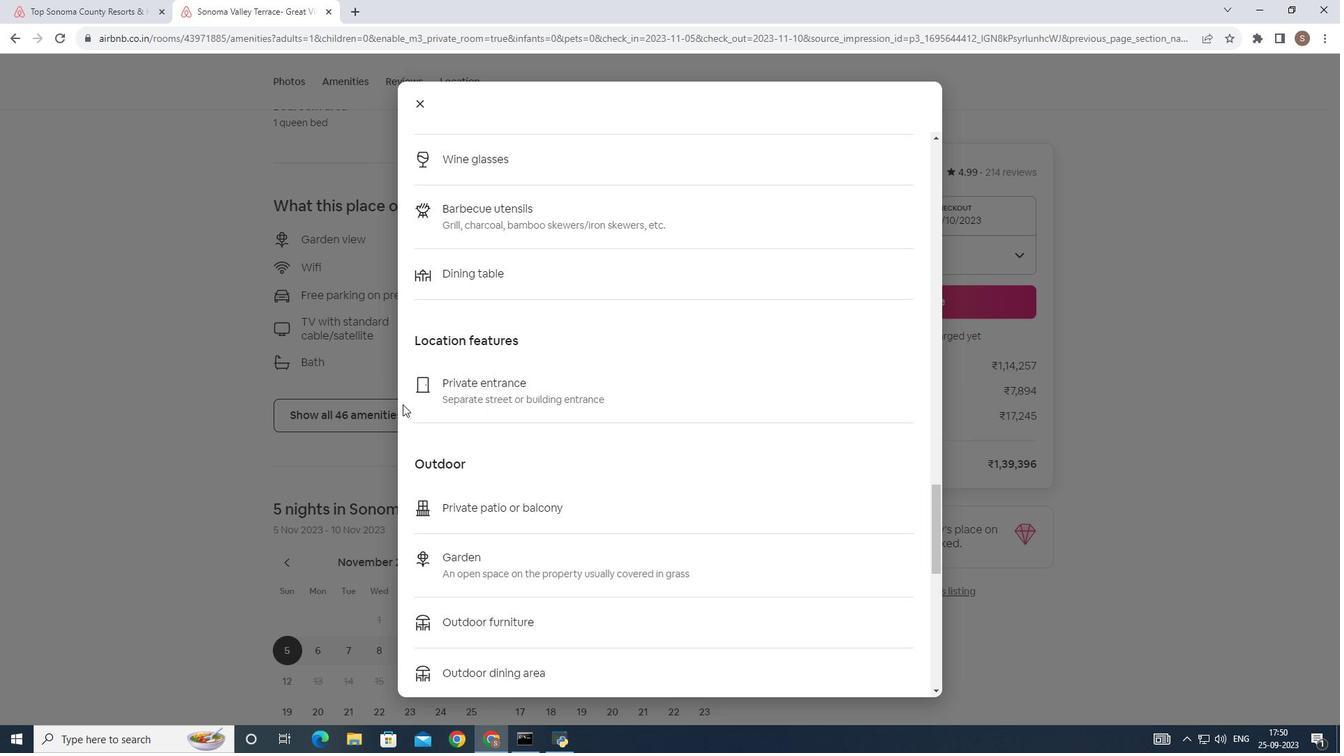 
Action: Mouse scrolled (402, 404) with delta (0, 0)
Screenshot: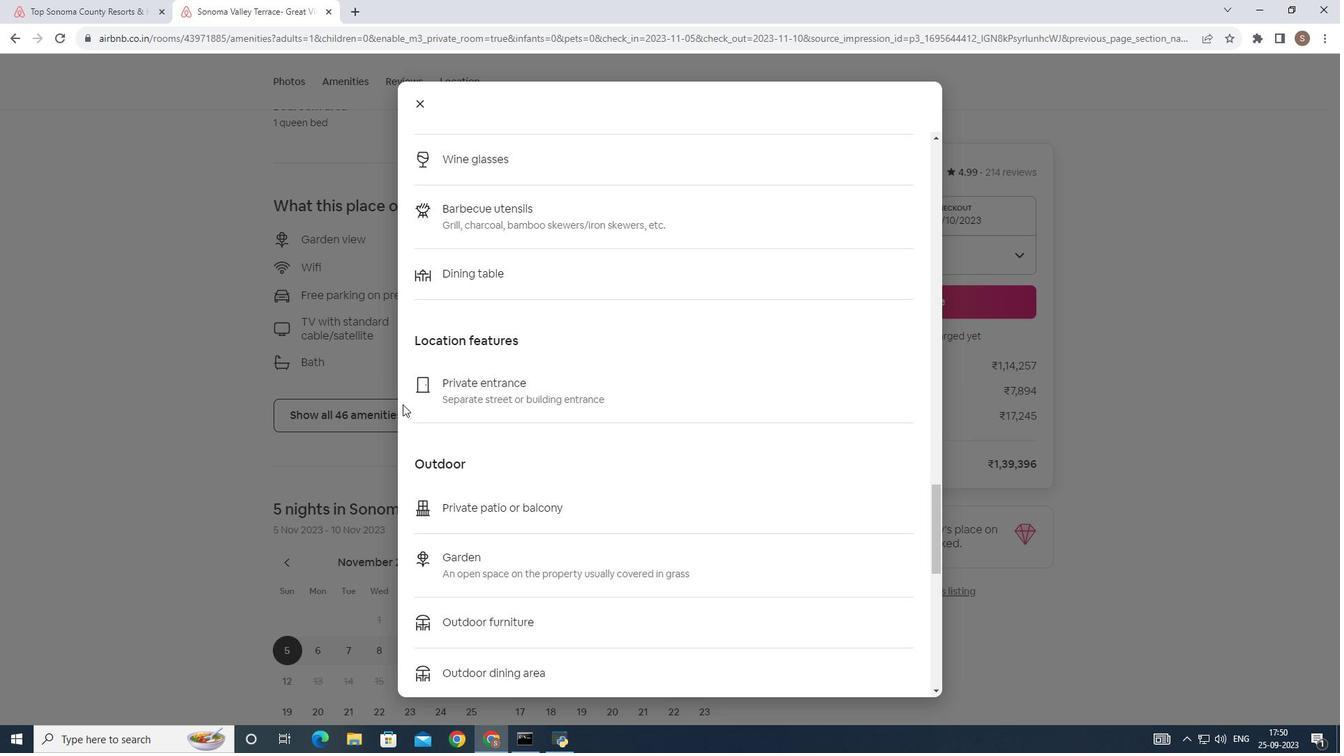 
Action: Mouse scrolled (402, 404) with delta (0, 0)
Screenshot: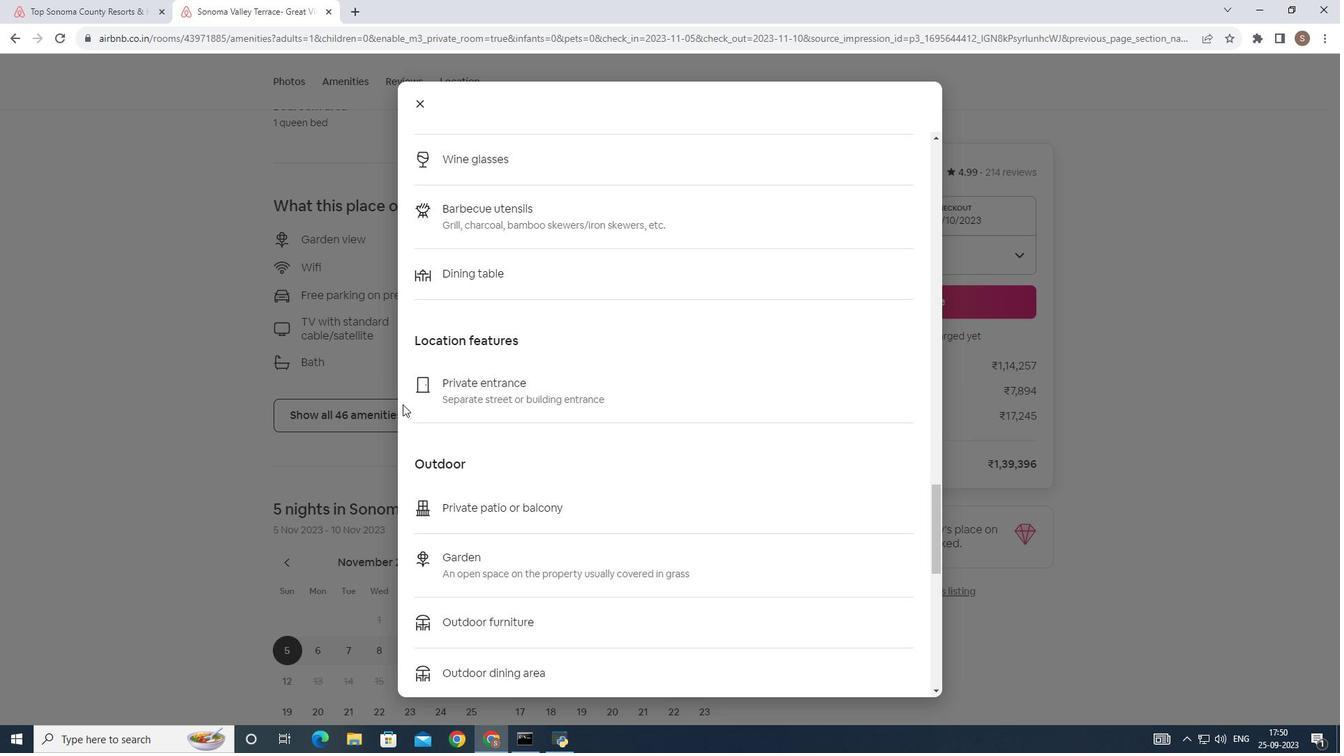 
Action: Mouse scrolled (402, 404) with delta (0, 0)
Screenshot: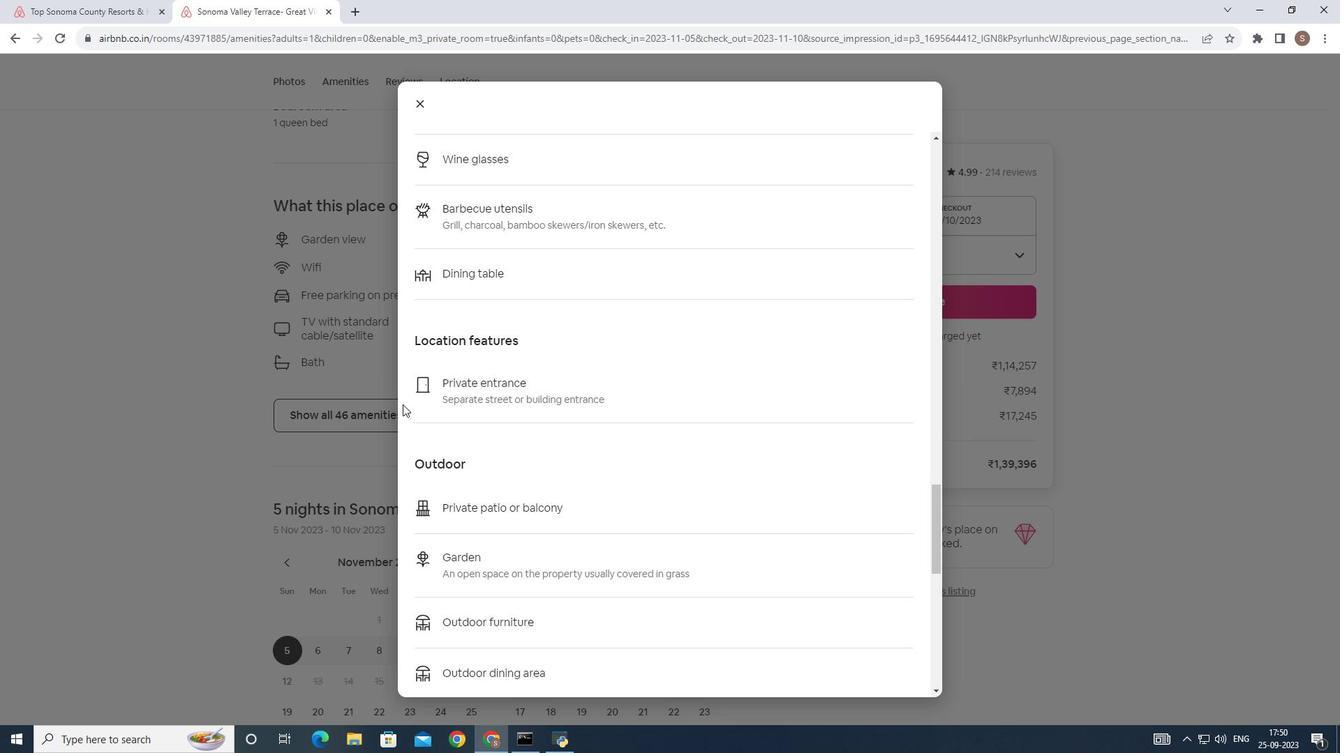 
Action: Mouse scrolled (402, 404) with delta (0, 0)
Screenshot: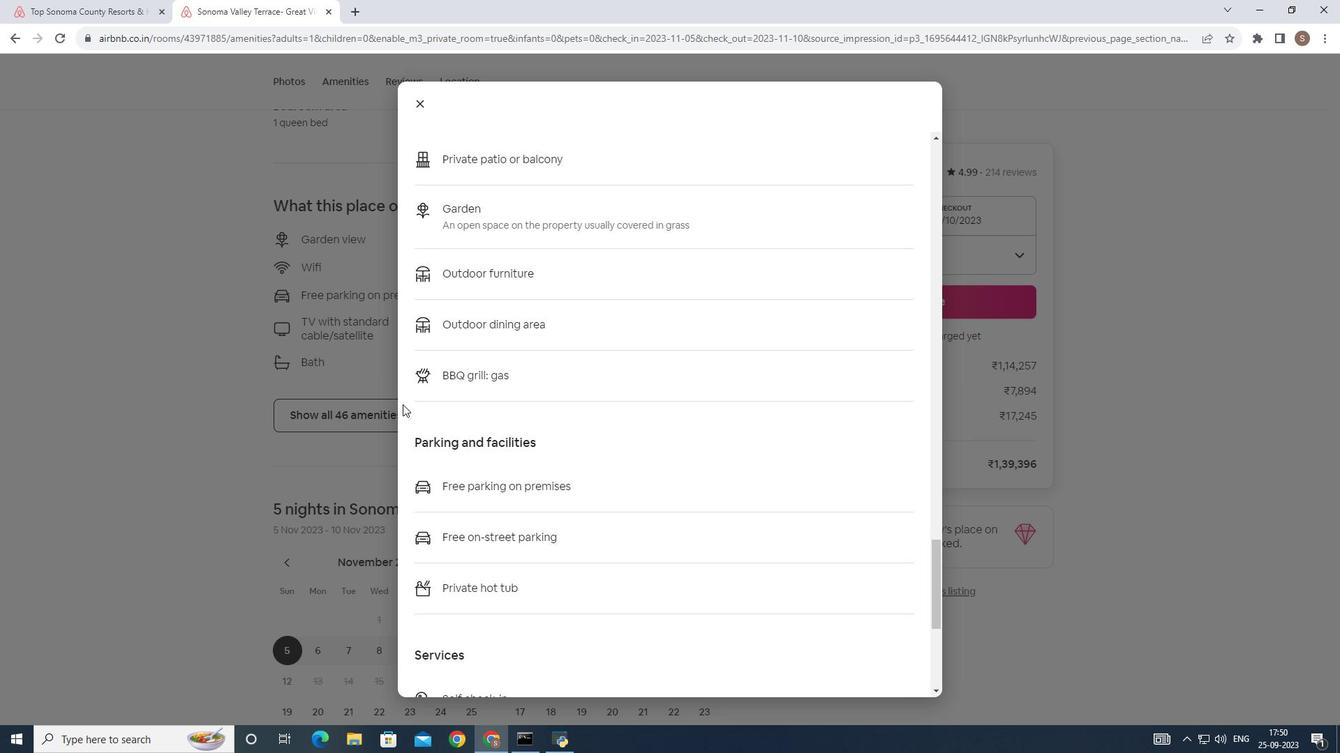 
Action: Mouse scrolled (402, 404) with delta (0, 0)
Screenshot: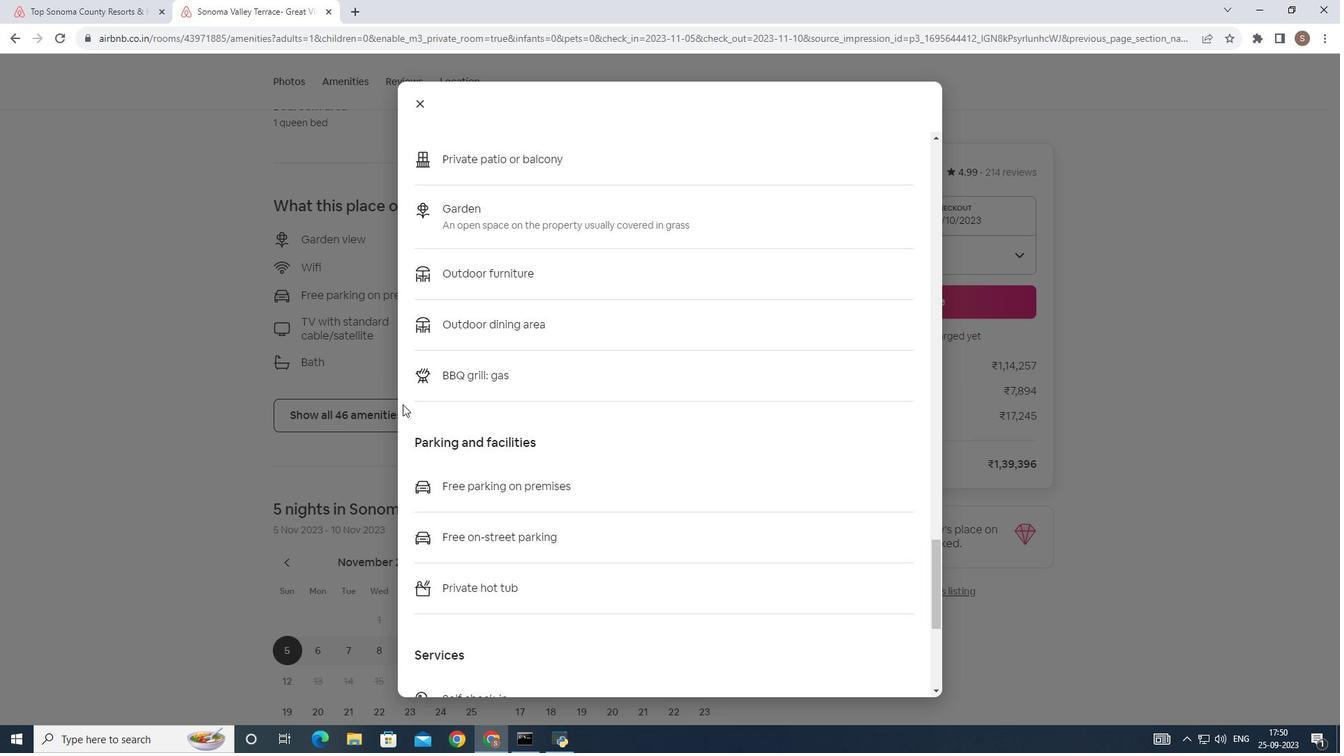 
Action: Mouse scrolled (402, 404) with delta (0, 0)
Screenshot: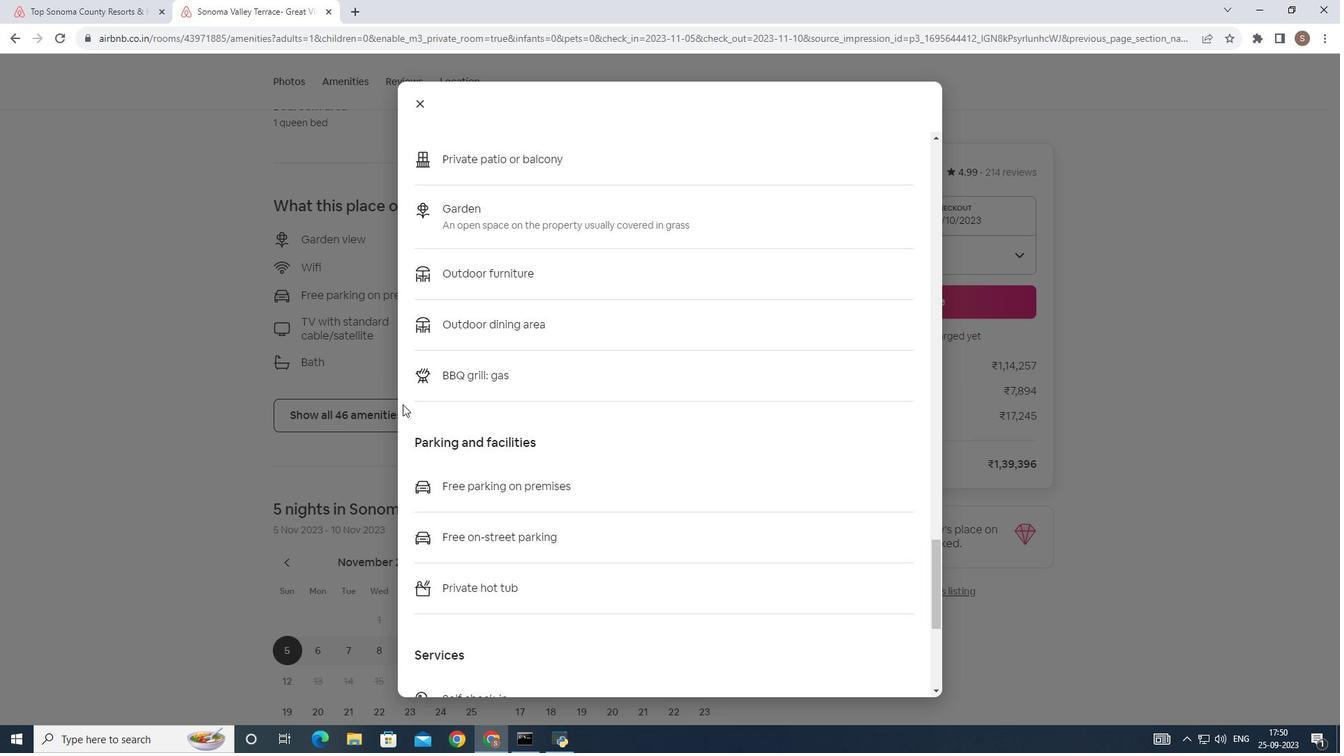 
Action: Mouse scrolled (402, 404) with delta (0, 0)
Screenshot: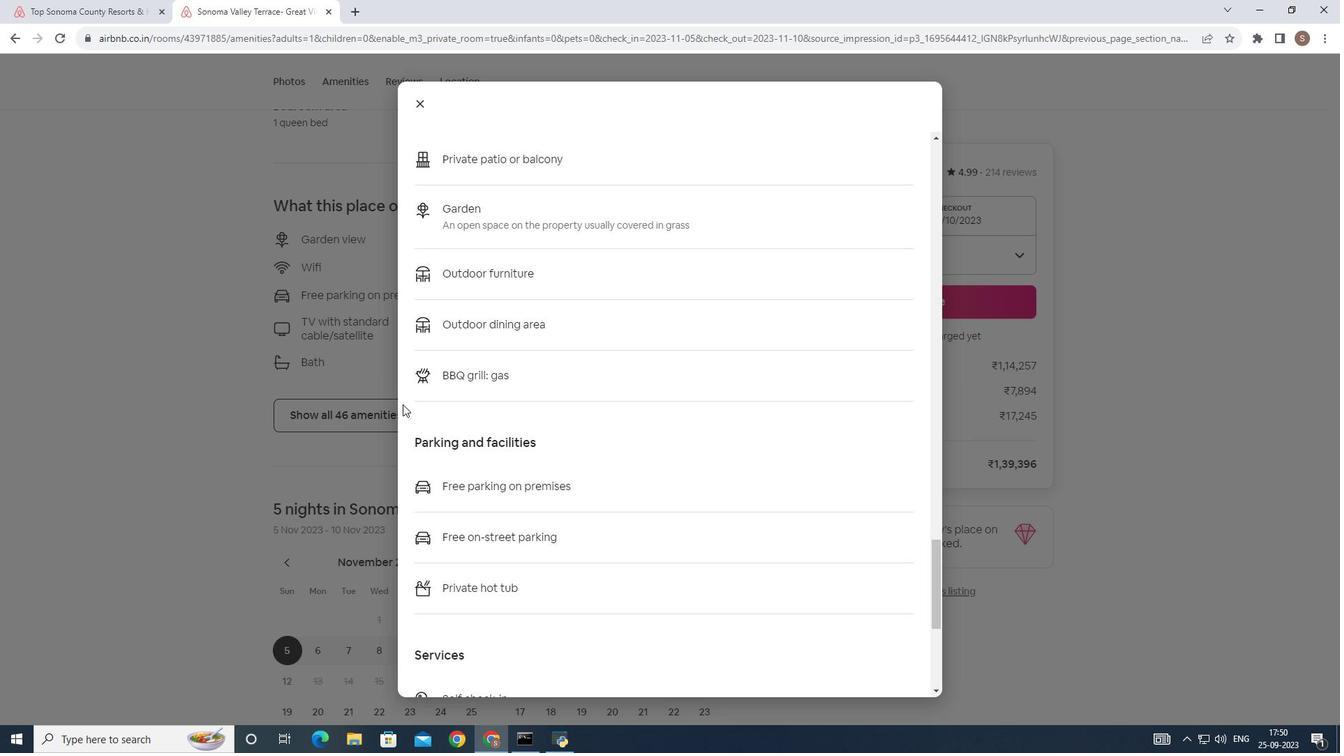 
Action: Mouse scrolled (402, 404) with delta (0, 0)
Screenshot: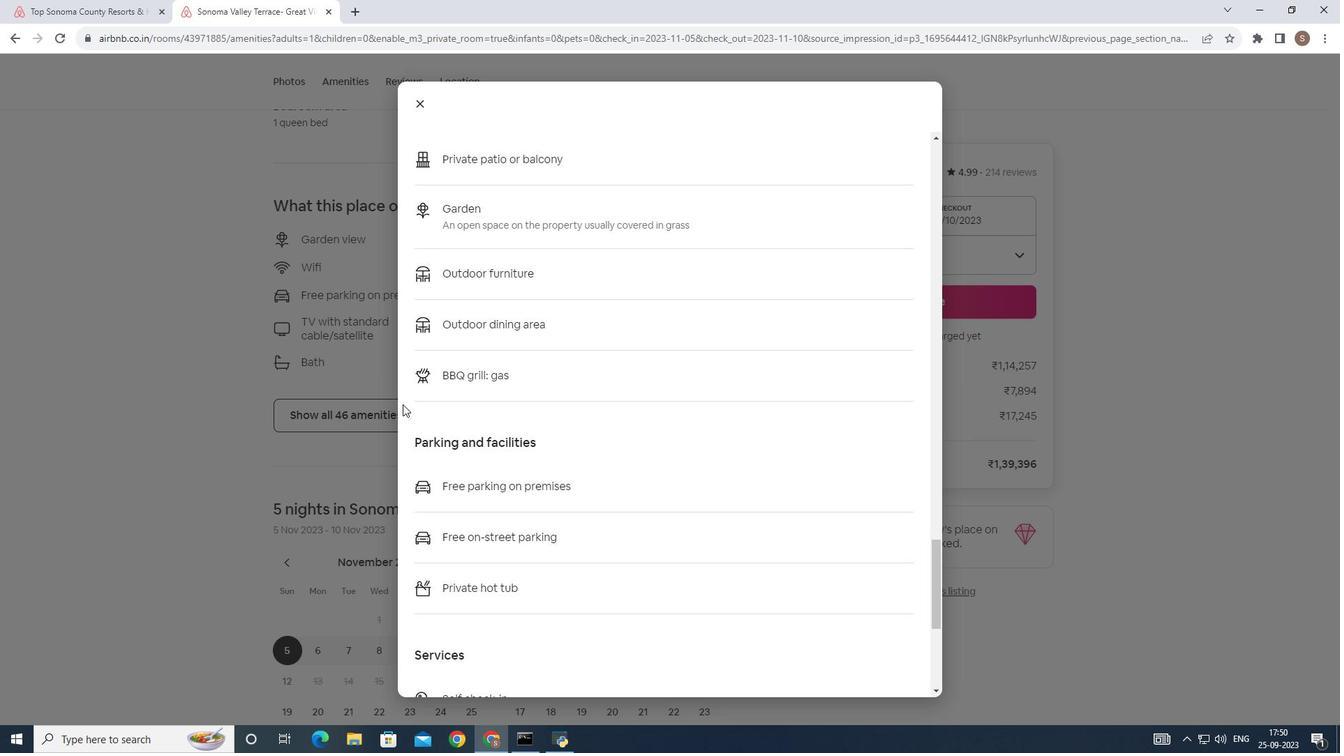 
Action: Mouse scrolled (402, 404) with delta (0, 0)
Screenshot: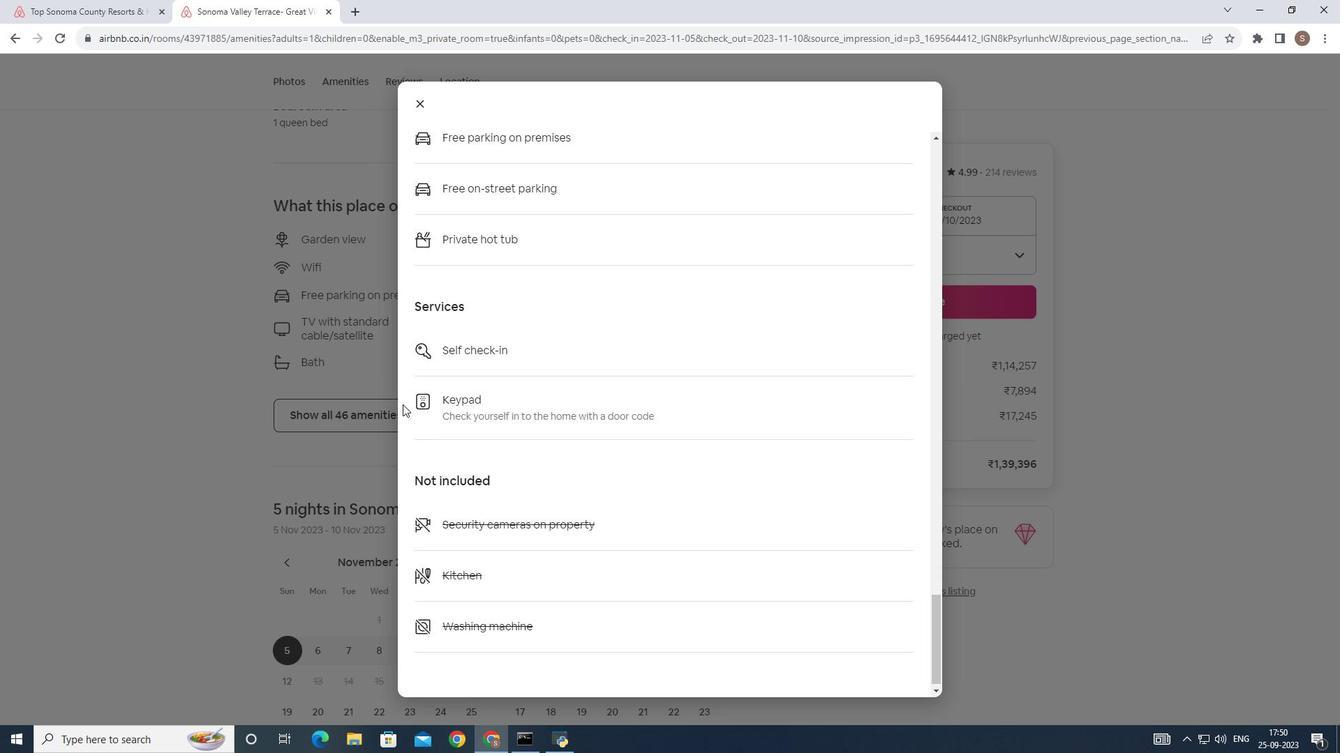 
Action: Mouse scrolled (402, 404) with delta (0, 0)
Screenshot: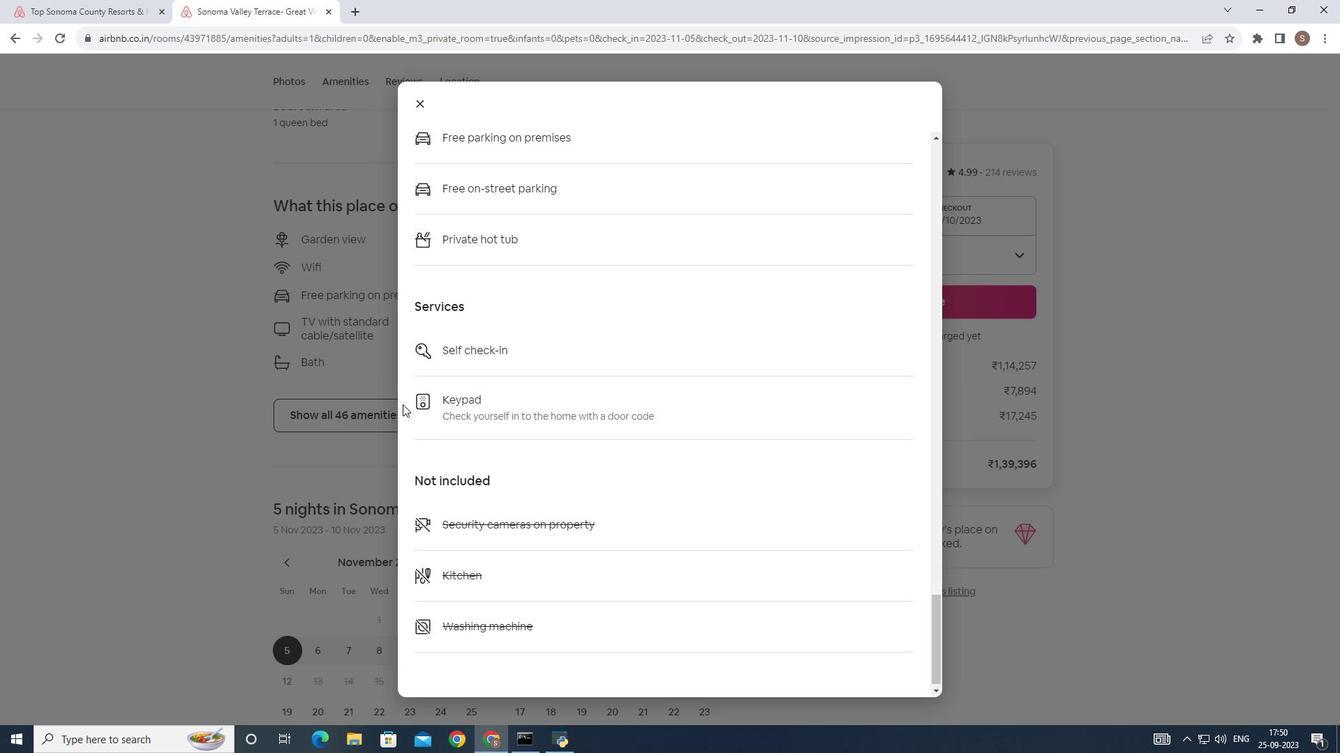 
Action: Mouse scrolled (402, 404) with delta (0, 0)
Screenshot: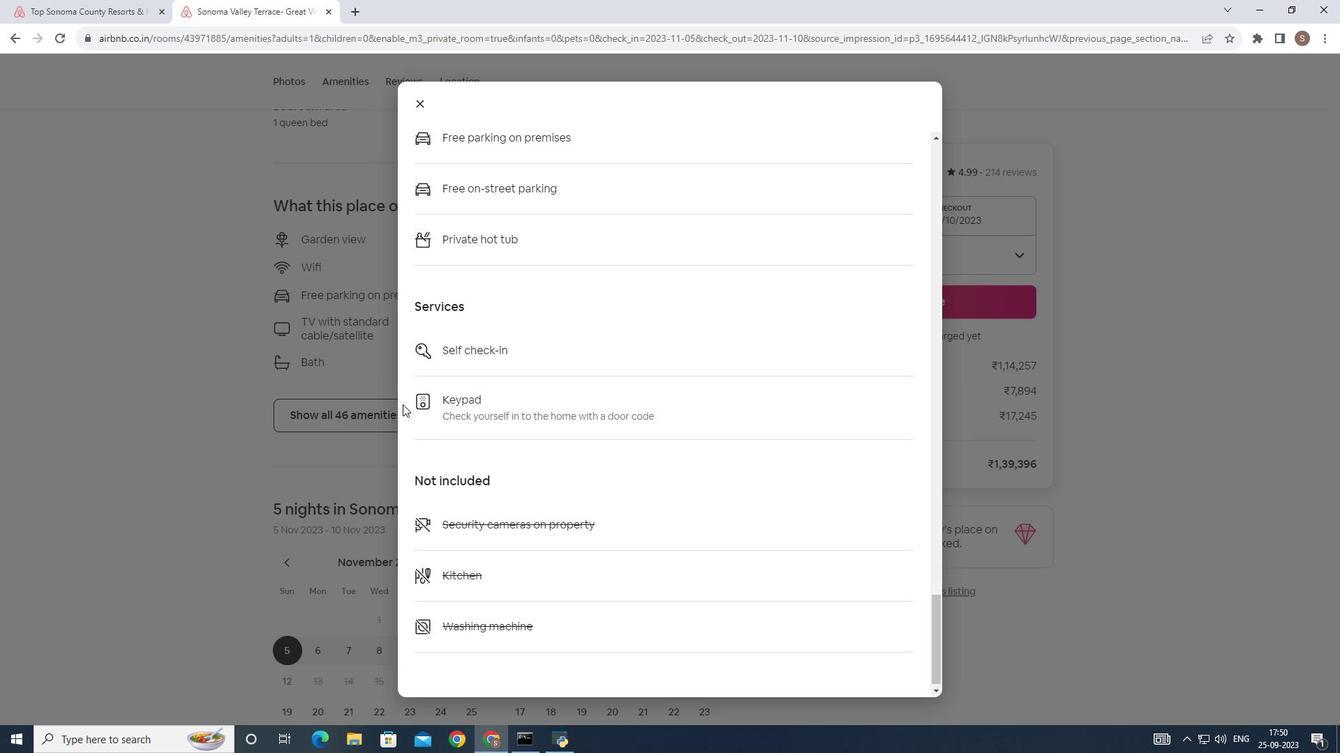 
Action: Mouse scrolled (402, 404) with delta (0, 0)
Screenshot: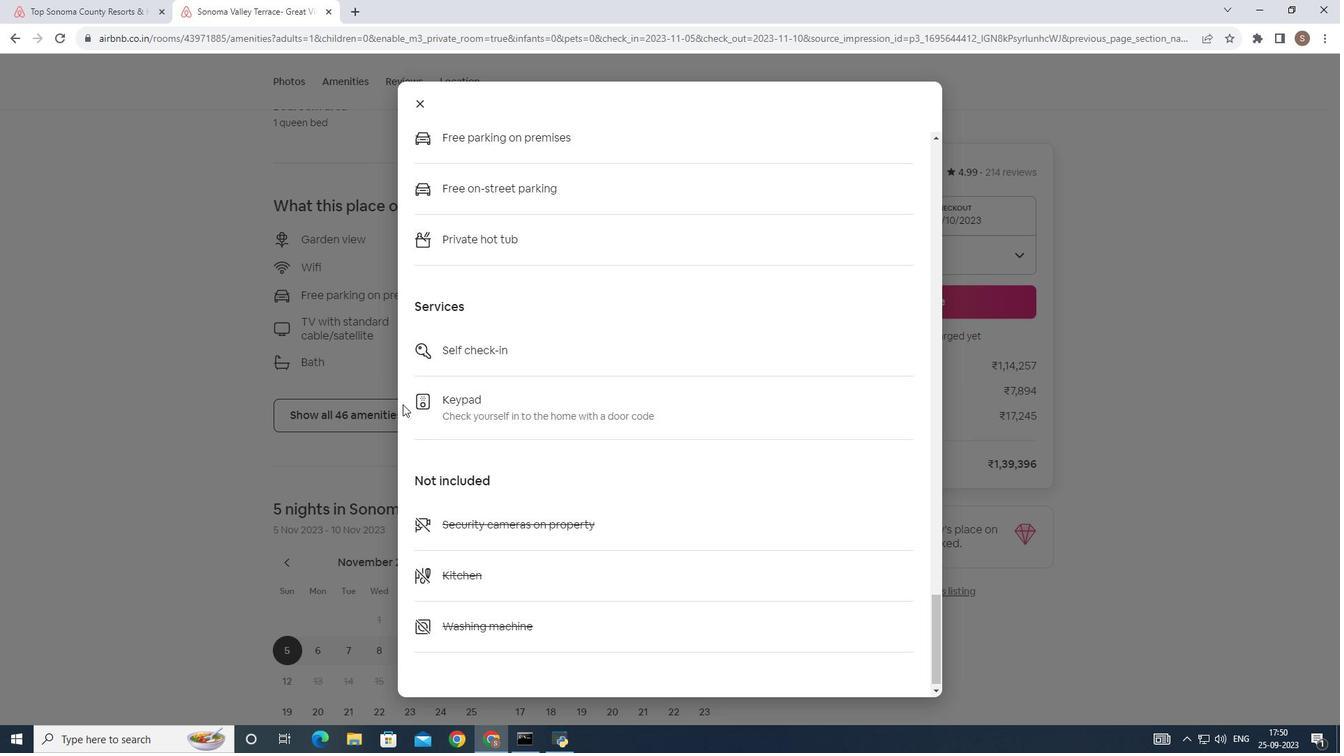 
Action: Mouse scrolled (402, 404) with delta (0, 0)
Screenshot: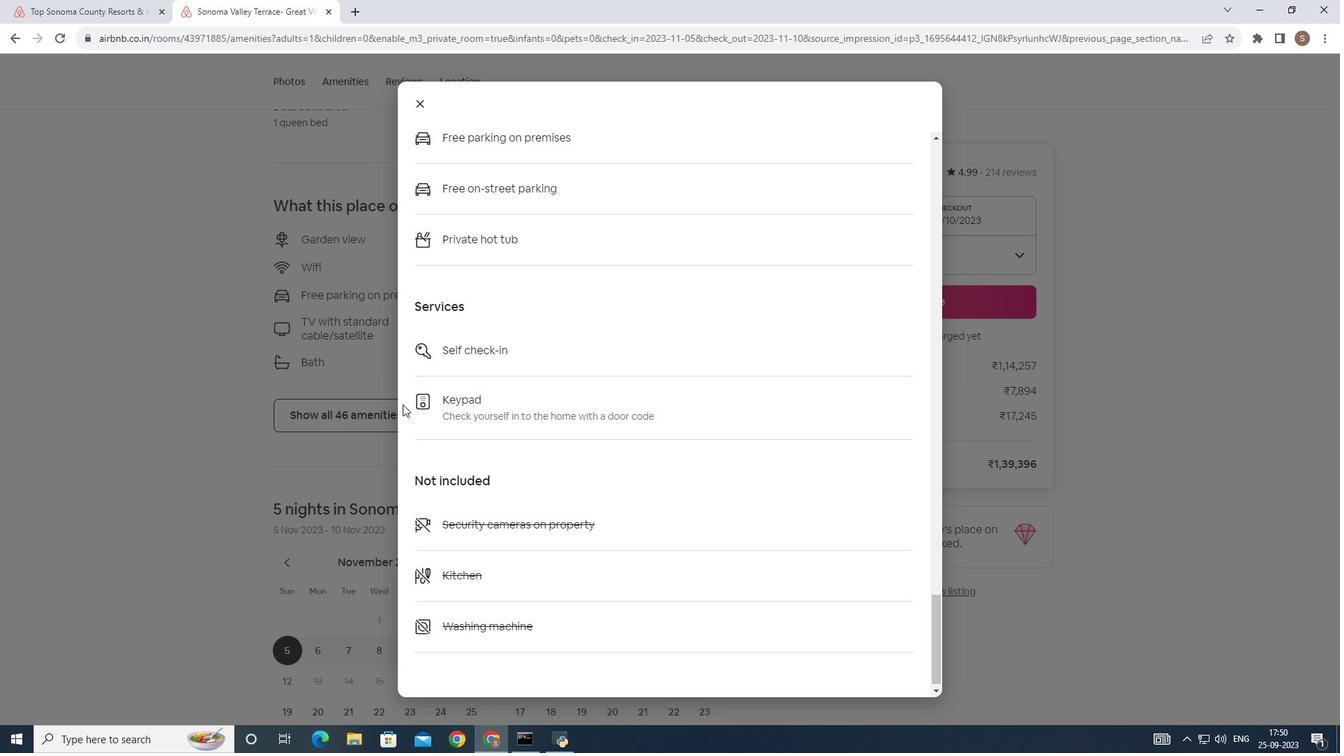 
Action: Mouse scrolled (402, 404) with delta (0, 0)
Screenshot: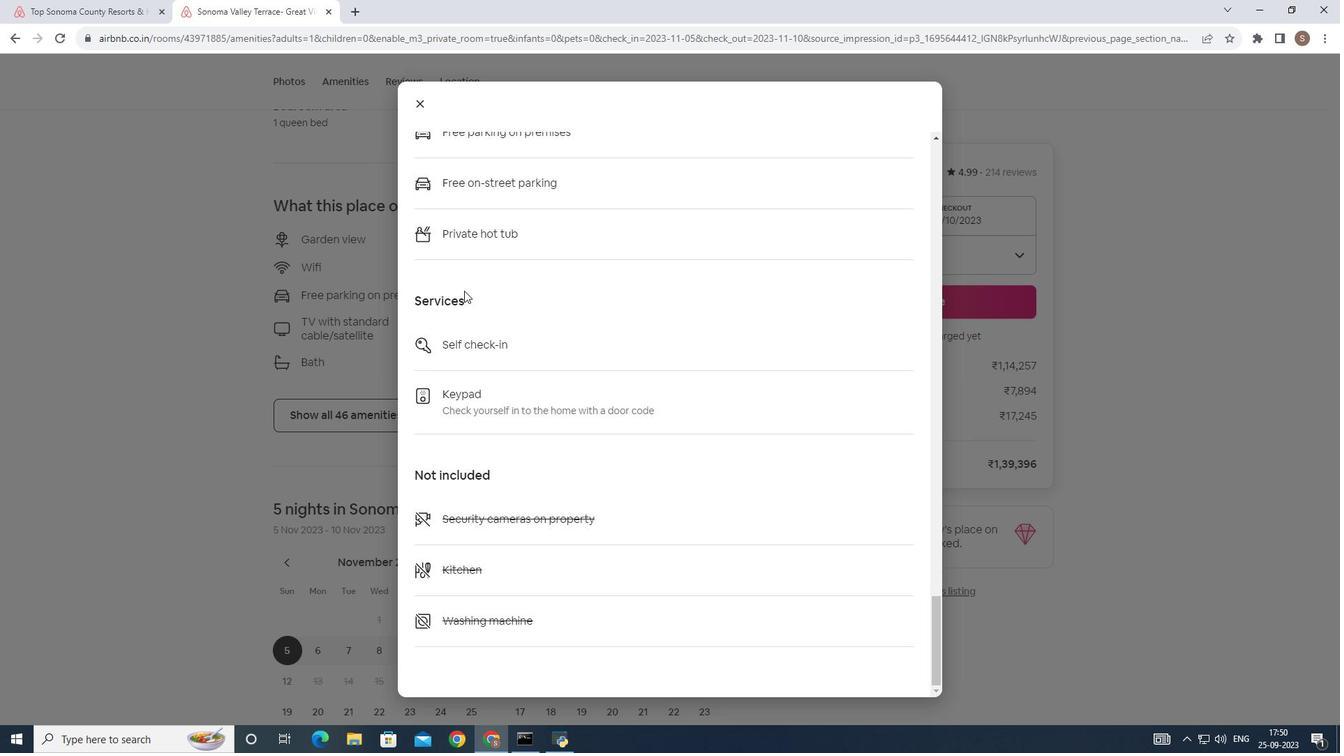 
Action: Mouse scrolled (402, 404) with delta (0, 0)
Screenshot: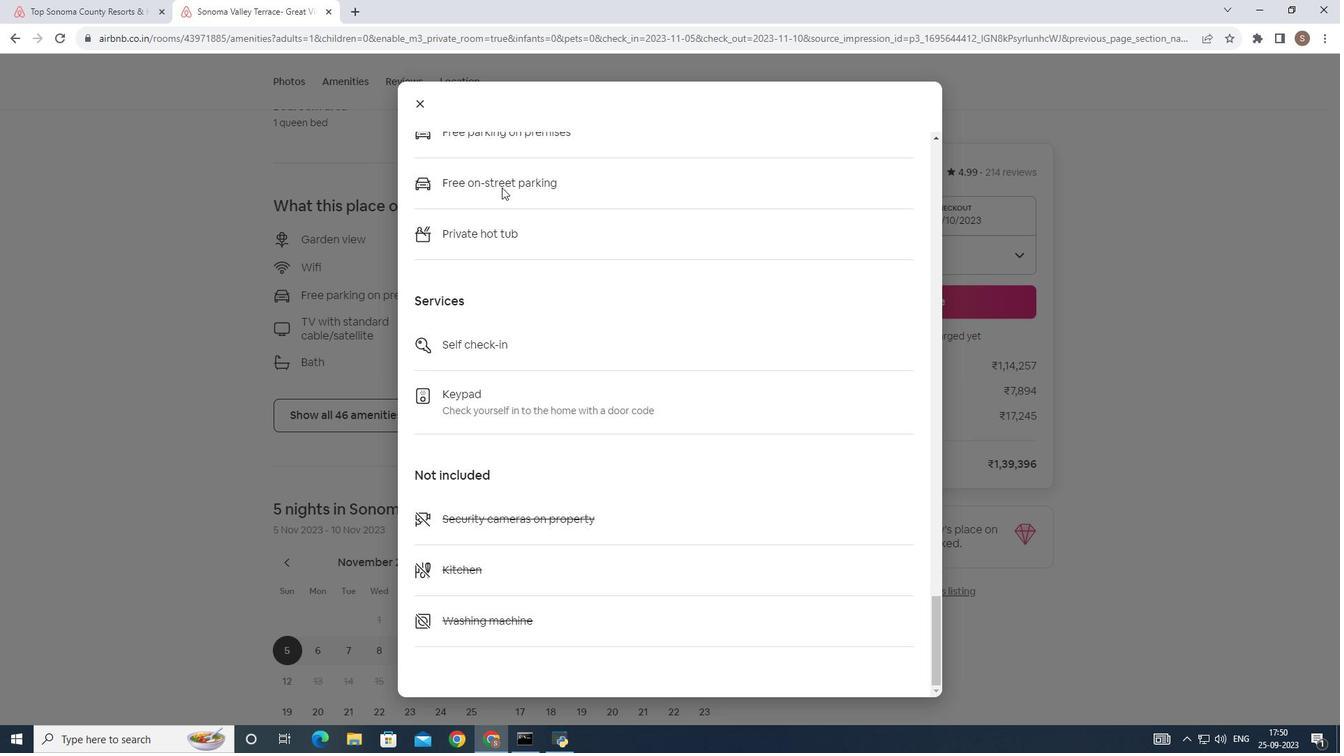 
Action: Mouse scrolled (402, 404) with delta (0, 0)
Screenshot: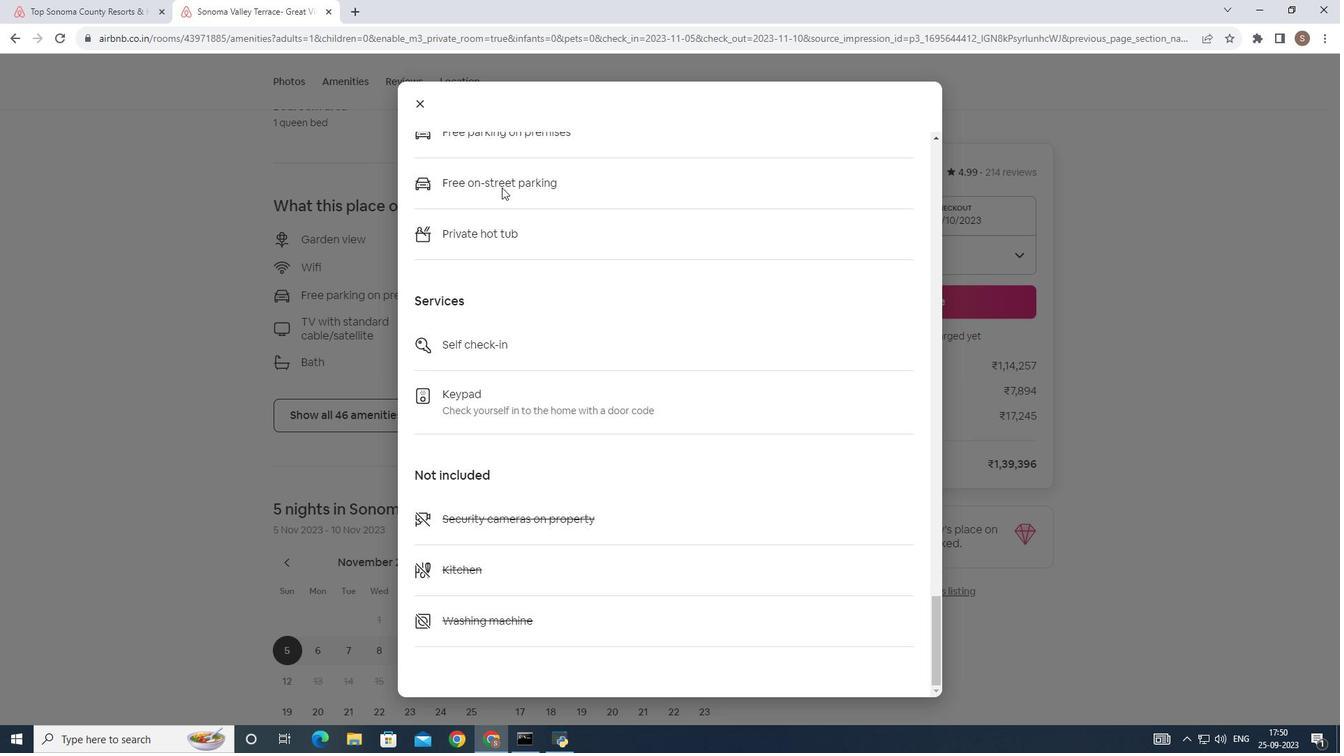 
Action: Mouse scrolled (402, 404) with delta (0, 0)
Screenshot: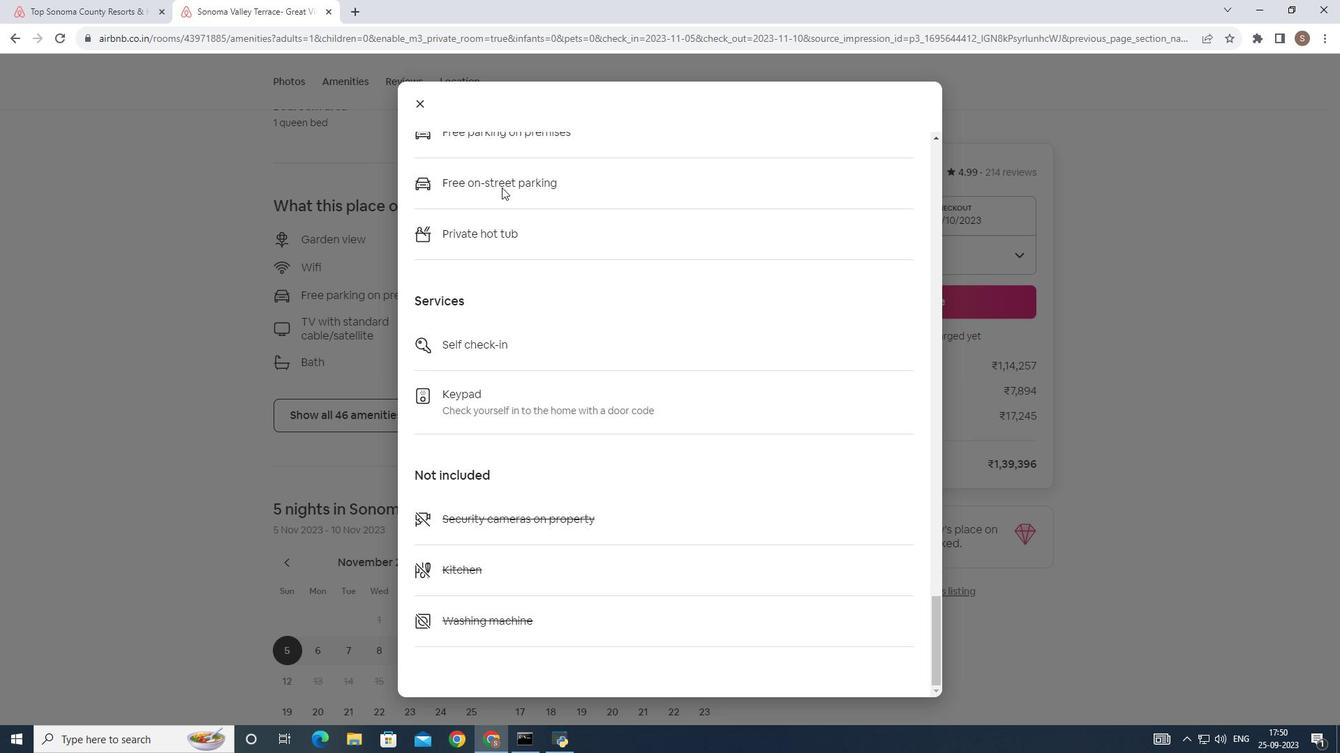 
Action: Mouse scrolled (402, 404) with delta (0, 0)
Screenshot: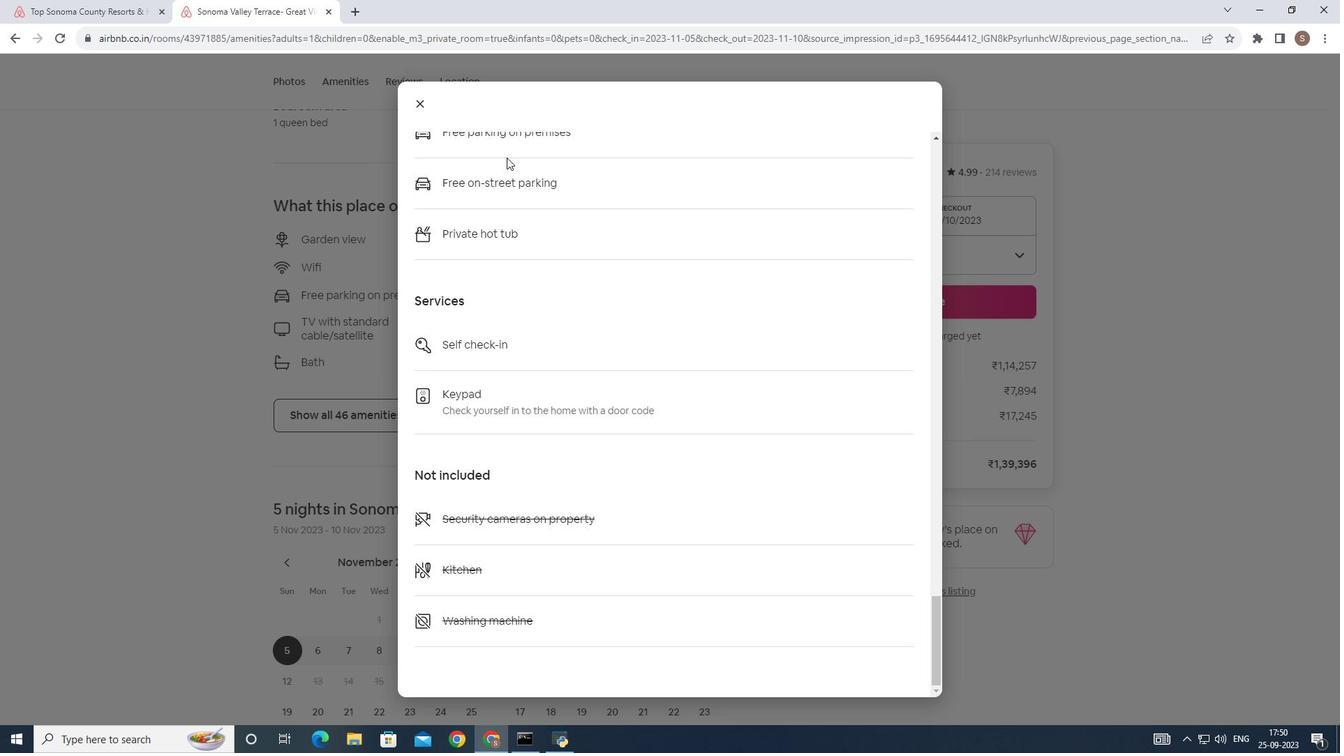 
Action: Mouse moved to (424, 109)
Screenshot: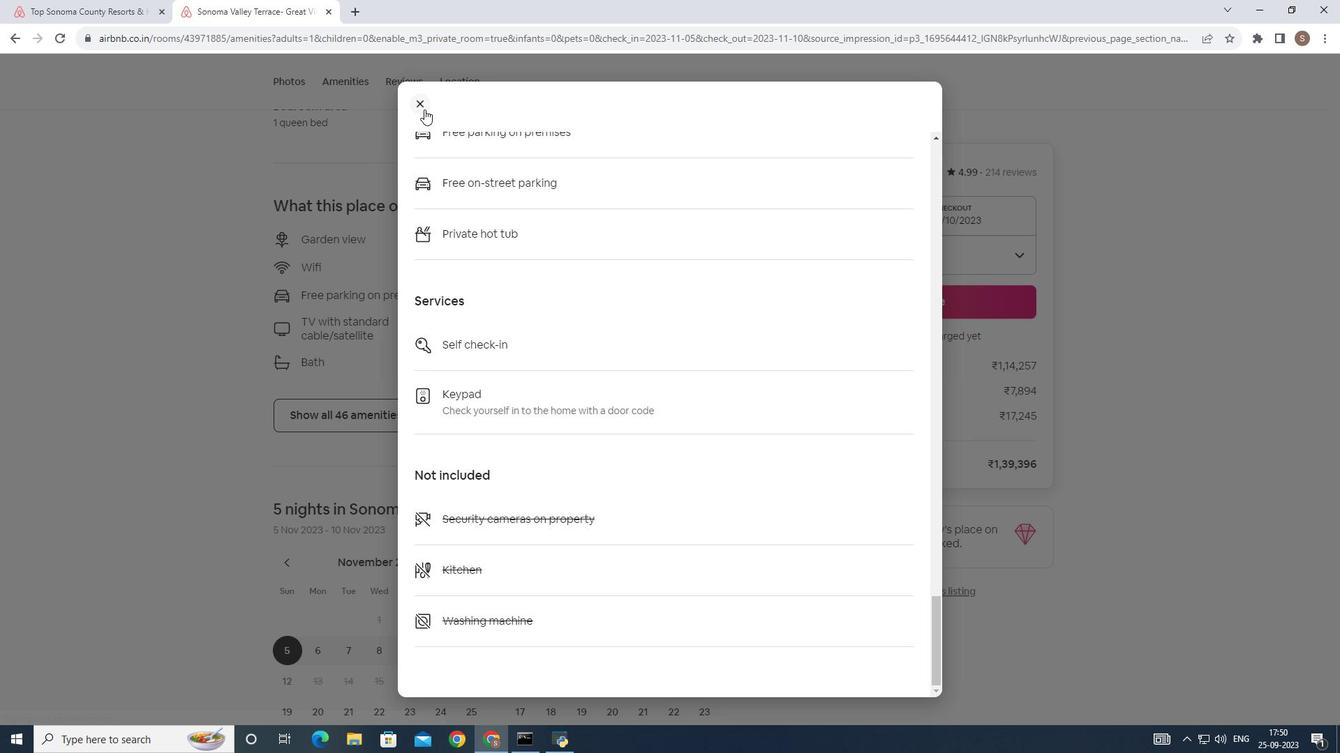 
Action: Mouse pressed left at (424, 109)
Screenshot: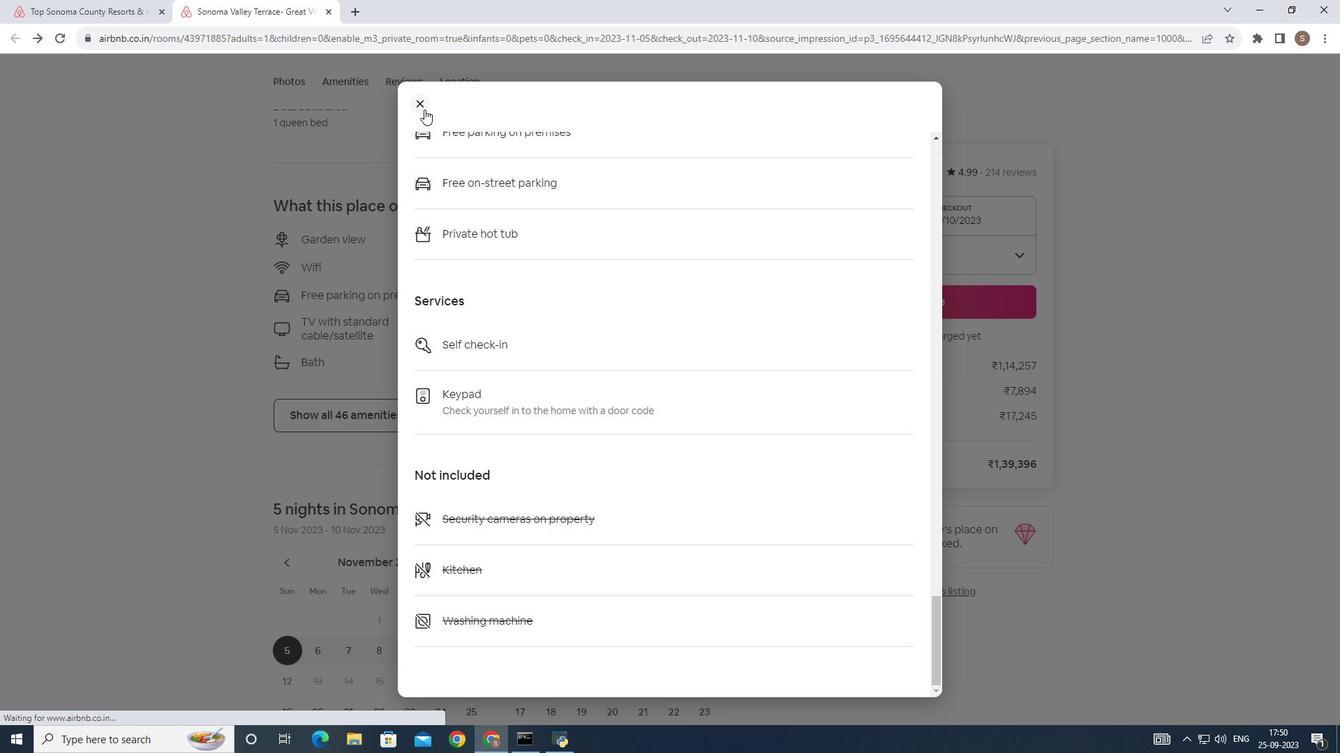
Action: Mouse moved to (404, 284)
Screenshot: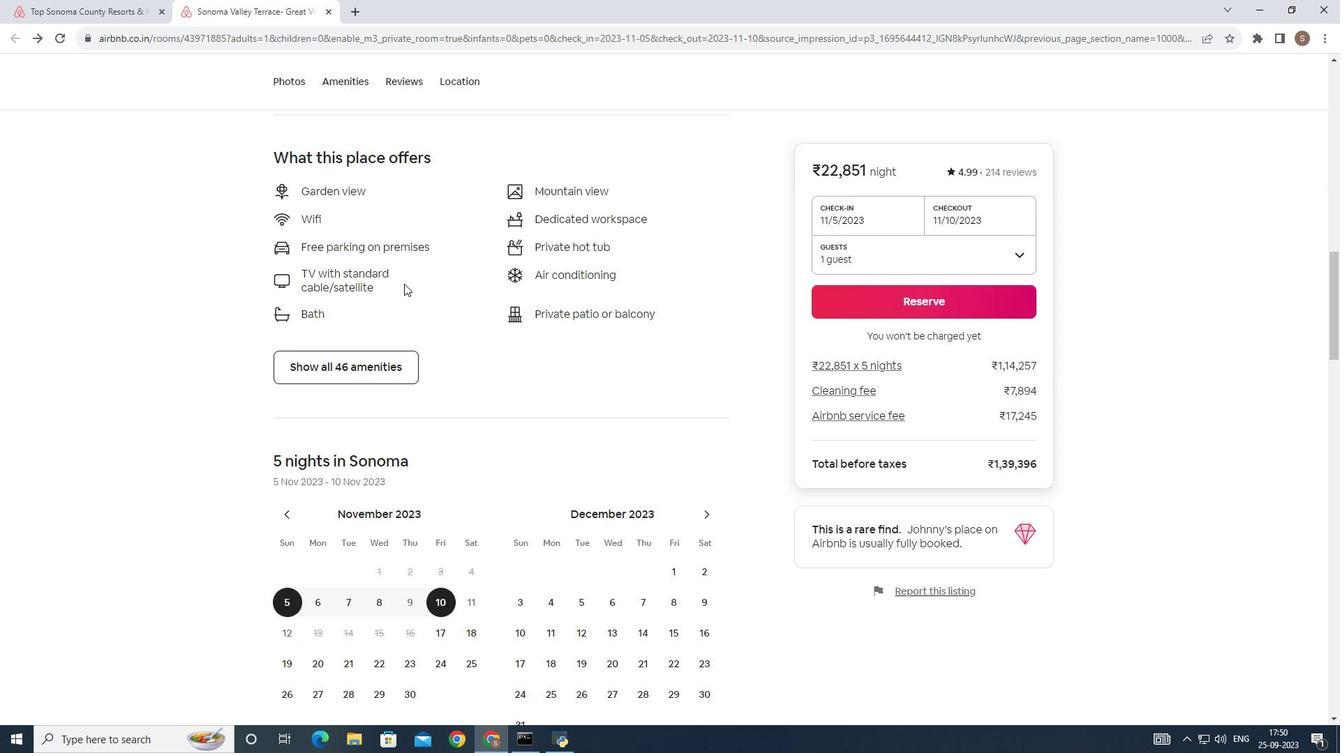 
Action: Mouse scrolled (404, 283) with delta (0, 0)
Screenshot: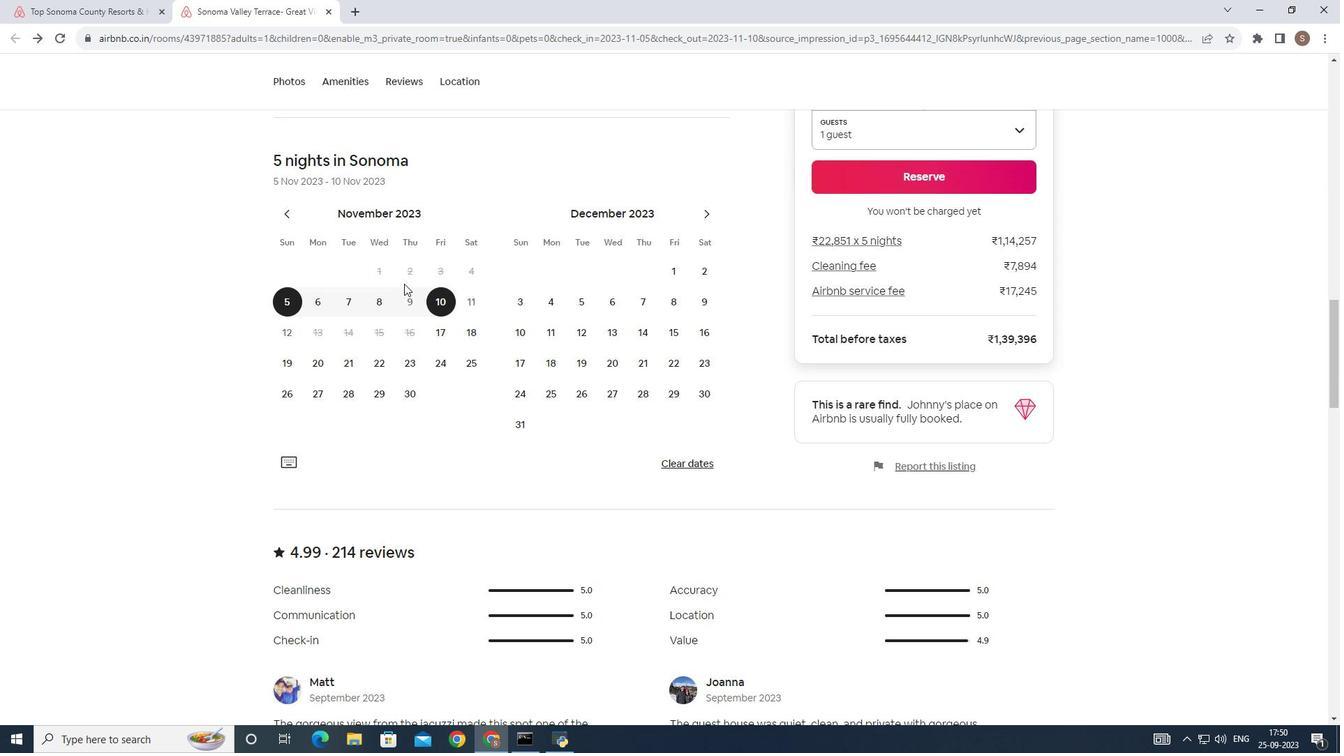 
Action: Mouse scrolled (404, 283) with delta (0, 0)
Screenshot: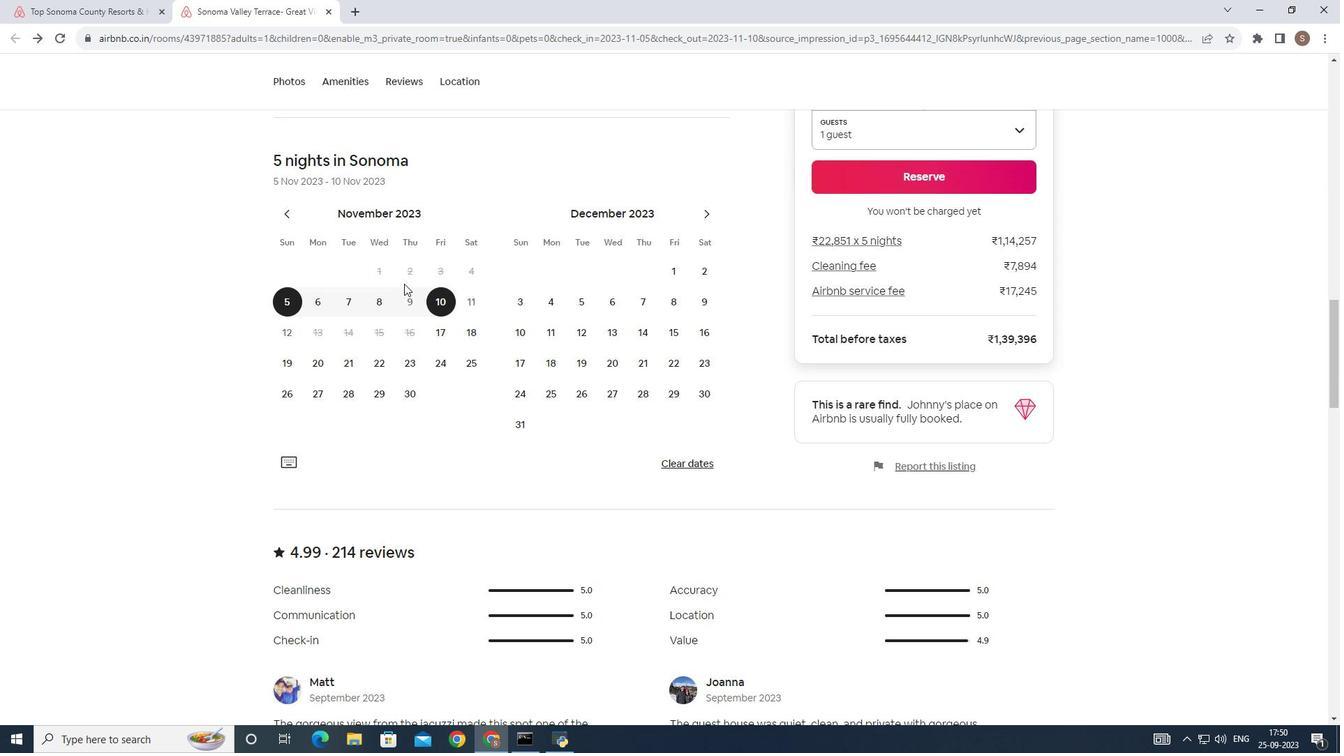 
Action: Mouse scrolled (404, 283) with delta (0, 0)
Screenshot: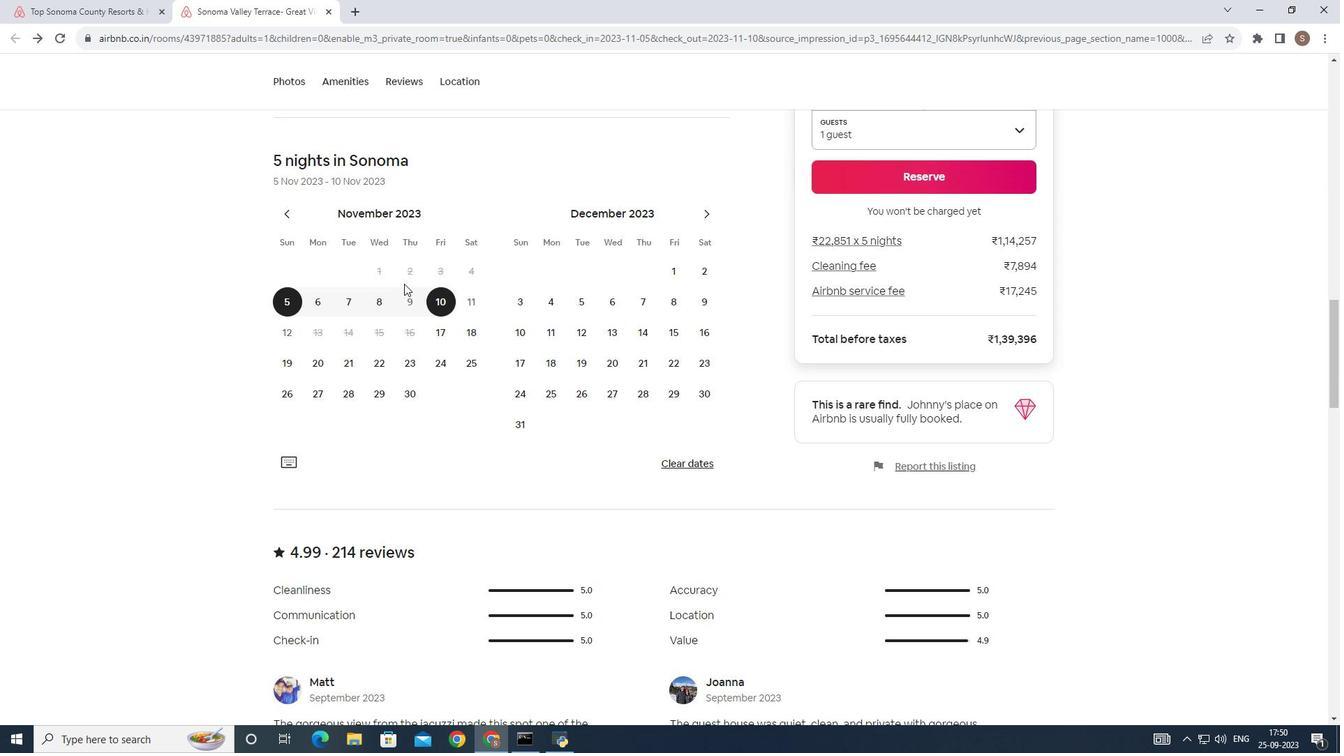 
Action: Mouse scrolled (404, 283) with delta (0, 0)
Screenshot: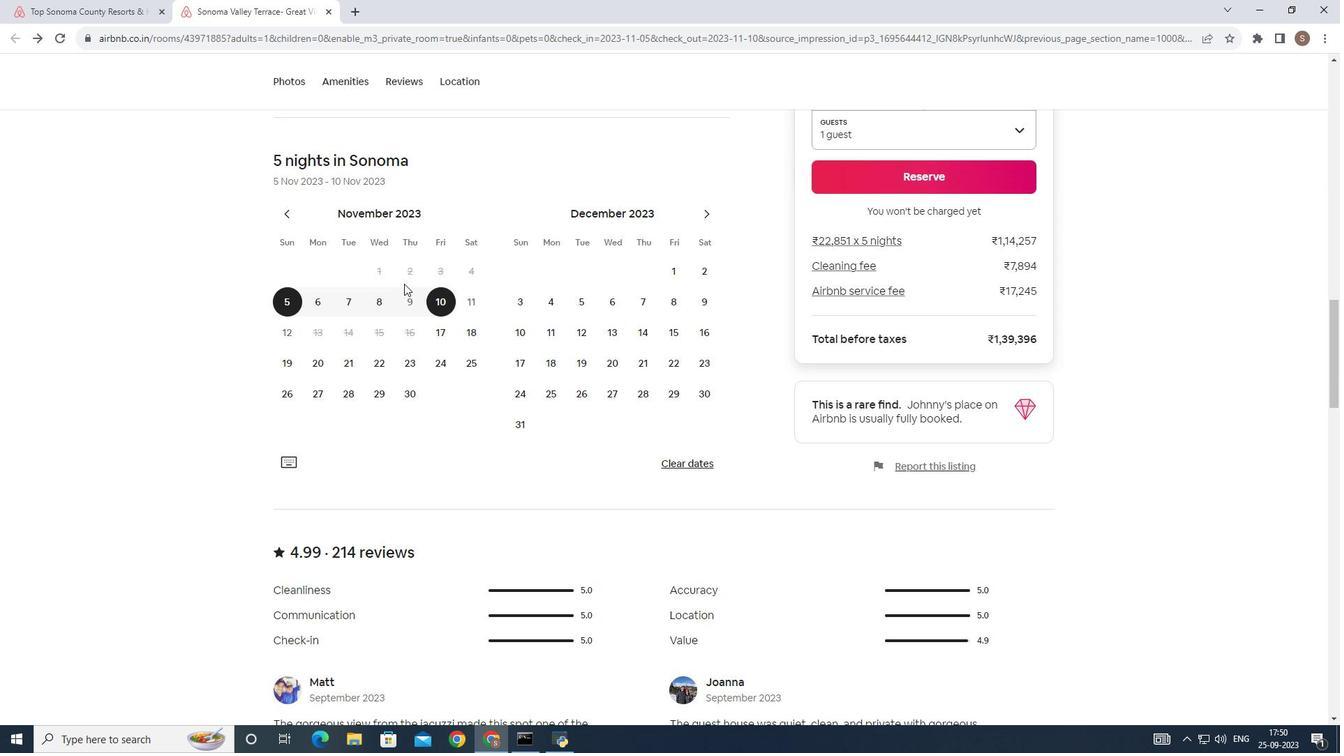 
Action: Mouse scrolled (404, 283) with delta (0, 0)
Screenshot: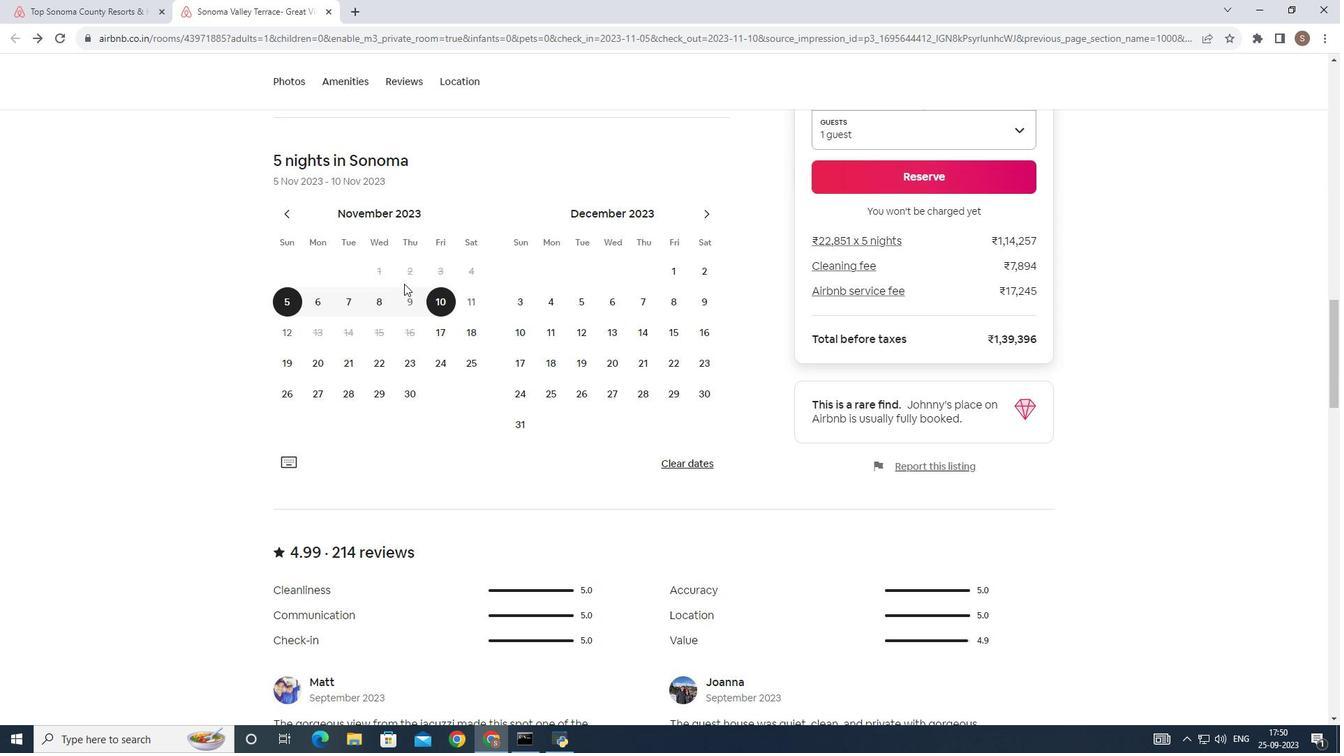 
Action: Mouse scrolled (404, 283) with delta (0, 0)
Screenshot: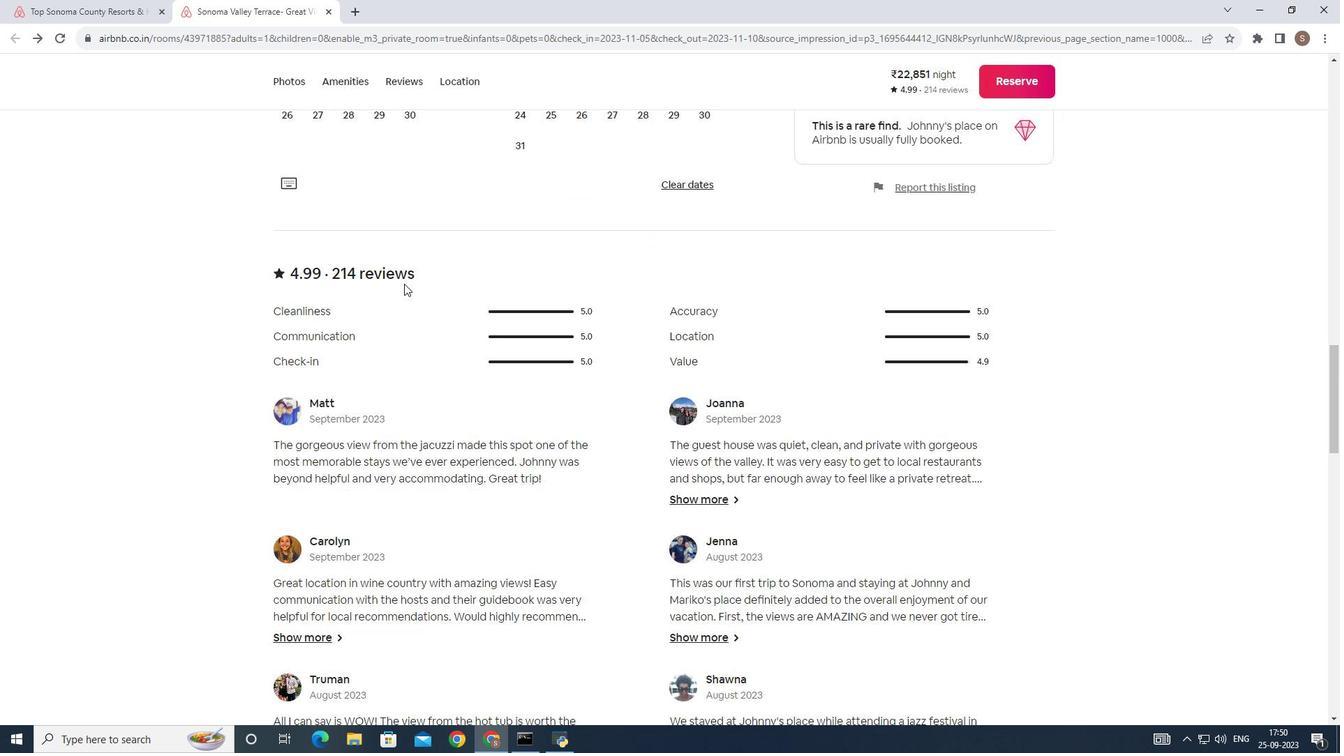 
Action: Mouse scrolled (404, 283) with delta (0, 0)
Screenshot: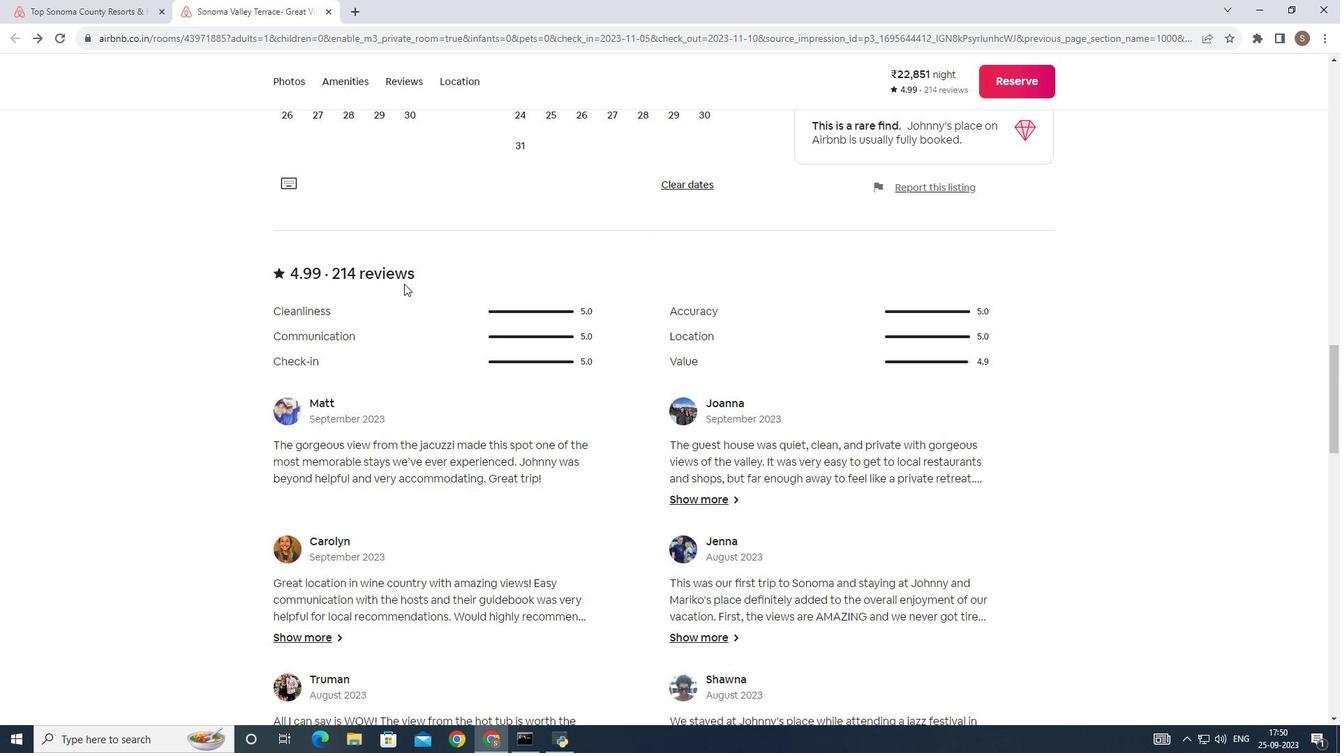 
Action: Mouse scrolled (404, 283) with delta (0, 0)
Screenshot: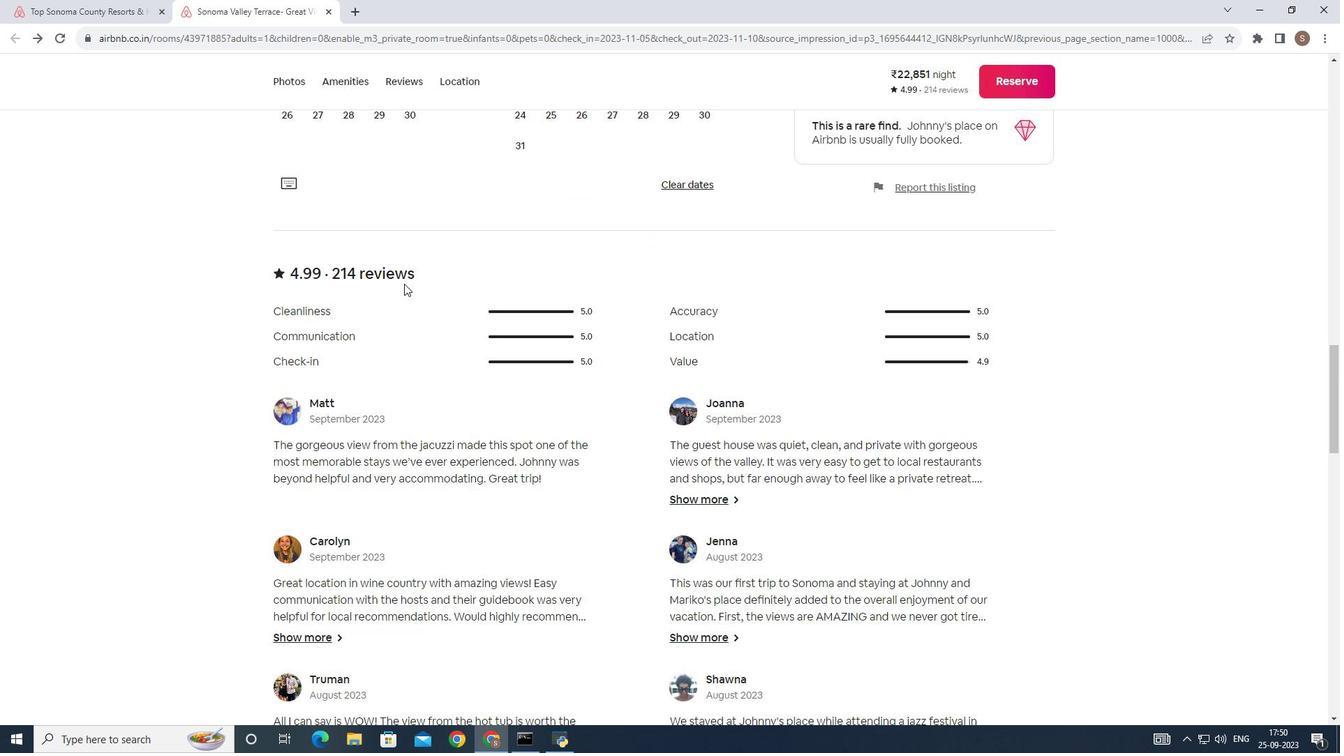
Action: Mouse scrolled (404, 283) with delta (0, 0)
Screenshot: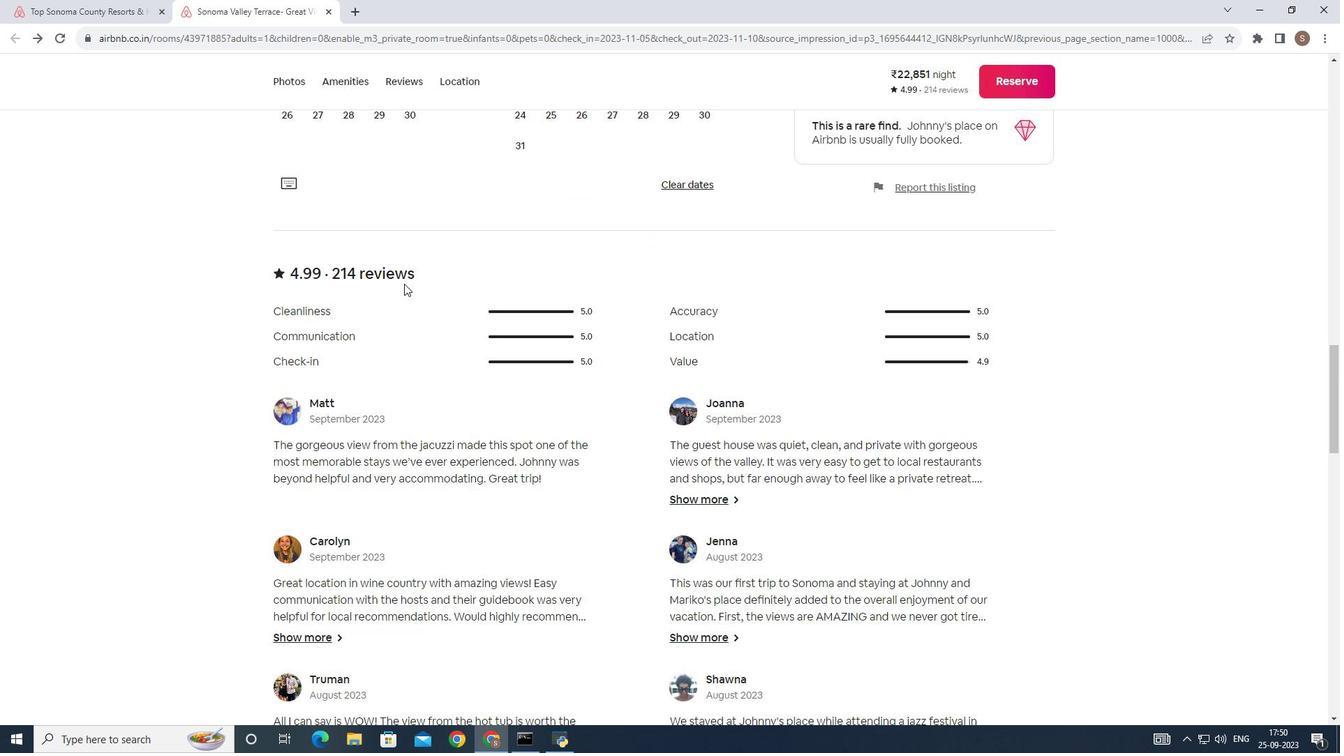 
Action: Mouse scrolled (404, 283) with delta (0, 0)
Screenshot: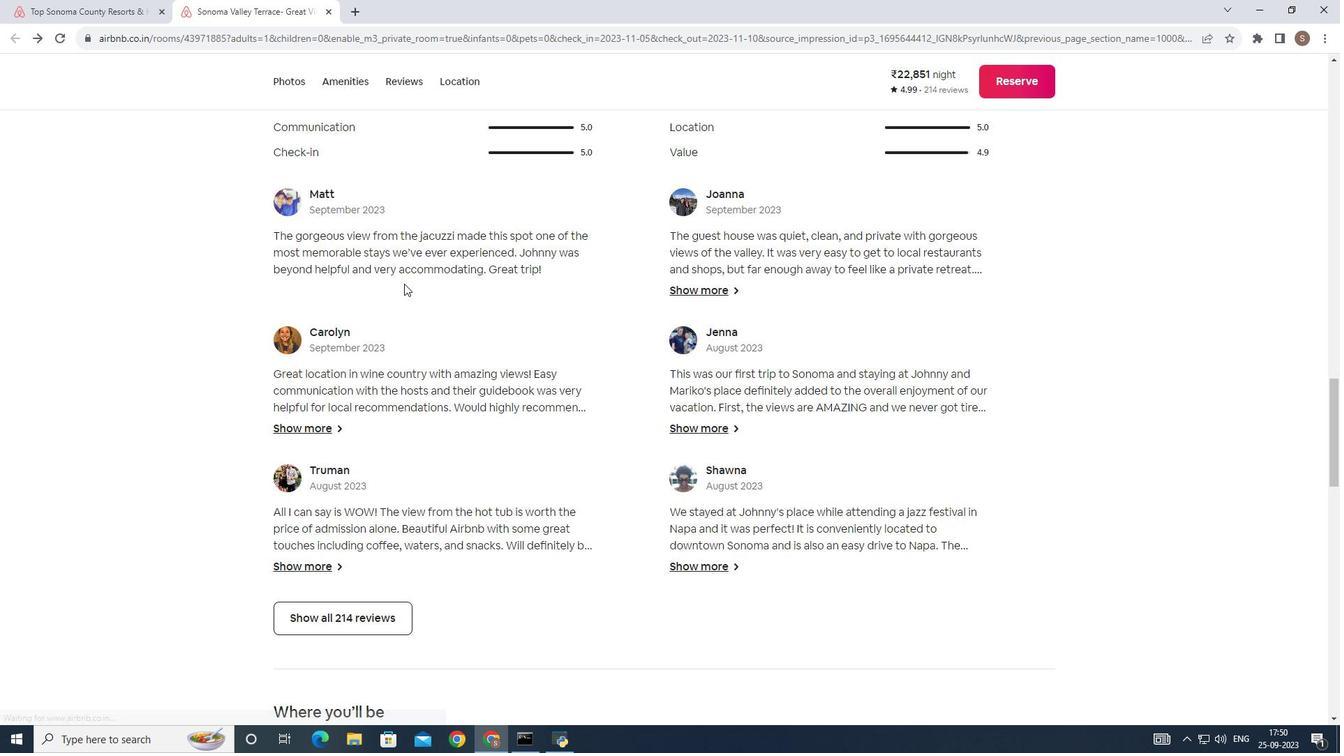 
Action: Mouse scrolled (404, 283) with delta (0, 0)
Screenshot: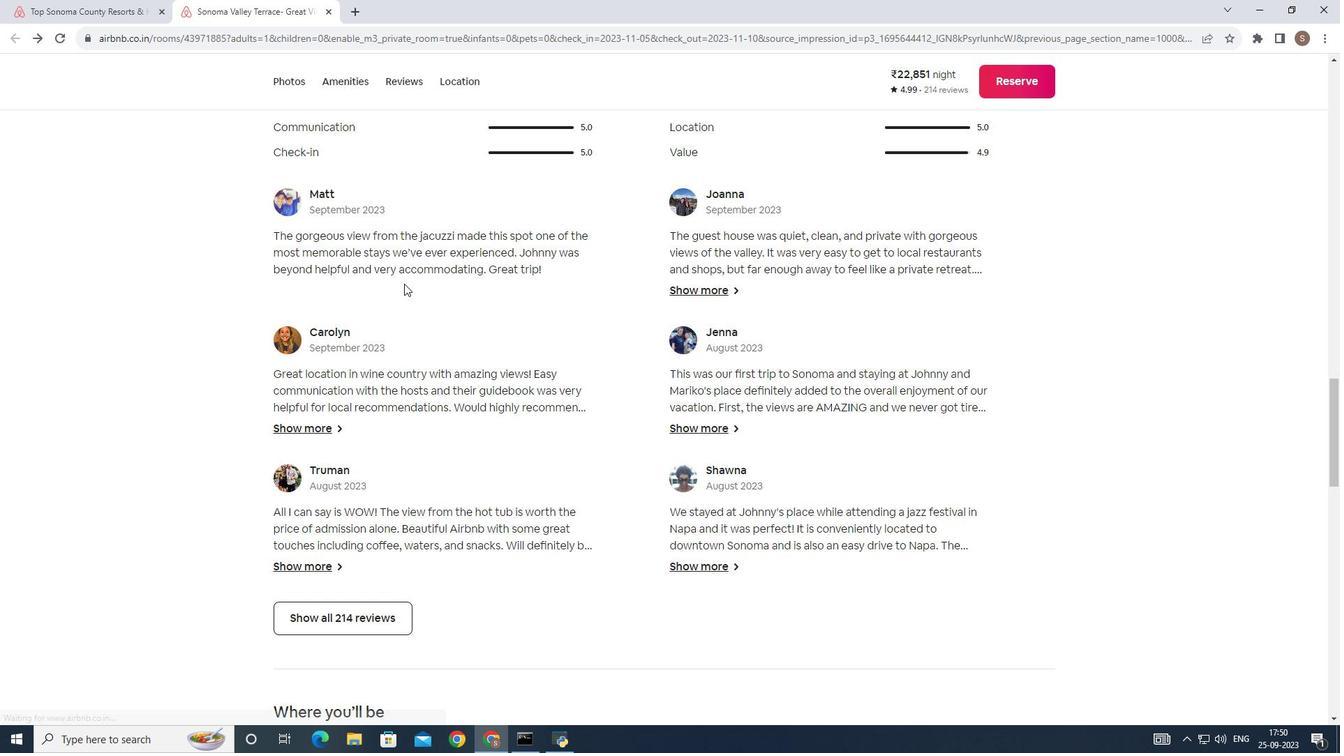 
Action: Mouse scrolled (404, 283) with delta (0, 0)
Screenshot: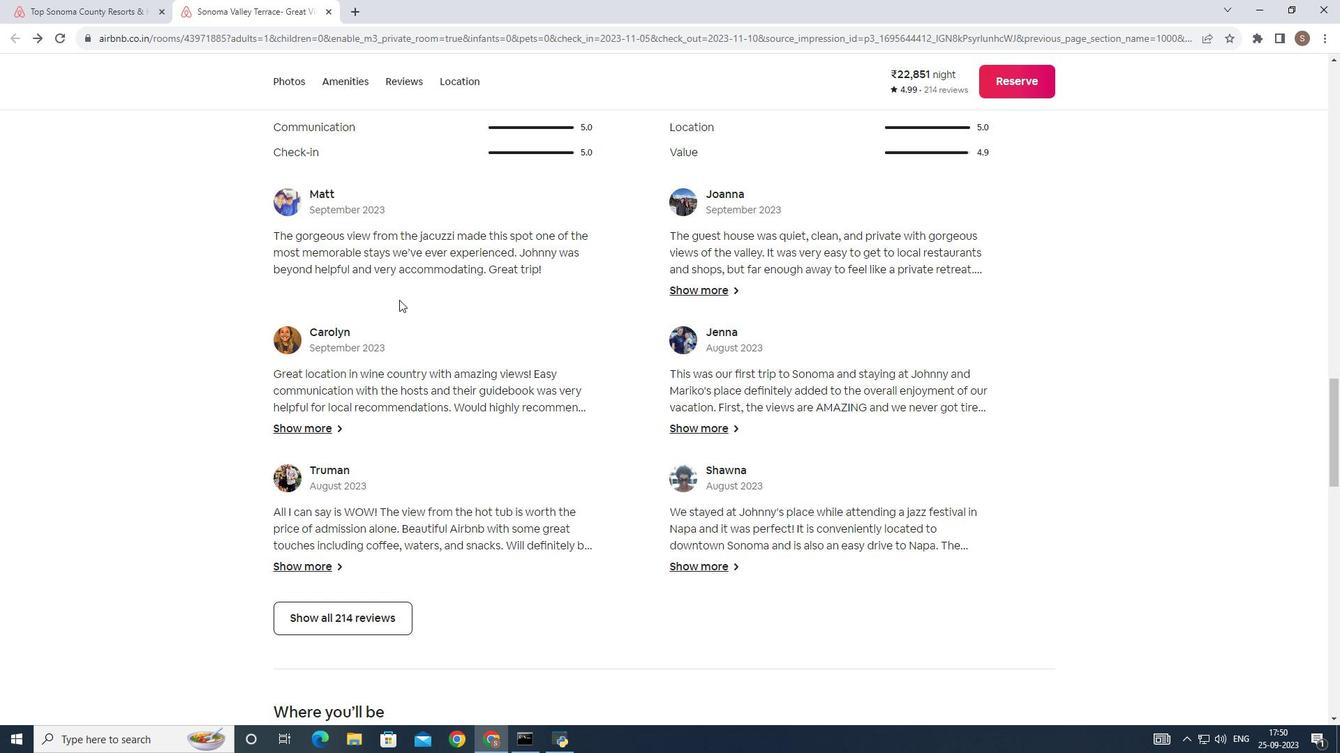 
Action: Mouse moved to (284, 619)
Screenshot: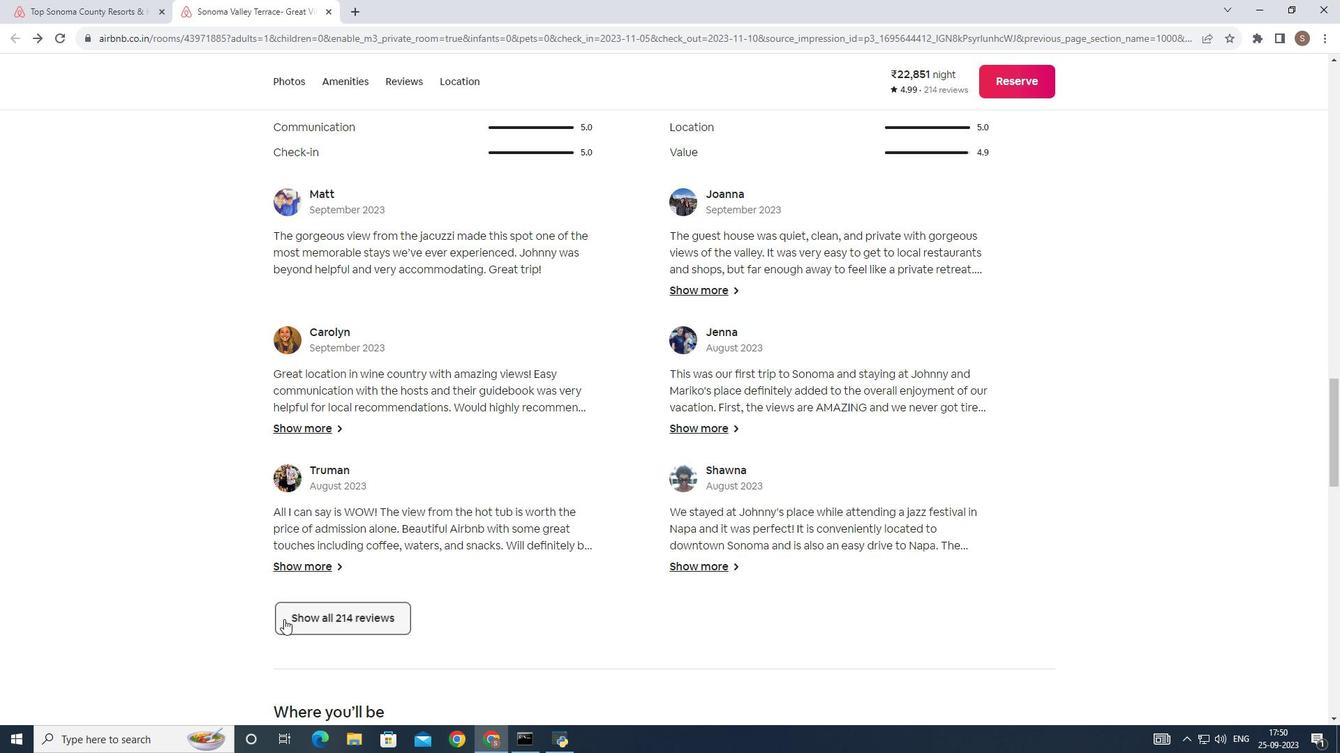 
Action: Mouse pressed left at (284, 619)
Screenshot: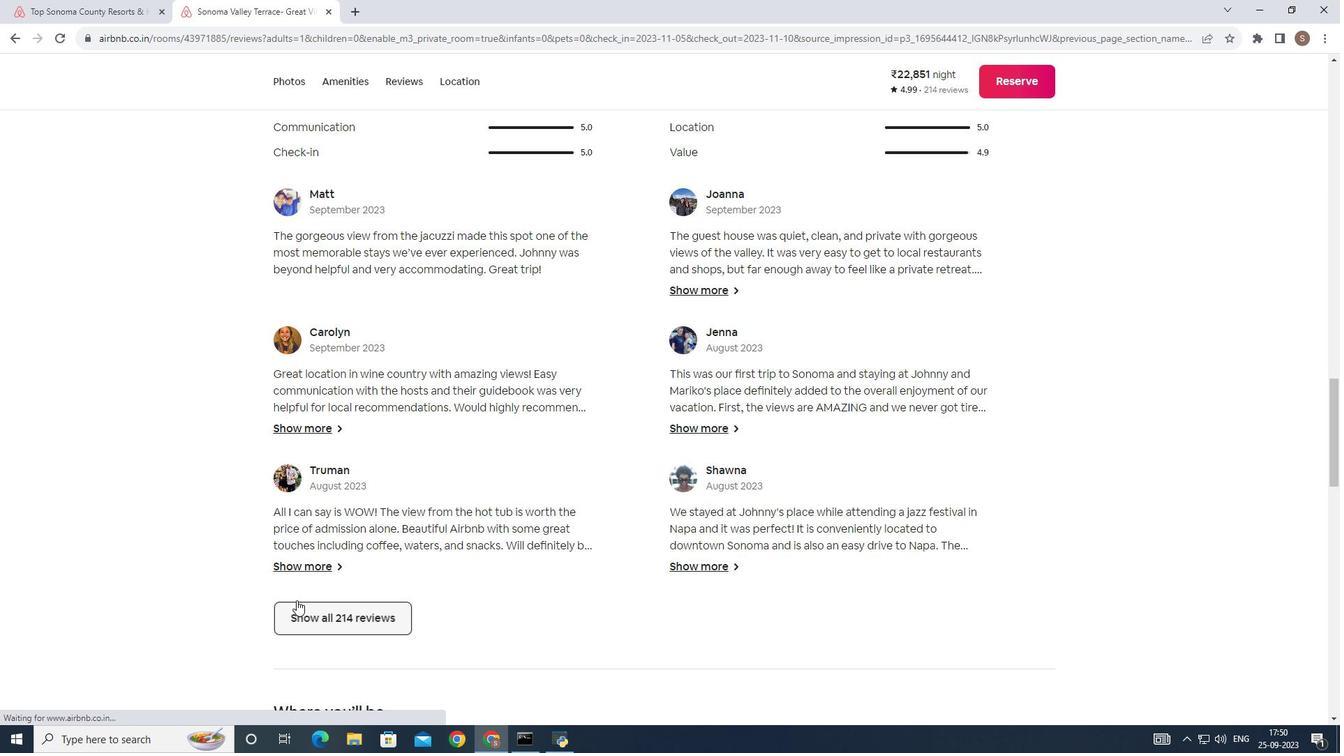 
Action: Mouse moved to (858, 383)
Screenshot: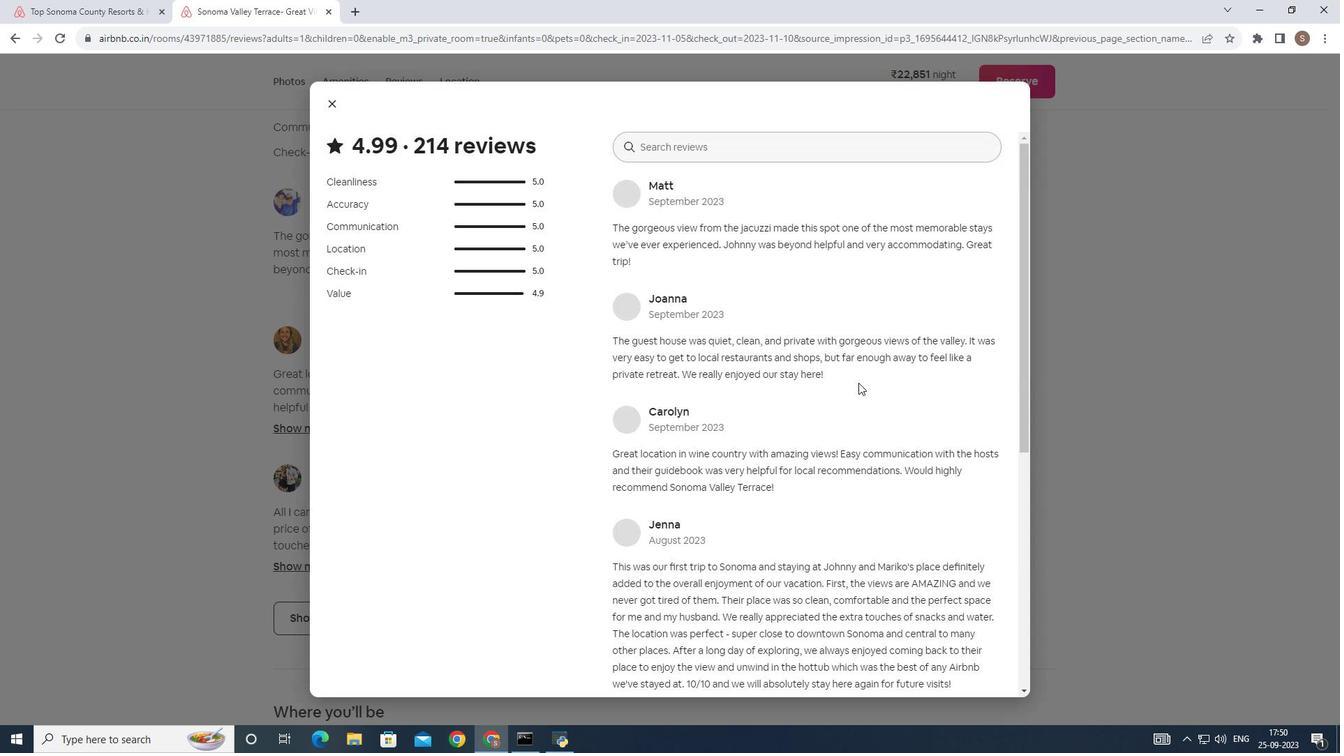 
Action: Mouse scrolled (858, 382) with delta (0, 0)
Screenshot: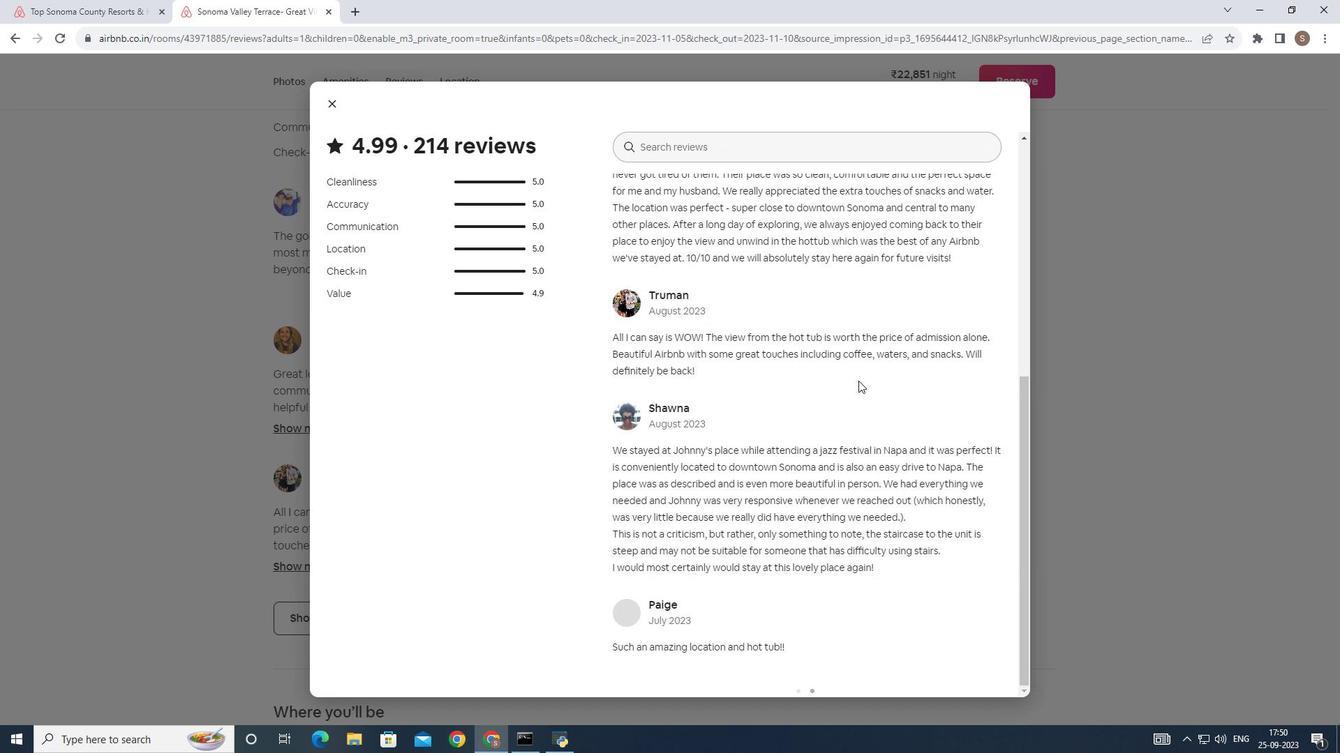 
Action: Mouse scrolled (858, 382) with delta (0, 0)
Screenshot: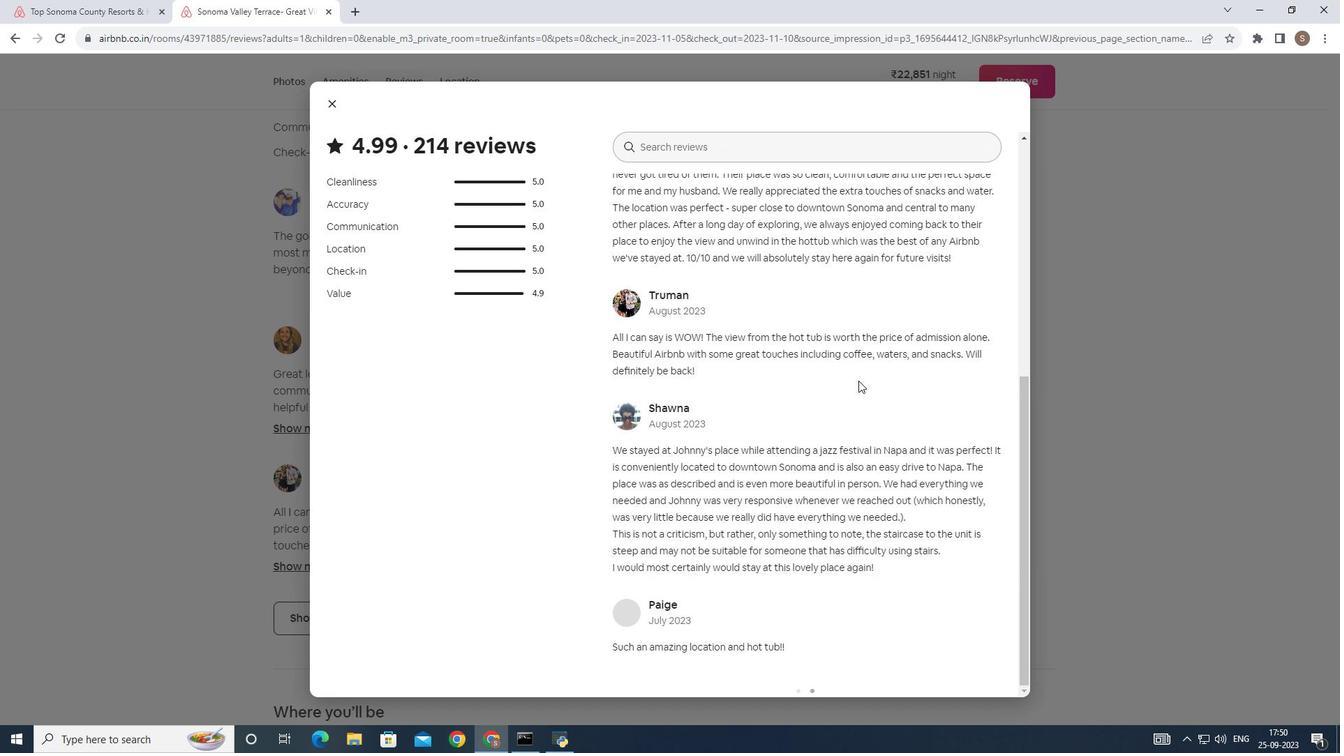 
Action: Mouse scrolled (858, 382) with delta (0, 0)
Screenshot: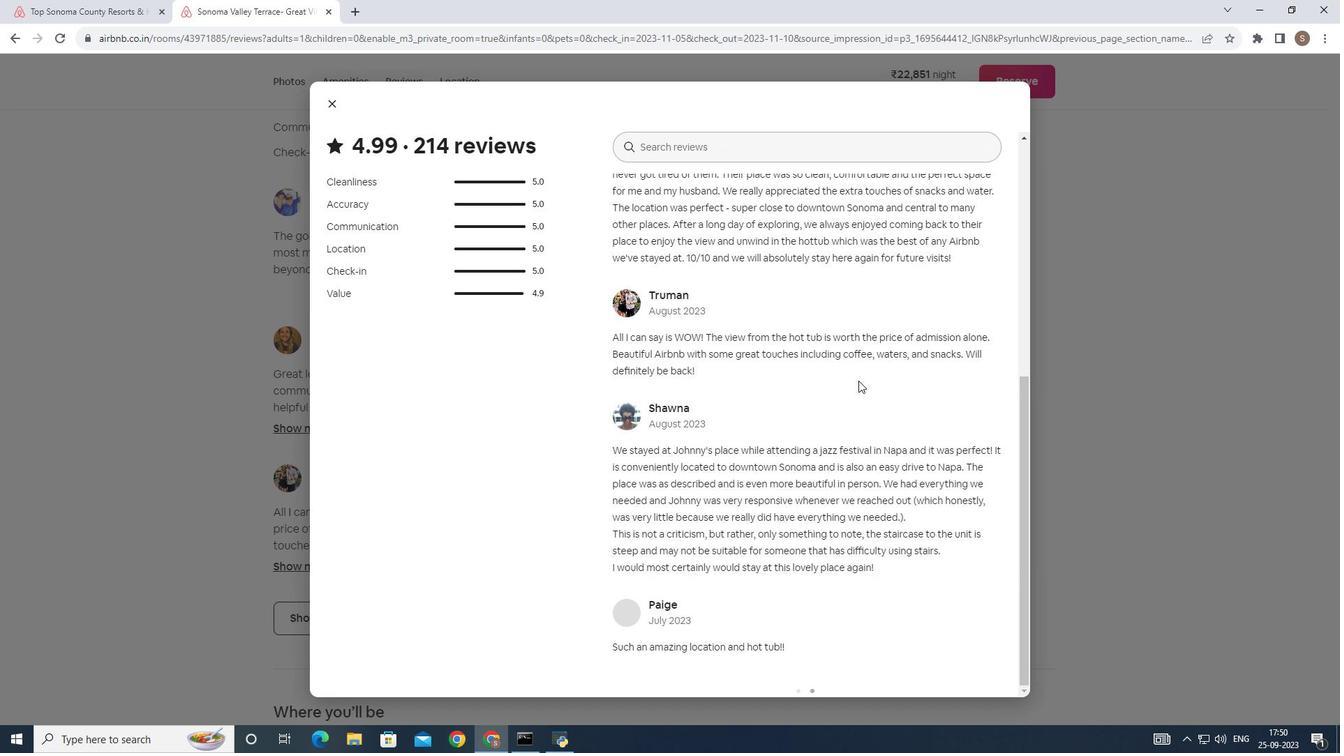 
Action: Mouse scrolled (858, 382) with delta (0, 0)
Screenshot: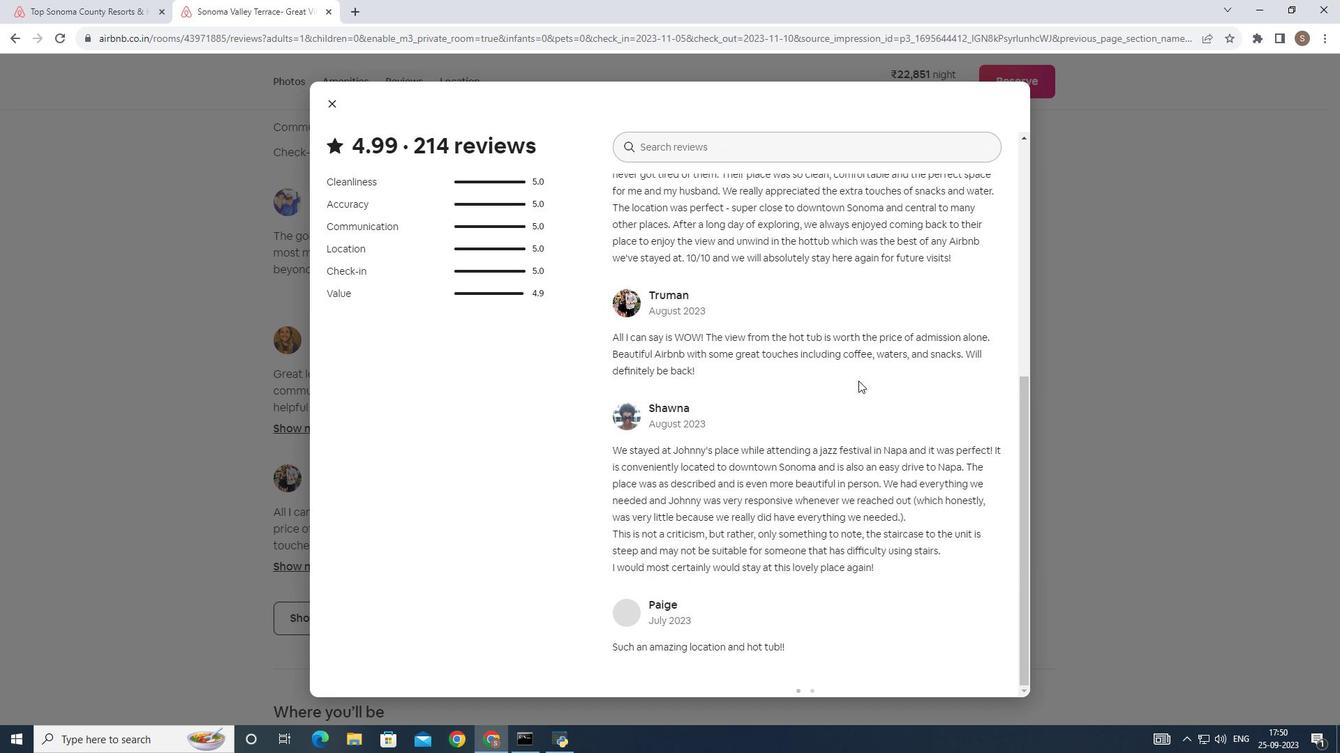 
Action: Mouse scrolled (858, 382) with delta (0, 0)
Screenshot: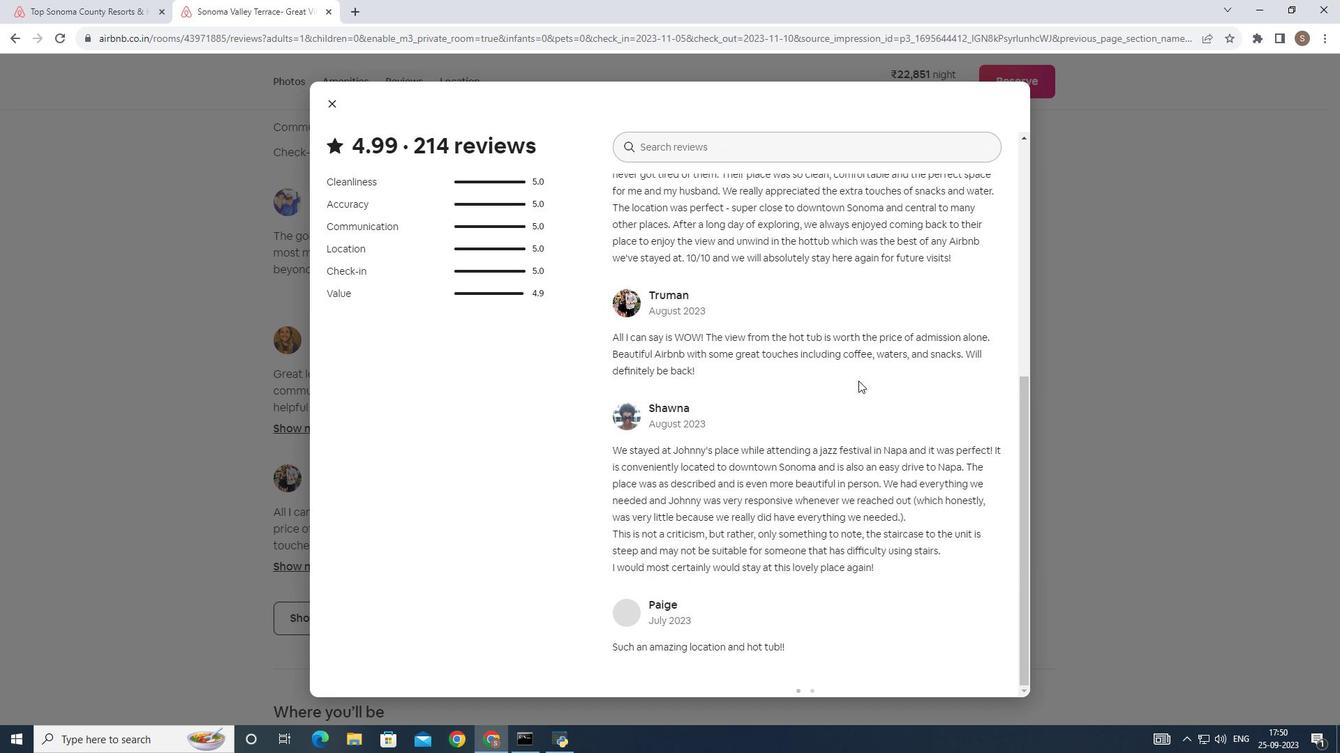 
Action: Mouse moved to (858, 381)
Screenshot: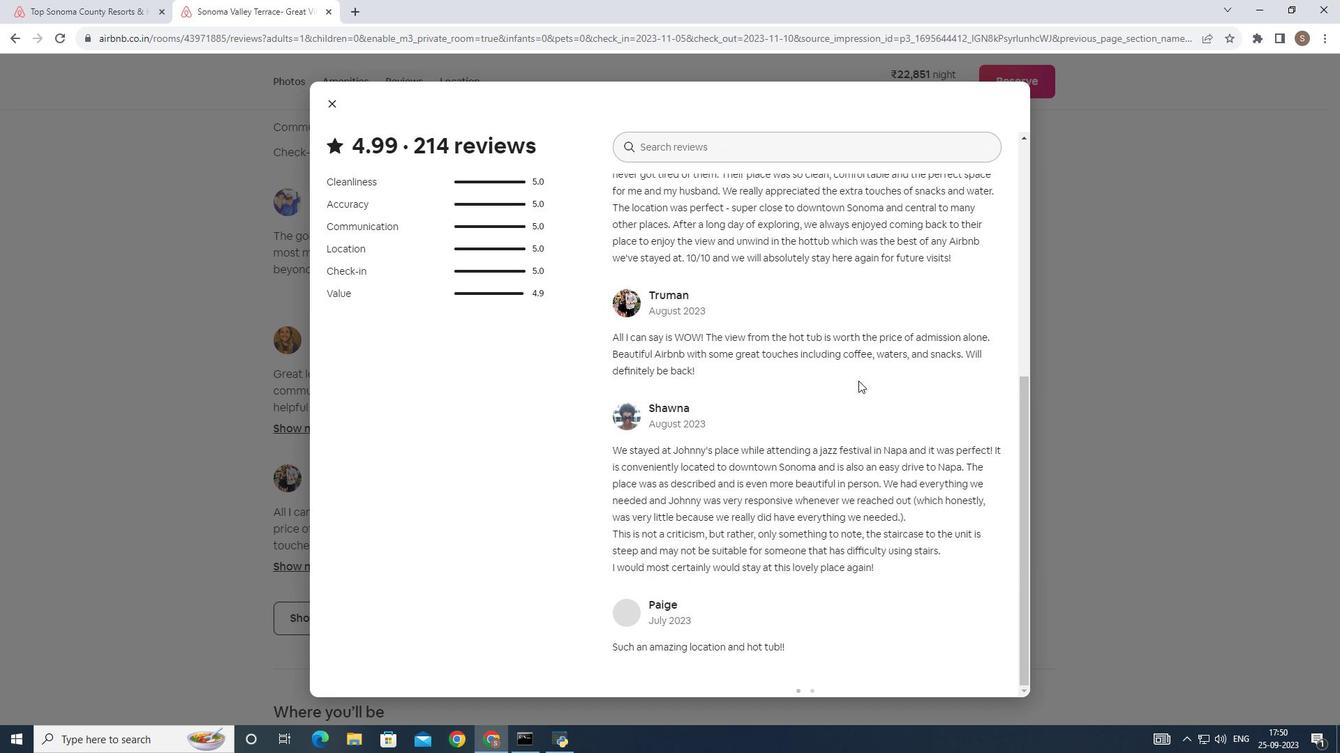 
Action: Mouse scrolled (858, 380) with delta (0, 0)
Screenshot: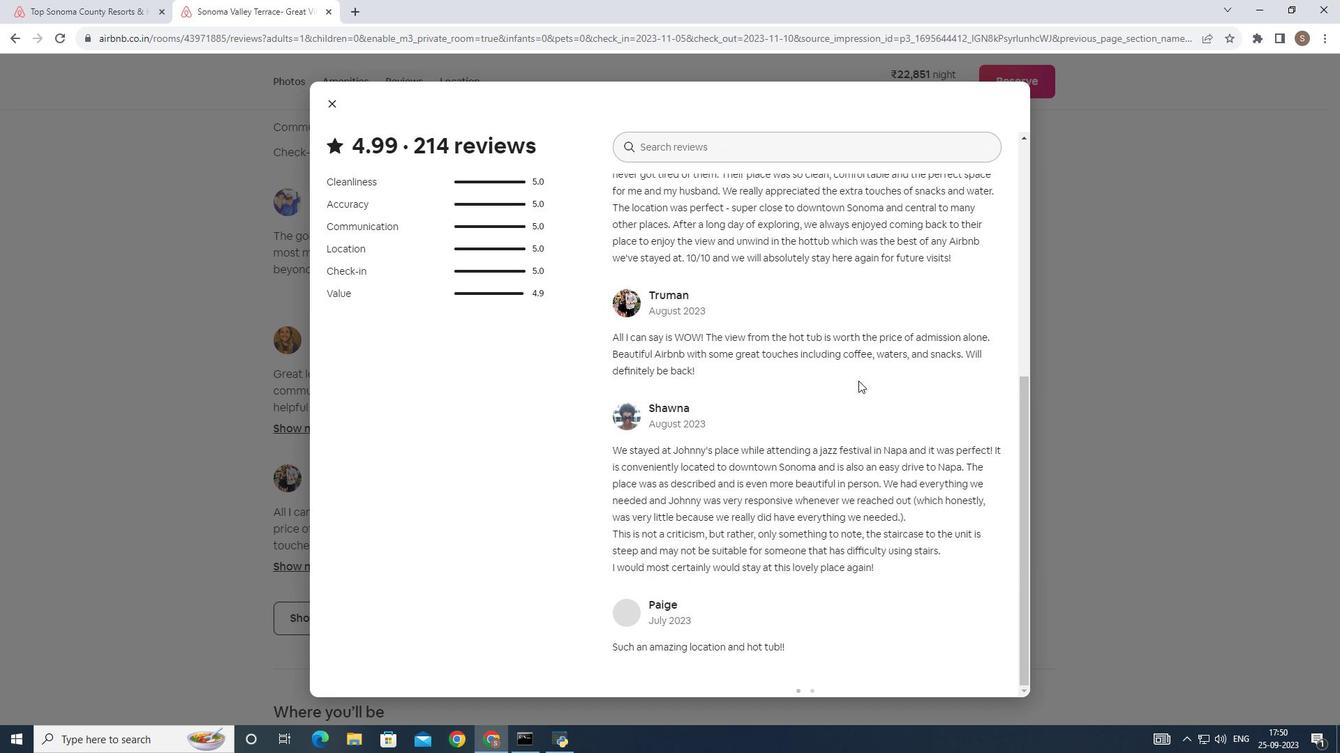
Action: Mouse moved to (858, 381)
Screenshot: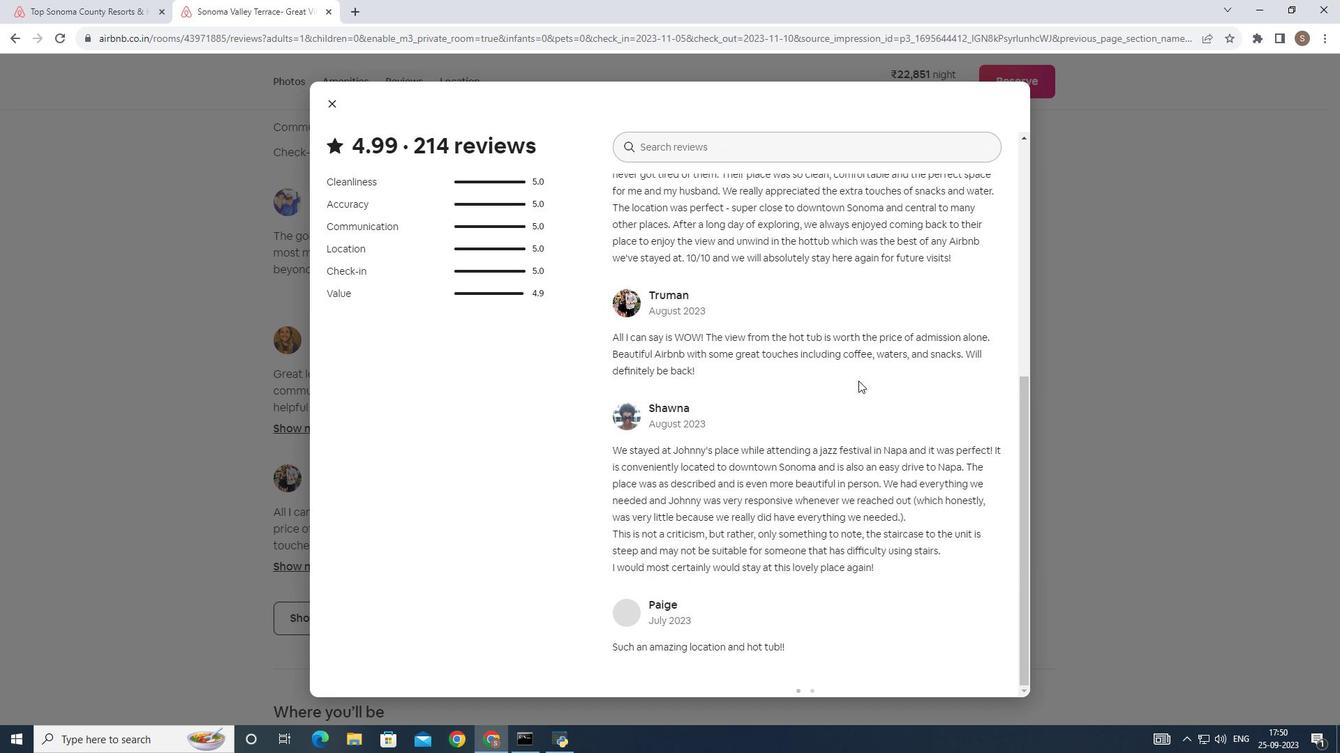 
Action: Mouse scrolled (858, 380) with delta (0, 0)
Screenshot: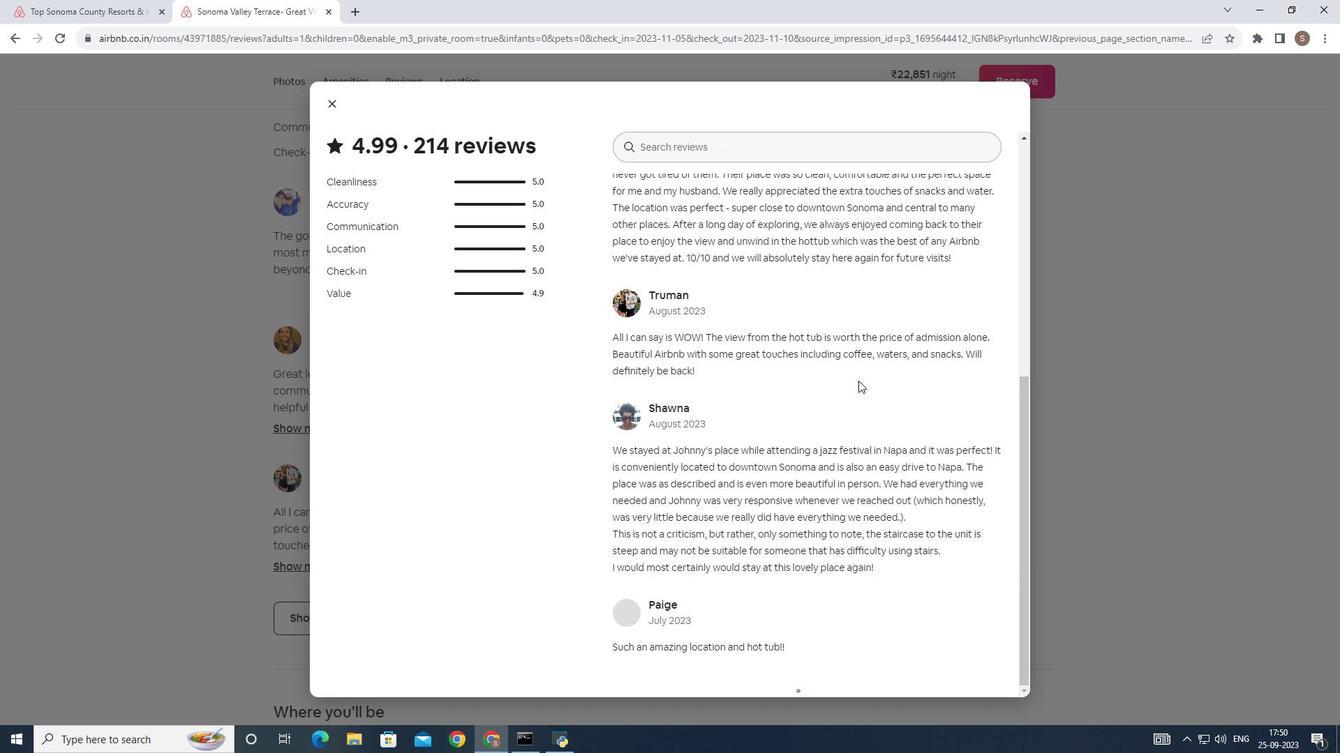 
Action: Mouse scrolled (858, 380) with delta (0, 0)
Screenshot: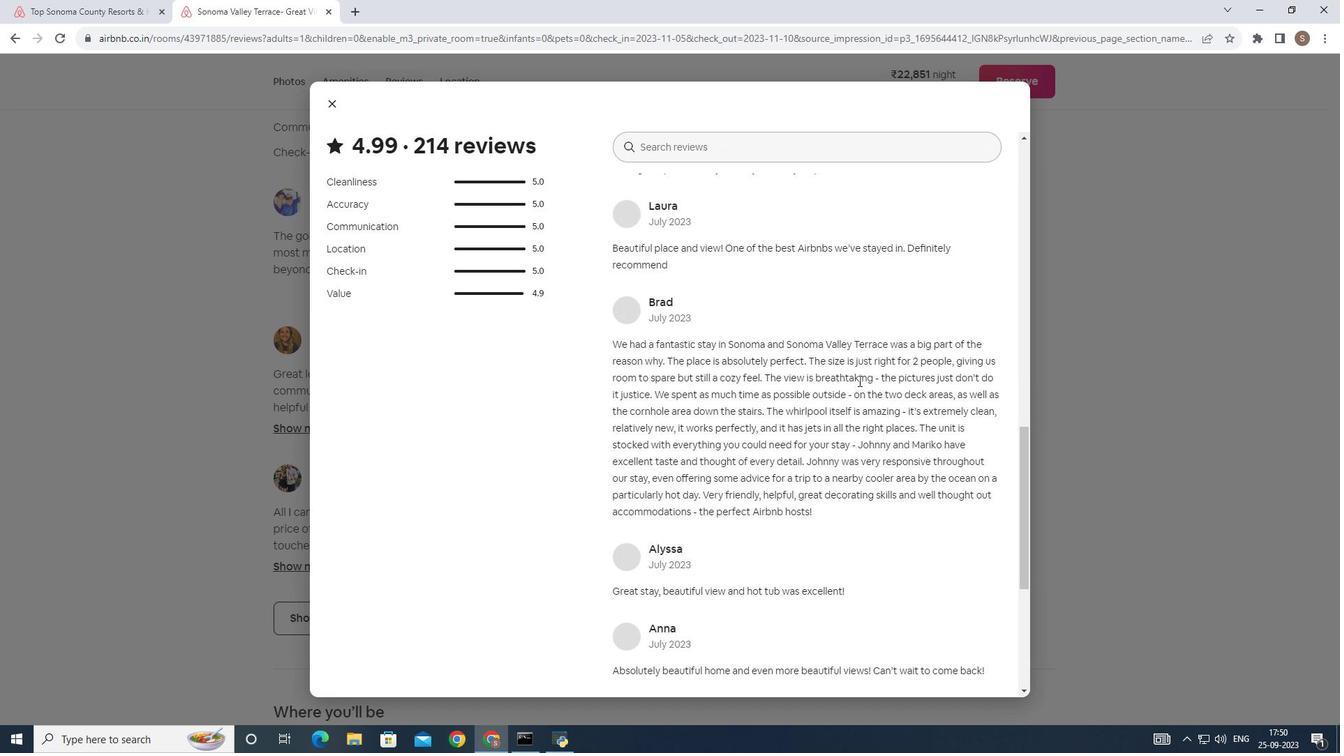
Action: Mouse scrolled (858, 380) with delta (0, 0)
Screenshot: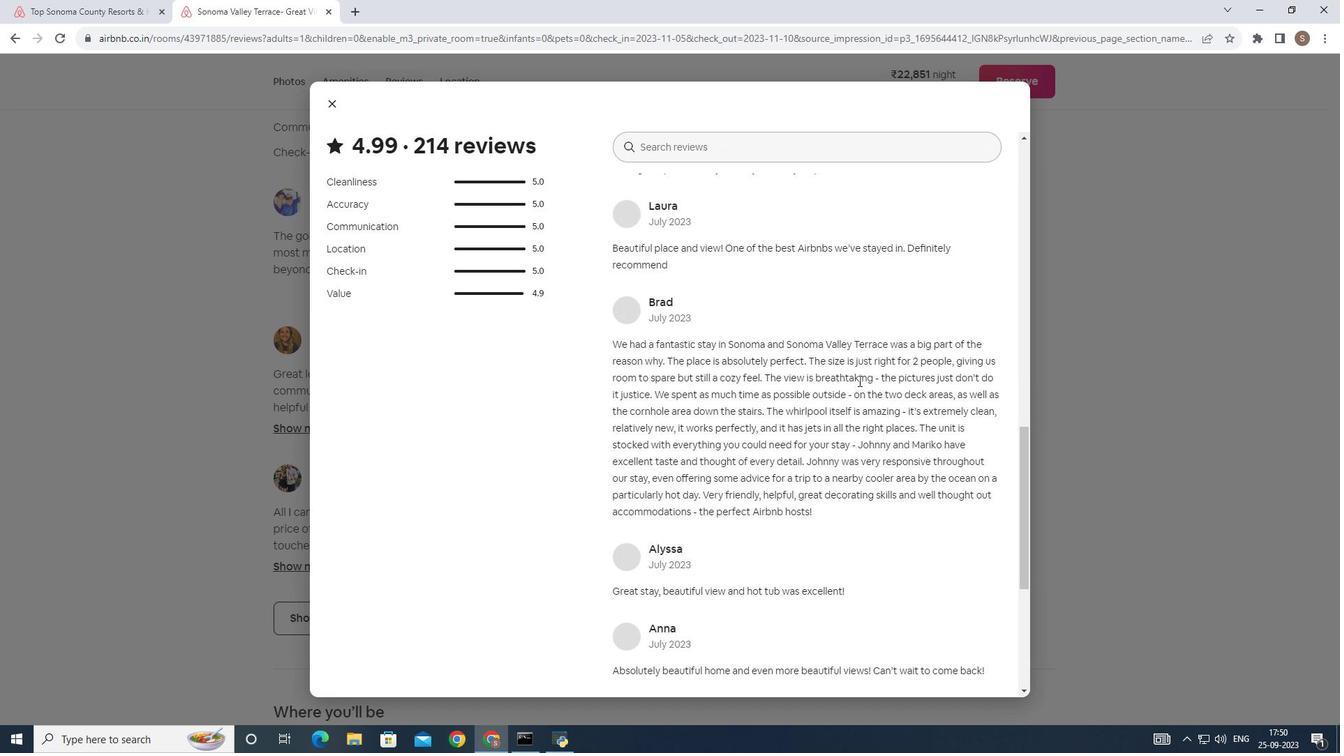 
Action: Mouse scrolled (858, 380) with delta (0, 0)
Screenshot: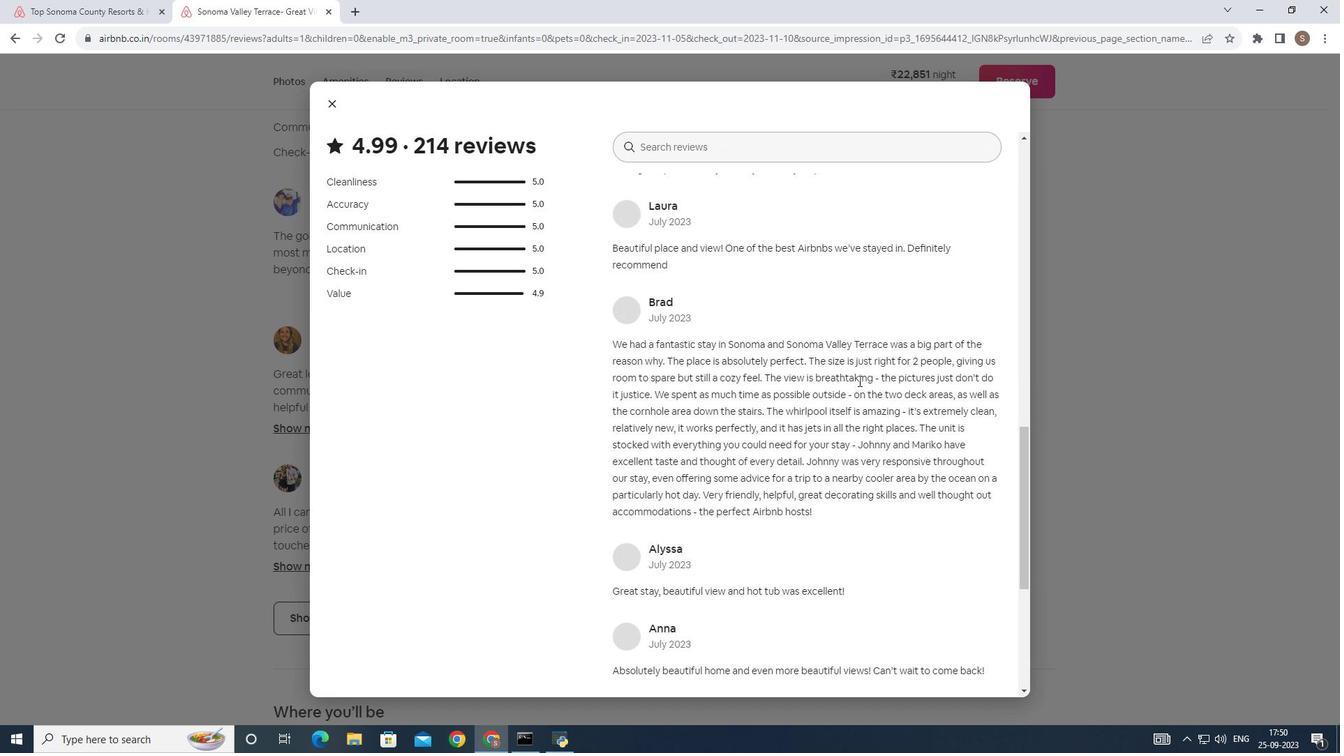 
Action: Mouse scrolled (858, 380) with delta (0, 0)
Screenshot: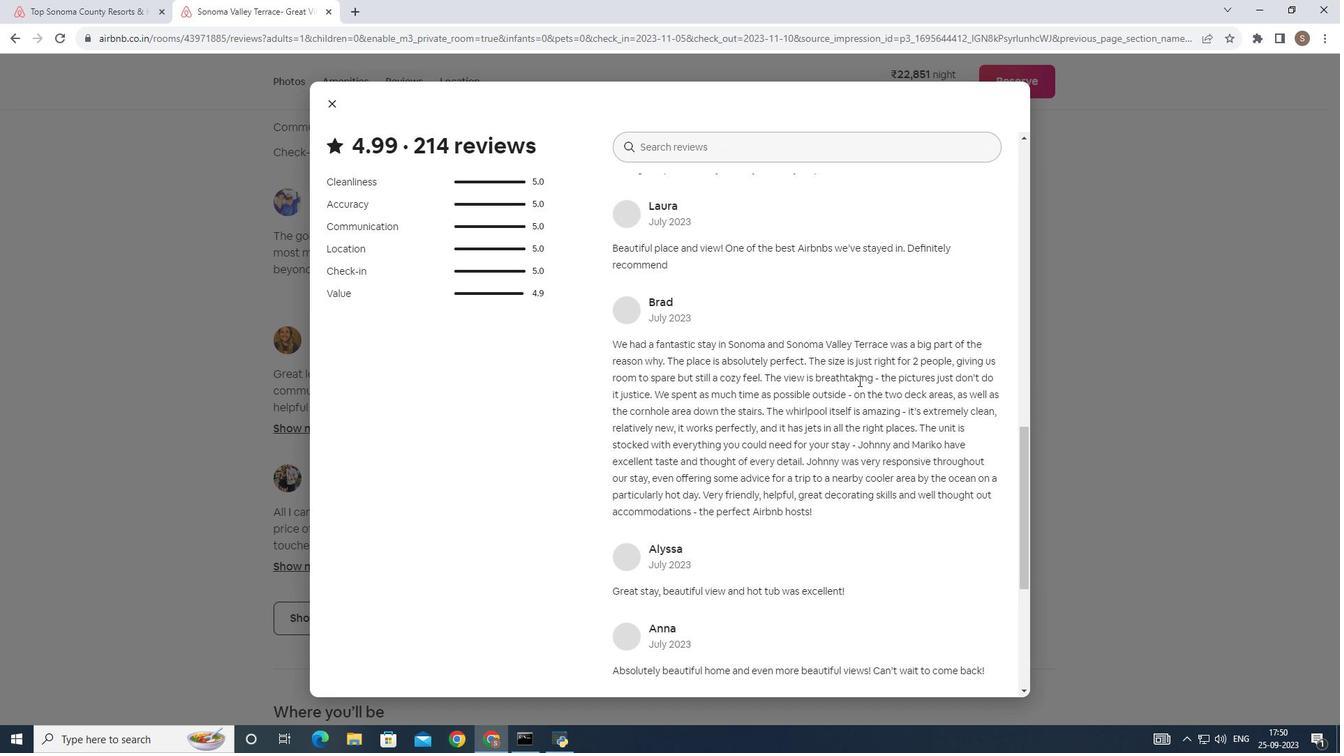 
Action: Mouse scrolled (858, 380) with delta (0, 0)
Screenshot: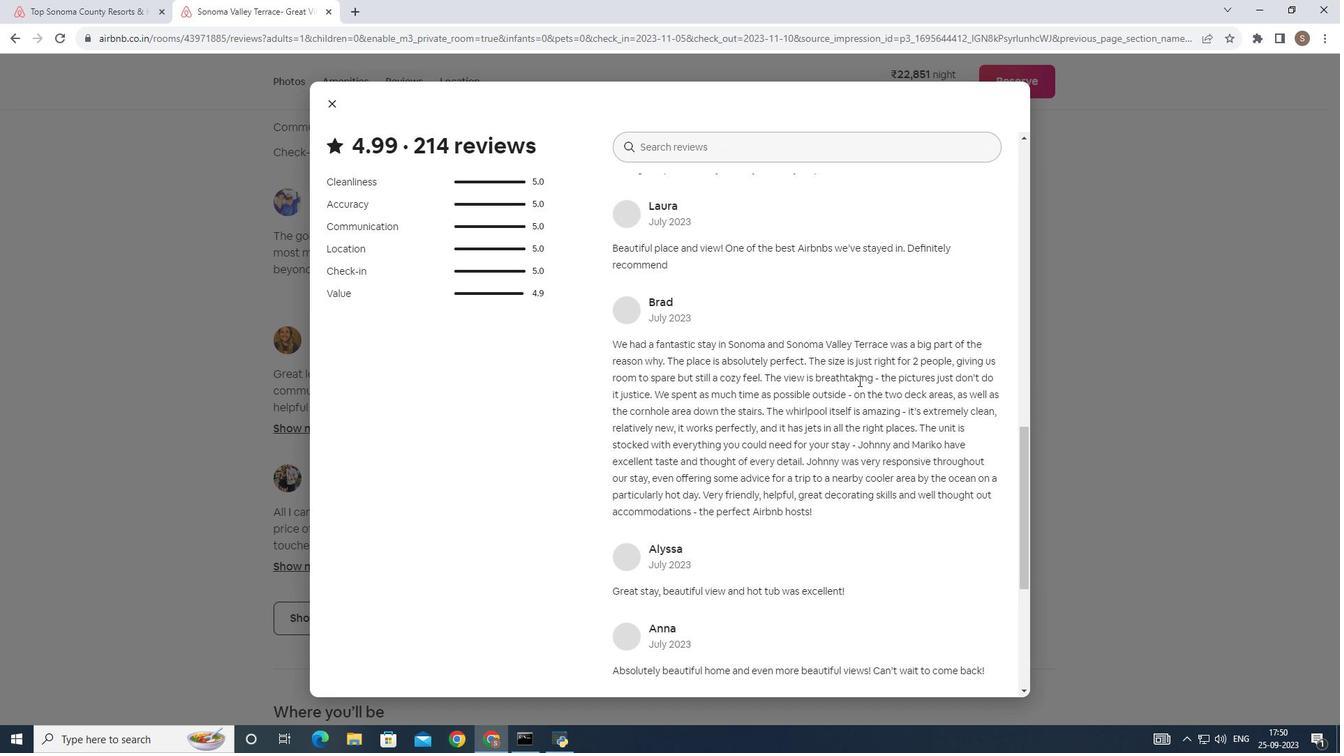 
Action: Mouse scrolled (858, 380) with delta (0, 0)
Screenshot: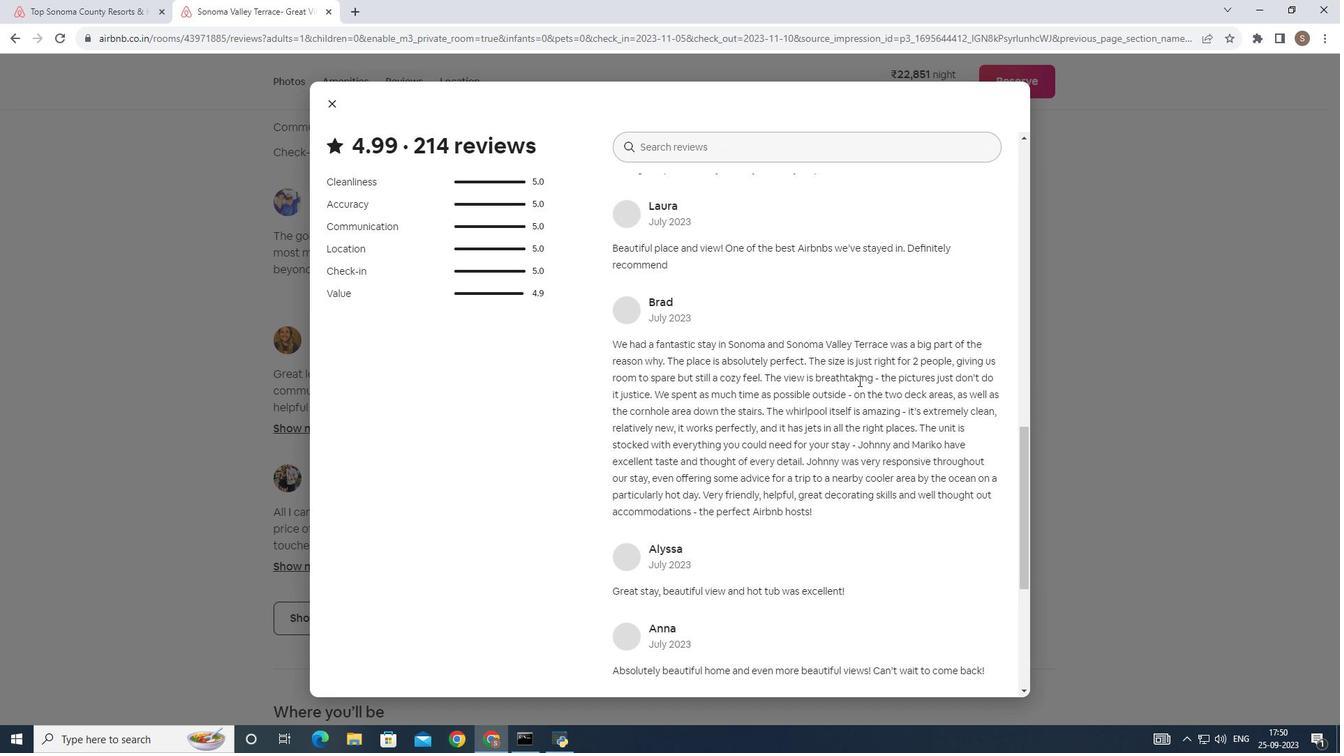 
Action: Mouse scrolled (858, 380) with delta (0, 0)
Screenshot: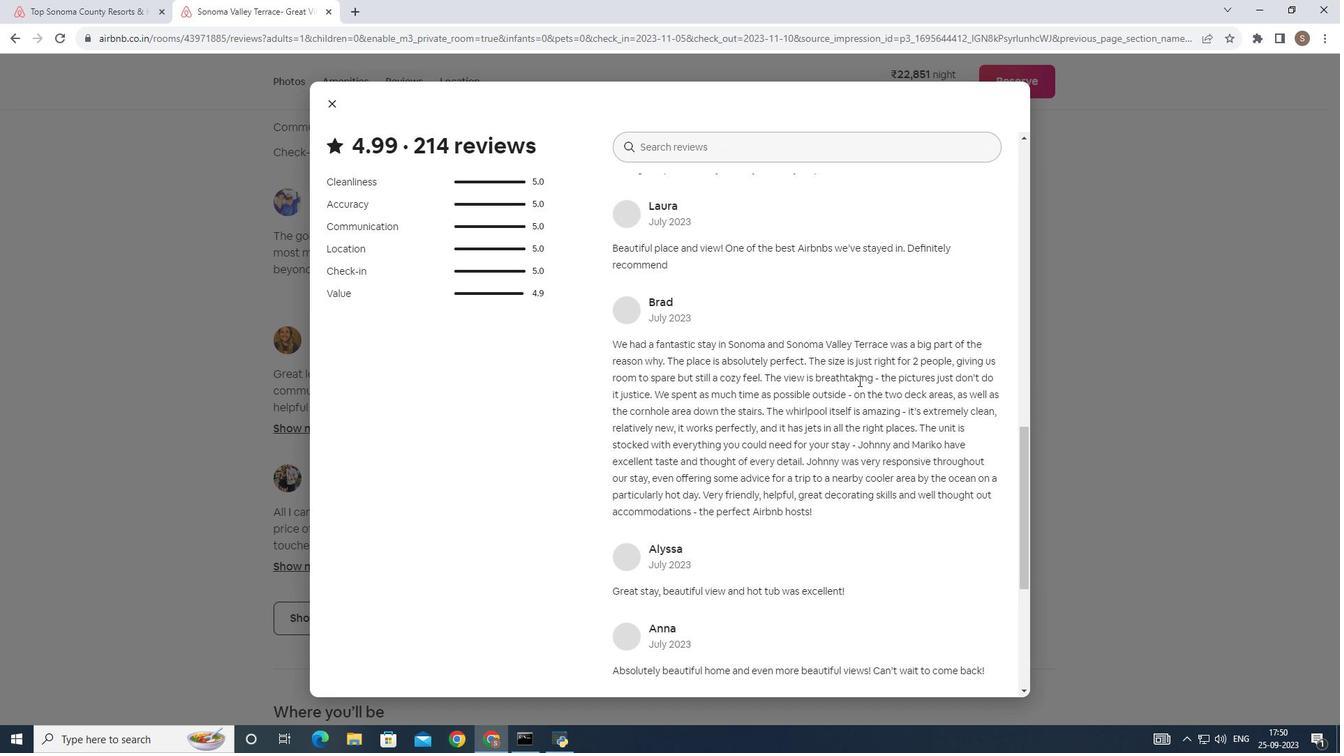 
Action: Mouse scrolled (858, 380) with delta (0, 0)
Screenshot: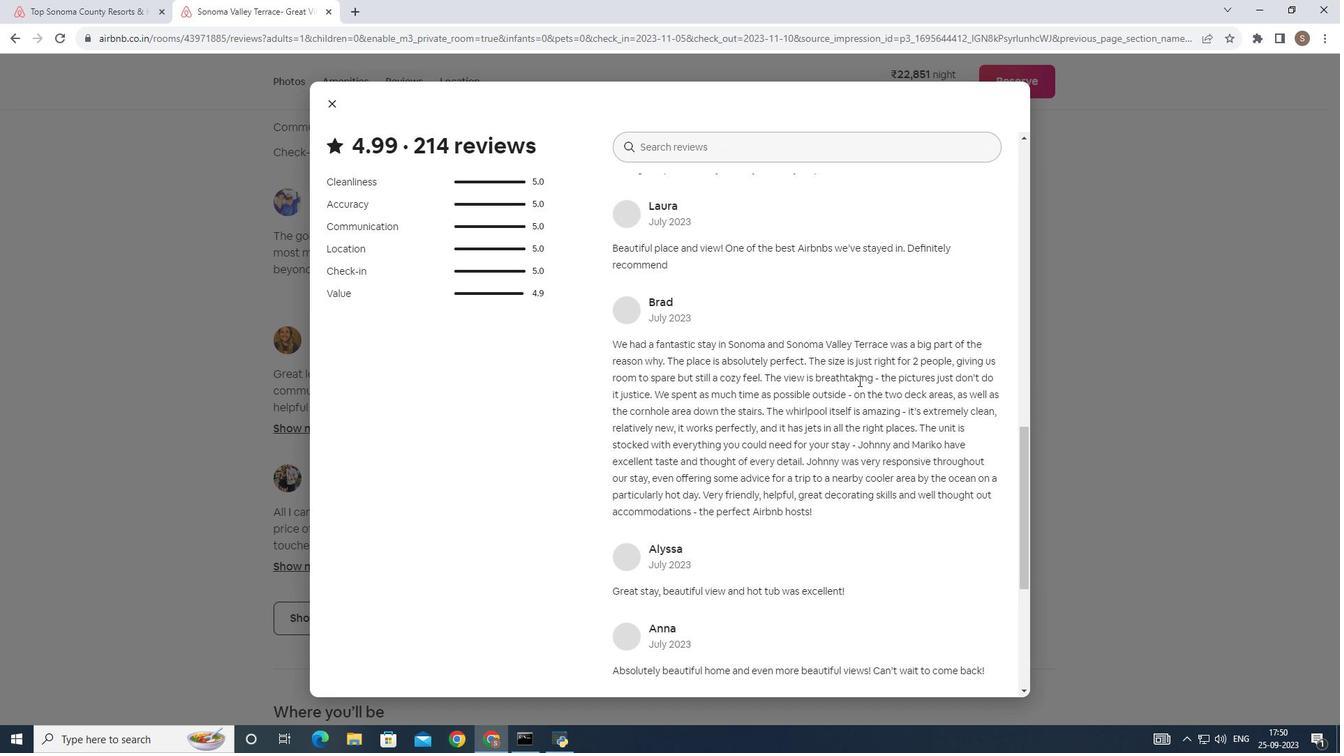 
Action: Mouse scrolled (858, 380) with delta (0, 0)
Screenshot: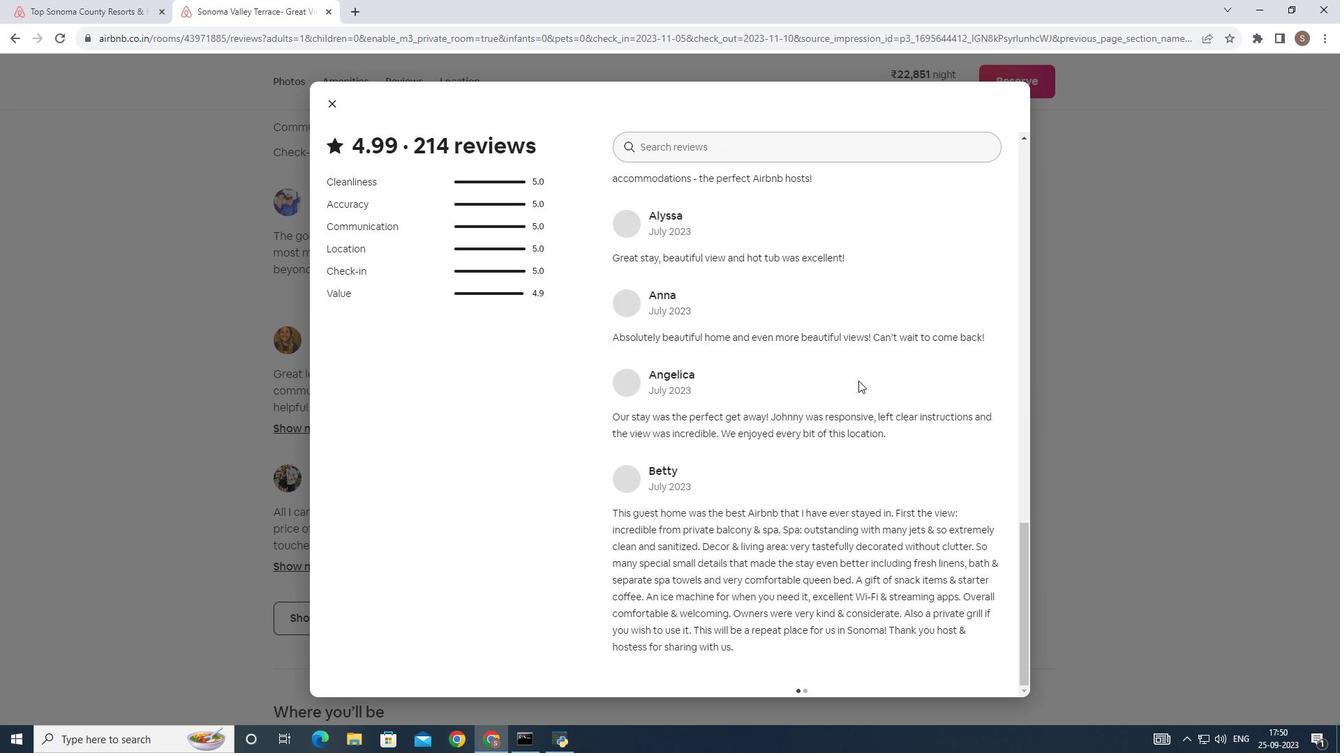
Action: Mouse scrolled (858, 380) with delta (0, 0)
Screenshot: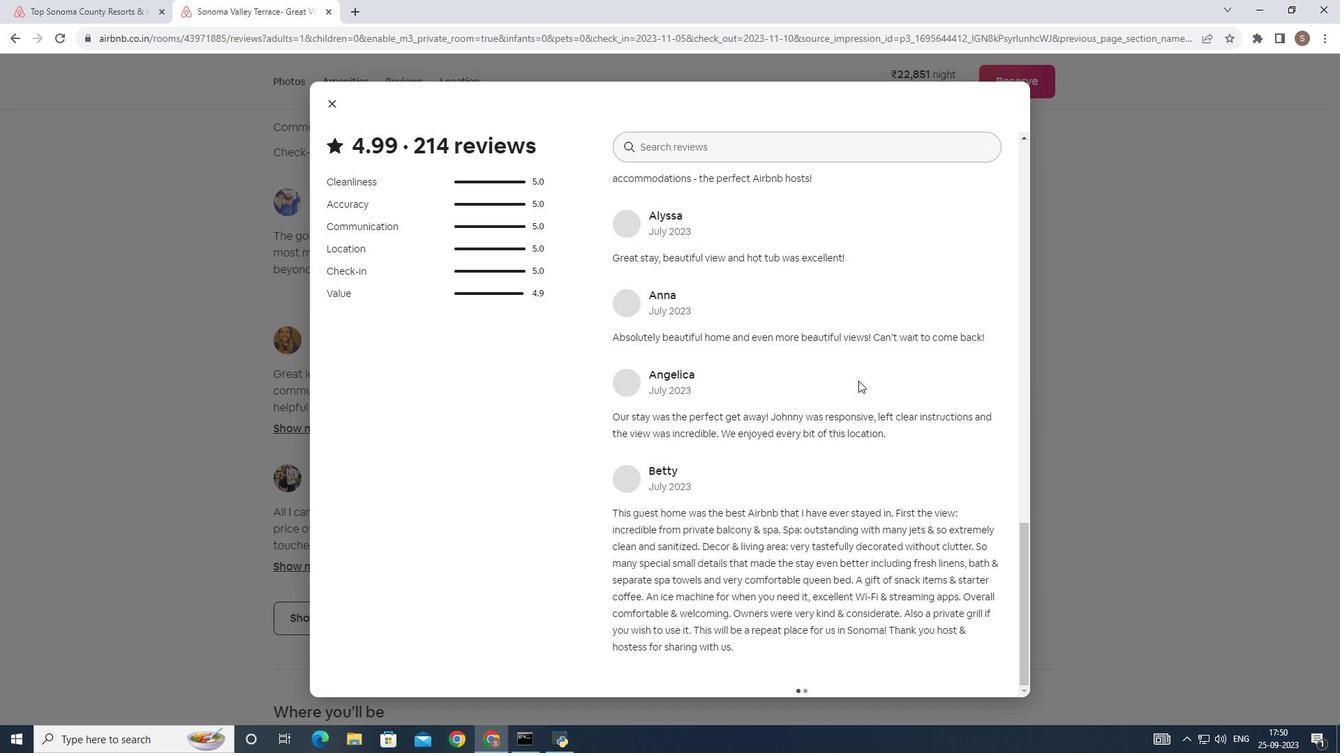 
Action: Mouse scrolled (858, 379) with delta (0, -1)
Screenshot: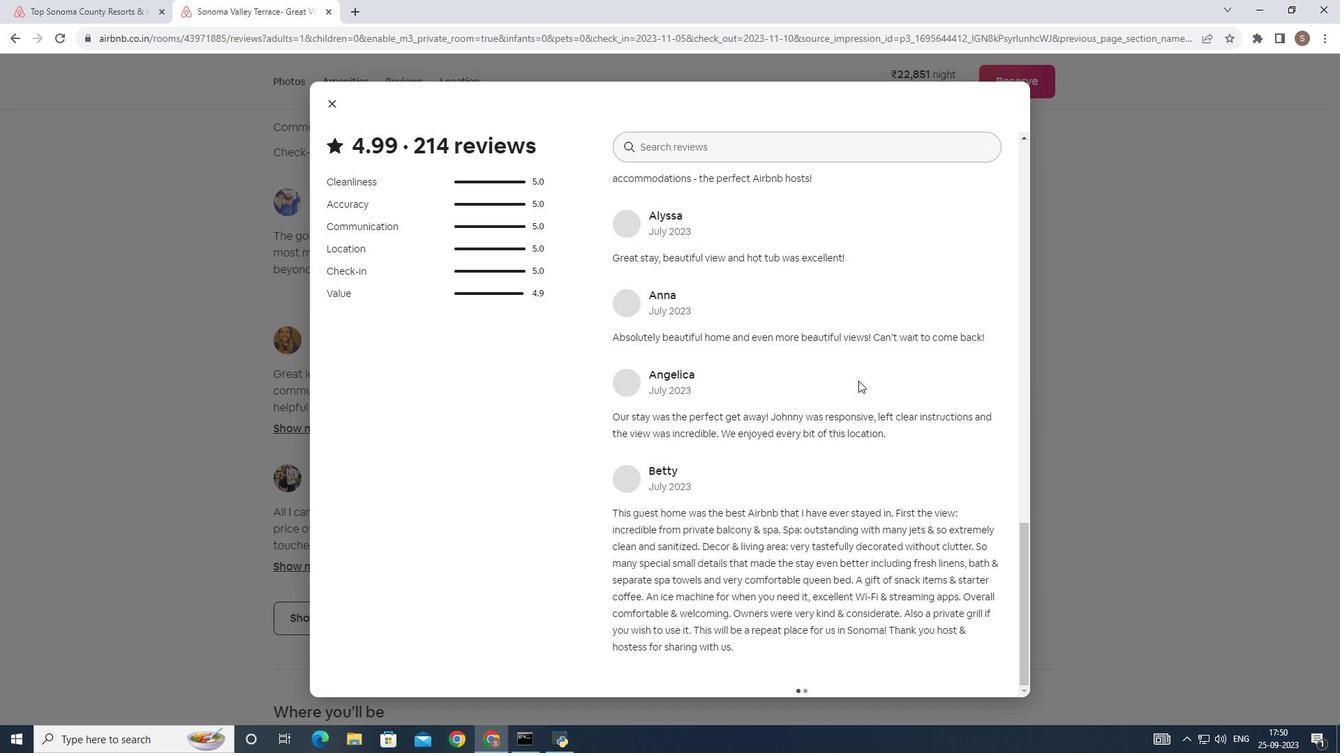 
Action: Mouse scrolled (858, 380) with delta (0, 0)
Screenshot: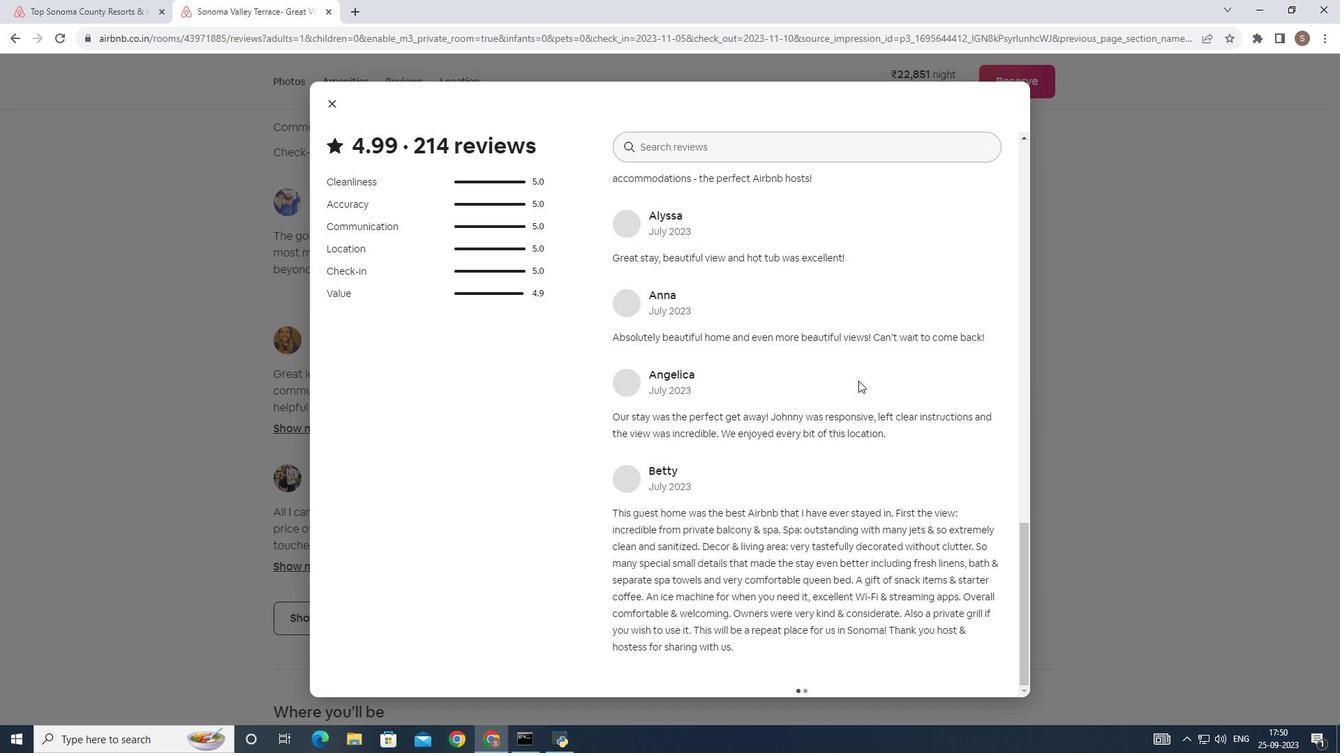 
Action: Mouse scrolled (858, 380) with delta (0, 0)
Screenshot: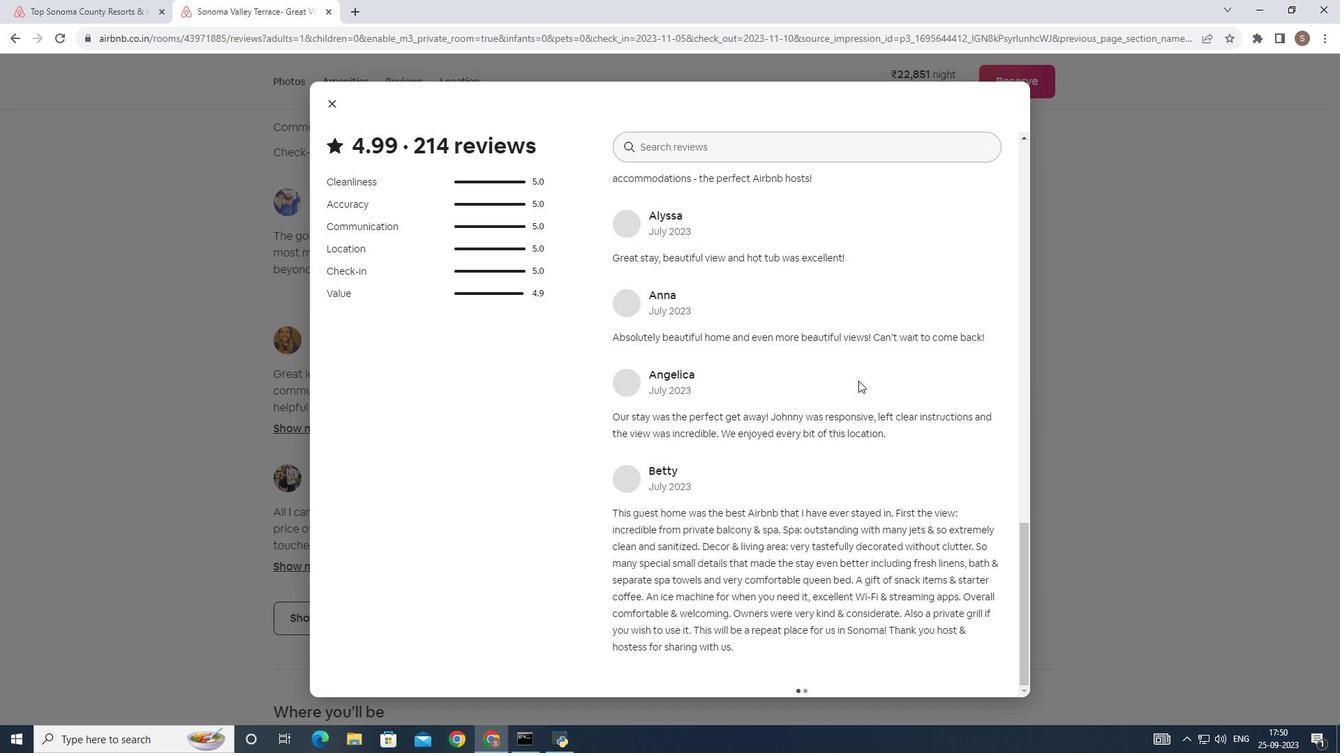 
Action: Mouse scrolled (858, 380) with delta (0, 0)
Screenshot: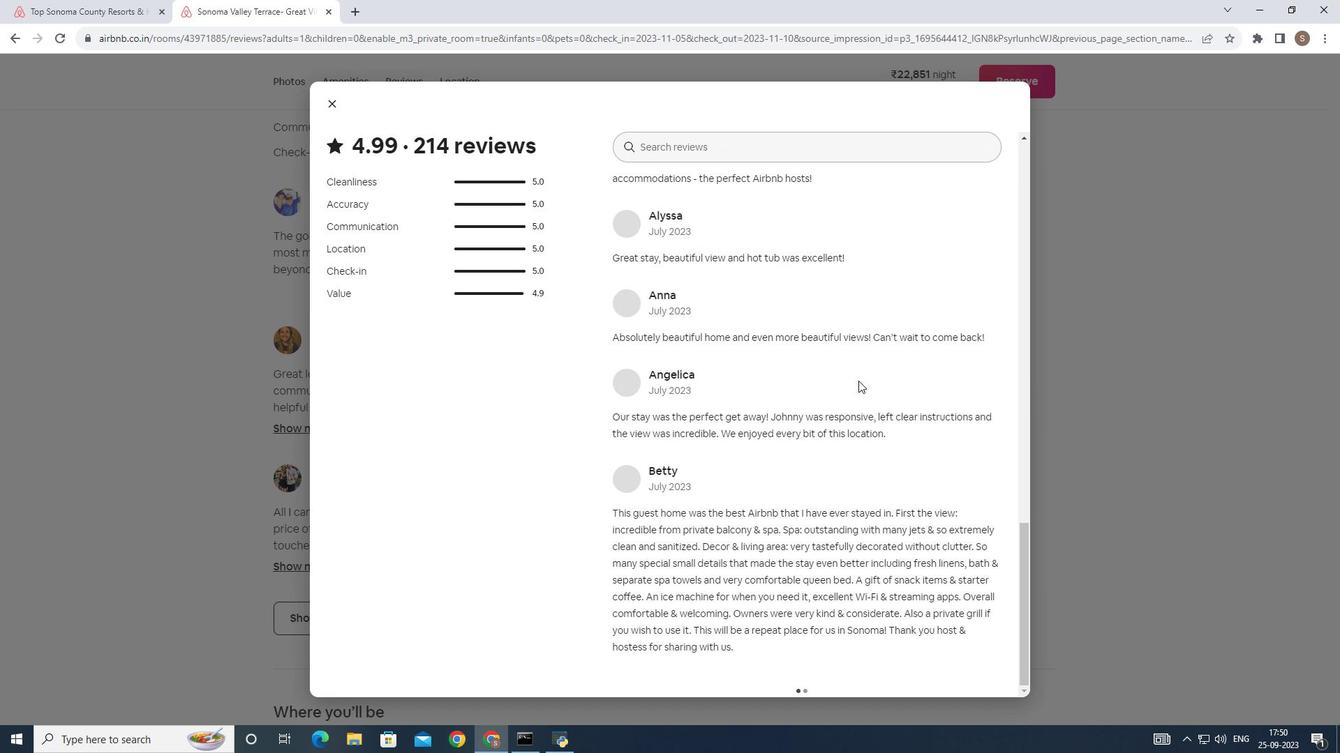 
Action: Mouse scrolled (858, 380) with delta (0, 0)
Screenshot: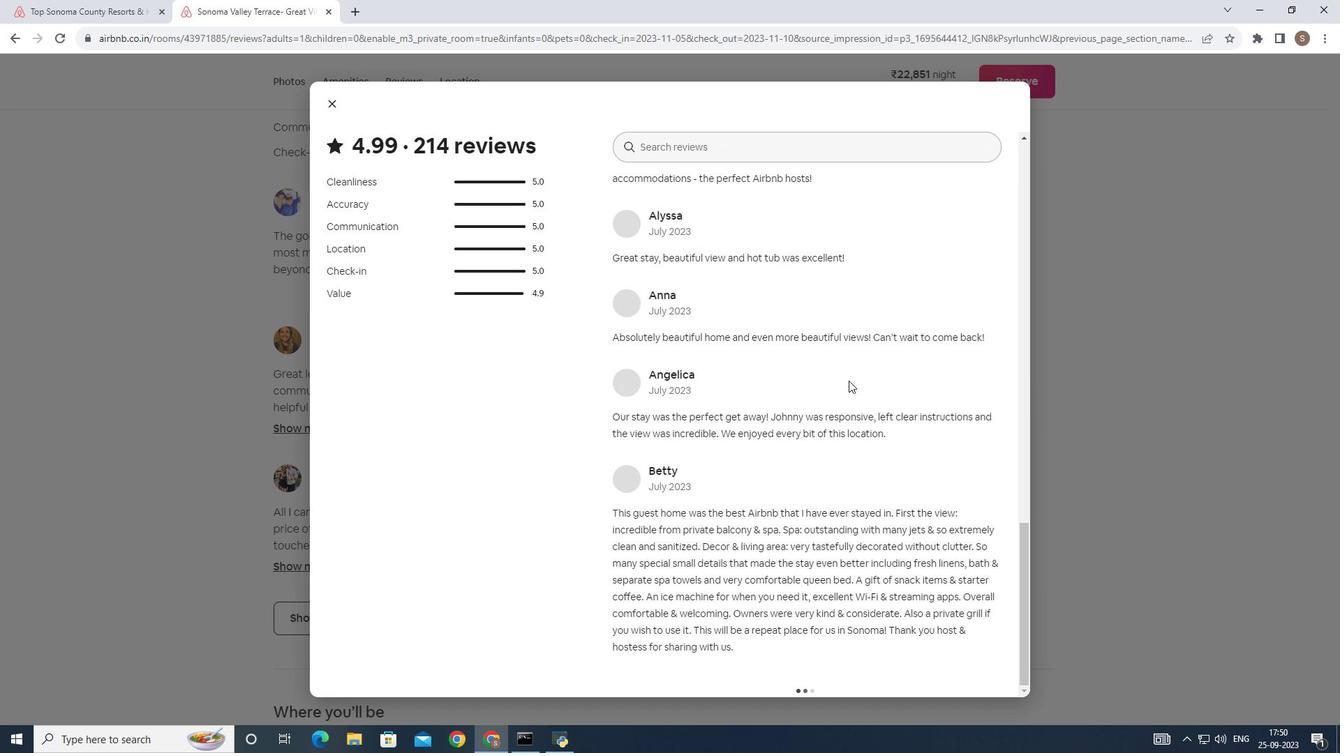 
Action: Mouse moved to (848, 381)
Screenshot: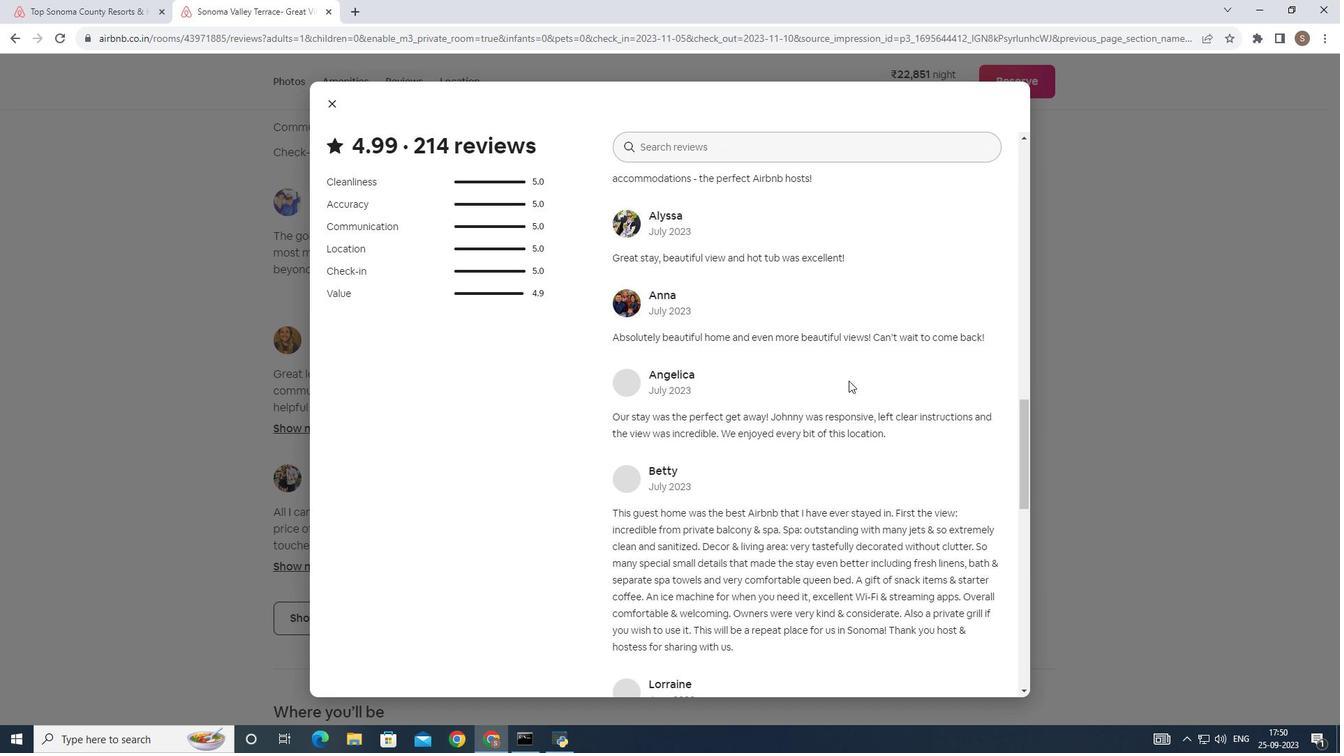 
Action: Mouse scrolled (848, 381) with delta (0, 0)
Screenshot: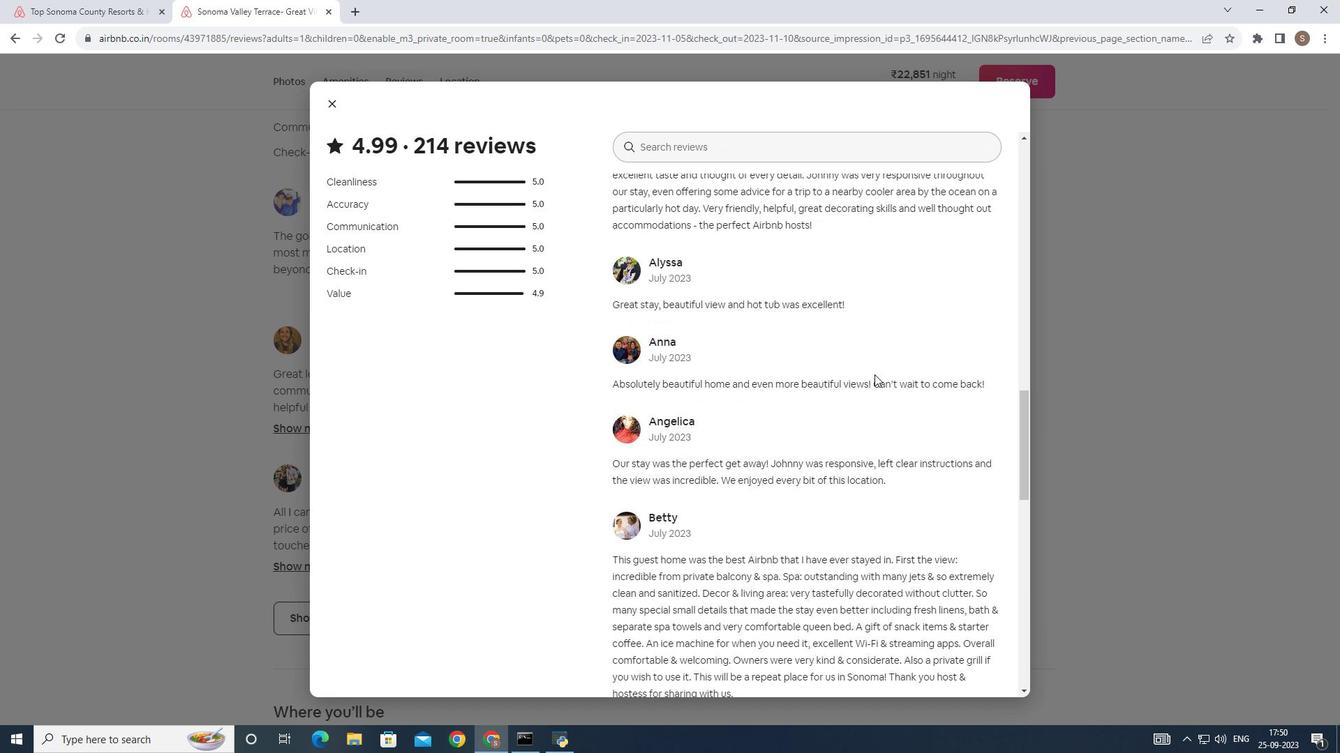 
Action: Mouse moved to (874, 374)
Screenshot: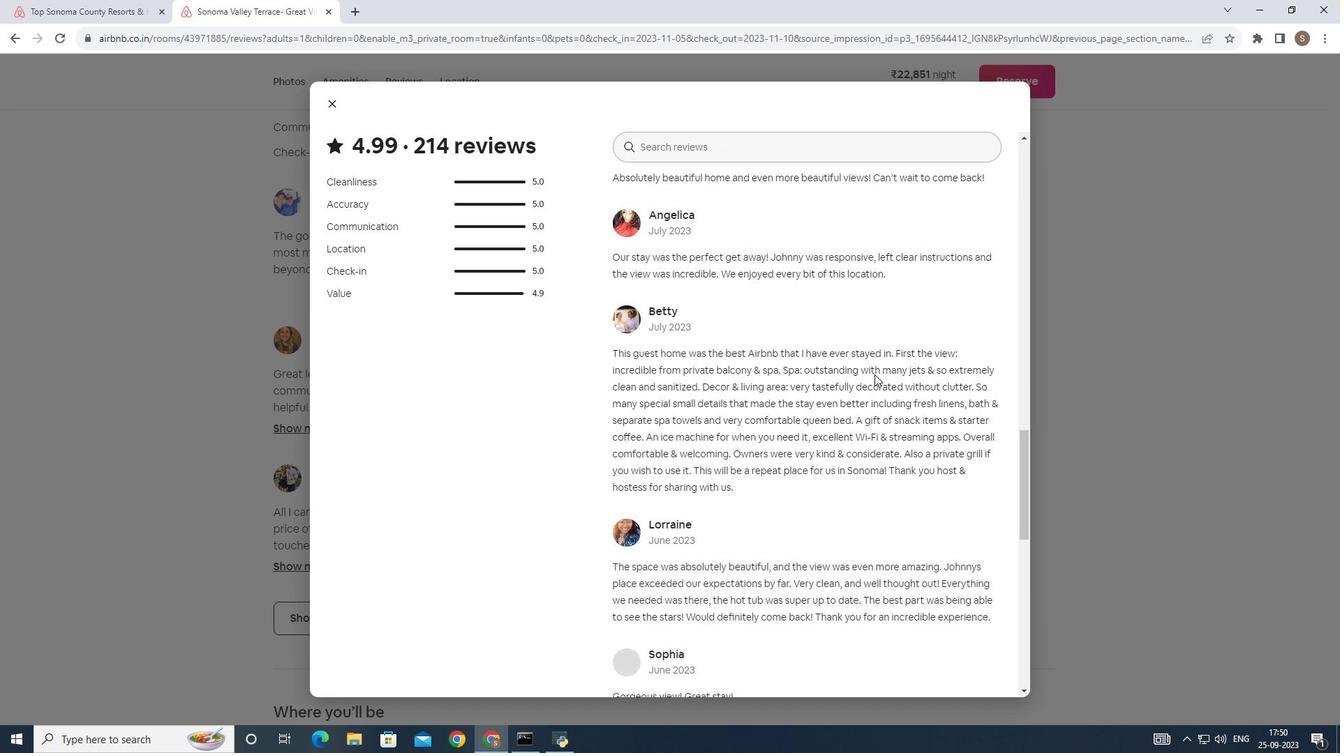
Action: Mouse scrolled (874, 374) with delta (0, 0)
Screenshot: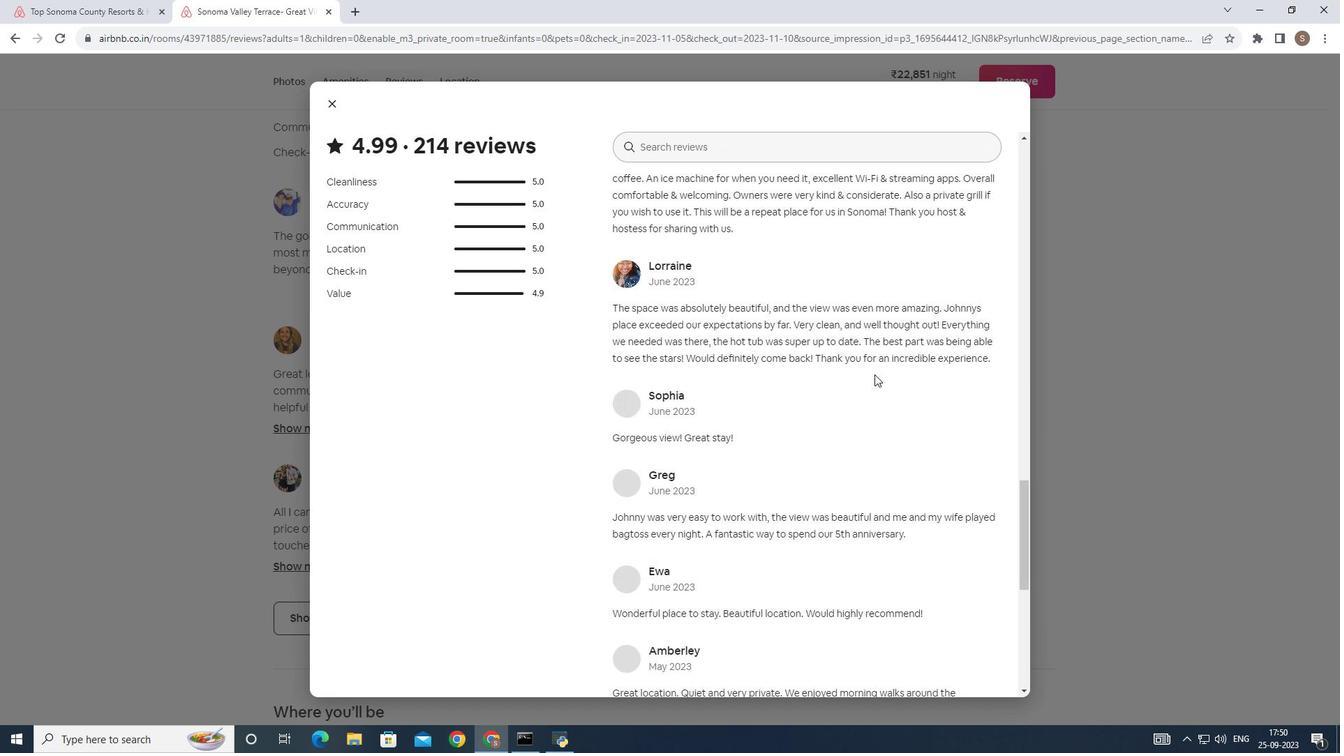 
Action: Mouse scrolled (874, 374) with delta (0, 0)
Screenshot: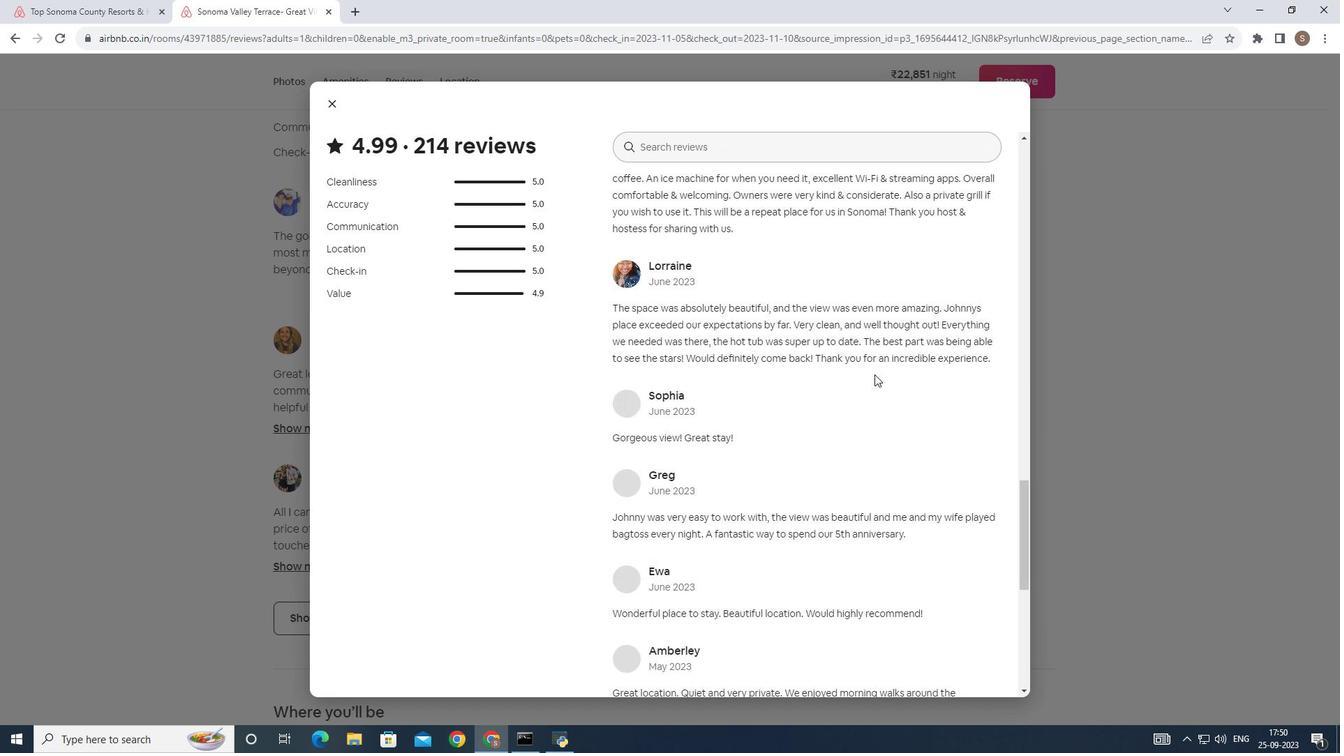 
Action: Mouse scrolled (874, 374) with delta (0, 0)
Screenshot: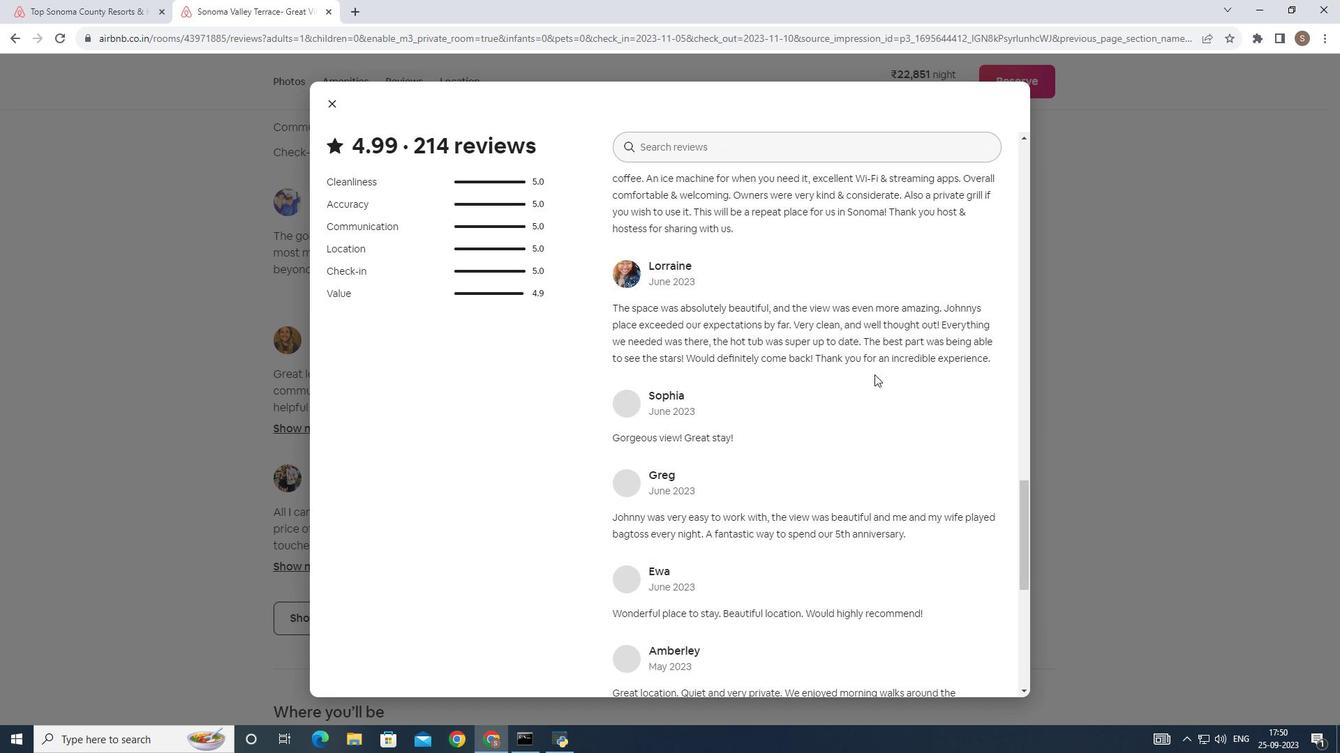 
Action: Mouse scrolled (874, 374) with delta (0, 0)
Screenshot: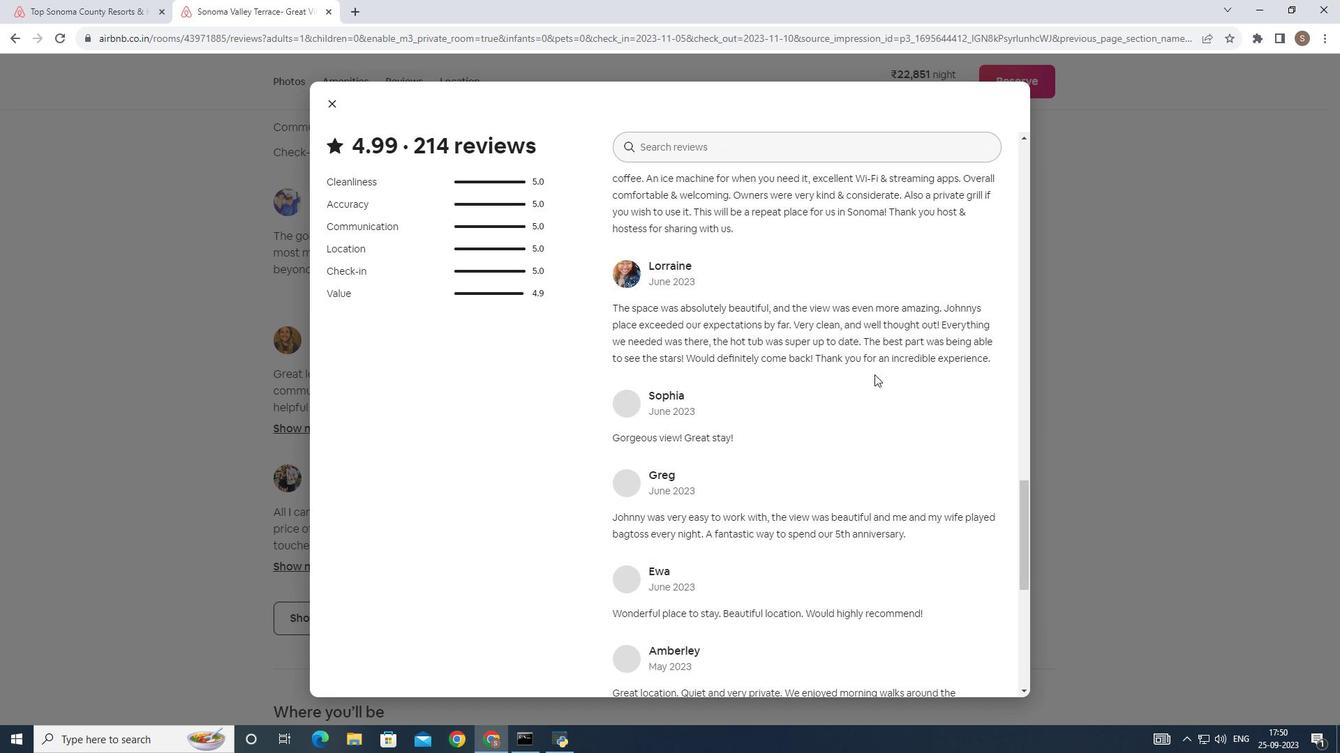 
Action: Mouse scrolled (874, 374) with delta (0, 0)
Screenshot: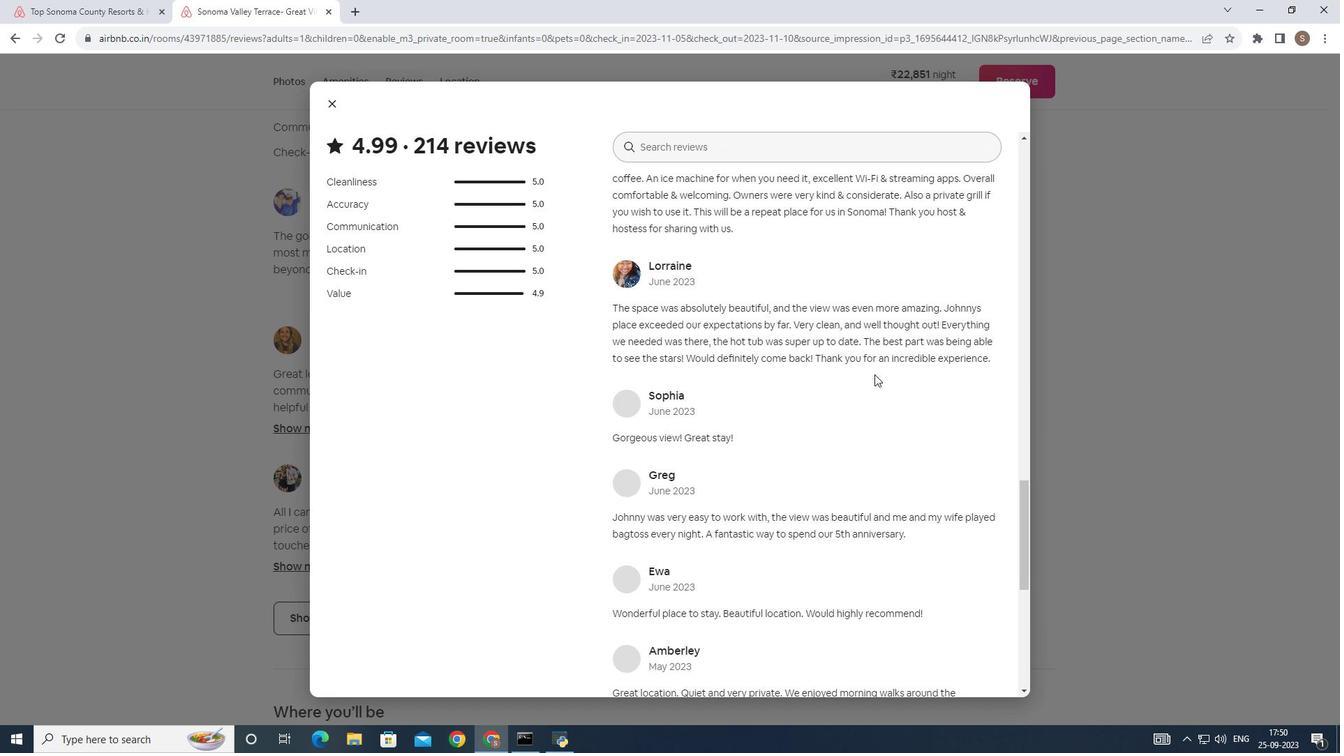 
Action: Mouse scrolled (874, 374) with delta (0, 0)
Screenshot: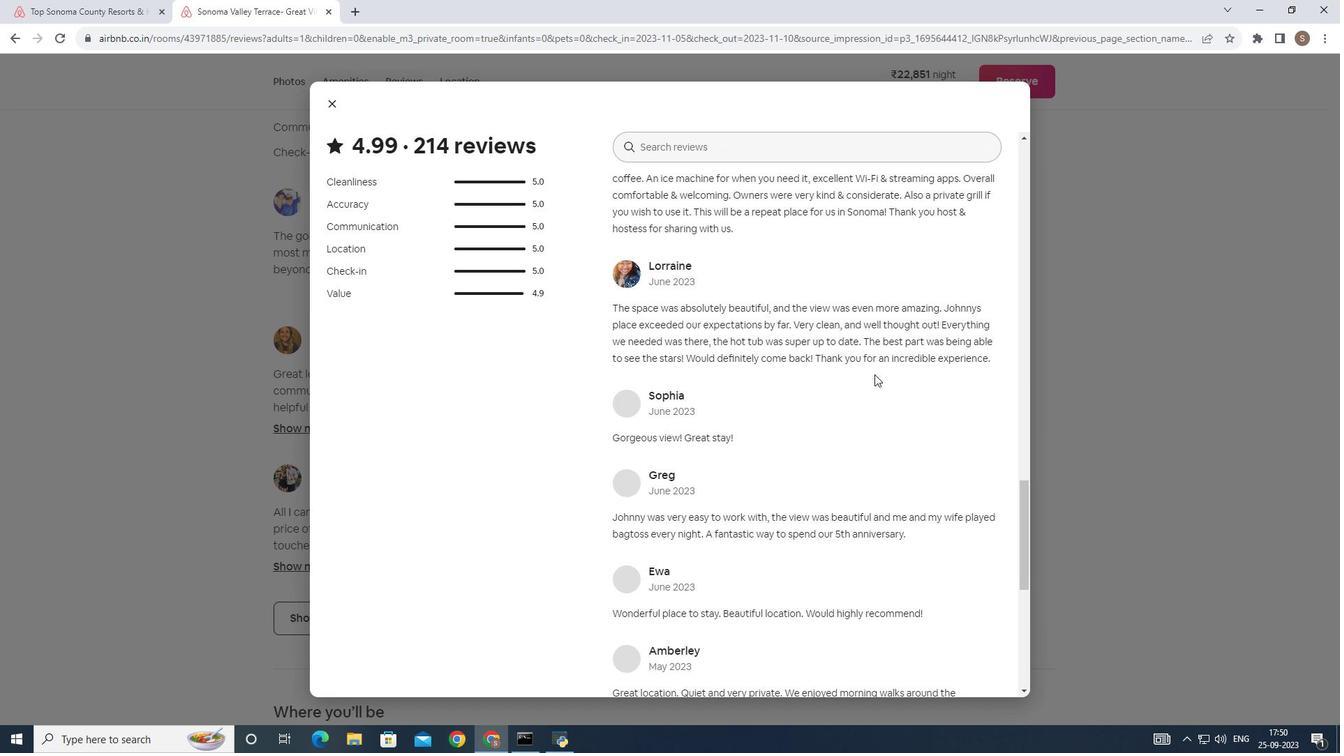 
Action: Mouse scrolled (874, 374) with delta (0, 0)
Screenshot: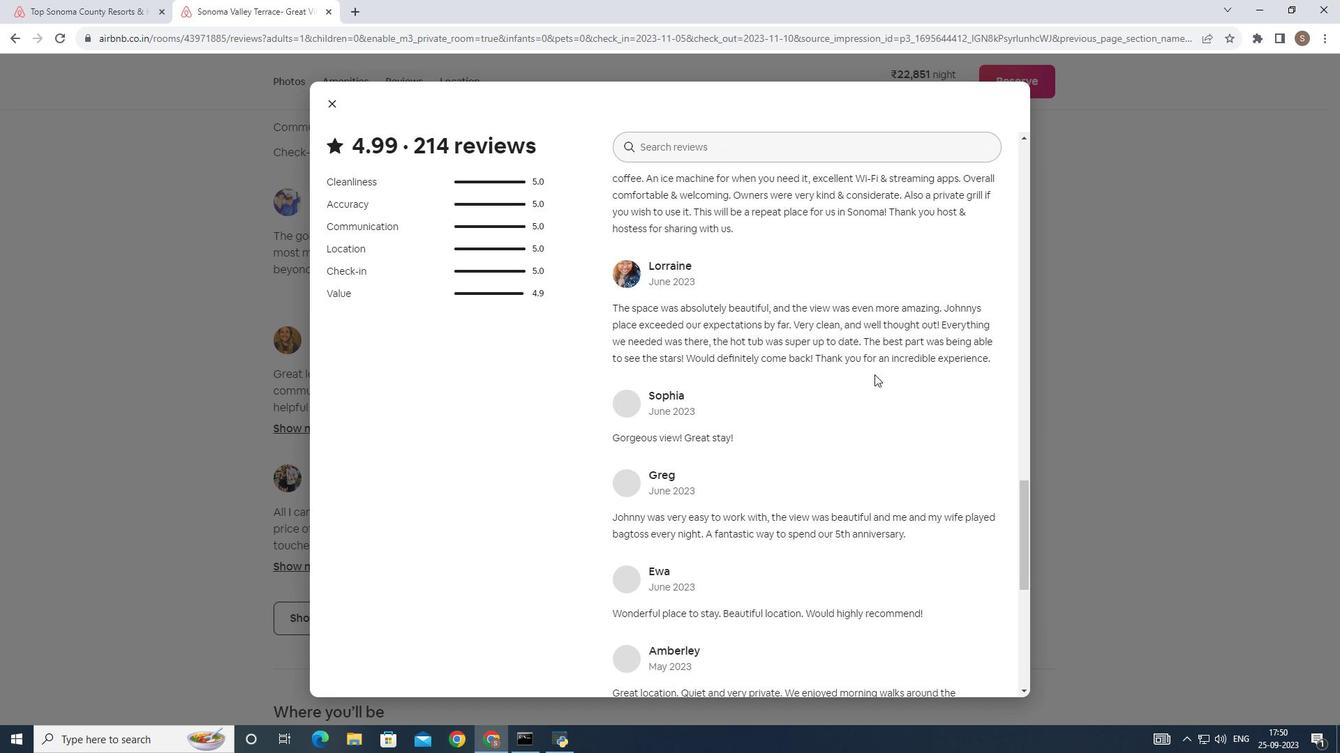 
Action: Mouse scrolled (874, 374) with delta (0, 0)
Screenshot: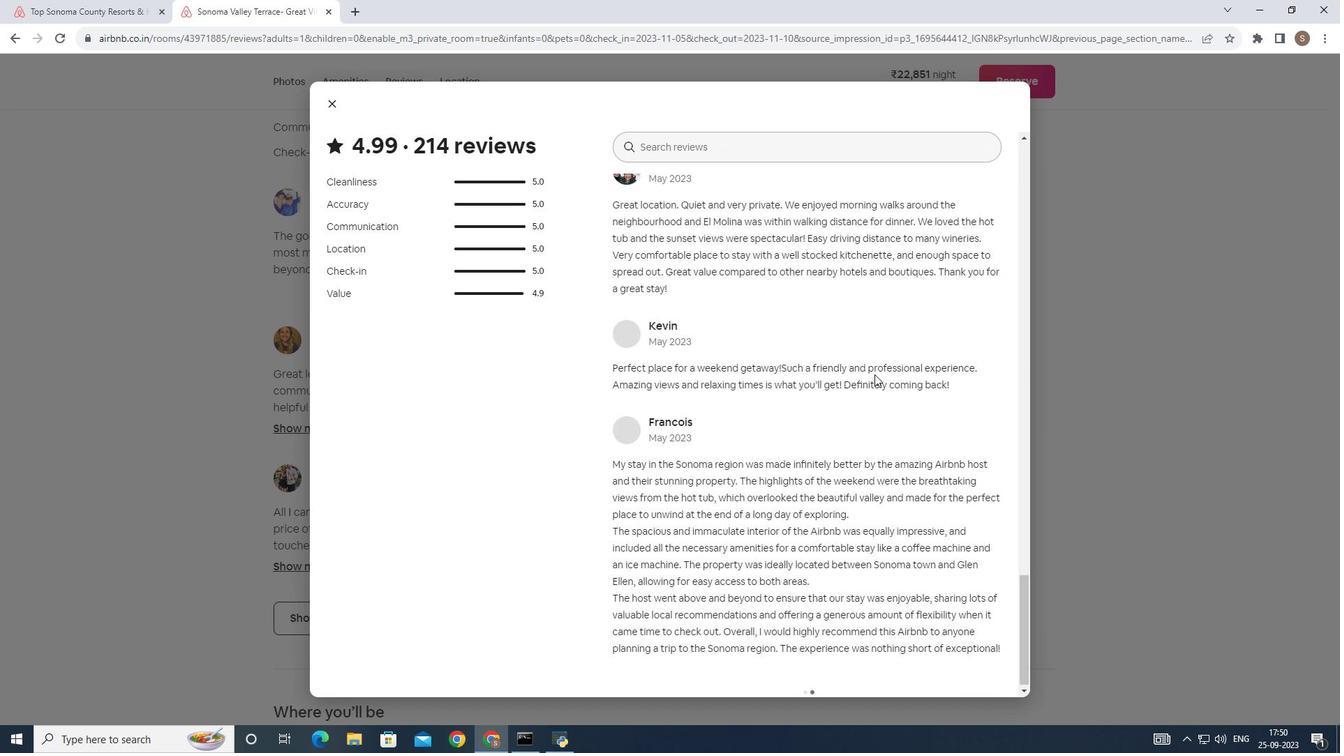 
Action: Mouse scrolled (874, 374) with delta (0, 0)
Screenshot: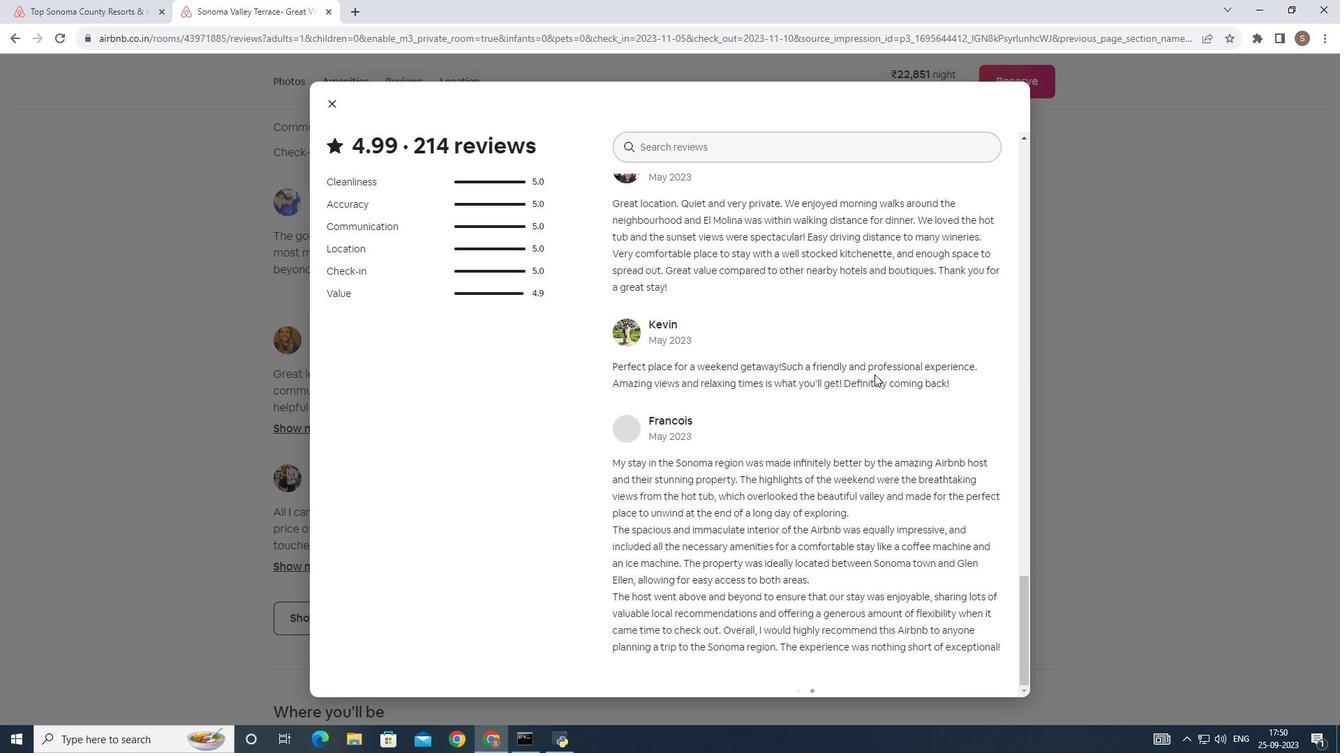 
Action: Mouse scrolled (874, 374) with delta (0, 0)
Screenshot: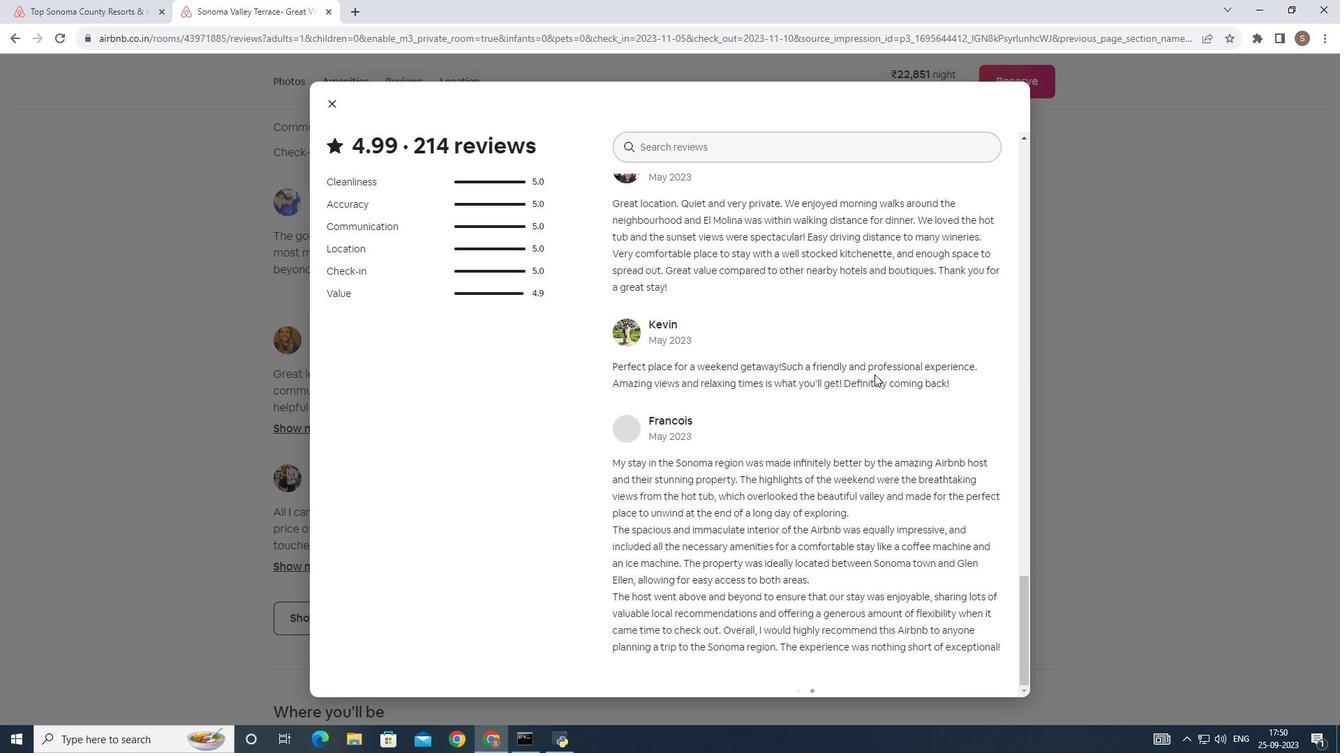 
Action: Mouse scrolled (874, 374) with delta (0, 0)
Screenshot: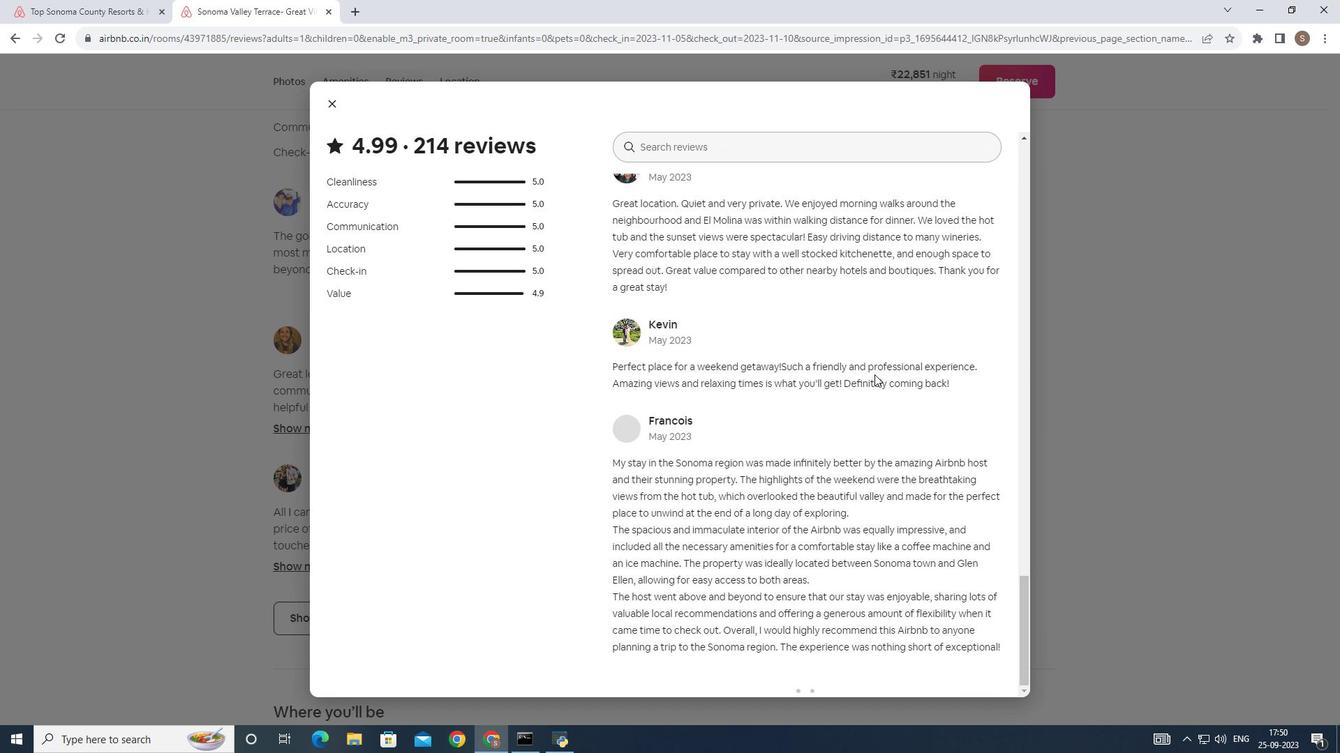 
Action: Mouse scrolled (874, 374) with delta (0, 0)
Screenshot: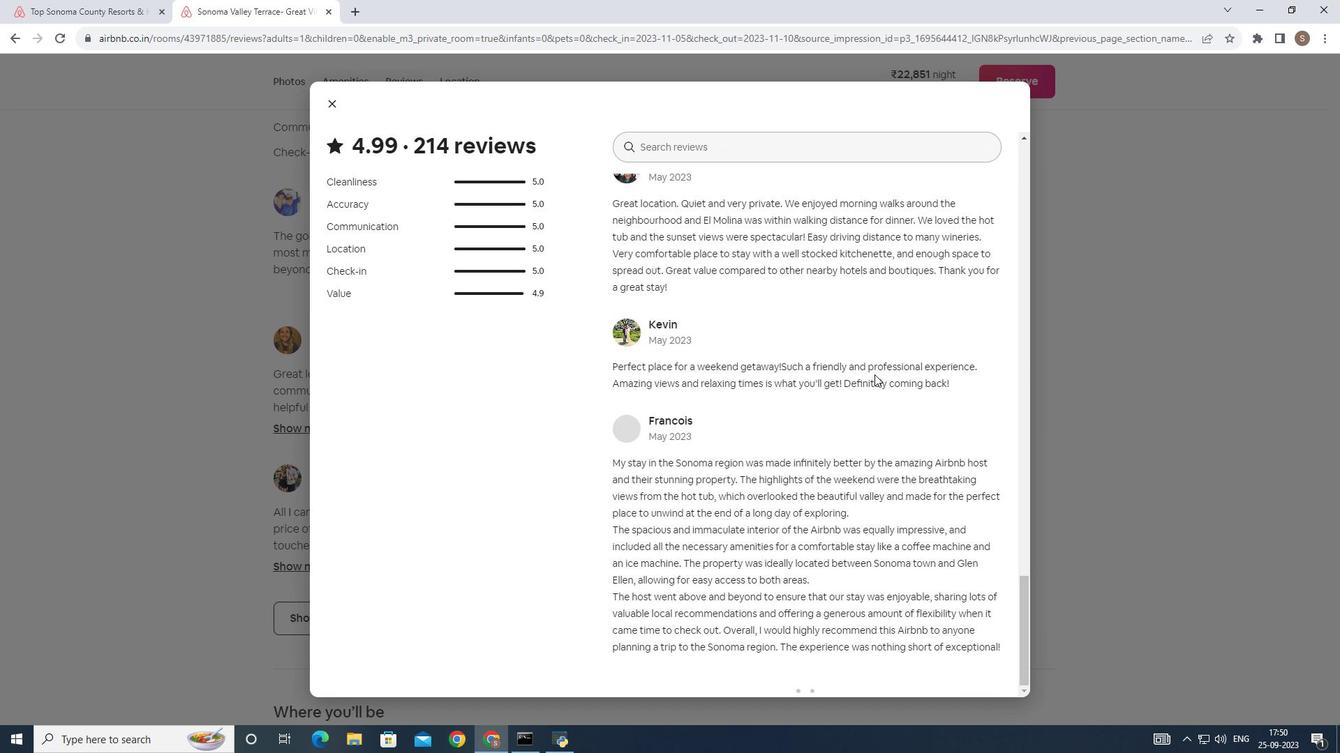 
Action: Mouse scrolled (874, 374) with delta (0, 0)
Screenshot: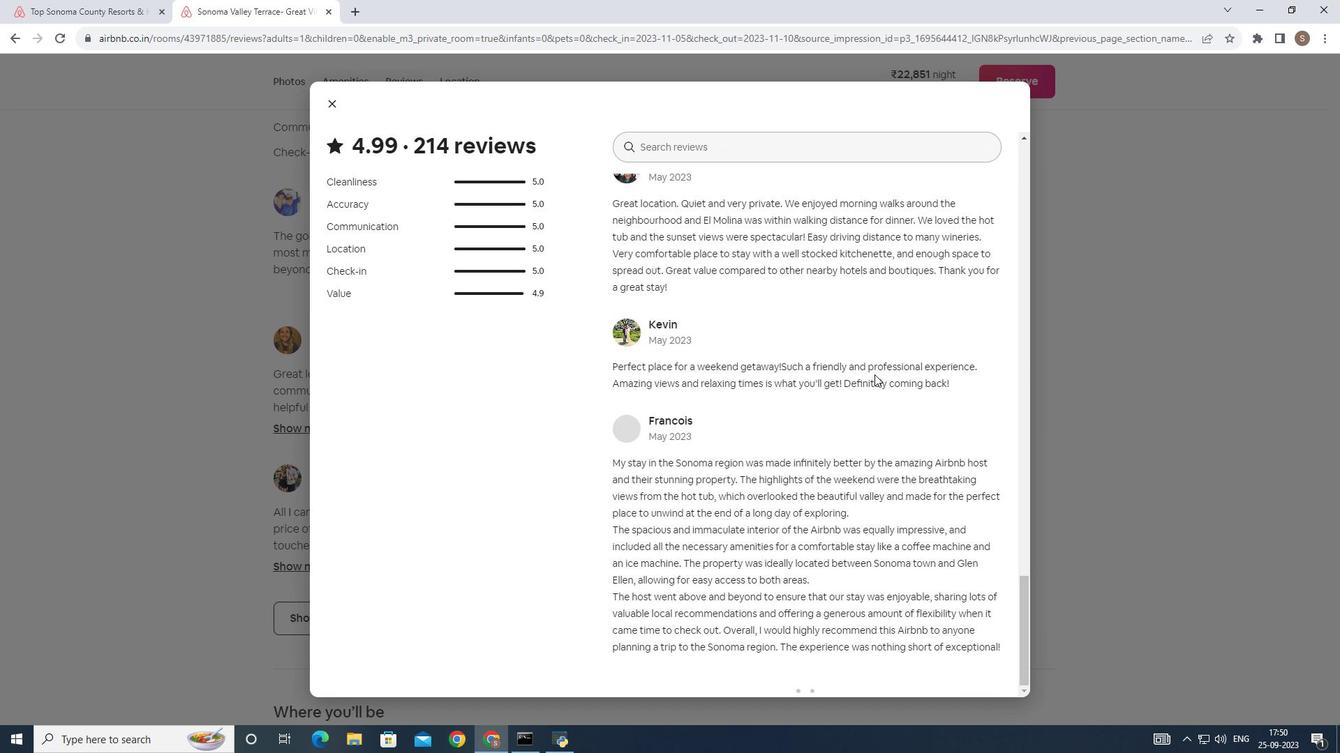 
Action: Mouse scrolled (874, 374) with delta (0, 0)
Screenshot: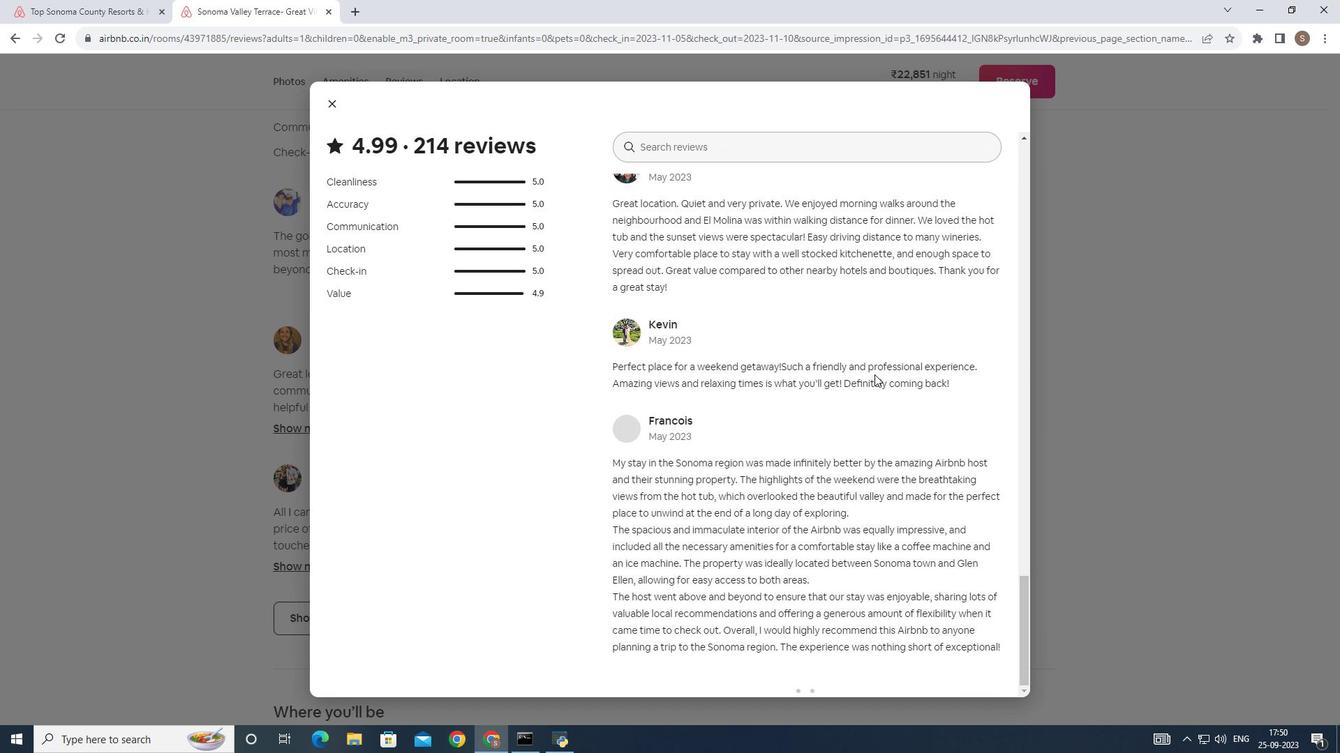 
Action: Mouse scrolled (874, 374) with delta (0, 0)
Screenshot: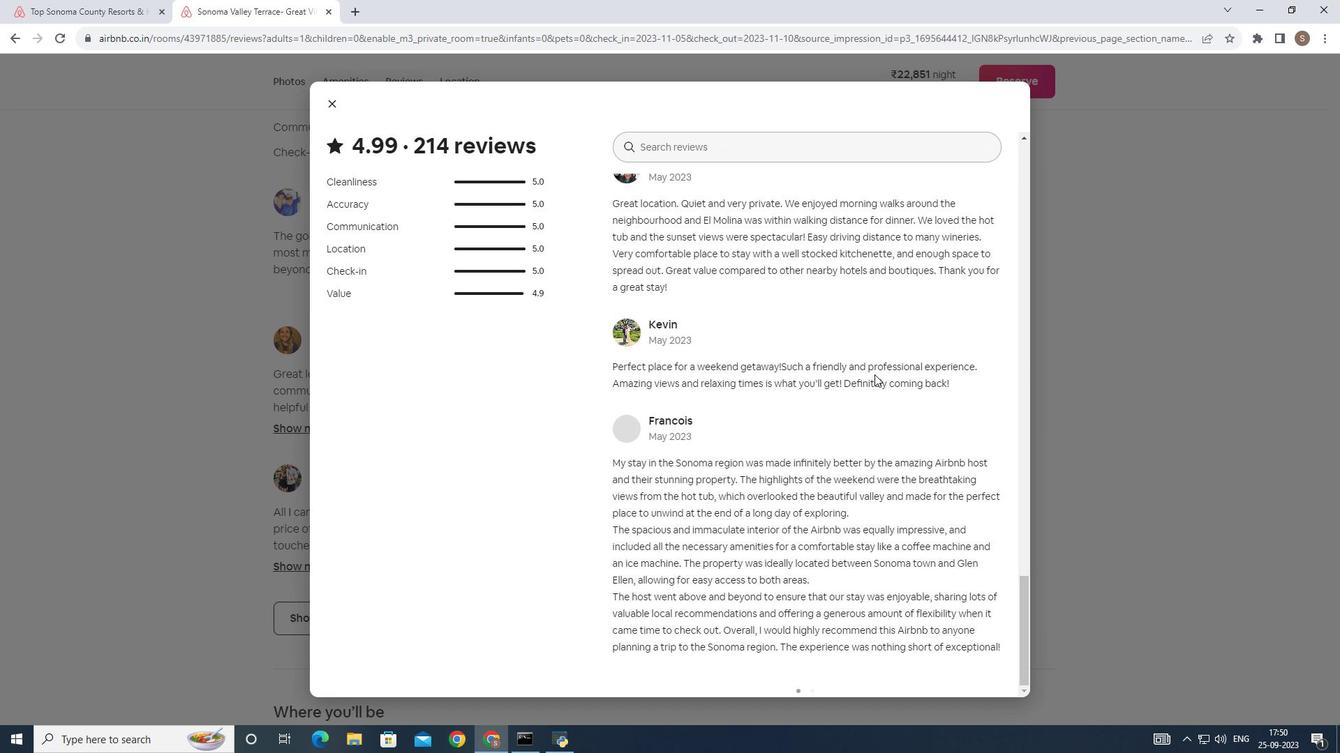 
Action: Mouse scrolled (874, 374) with delta (0, 0)
Screenshot: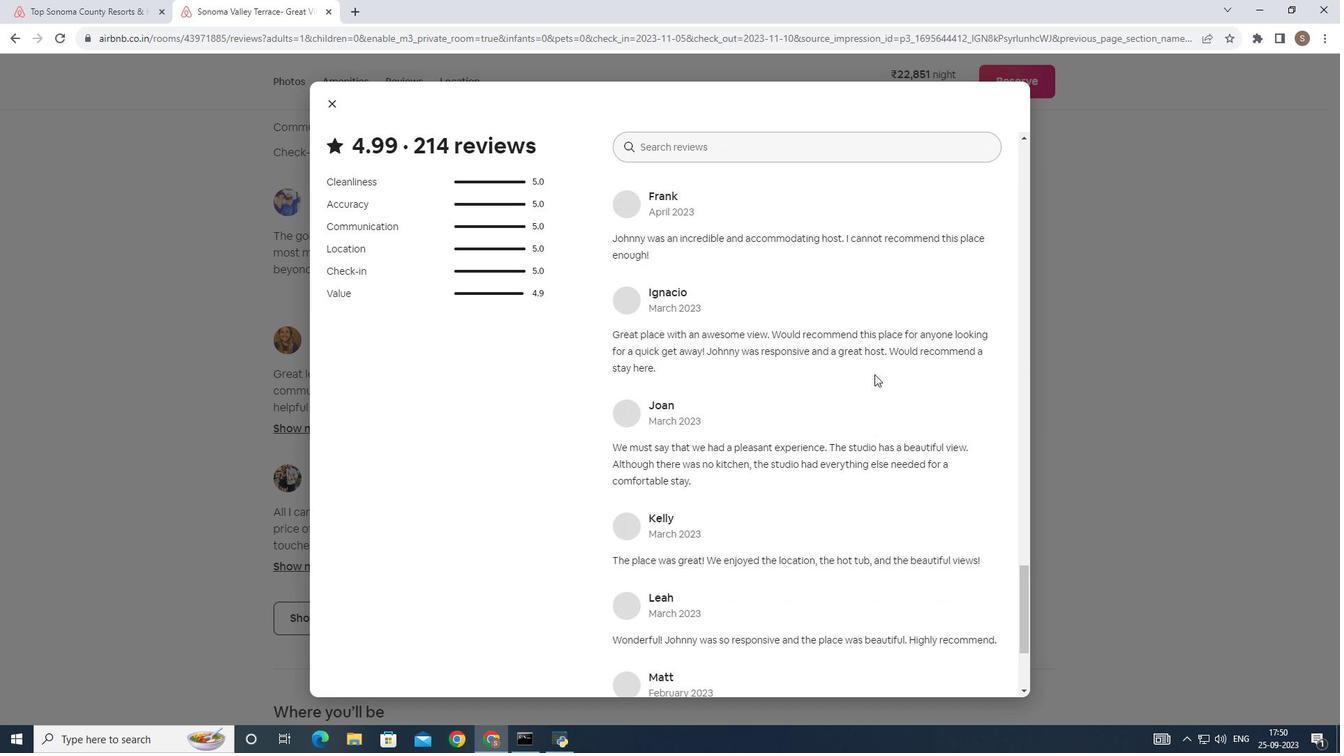 
Action: Mouse scrolled (874, 374) with delta (0, 0)
Screenshot: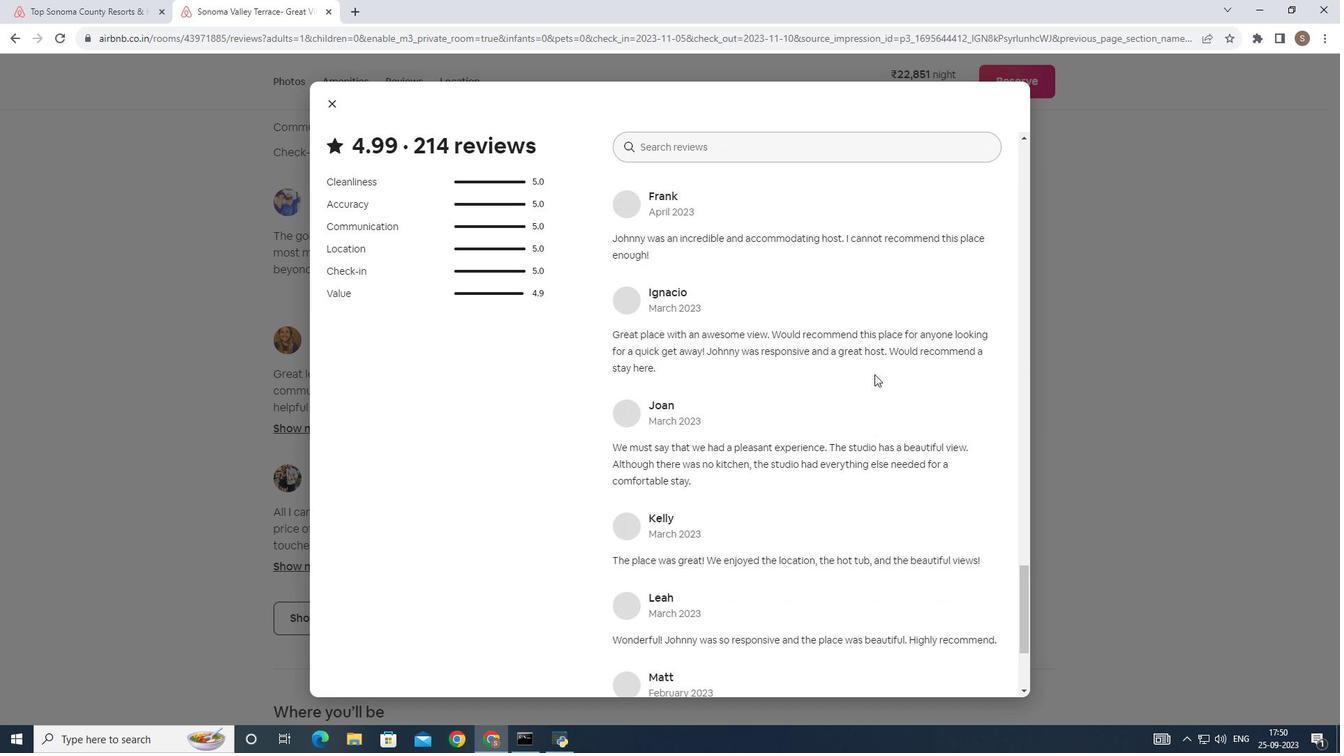 
Action: Mouse scrolled (874, 374) with delta (0, 0)
Screenshot: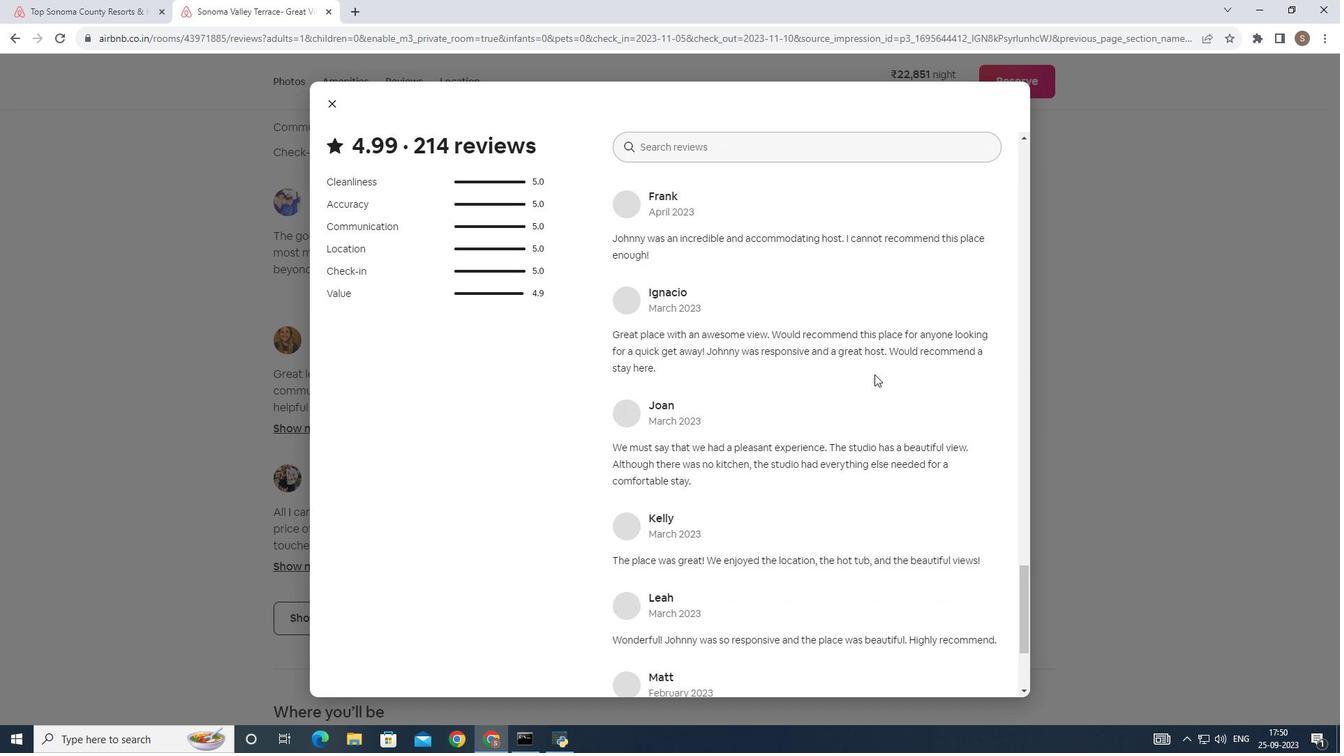 
Action: Mouse scrolled (874, 374) with delta (0, 0)
Screenshot: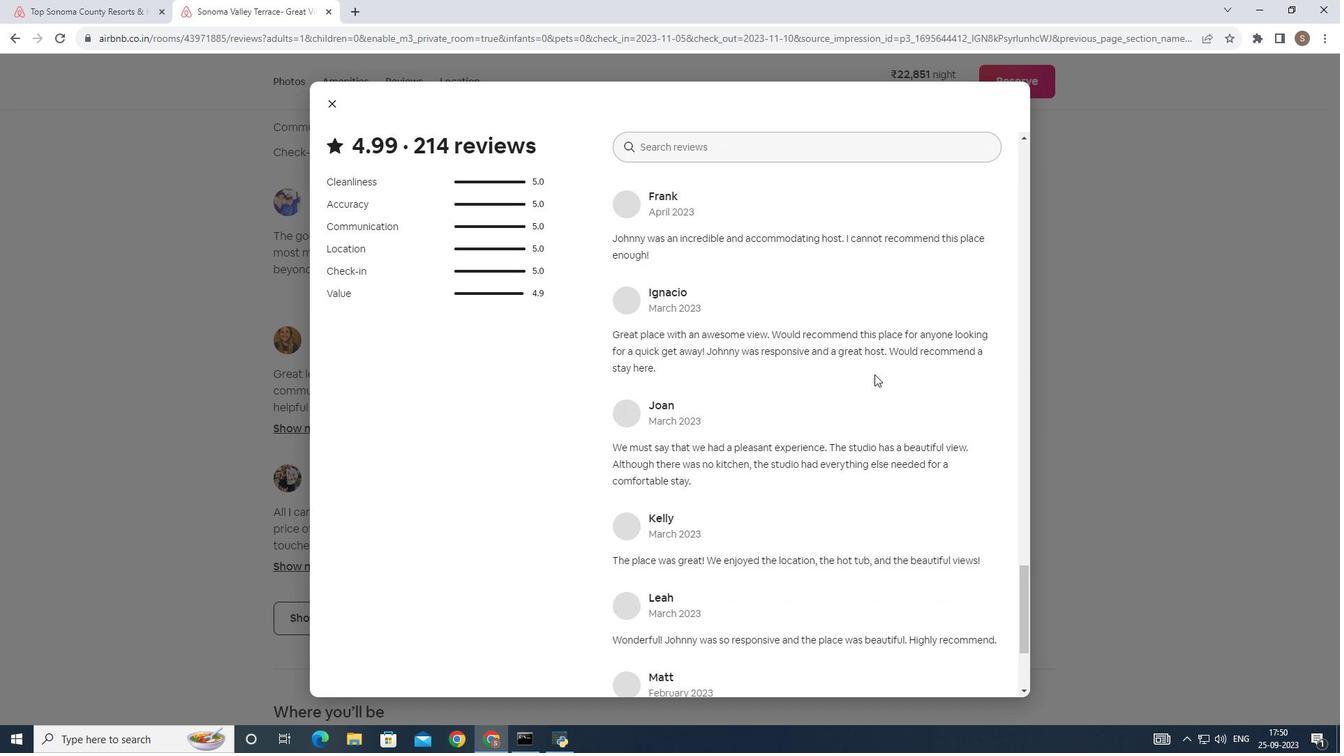 
Action: Mouse scrolled (874, 374) with delta (0, 0)
Screenshot: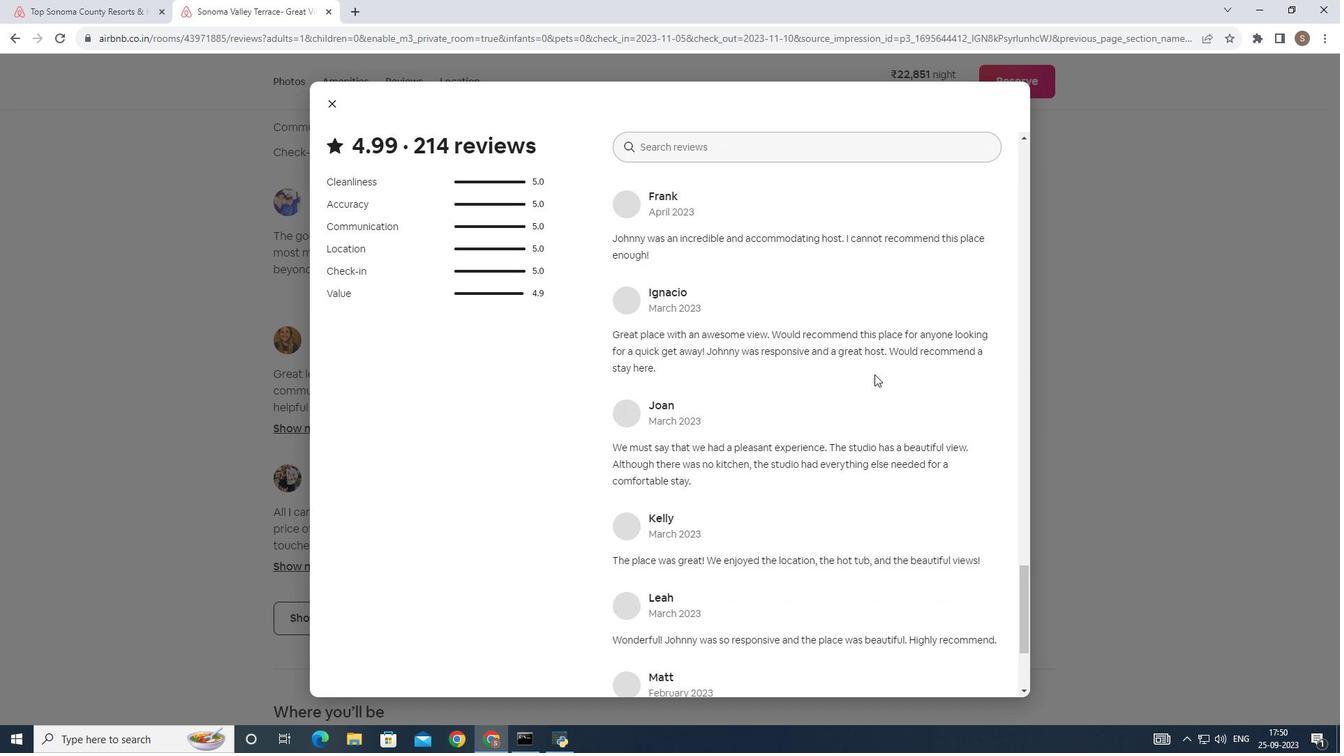 
Action: Mouse scrolled (874, 374) with delta (0, 0)
Screenshot: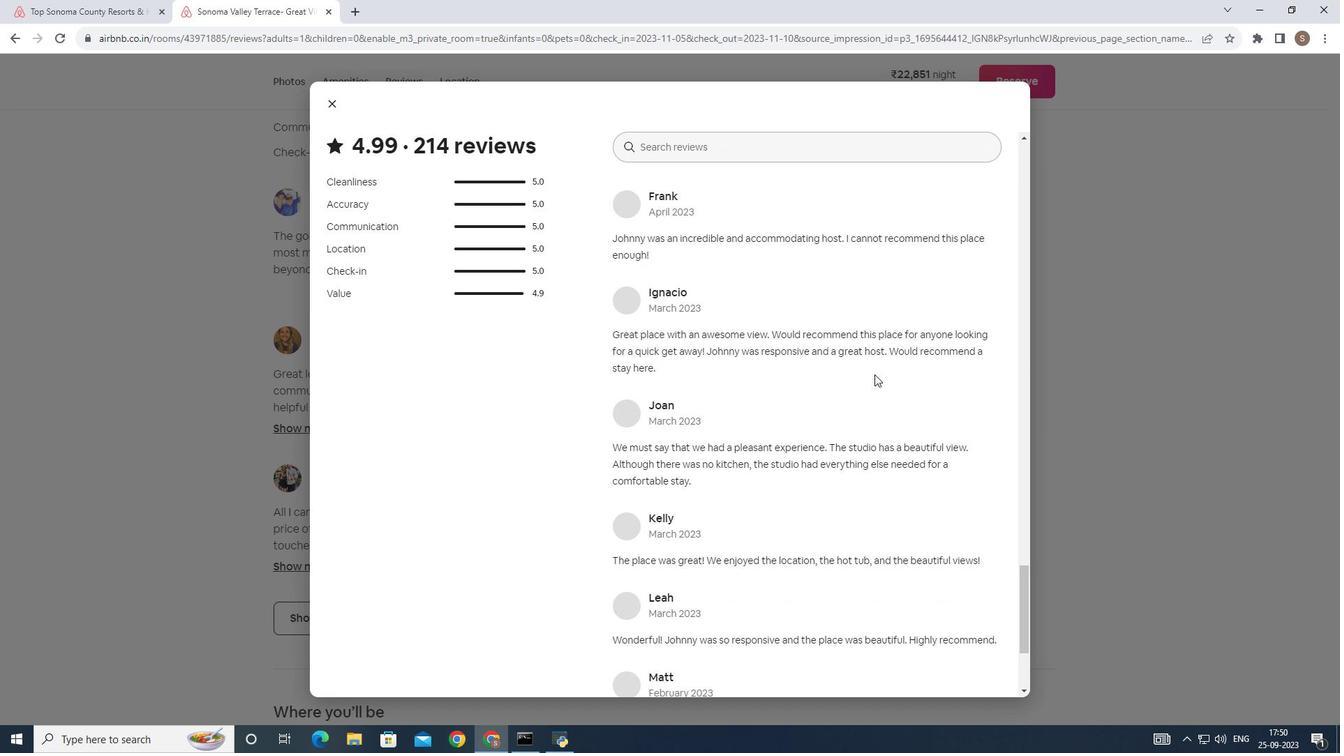
Action: Mouse scrolled (874, 374) with delta (0, 0)
Screenshot: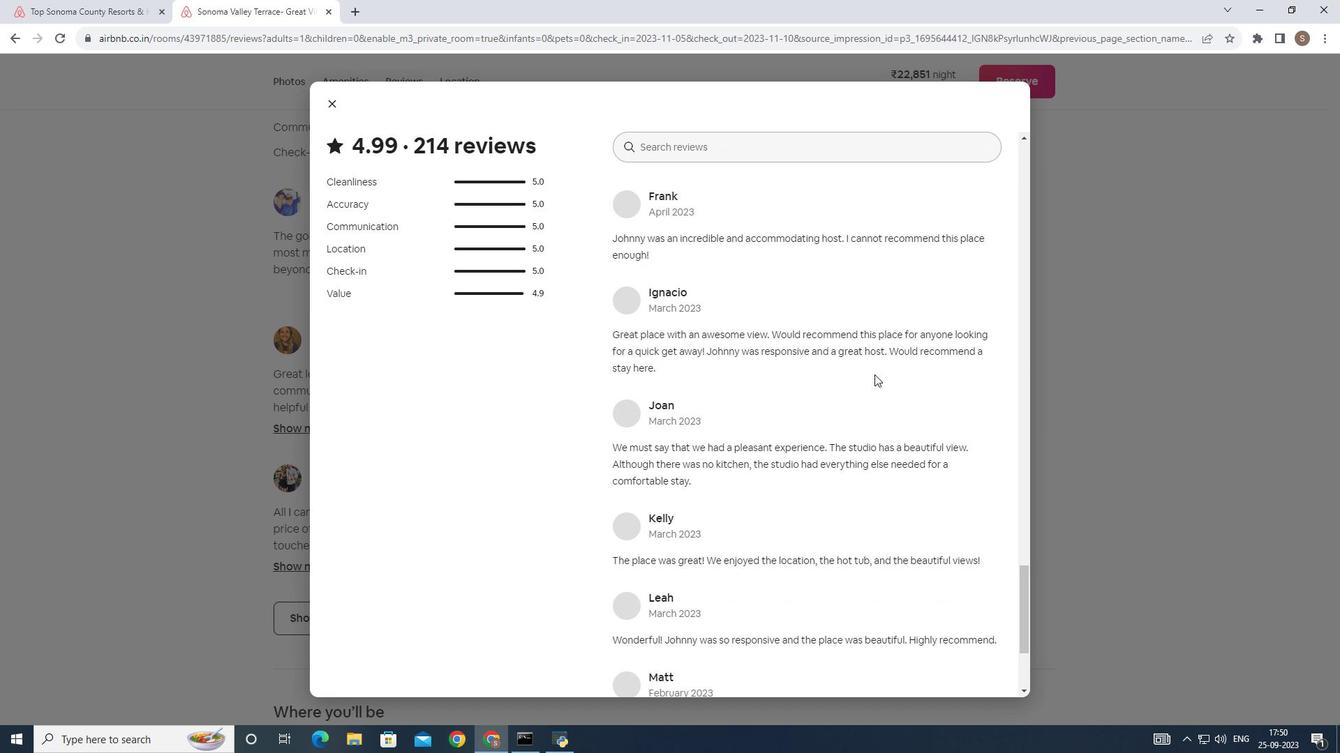 
Action: Mouse scrolled (874, 374) with delta (0, 0)
Screenshot: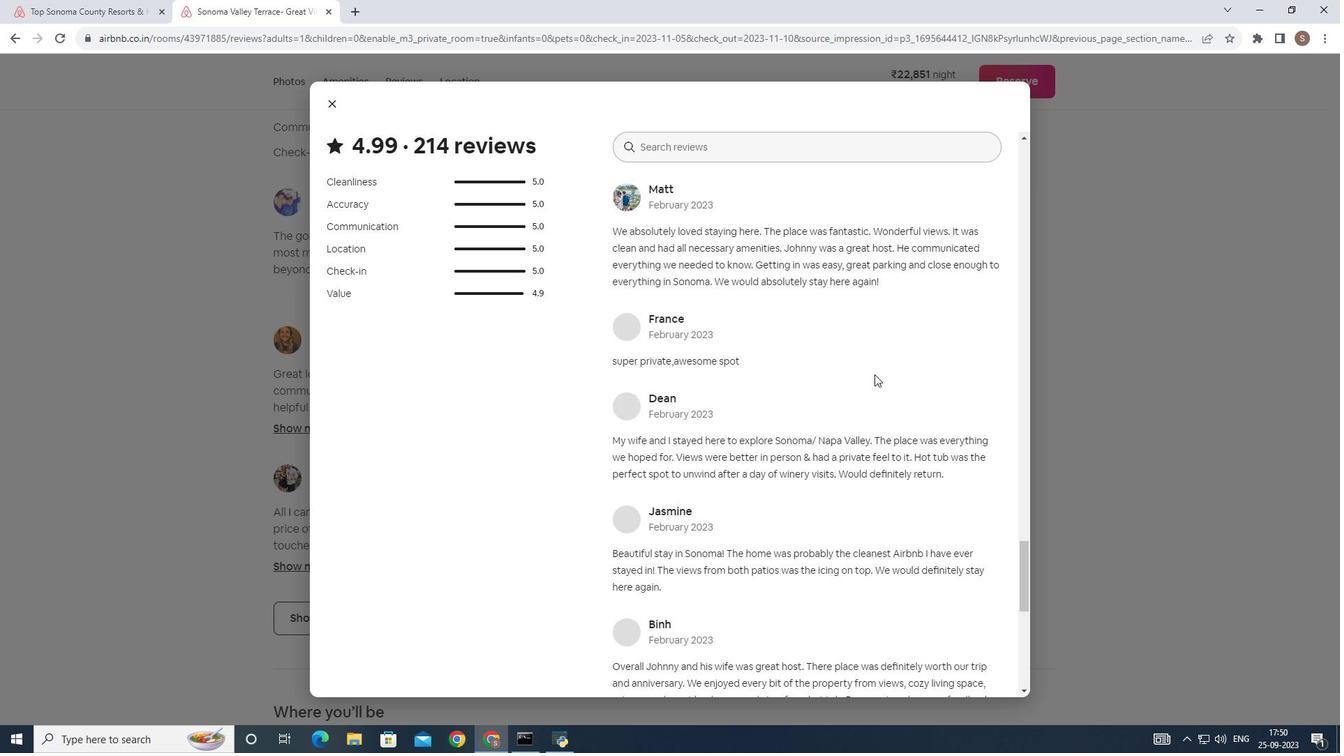 
Action: Mouse scrolled (874, 374) with delta (0, 0)
Screenshot: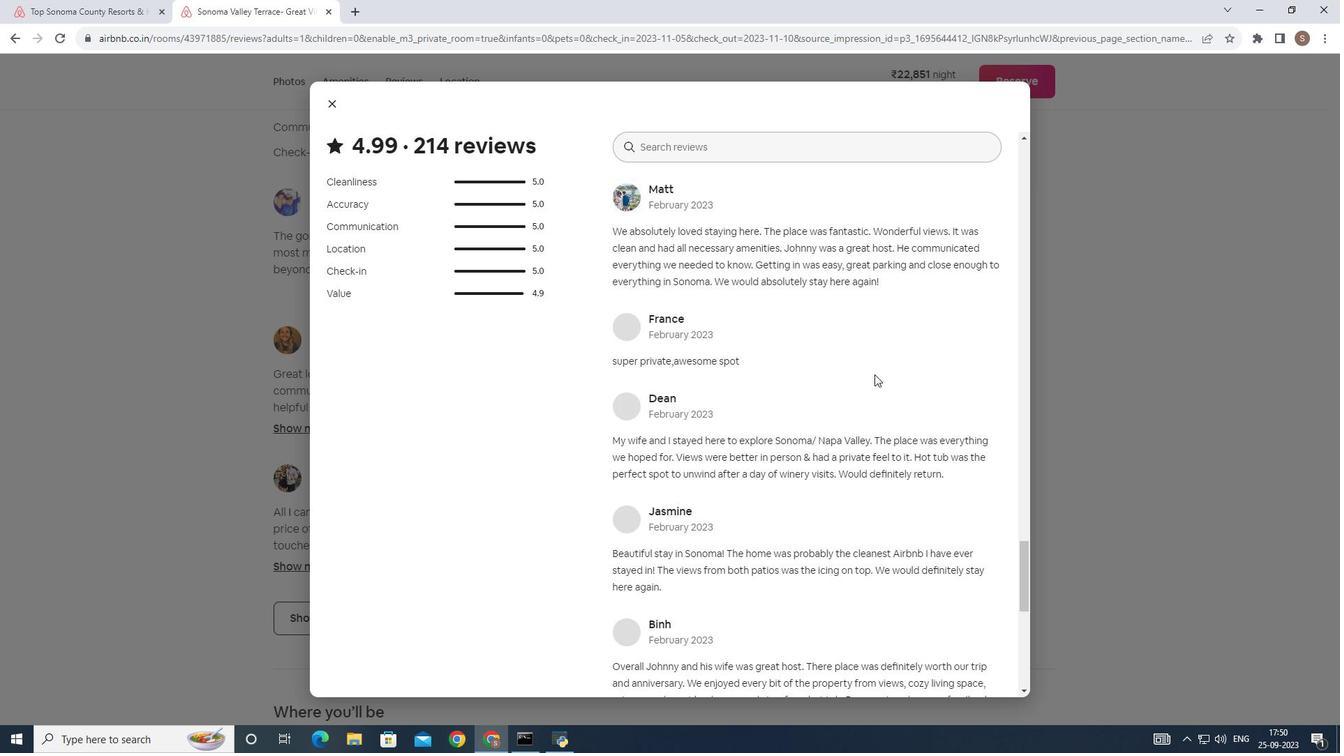 
Action: Mouse scrolled (874, 374) with delta (0, 0)
Screenshot: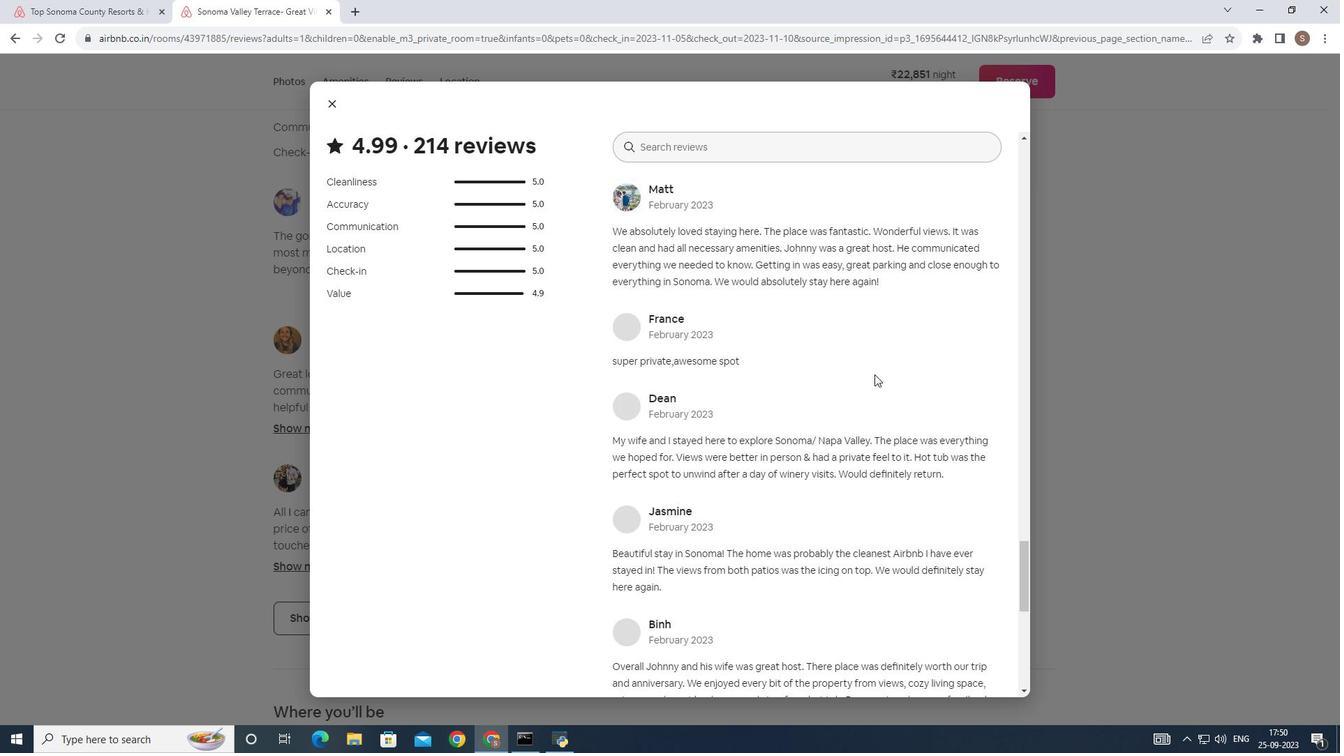 
Action: Mouse scrolled (874, 374) with delta (0, 0)
Screenshot: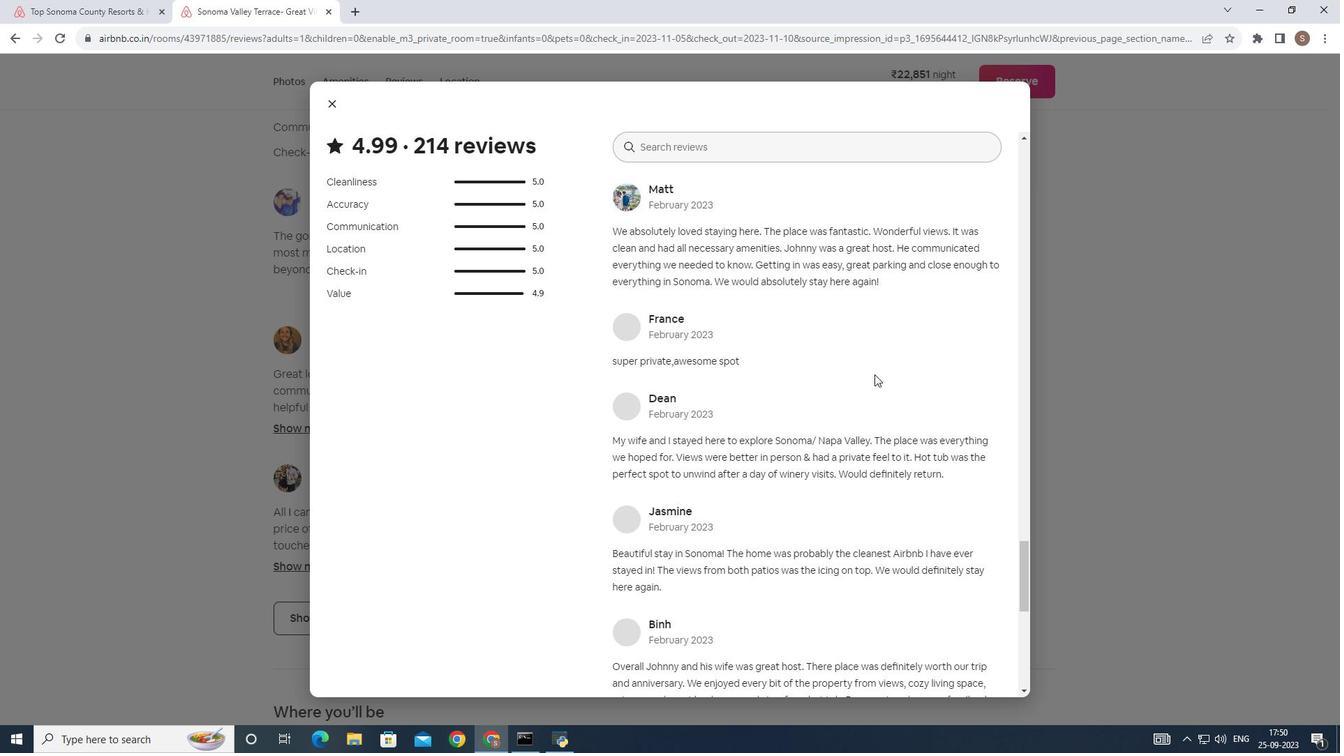 
Action: Mouse scrolled (874, 374) with delta (0, 0)
Screenshot: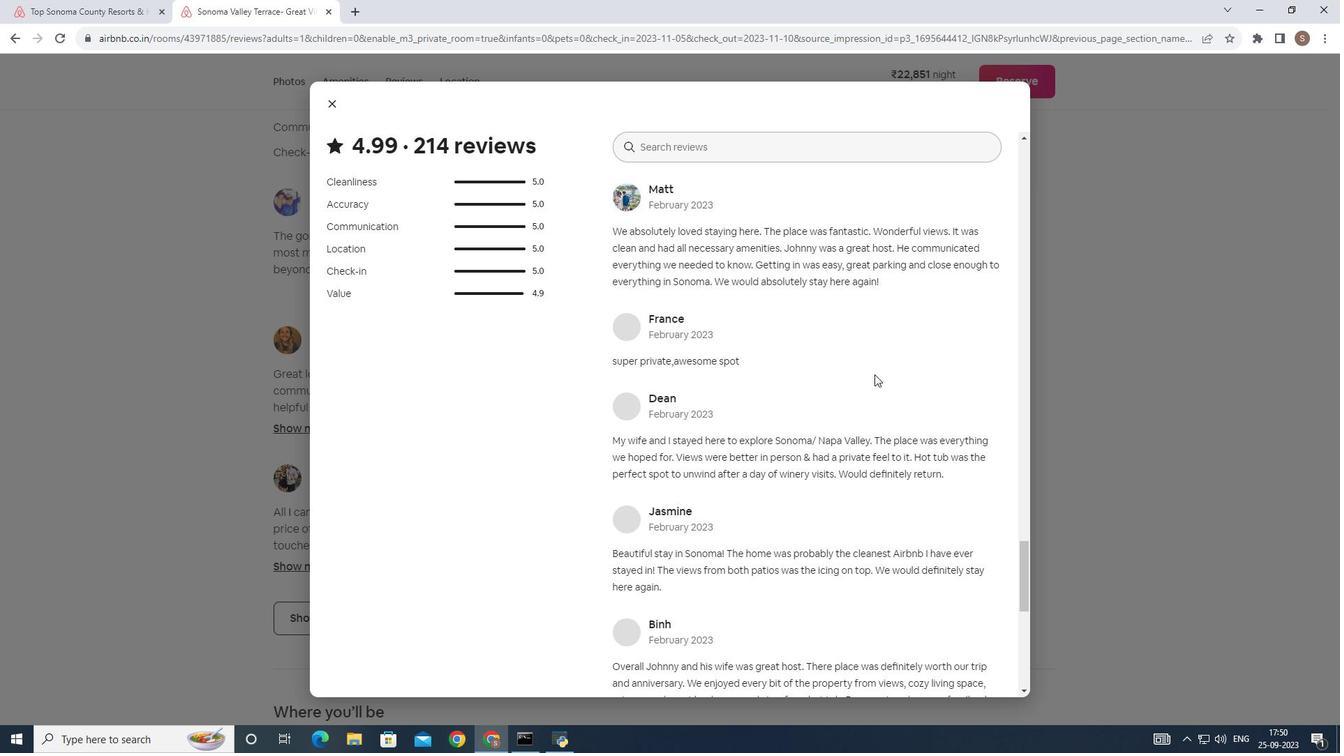 
Action: Mouse scrolled (874, 374) with delta (0, 0)
Screenshot: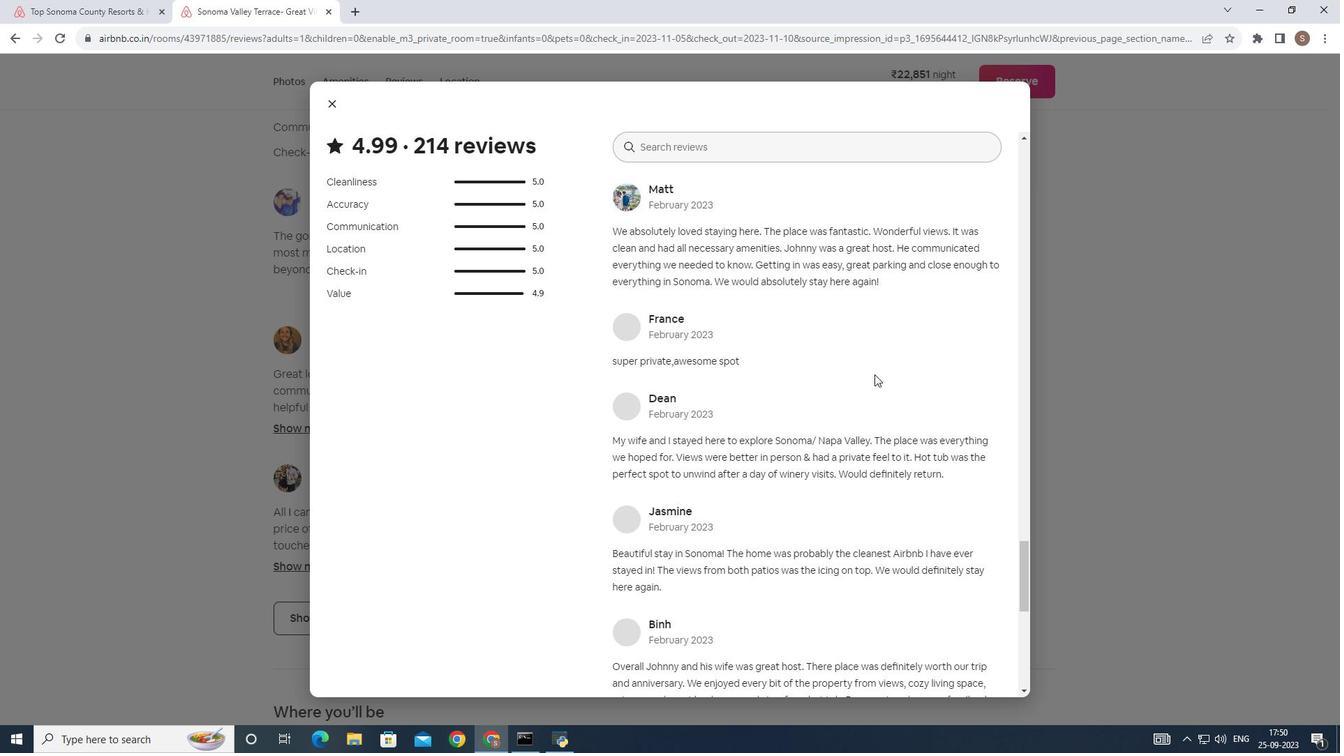 
Action: Mouse scrolled (874, 374) with delta (0, 0)
Screenshot: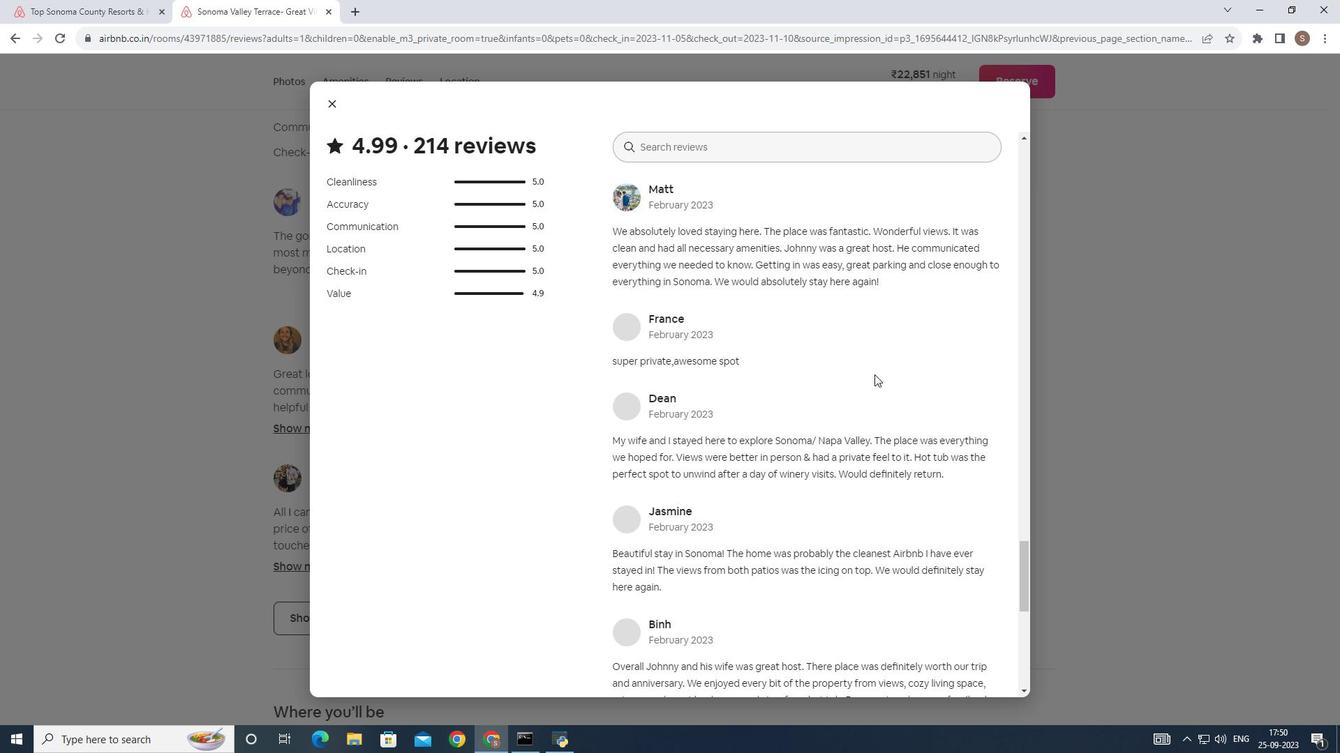 
Action: Mouse scrolled (874, 374) with delta (0, 0)
Screenshot: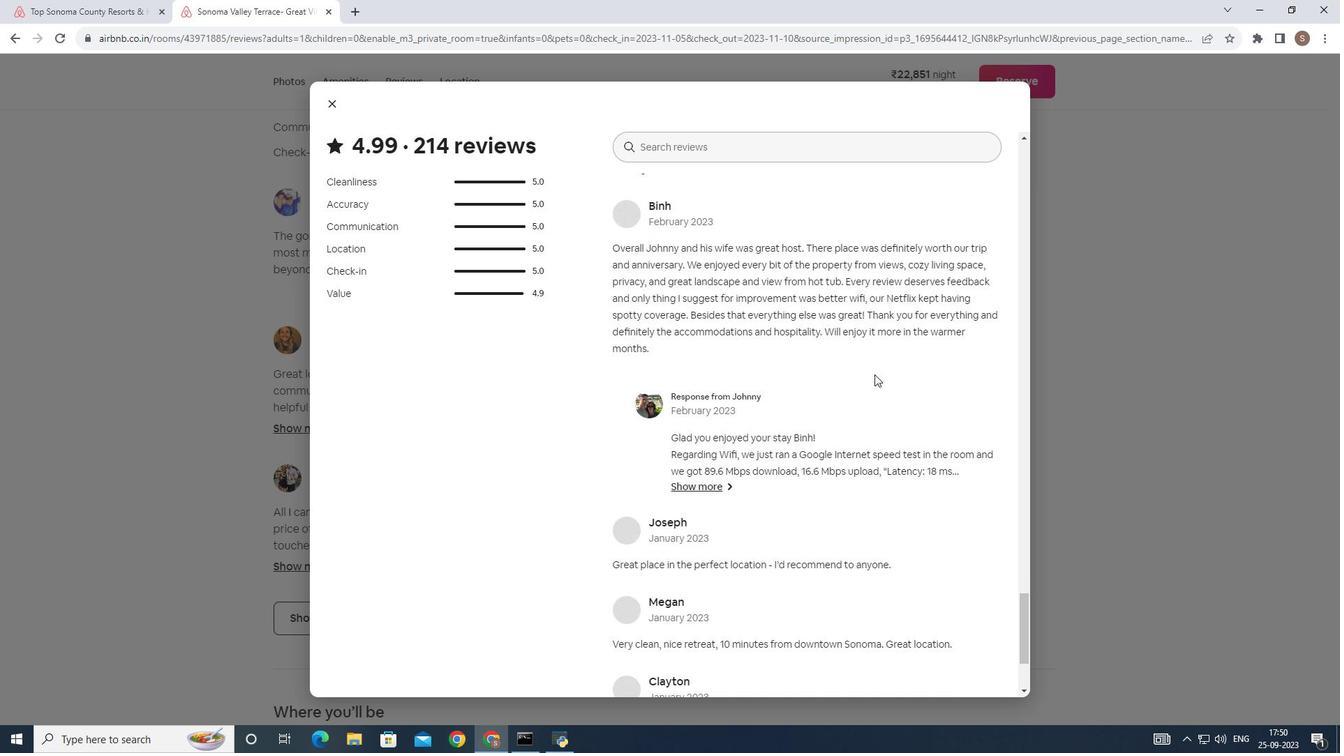 
Action: Mouse scrolled (874, 374) with delta (0, 0)
Screenshot: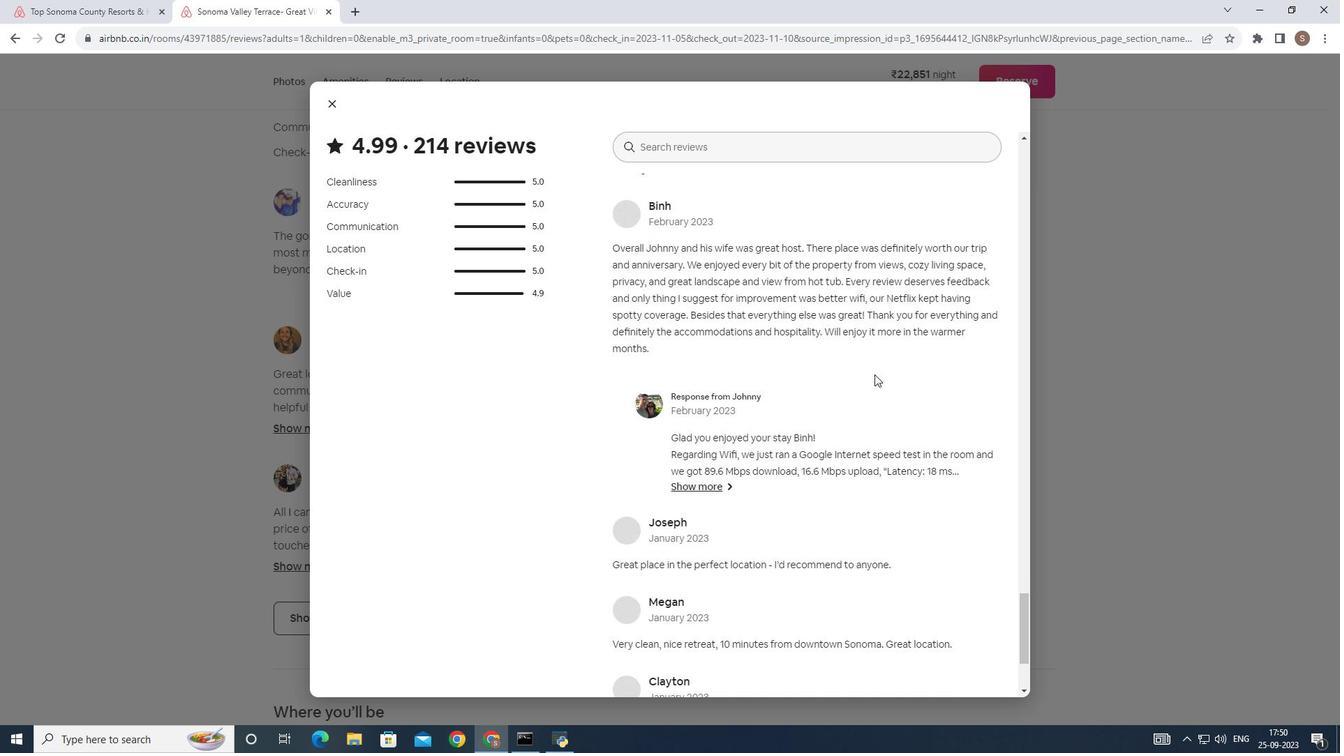 
Action: Mouse scrolled (874, 374) with delta (0, 0)
Screenshot: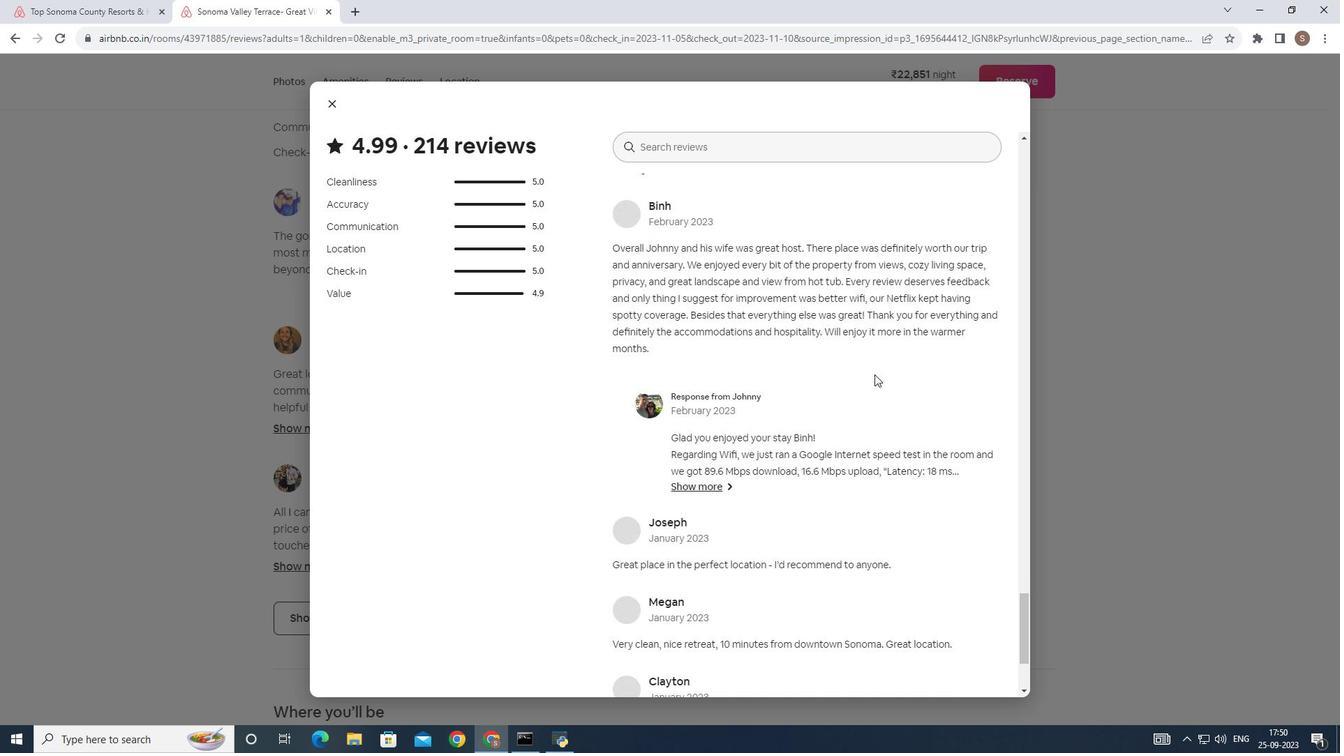 
Action: Mouse scrolled (874, 374) with delta (0, 0)
Screenshot: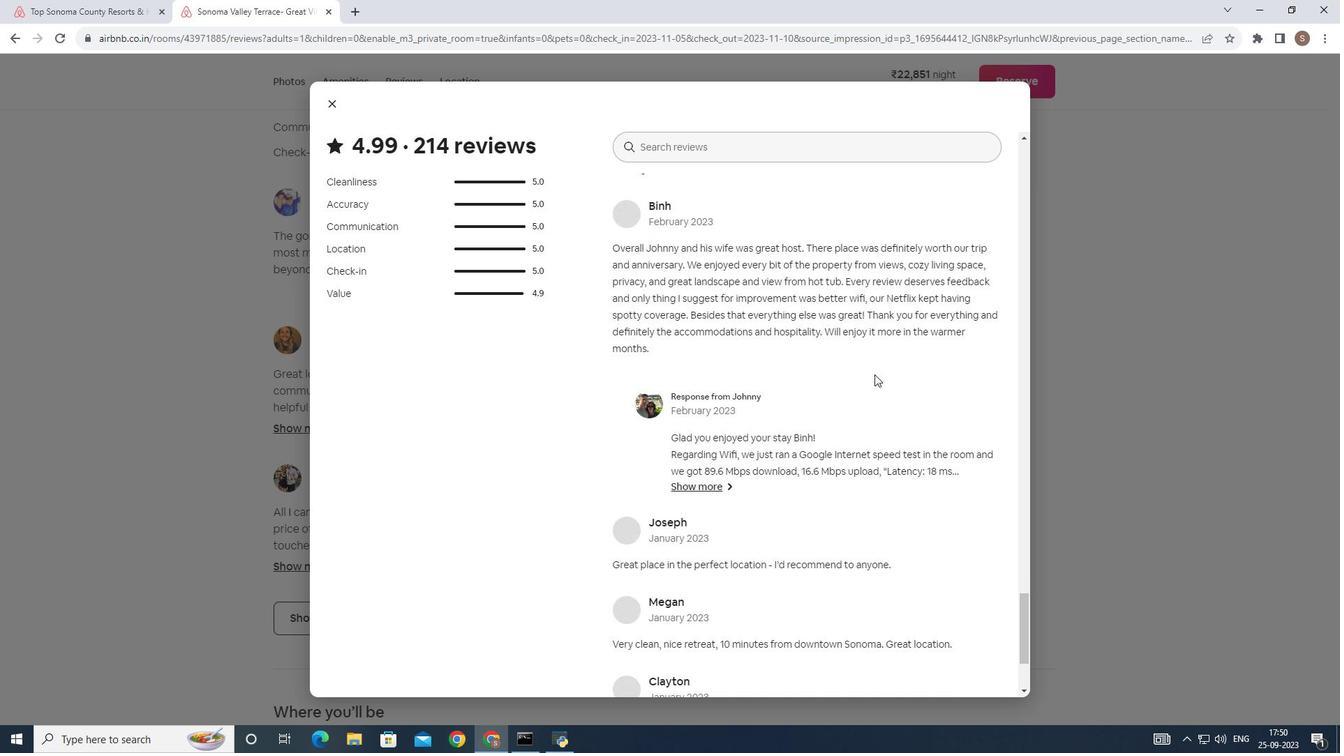 
Action: Mouse scrolled (874, 374) with delta (0, 0)
Screenshot: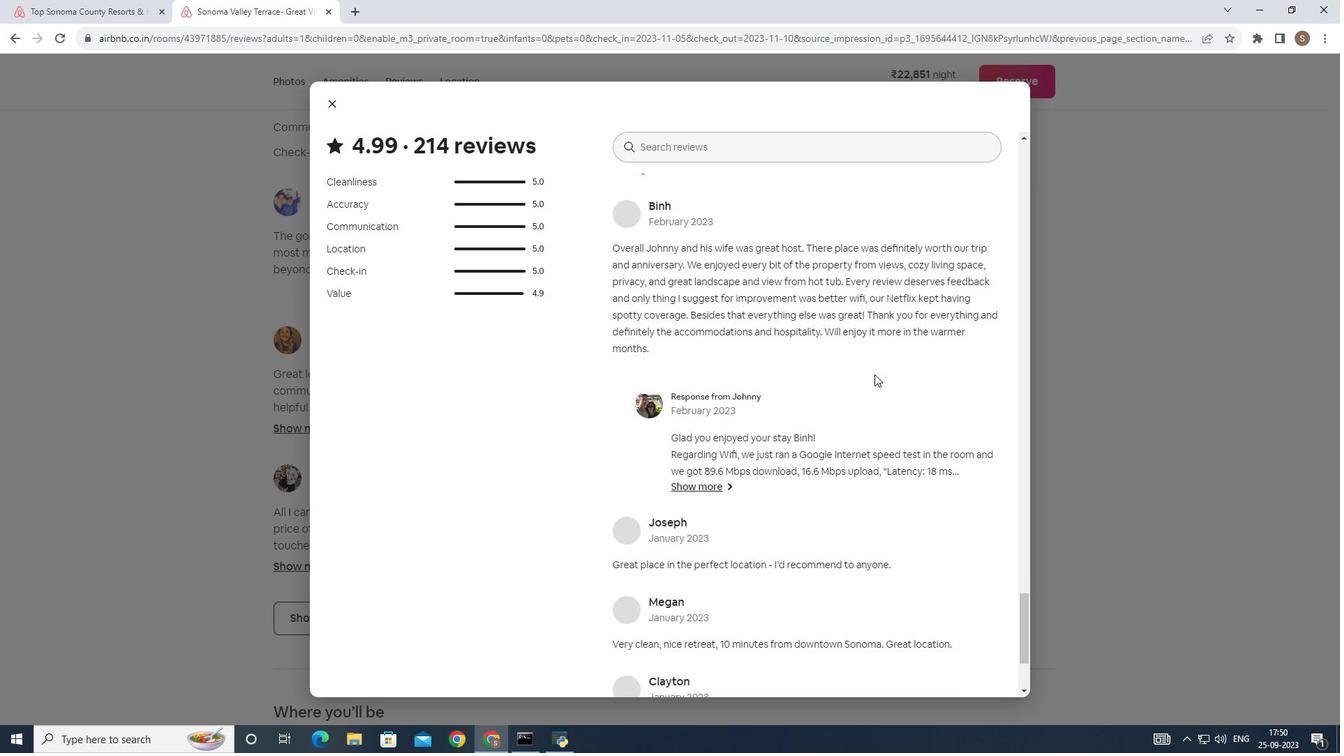 
Action: Mouse scrolled (874, 374) with delta (0, 0)
Screenshot: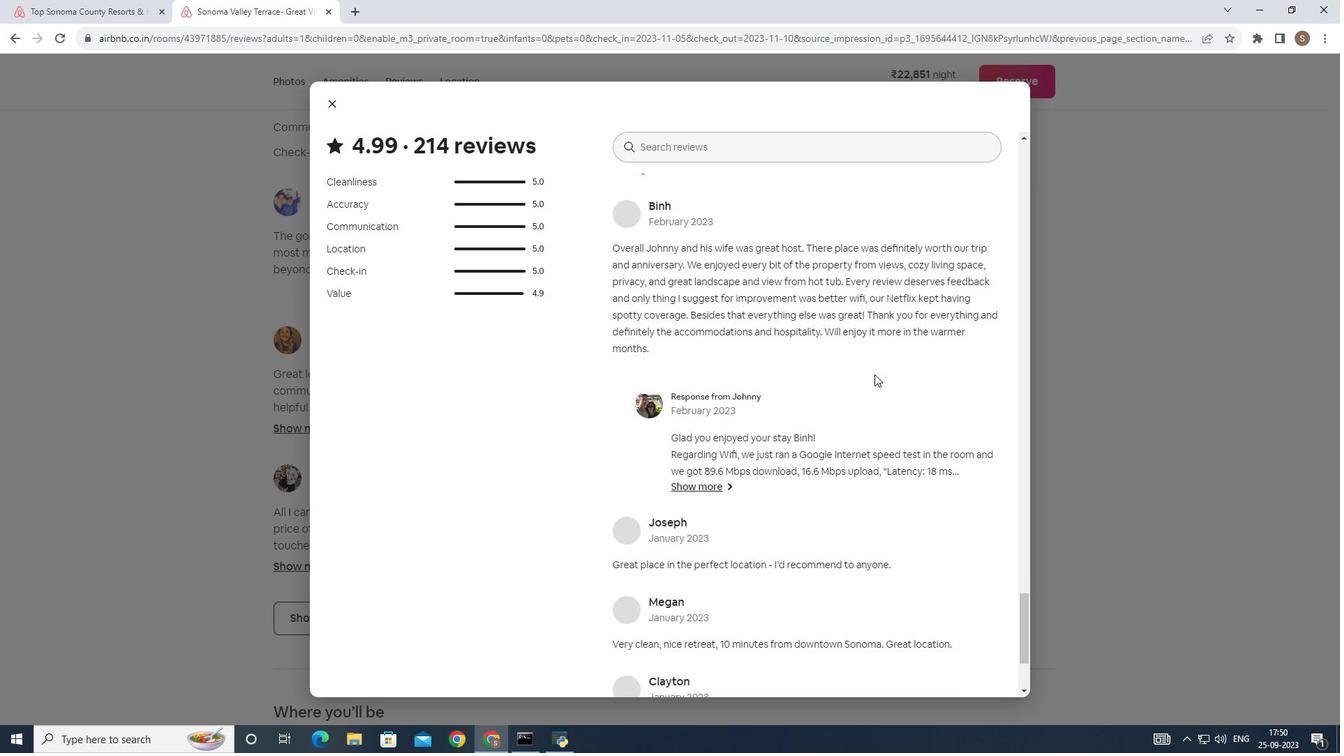 
Action: Mouse scrolled (874, 374) with delta (0, 0)
Screenshot: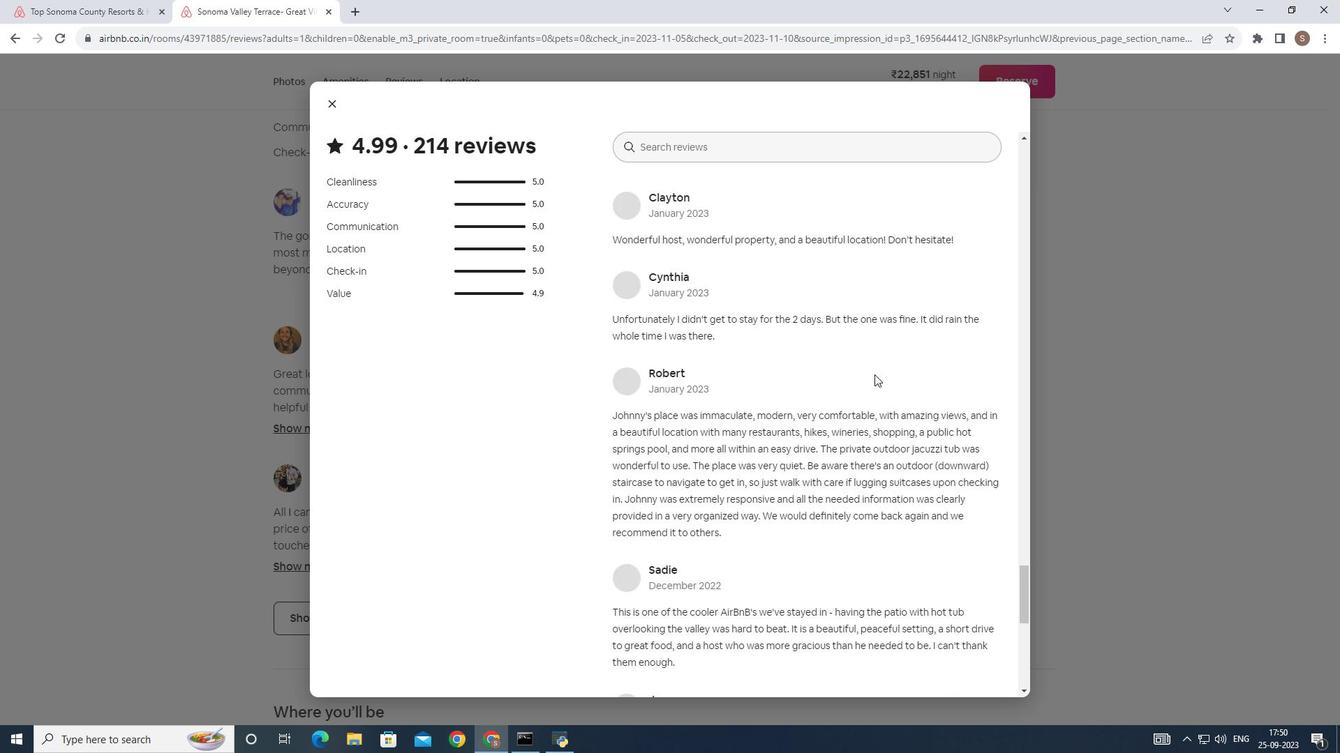 
Action: Mouse scrolled (874, 374) with delta (0, 0)
Screenshot: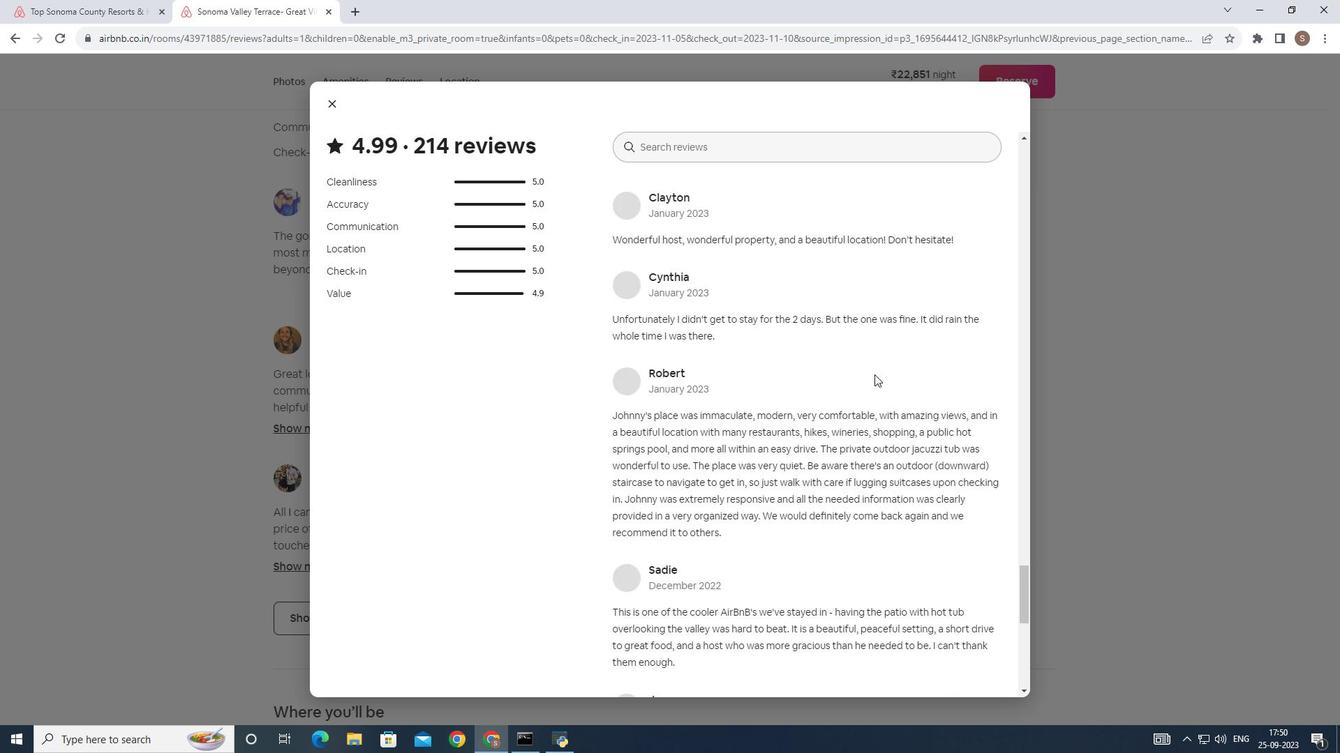 
Action: Mouse scrolled (874, 374) with delta (0, 0)
Screenshot: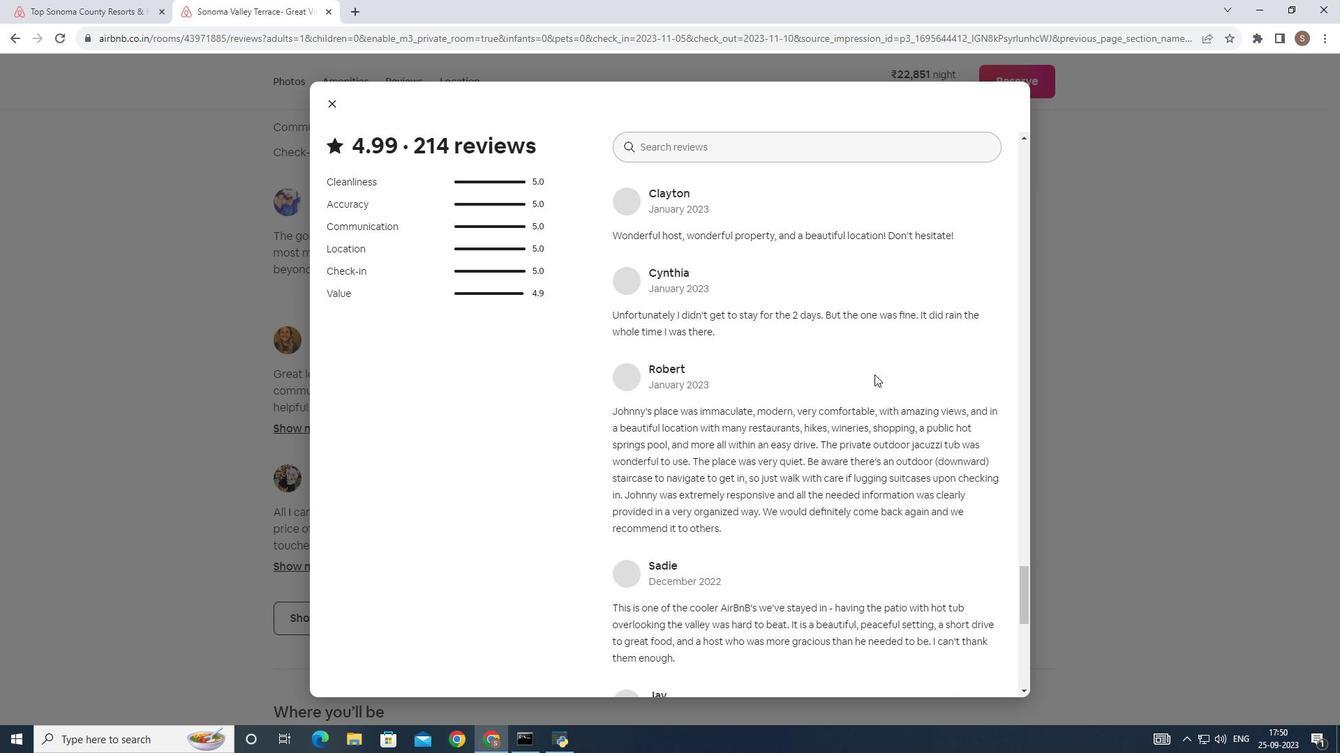 
Action: Mouse scrolled (874, 374) with delta (0, 0)
Screenshot: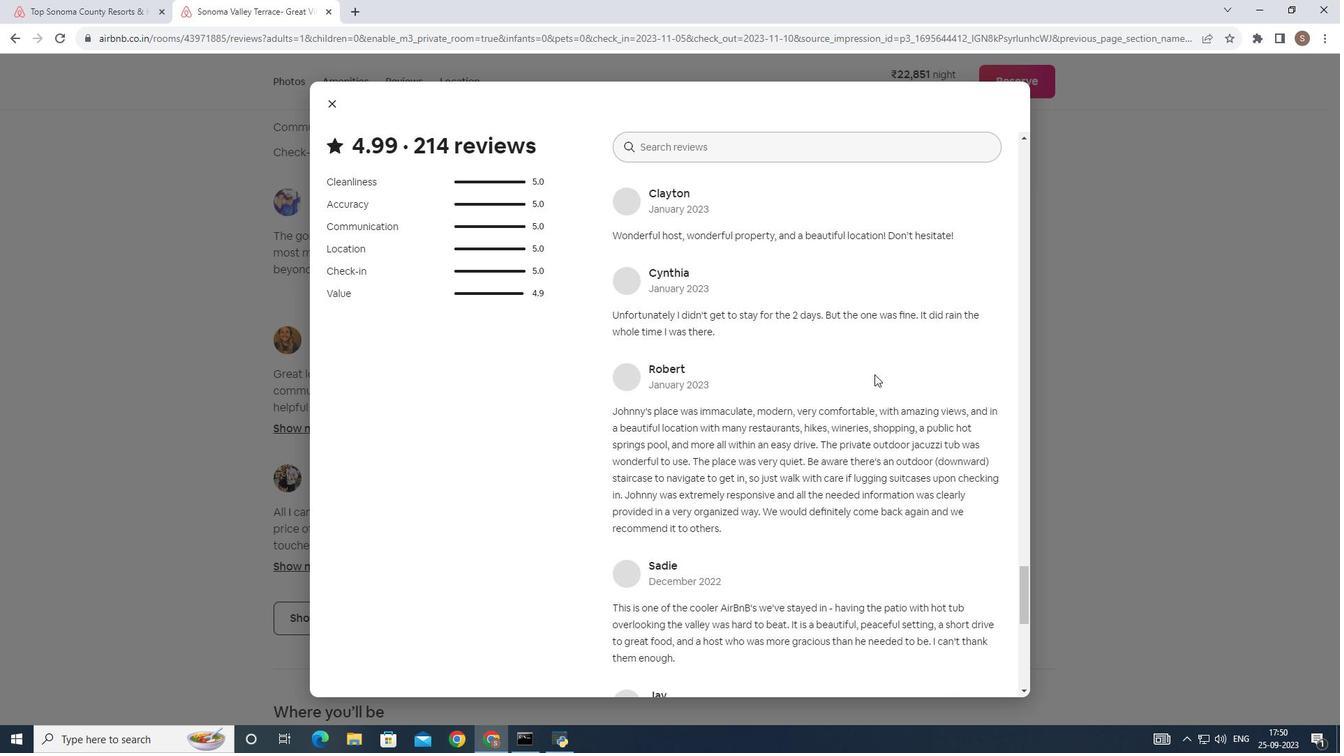 
Action: Mouse scrolled (874, 374) with delta (0, 0)
Screenshot: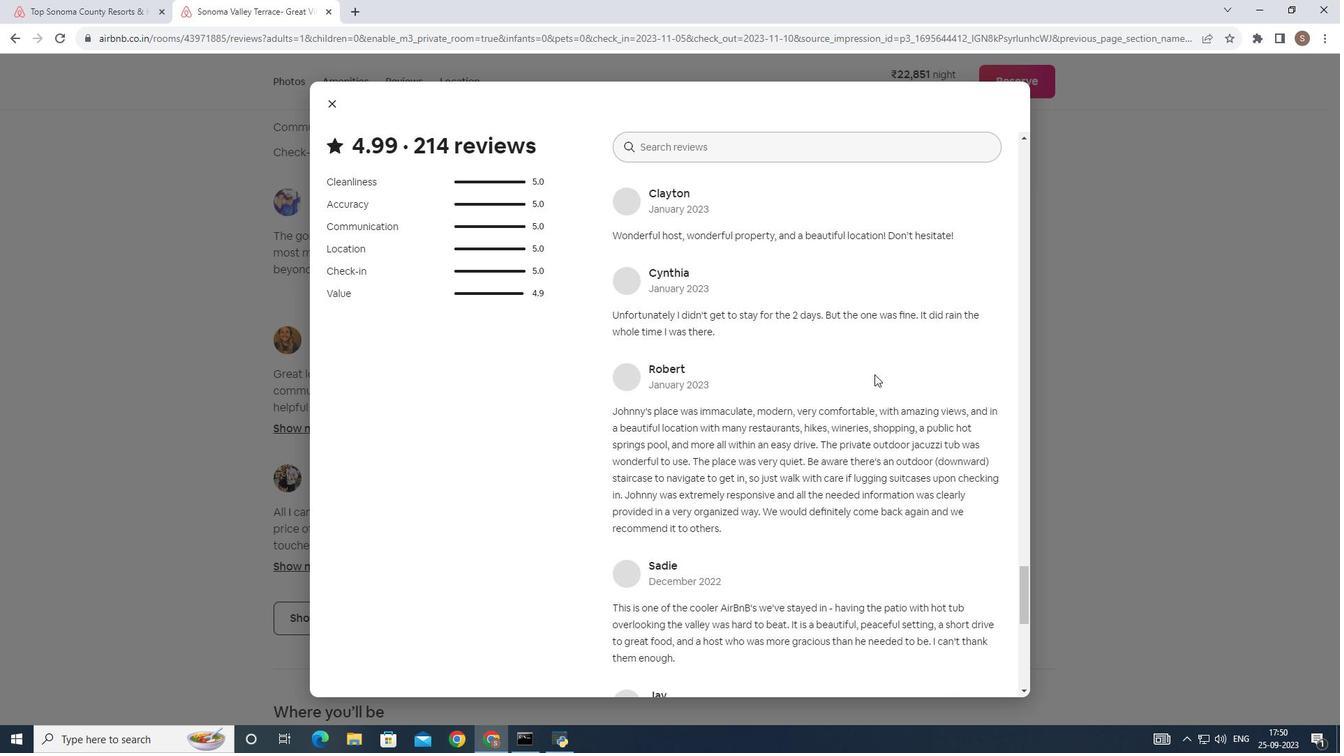 
Action: Mouse scrolled (874, 374) with delta (0, 0)
Screenshot: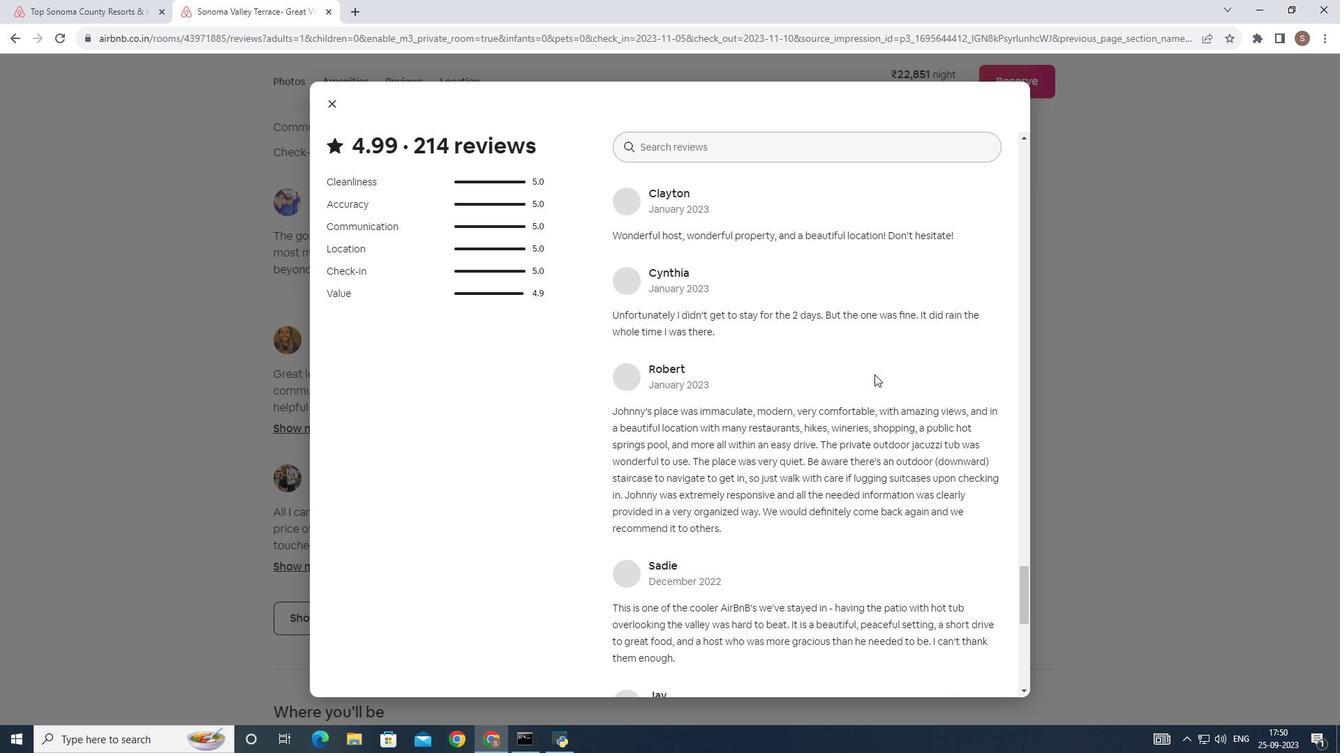 
Action: Mouse scrolled (874, 374) with delta (0, 0)
Screenshot: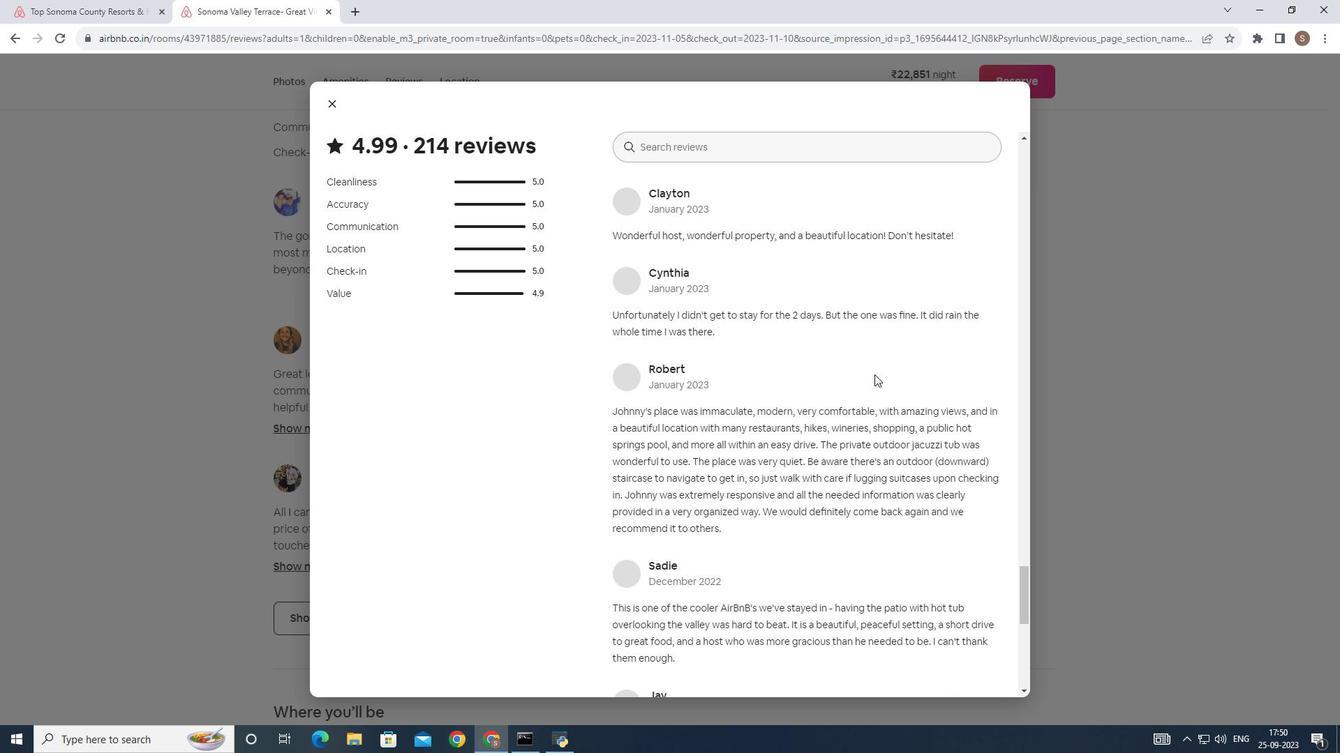 
Action: Mouse scrolled (874, 374) with delta (0, 0)
Screenshot: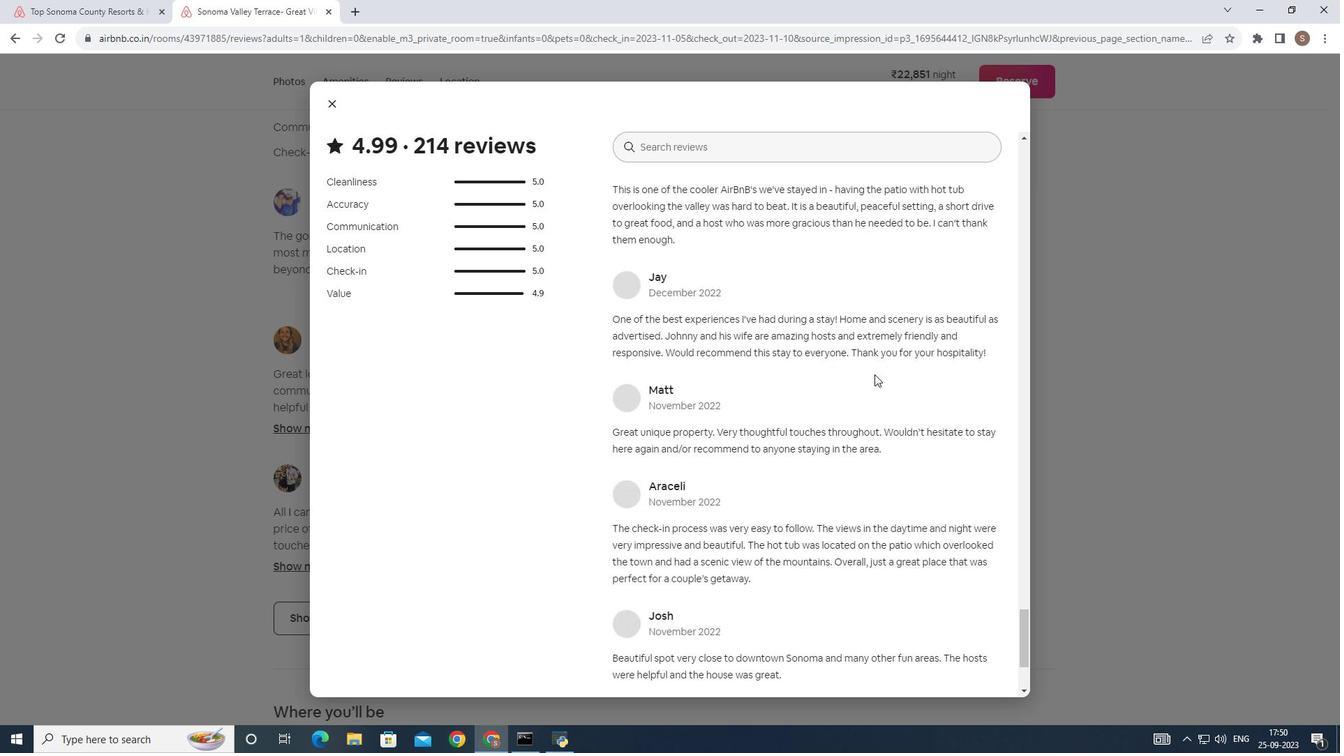 
Action: Mouse scrolled (874, 374) with delta (0, 0)
Screenshot: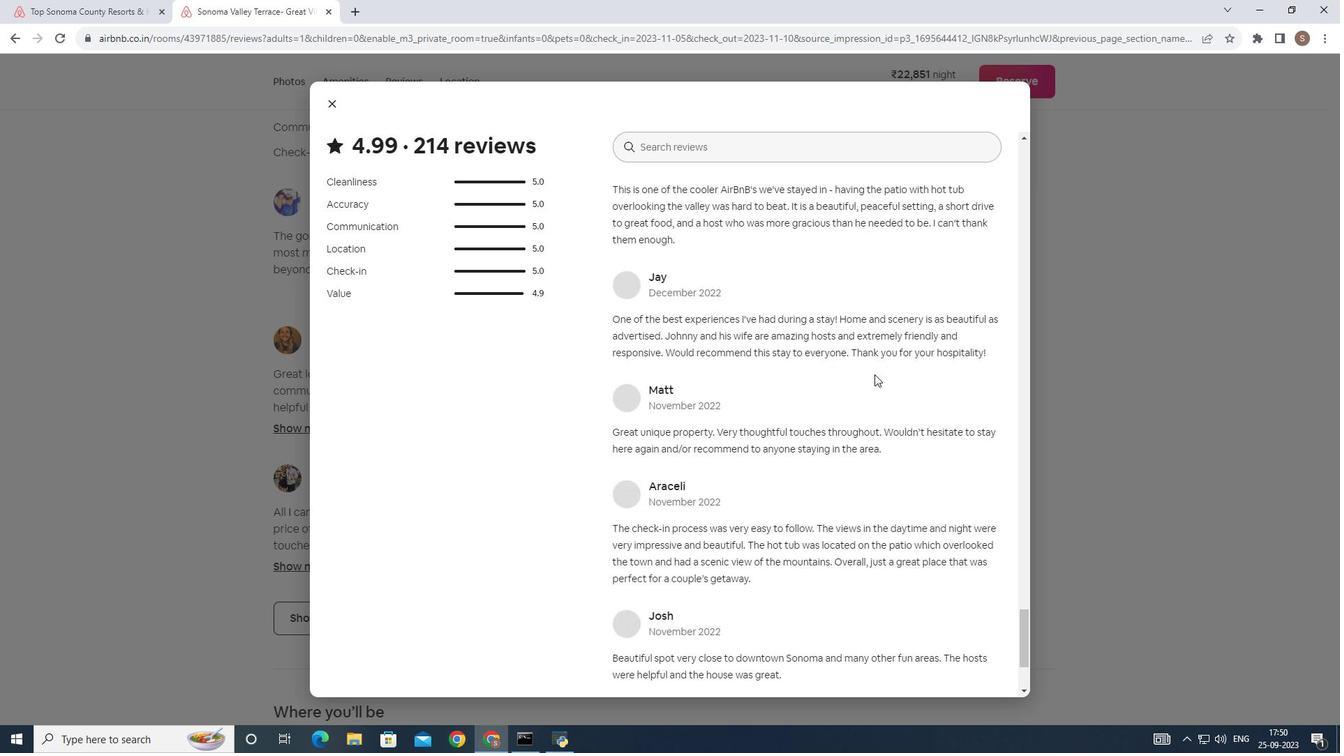 
Action: Mouse scrolled (874, 374) with delta (0, 0)
Screenshot: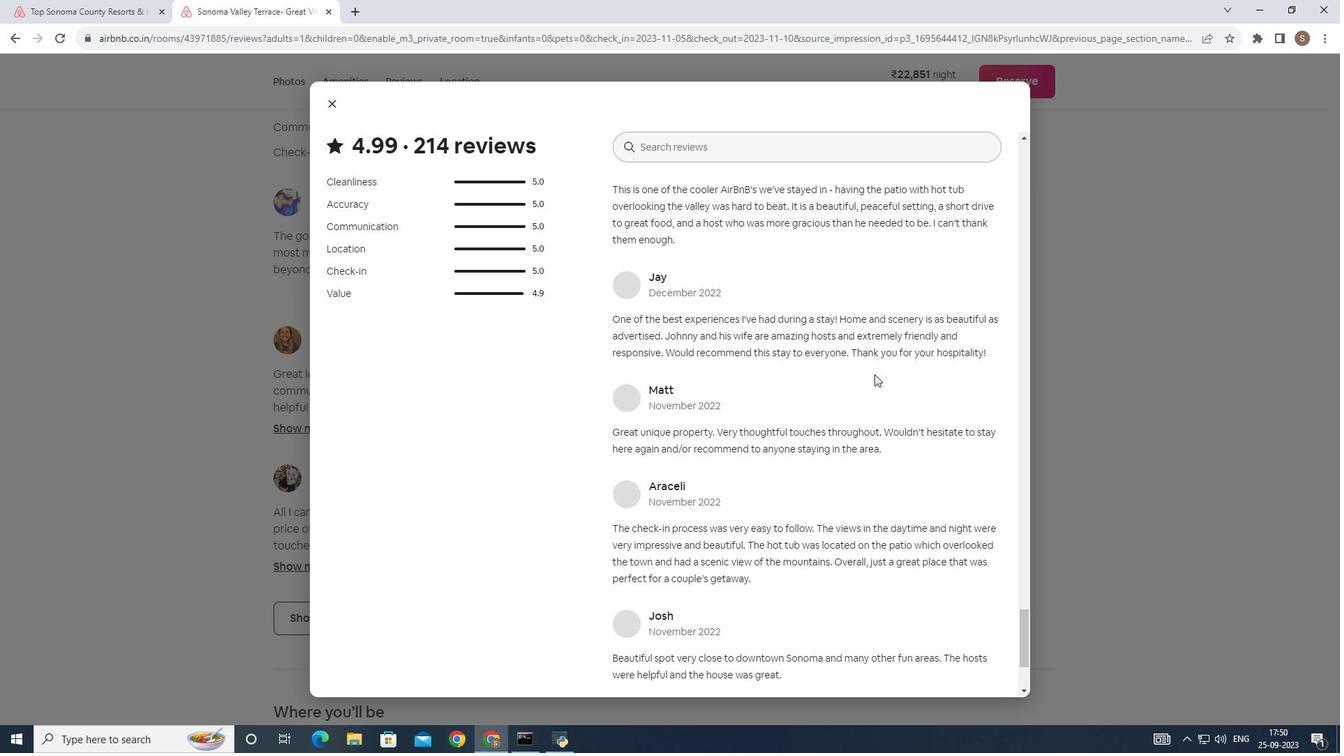 
Action: Mouse scrolled (874, 374) with delta (0, 0)
Screenshot: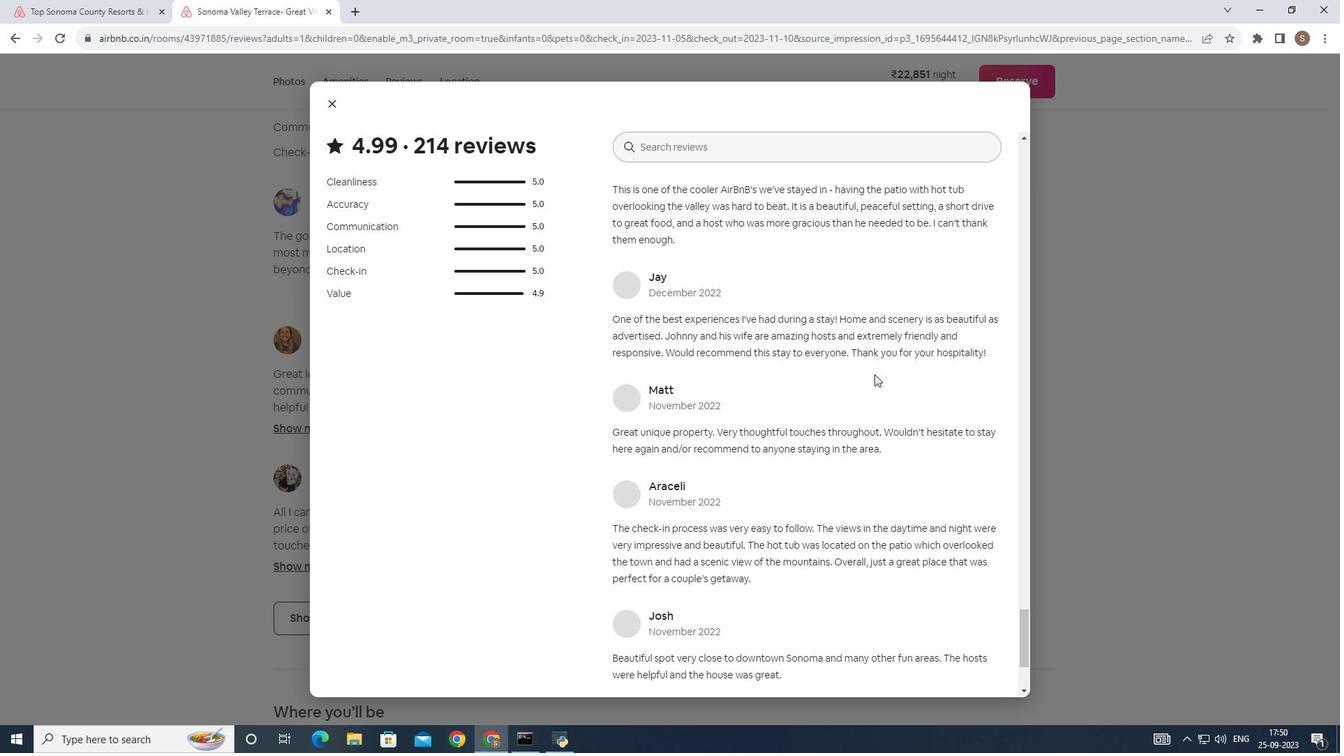 
Action: Mouse scrolled (874, 374) with delta (0, 0)
Screenshot: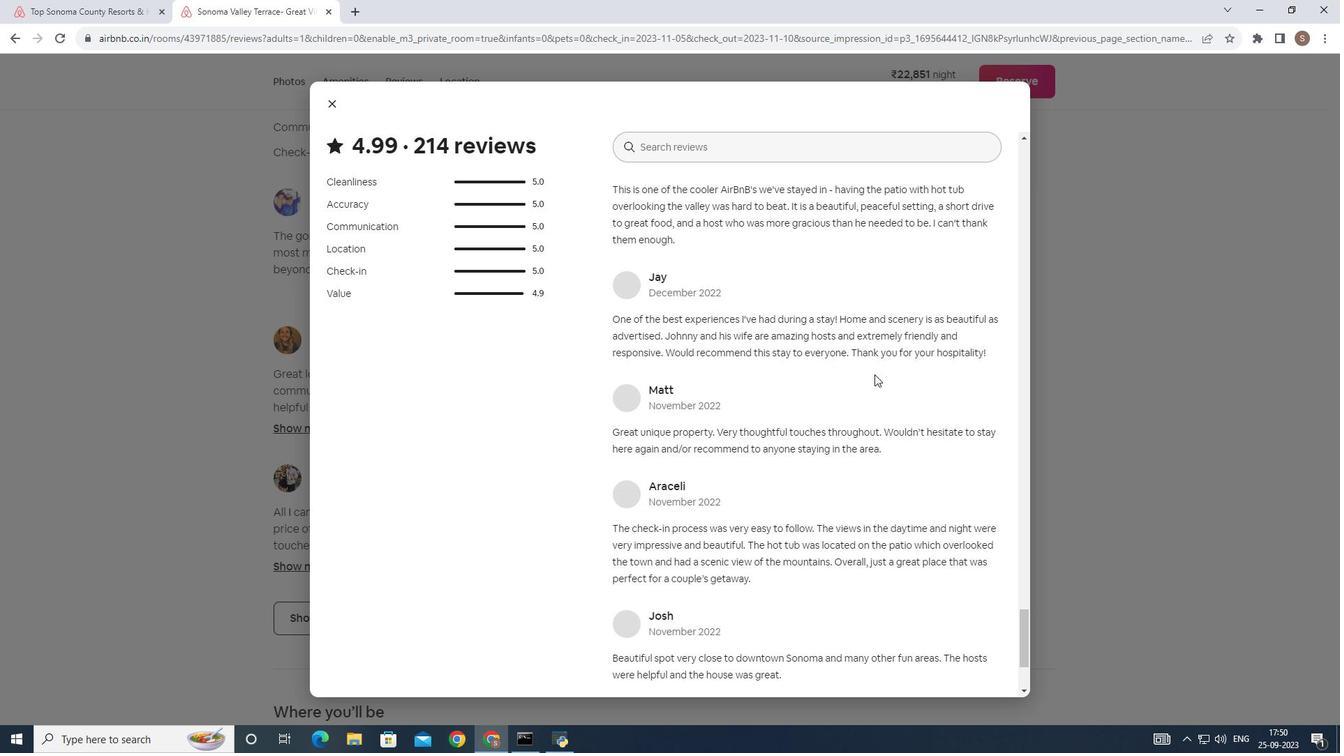 
Action: Mouse scrolled (874, 374) with delta (0, 0)
Screenshot: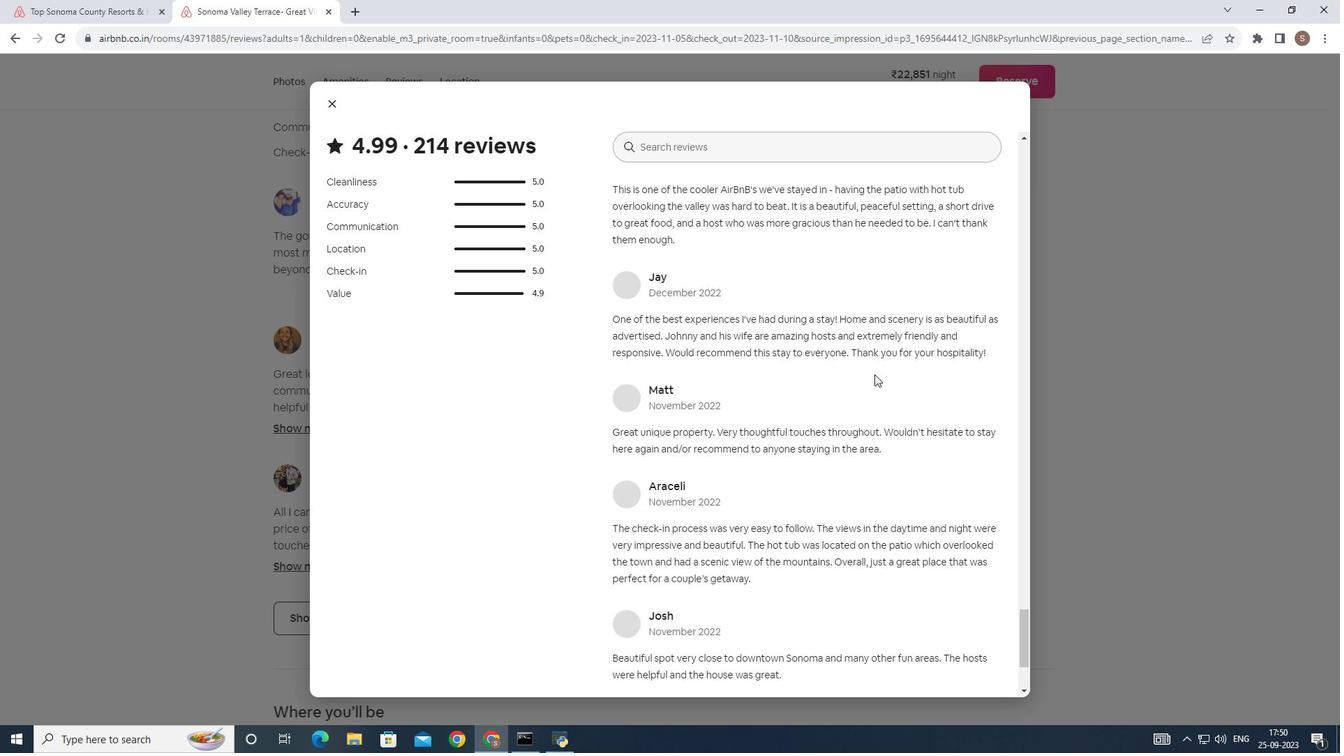 
Action: Mouse scrolled (874, 374) with delta (0, 0)
Screenshot: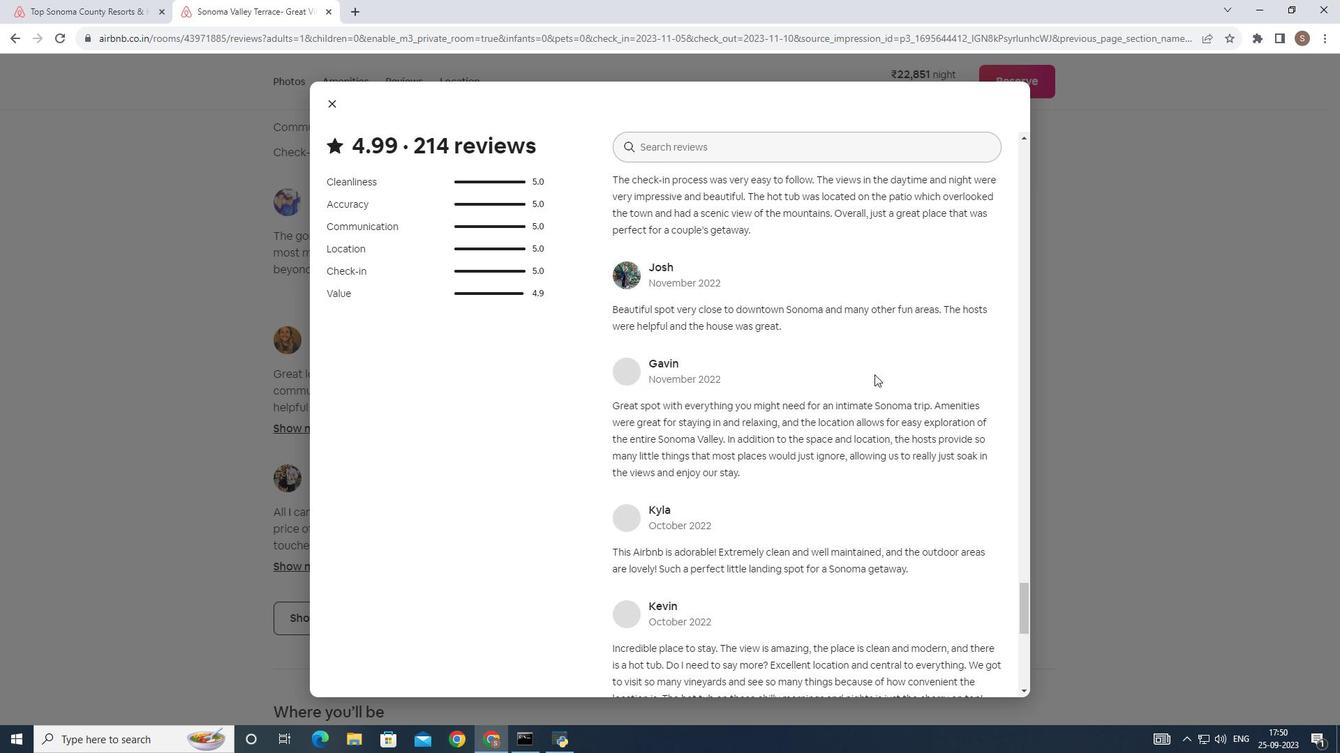 
Action: Mouse scrolled (874, 374) with delta (0, 0)
Screenshot: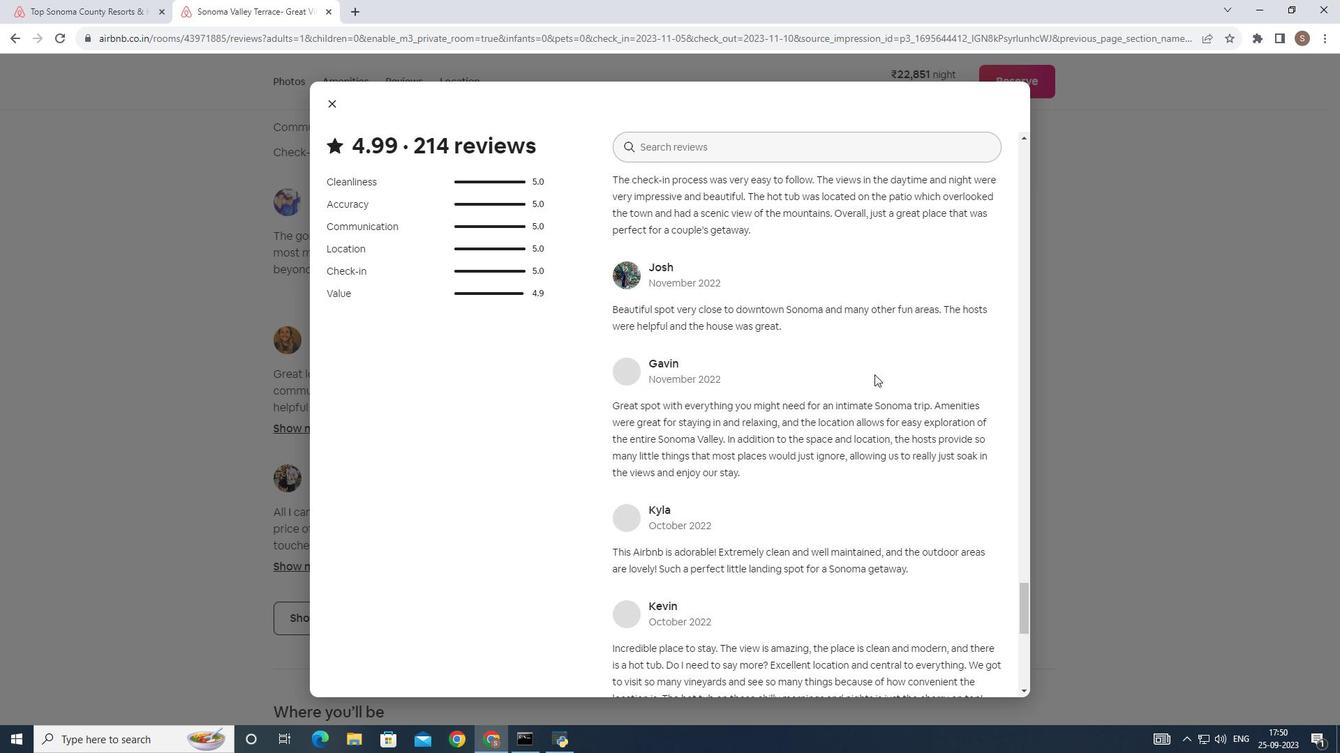 
Action: Mouse scrolled (874, 374) with delta (0, 0)
Screenshot: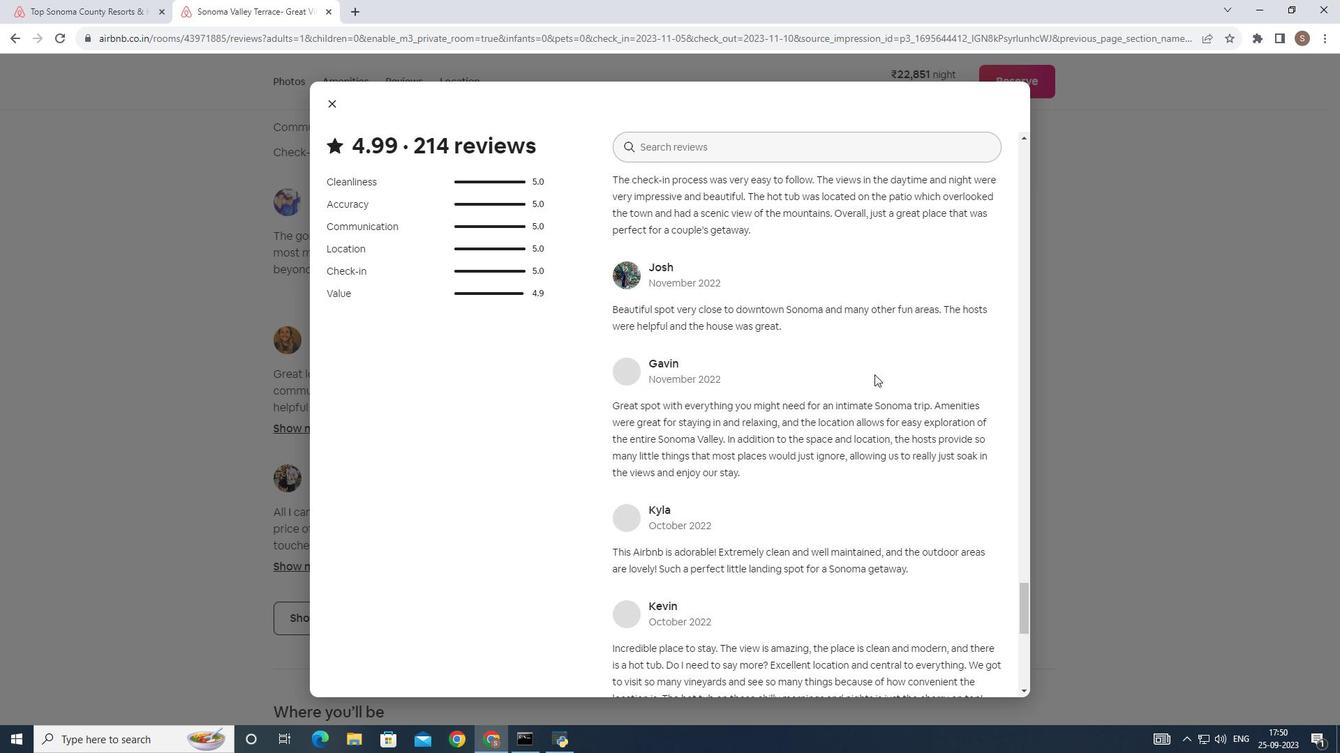 
Action: Mouse scrolled (874, 374) with delta (0, 0)
